 Task: Select Smart Home Devices from Echo & Alexa. Add to cart Amazon Echo Wall Clock (Smart Wall Clock with Alexa)-2-. Place order for _x000D_
5933 U S Hwy #322_x000D_
Hartstown, Pennsylvania(PA), 16131, Cell Number (724) 932-1018
Action: Mouse moved to (166, 99)
Screenshot: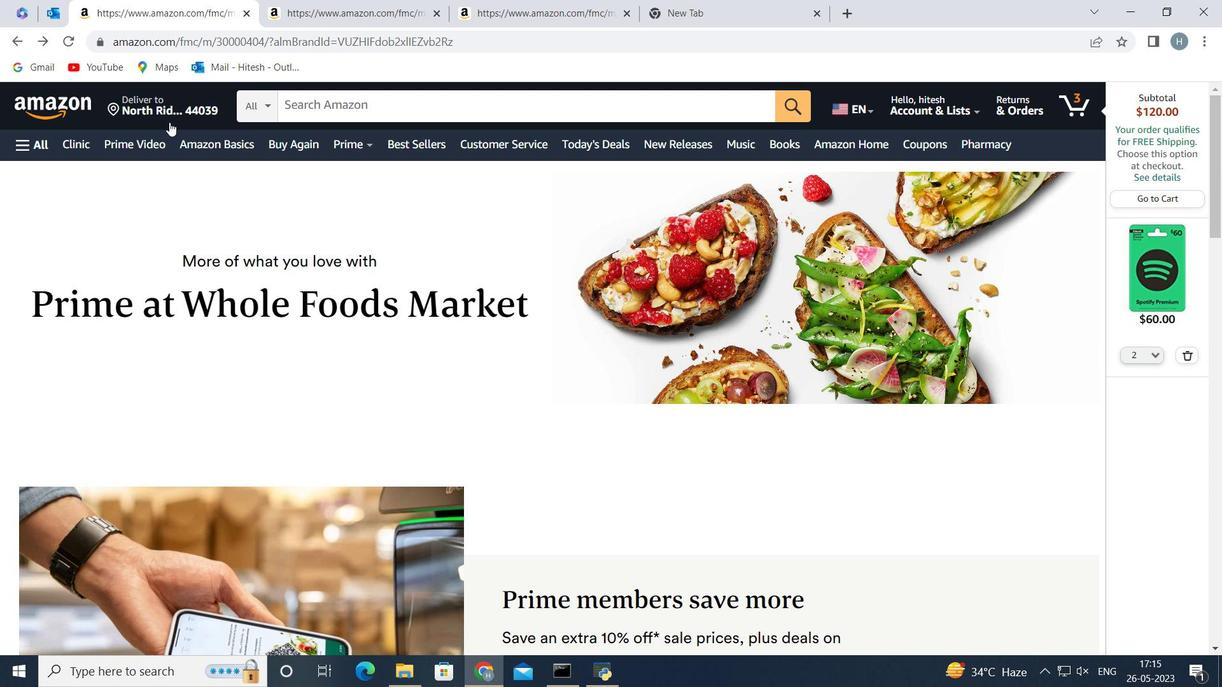 
Action: Mouse pressed left at (166, 99)
Screenshot: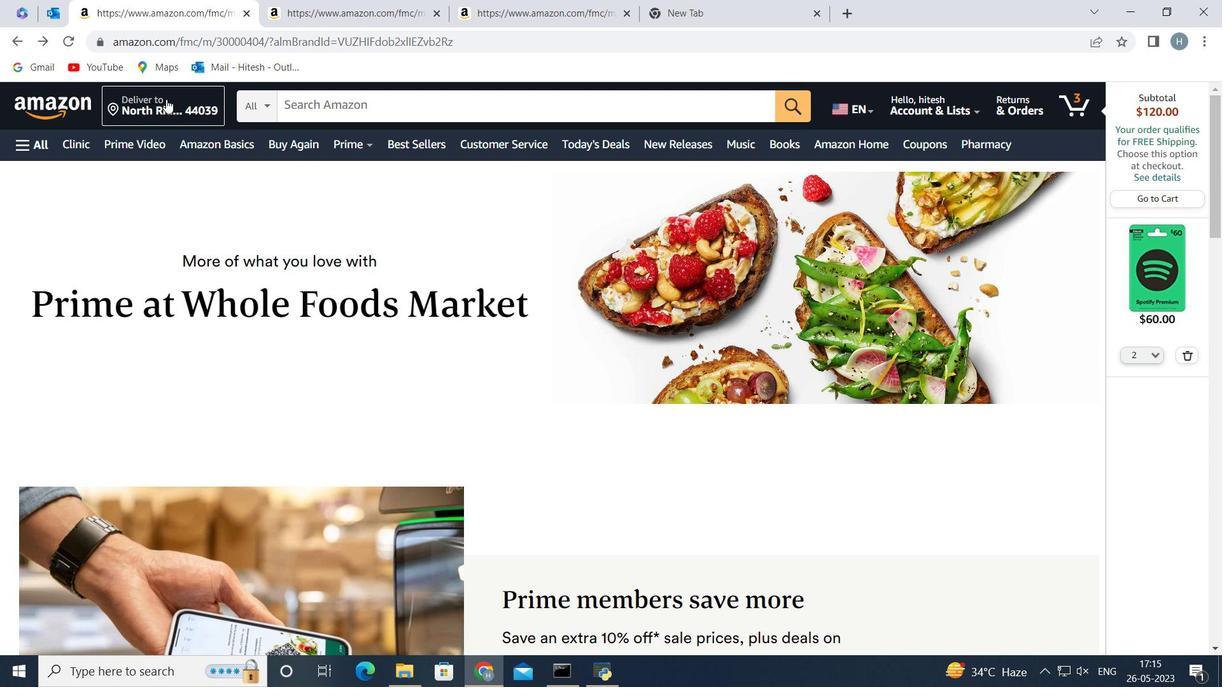 
Action: Mouse moved to (613, 441)
Screenshot: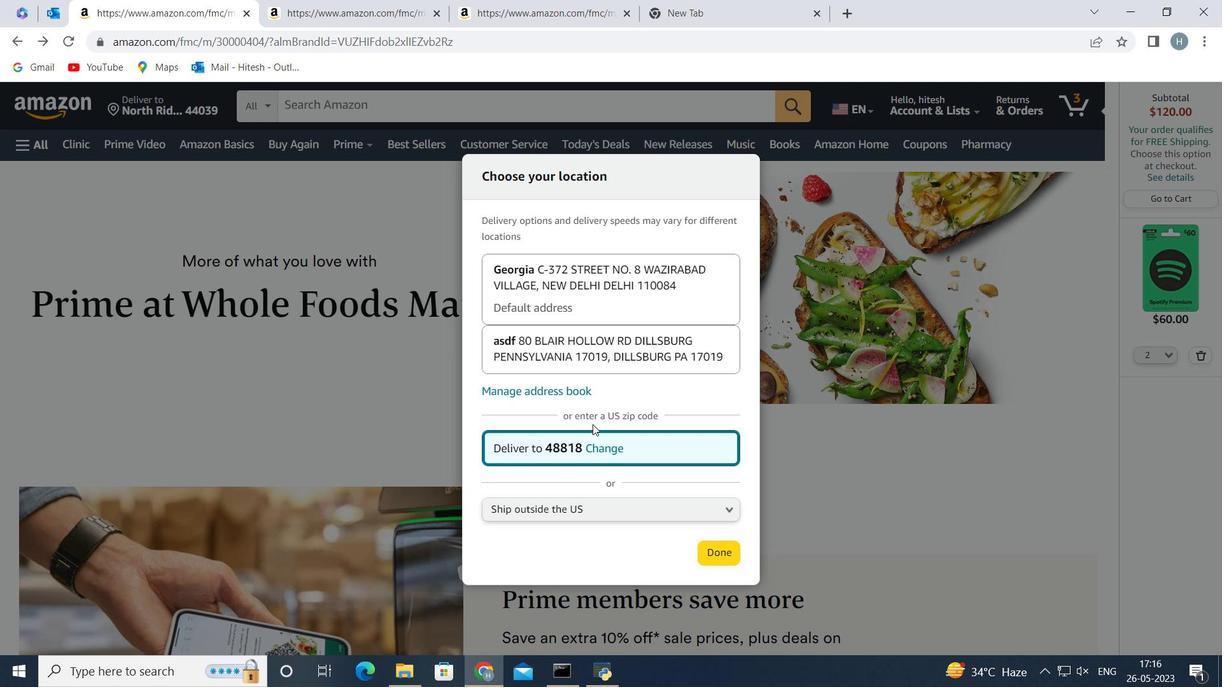 
Action: Mouse pressed left at (613, 441)
Screenshot: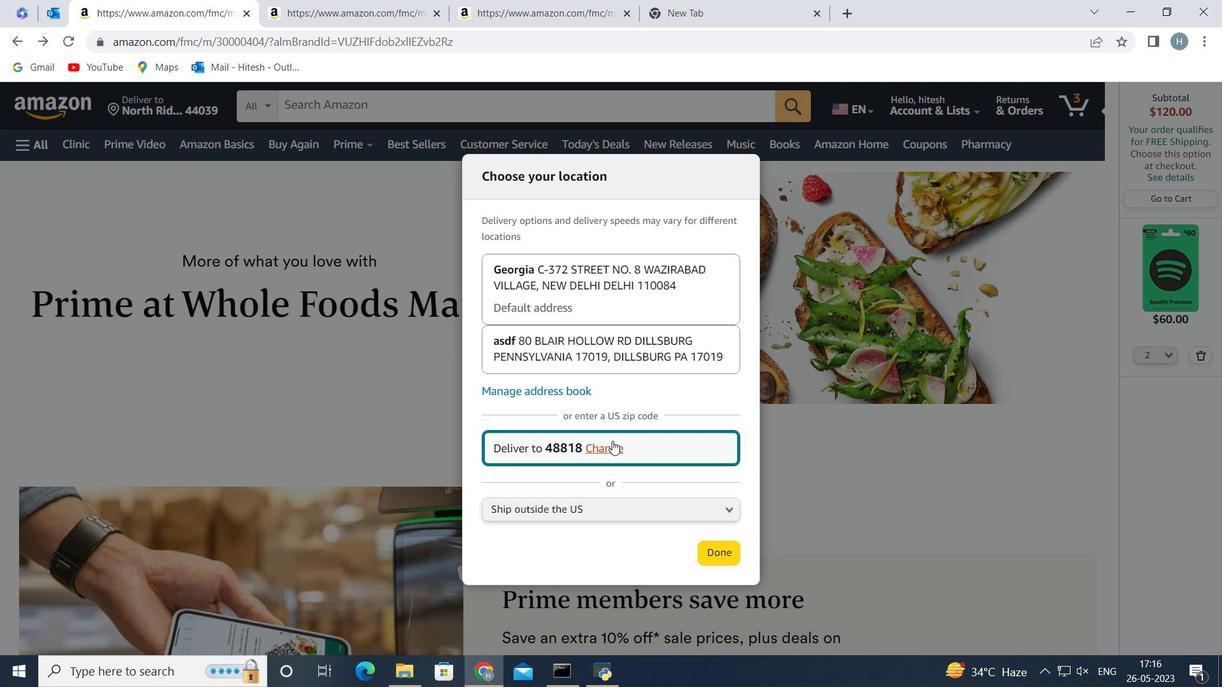 
Action: Mouse moved to (605, 447)
Screenshot: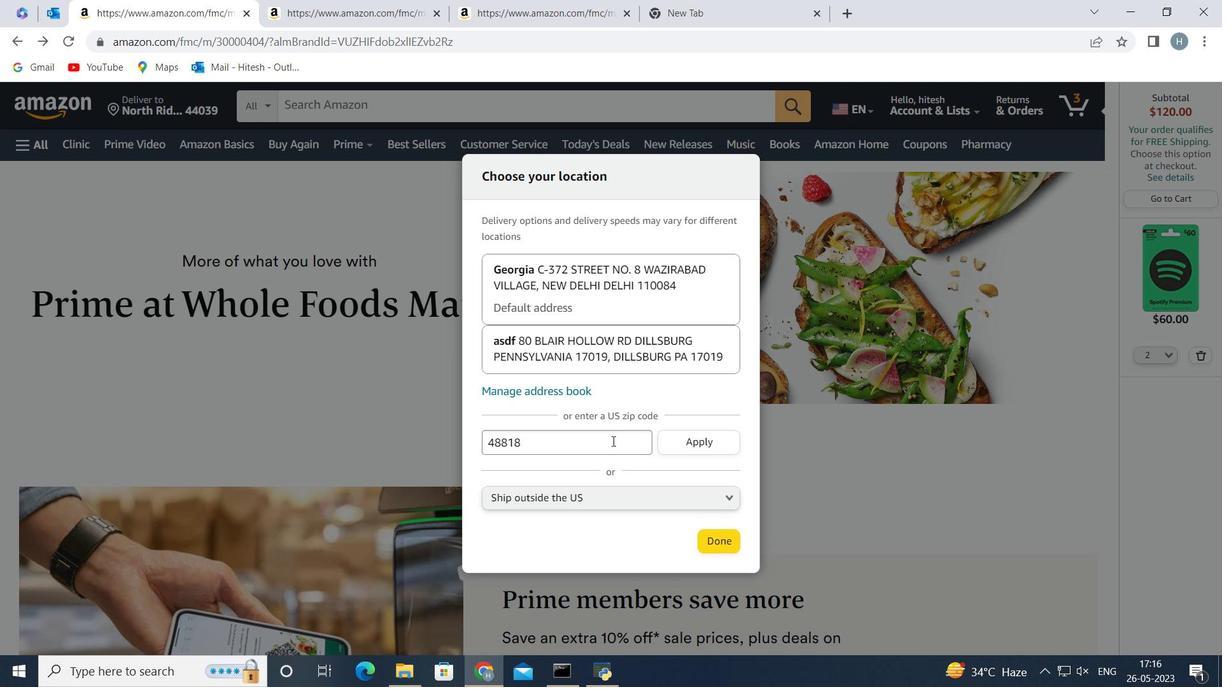 
Action: Mouse pressed left at (605, 447)
Screenshot: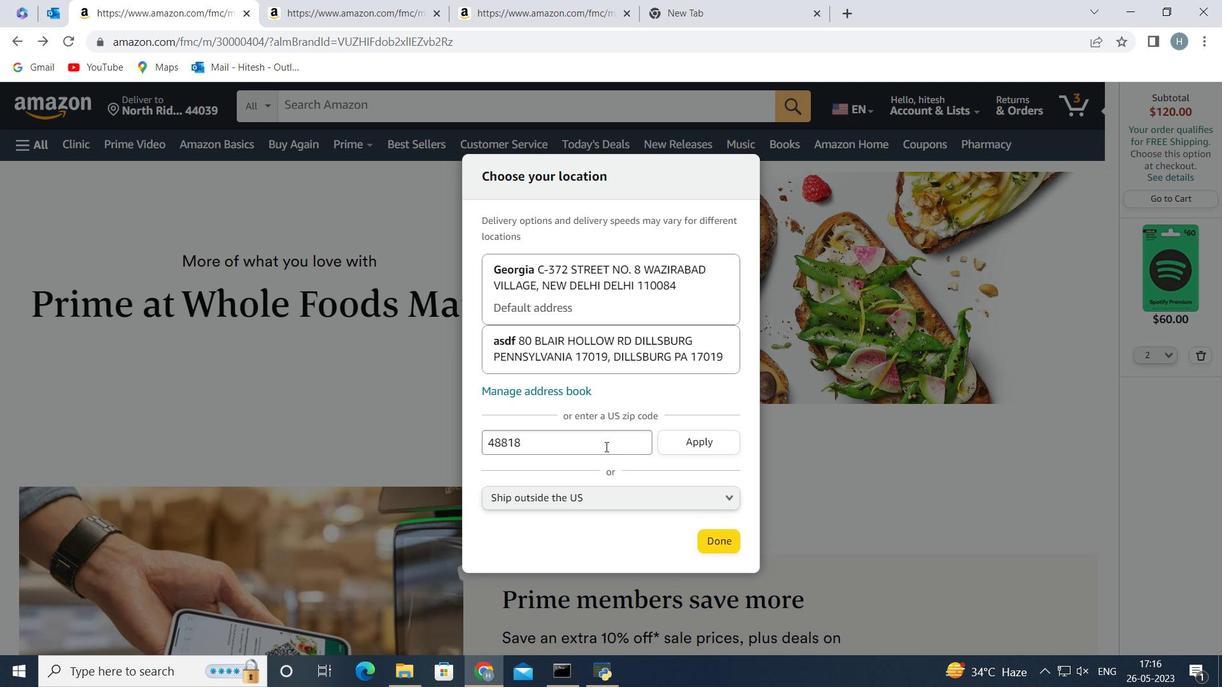 
Action: Key pressed <Key.backspace><Key.backspace><Key.backspace><Key.backspace><Key.backspace><Key.backspace><Key.backspace><Key.backspace><Key.backspace><Key.backspace><Key.backspace><Key.backspace><Key.backspace><Key.backspace><Key.backspace><Key.backspace><Key.backspace><Key.backspace><Key.backspace><Key.backspace><Key.backspace>16131
Screenshot: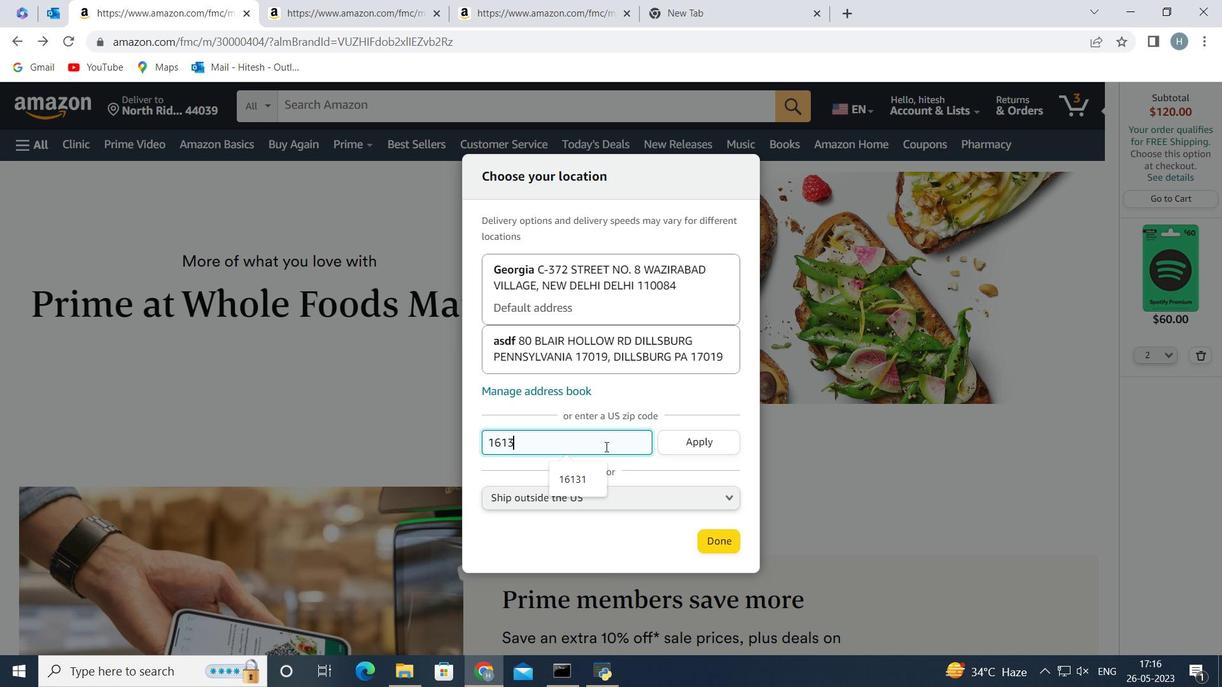 
Action: Mouse moved to (692, 441)
Screenshot: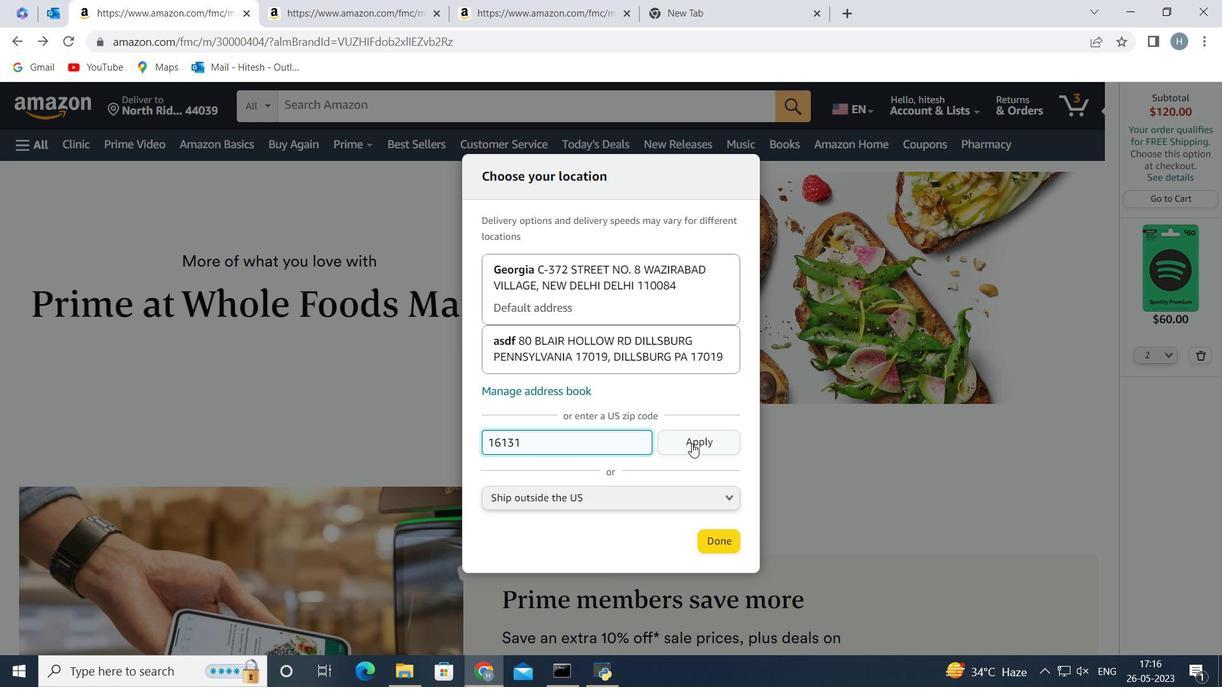 
Action: Mouse pressed left at (692, 441)
Screenshot: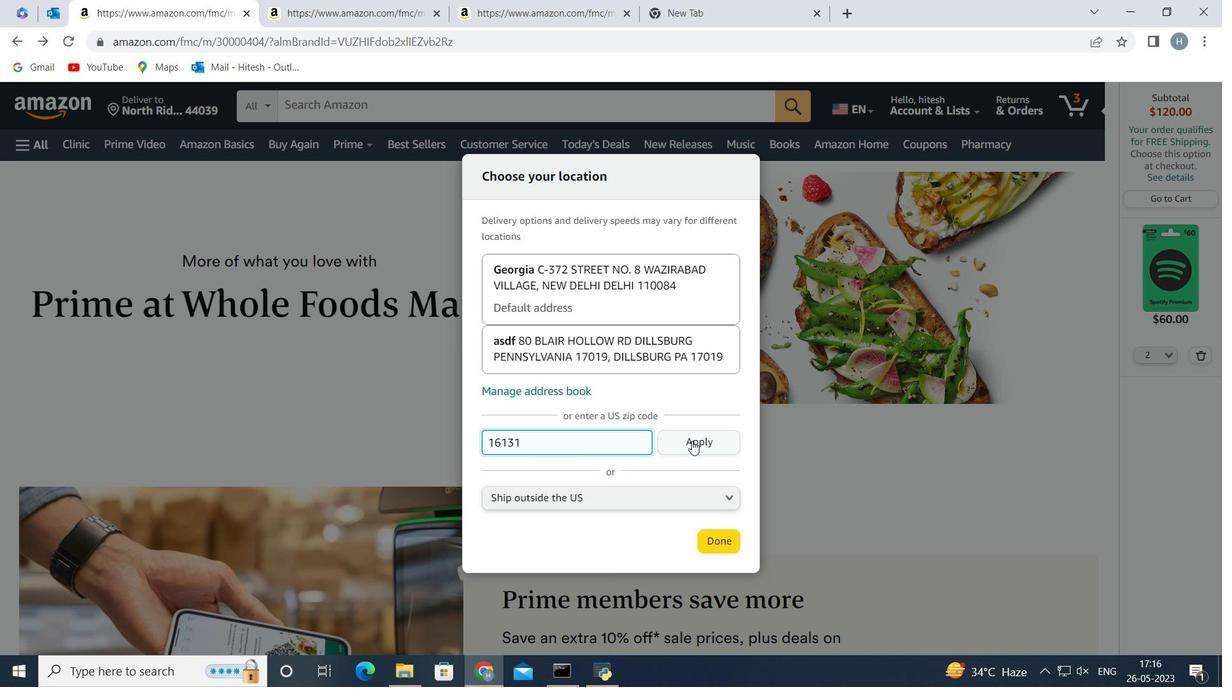 
Action: Mouse moved to (715, 555)
Screenshot: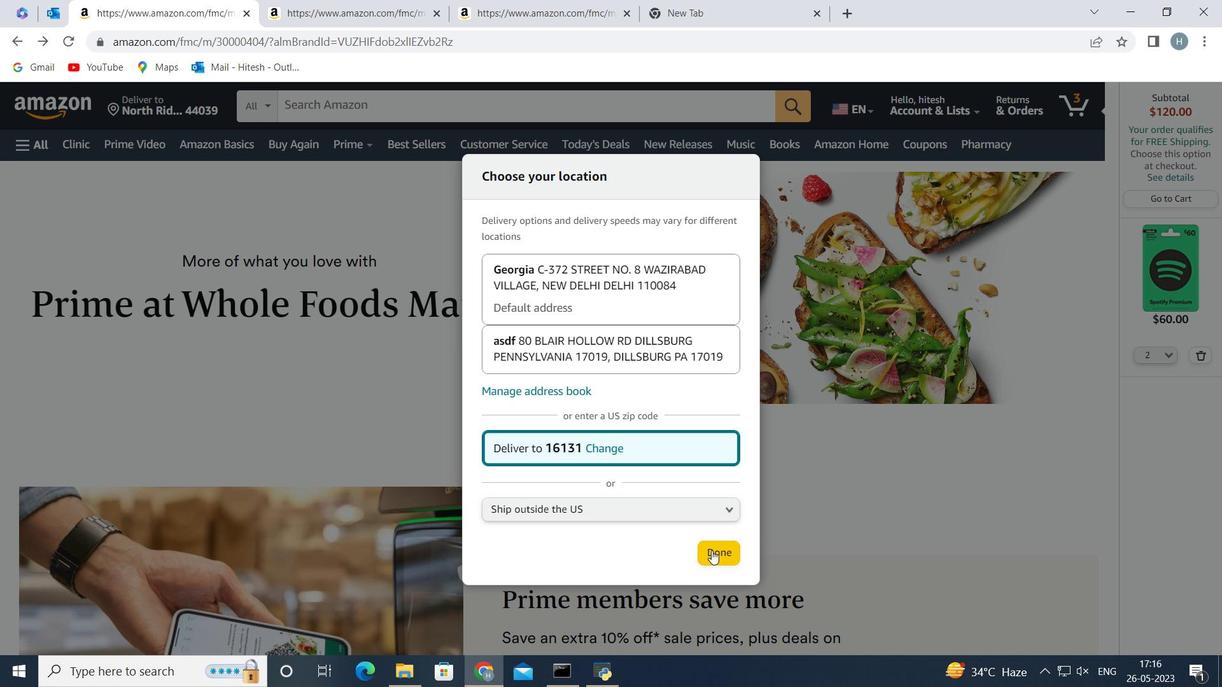 
Action: Mouse pressed left at (715, 555)
Screenshot: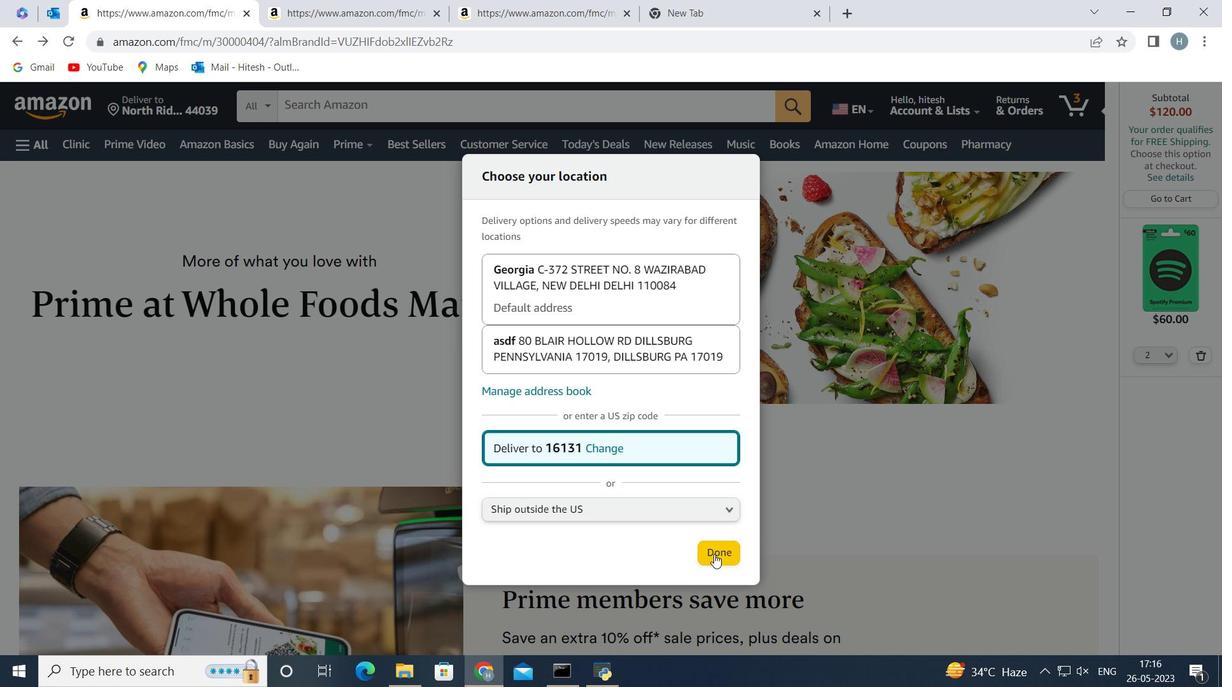 
Action: Mouse moved to (26, 142)
Screenshot: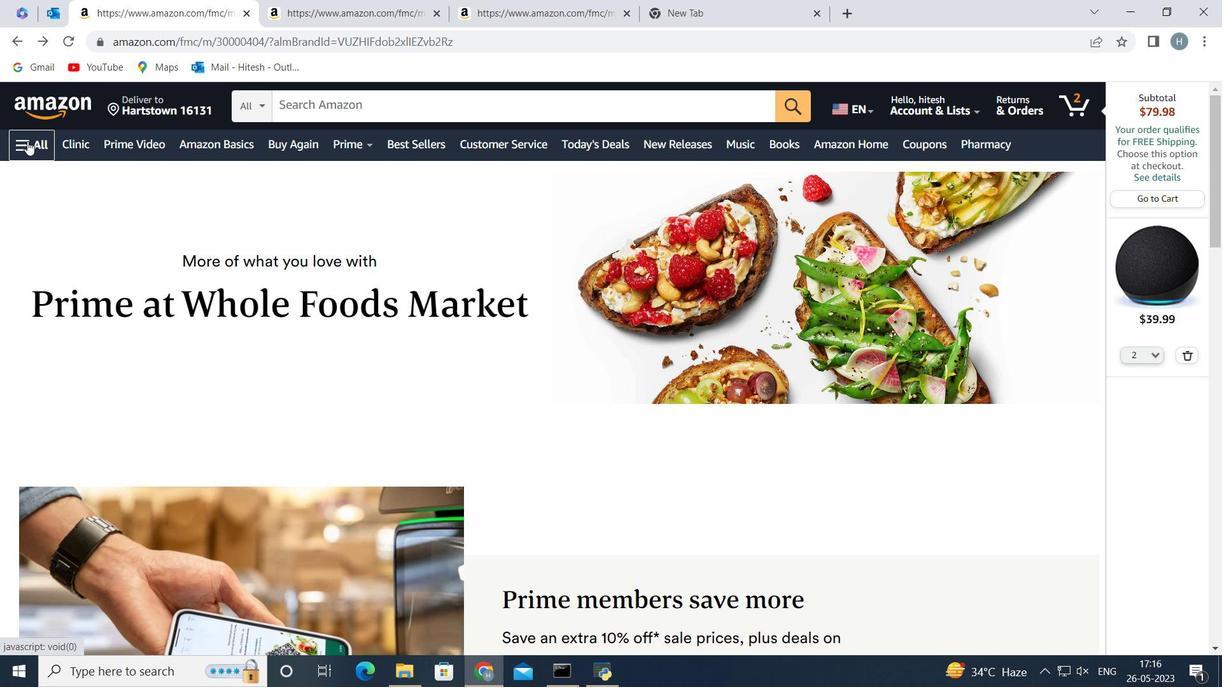 
Action: Mouse pressed left at (26, 142)
Screenshot: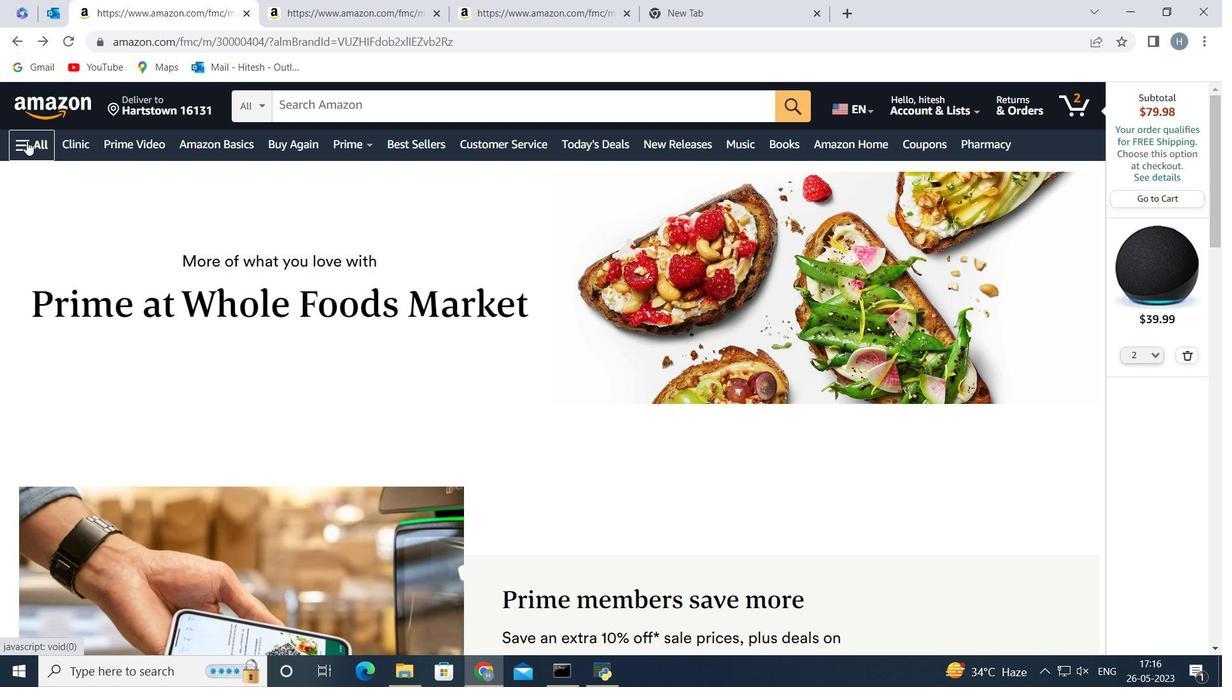 
Action: Mouse moved to (96, 267)
Screenshot: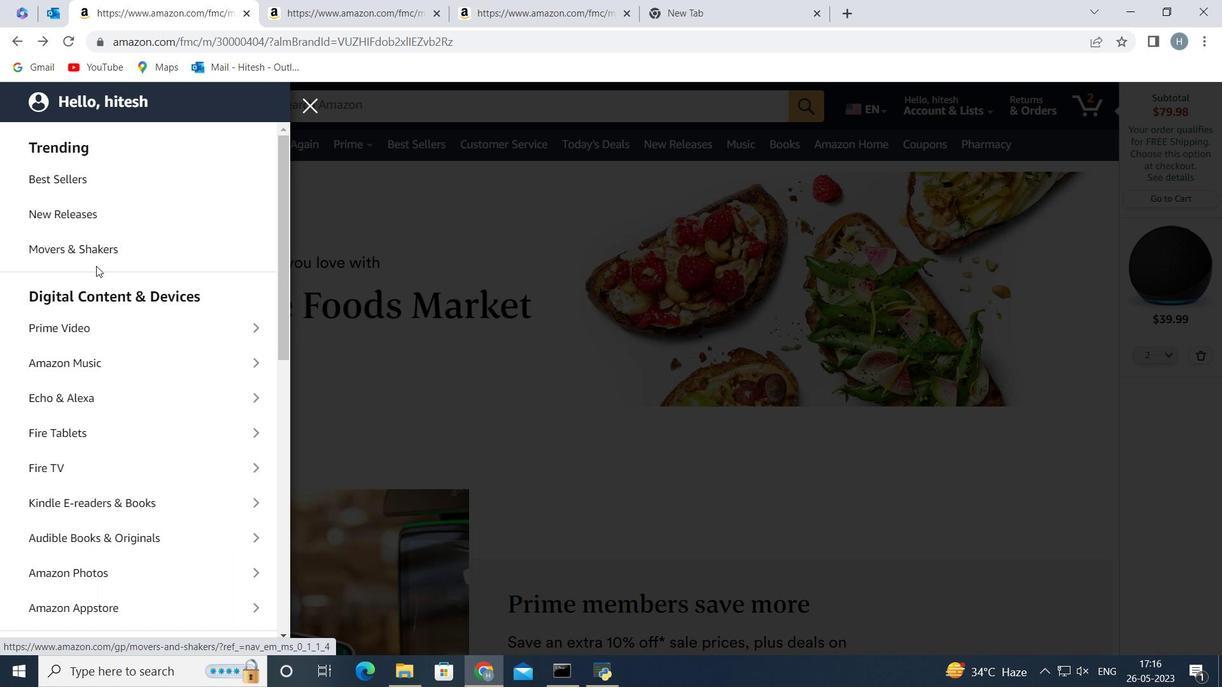 
Action: Mouse scrolled (96, 266) with delta (0, 0)
Screenshot: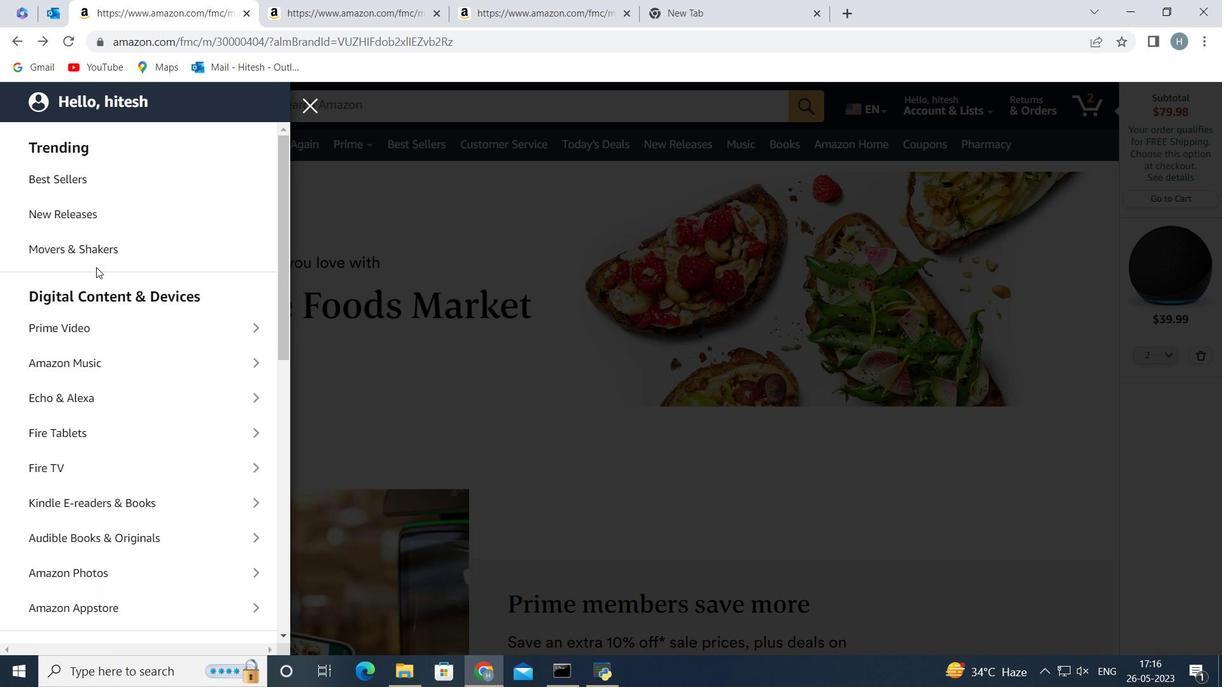 
Action: Mouse scrolled (96, 266) with delta (0, 0)
Screenshot: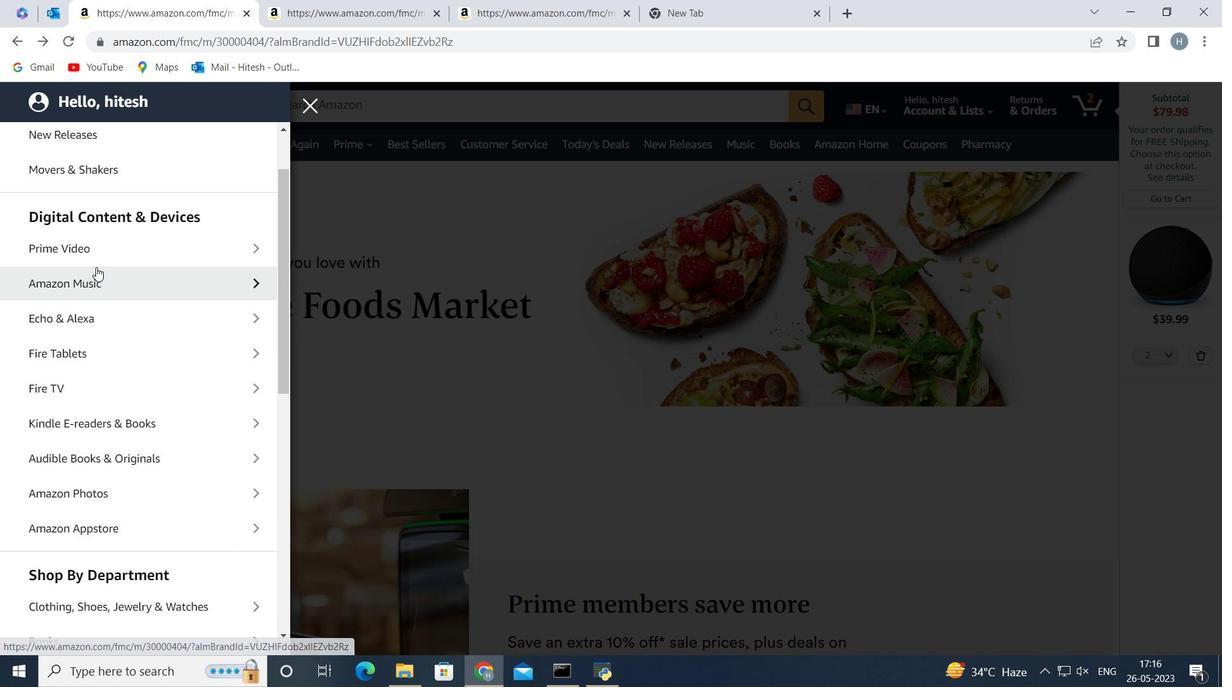 
Action: Mouse moved to (95, 268)
Screenshot: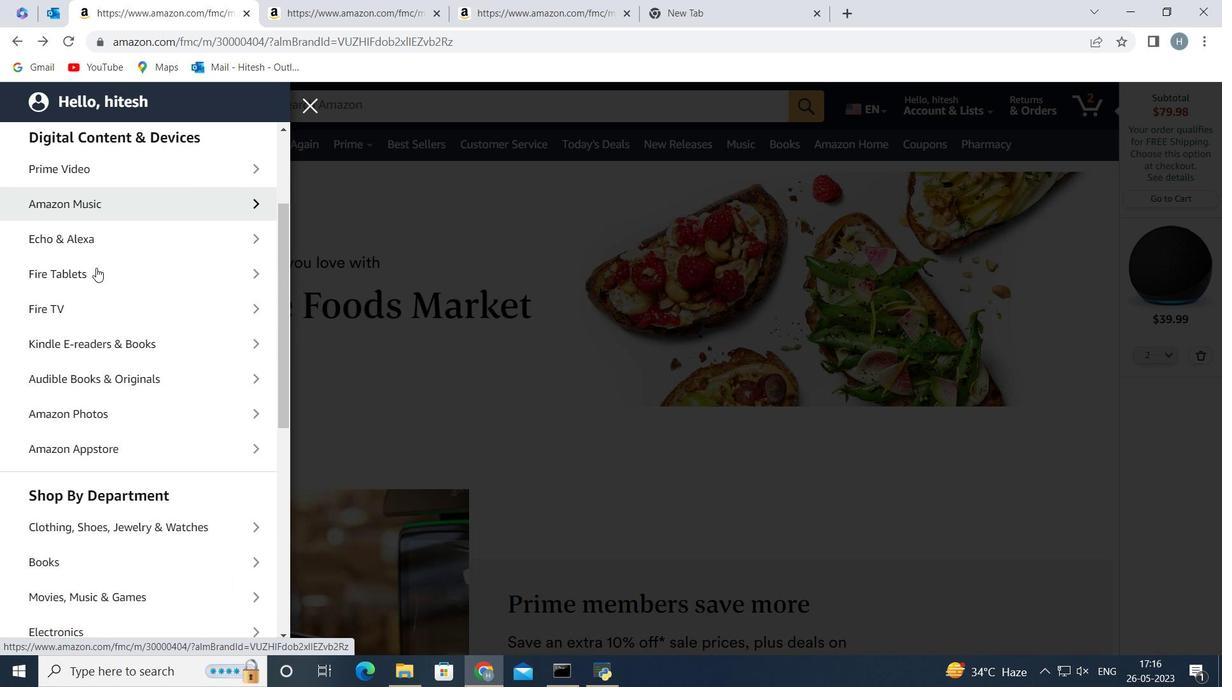 
Action: Mouse scrolled (95, 268) with delta (0, 0)
Screenshot: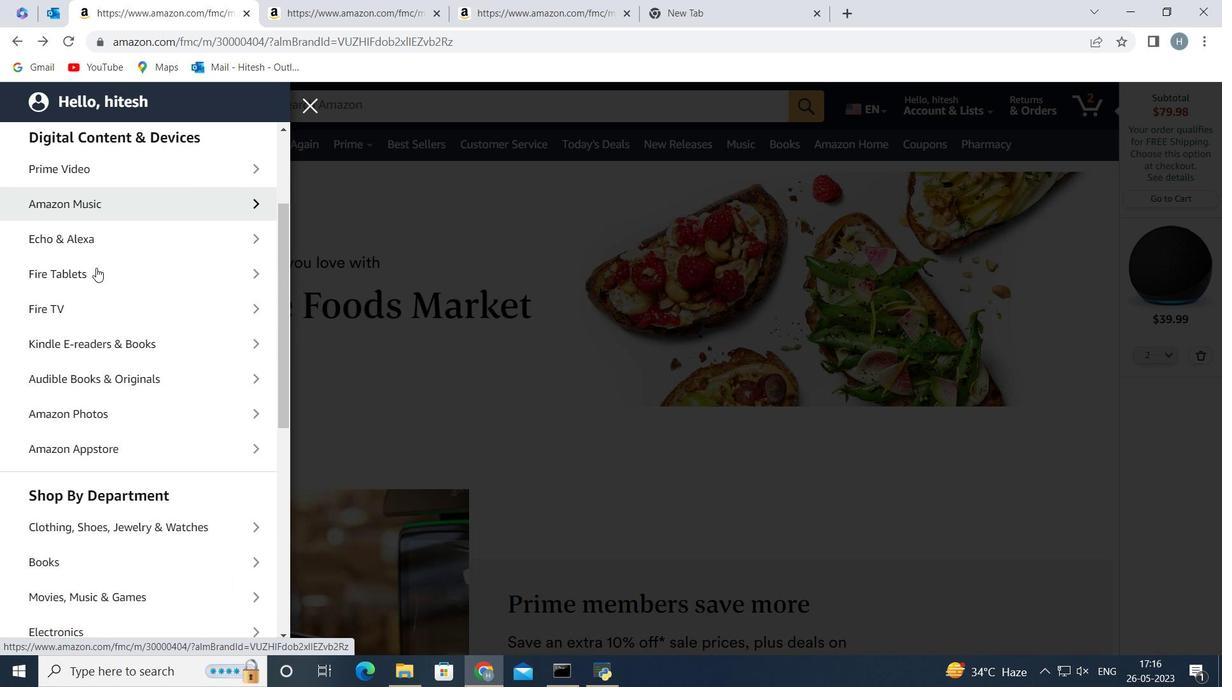 
Action: Mouse moved to (94, 270)
Screenshot: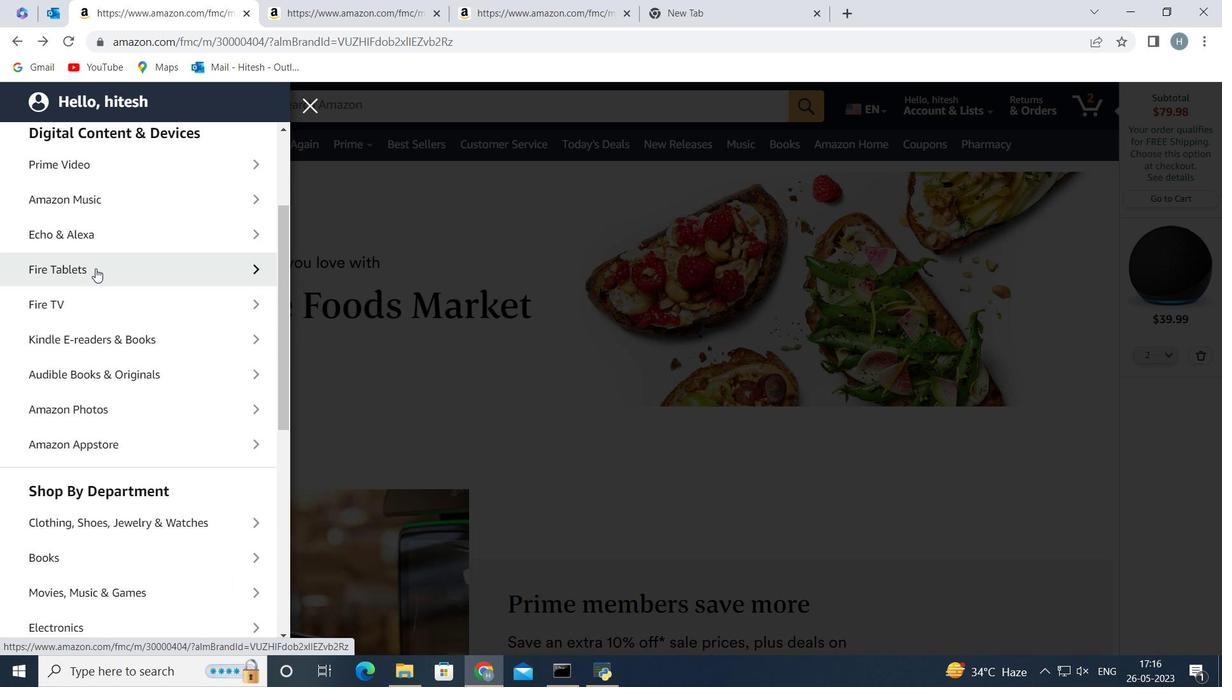 
Action: Mouse scrolled (94, 269) with delta (0, 0)
Screenshot: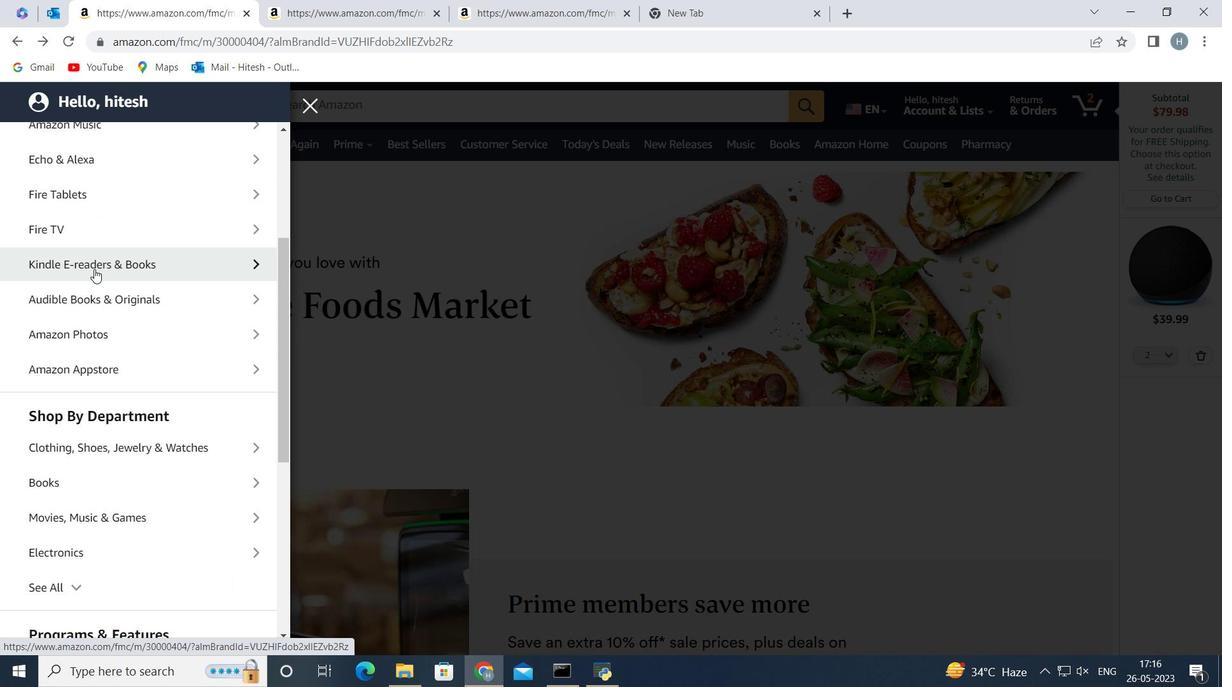 
Action: Mouse scrolled (94, 269) with delta (0, 0)
Screenshot: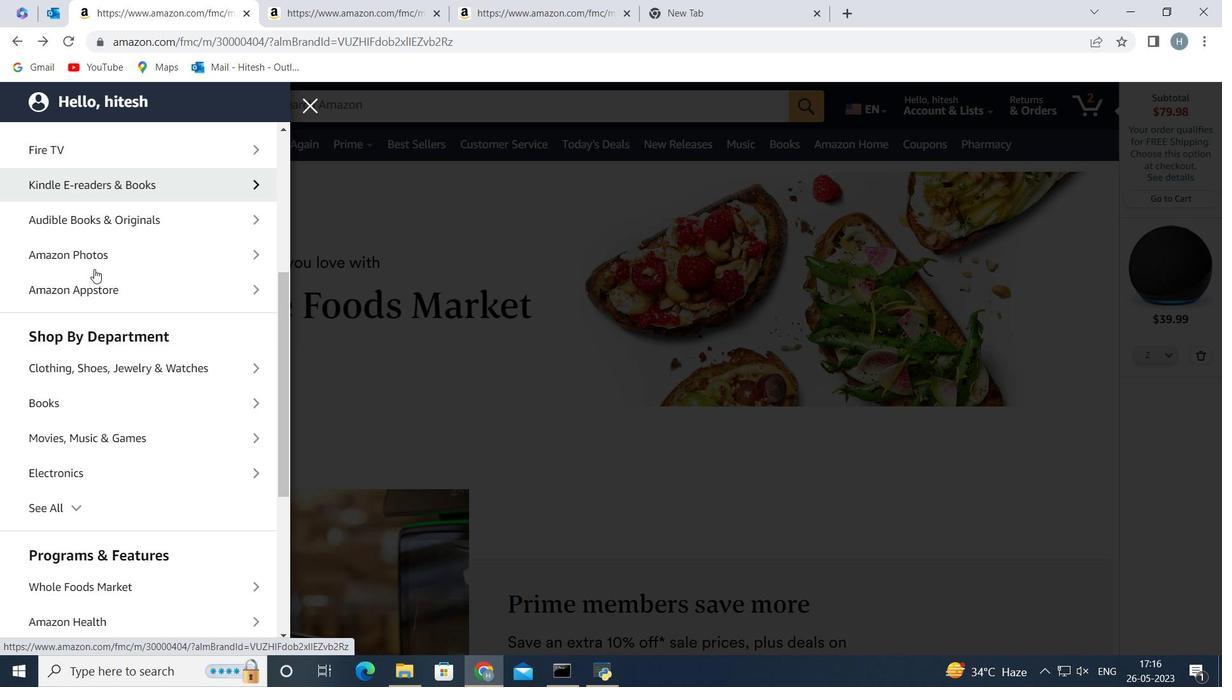 
Action: Mouse scrolled (94, 269) with delta (0, 0)
Screenshot: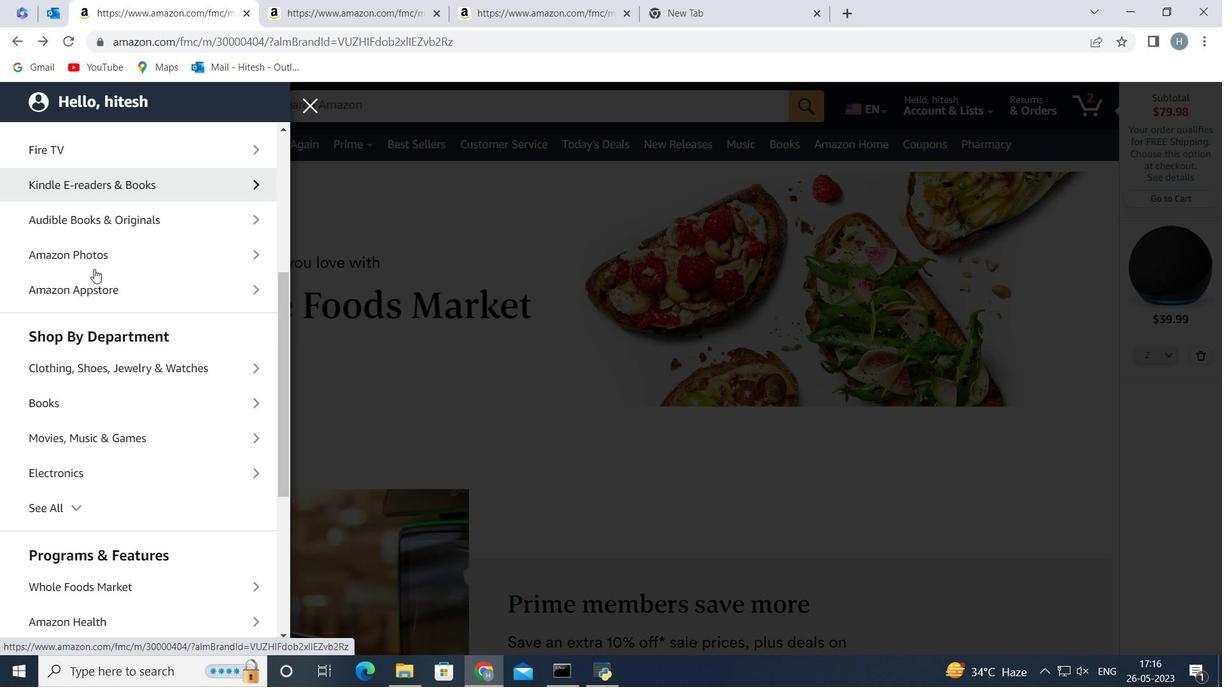 
Action: Mouse scrolled (94, 270) with delta (0, 0)
Screenshot: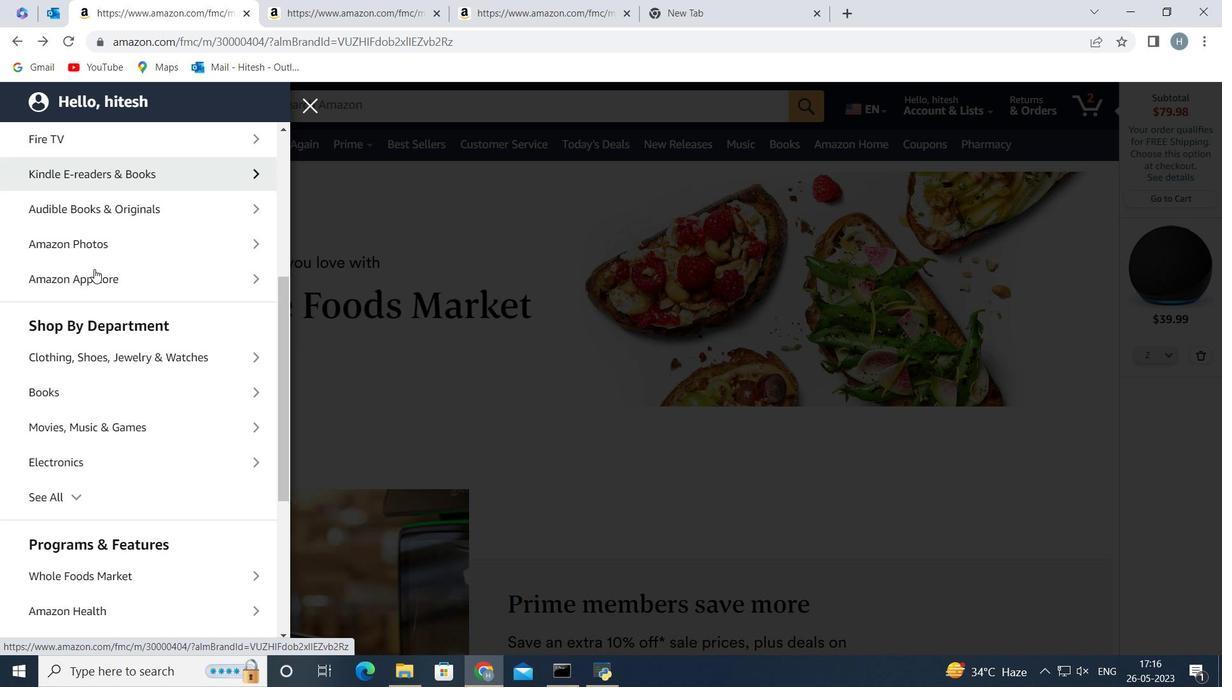 
Action: Mouse scrolled (94, 269) with delta (0, 0)
Screenshot: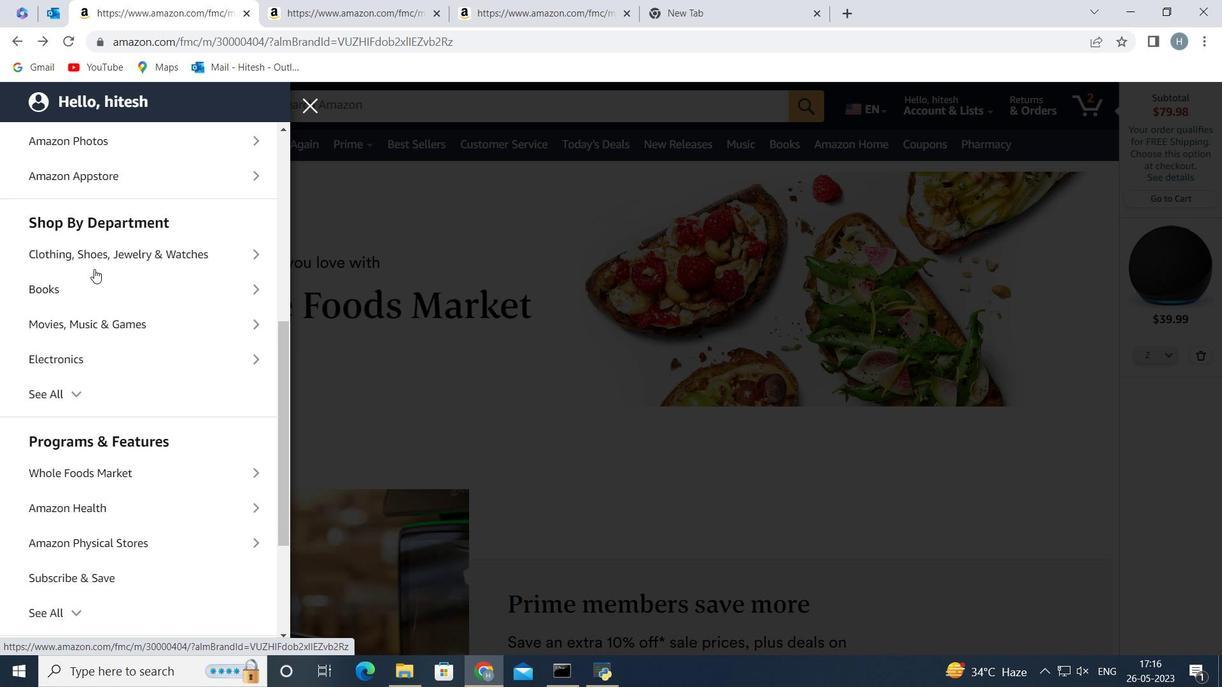 
Action: Mouse scrolled (94, 269) with delta (0, 0)
Screenshot: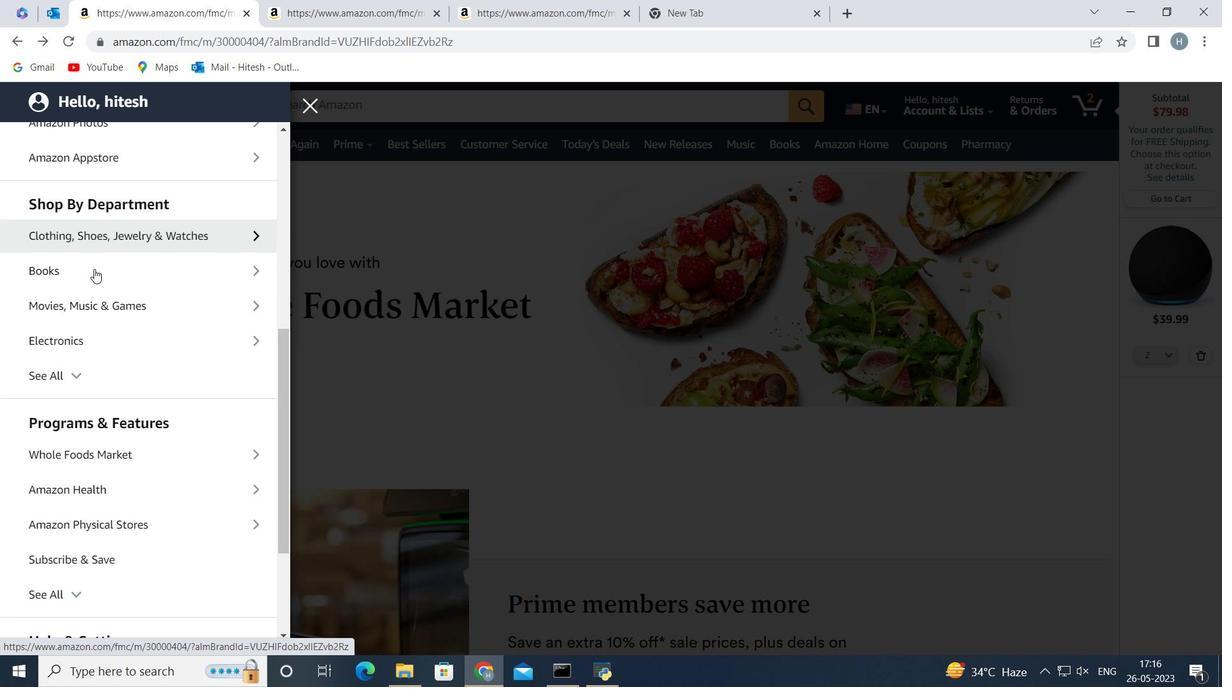 
Action: Mouse scrolled (94, 269) with delta (0, 0)
Screenshot: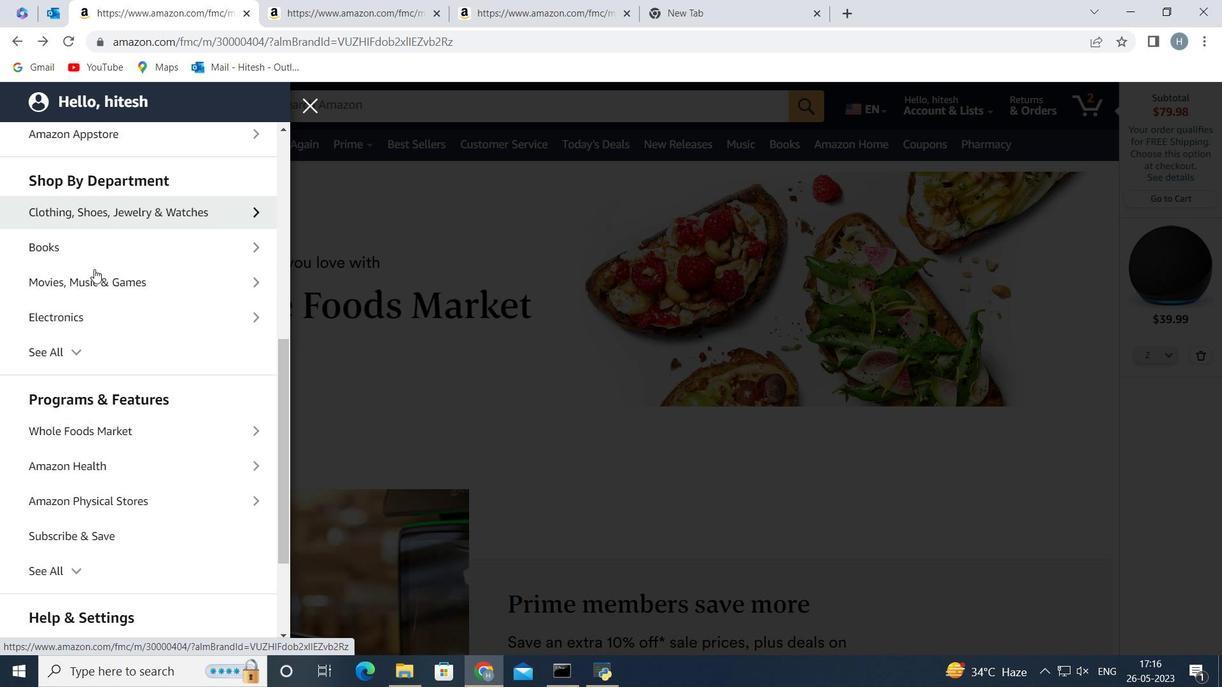 
Action: Mouse moved to (73, 424)
Screenshot: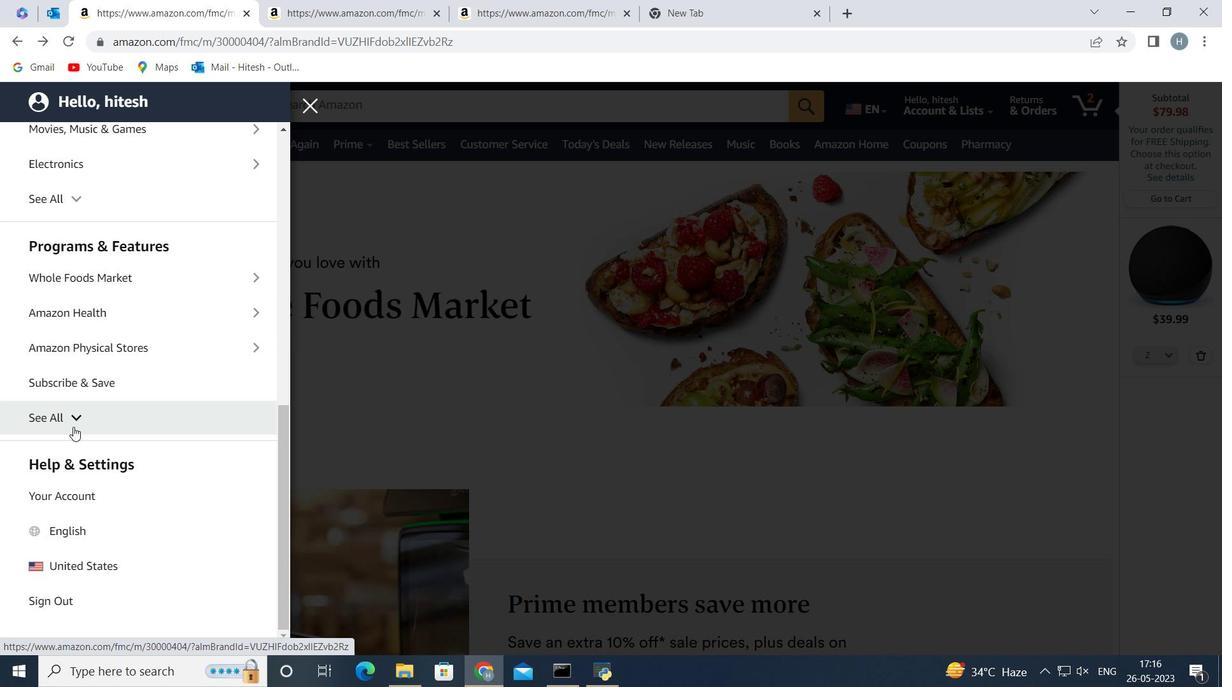 
Action: Mouse pressed left at (73, 424)
Screenshot: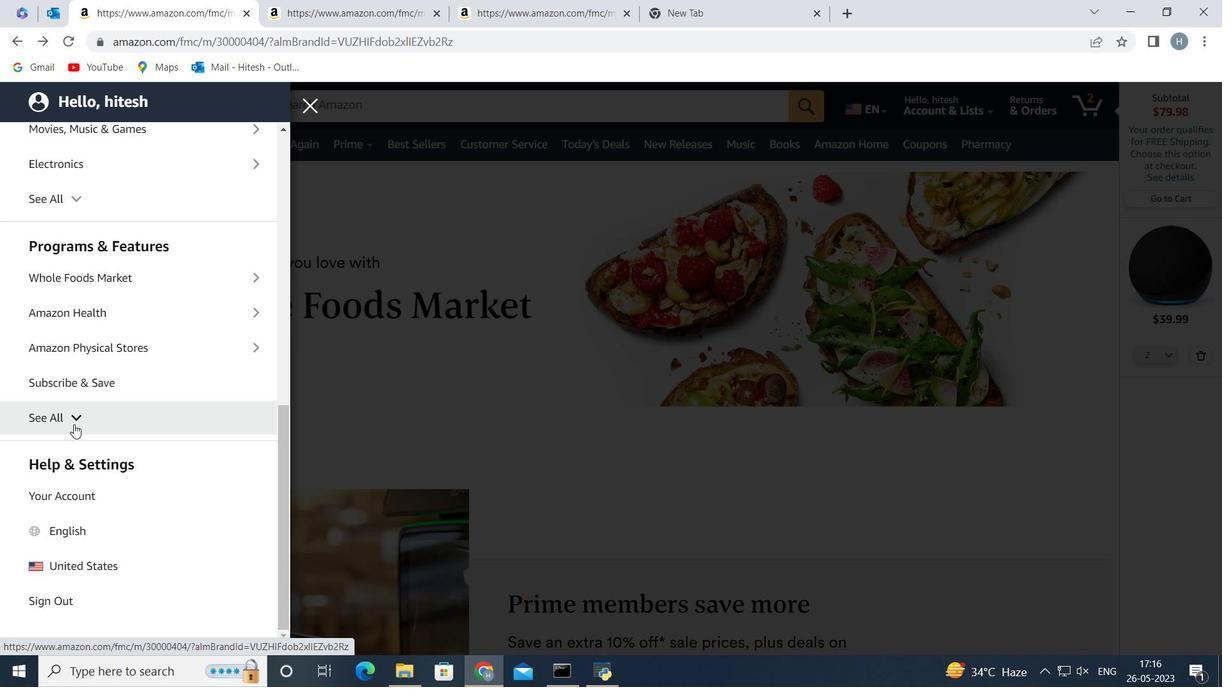 
Action: Mouse moved to (94, 383)
Screenshot: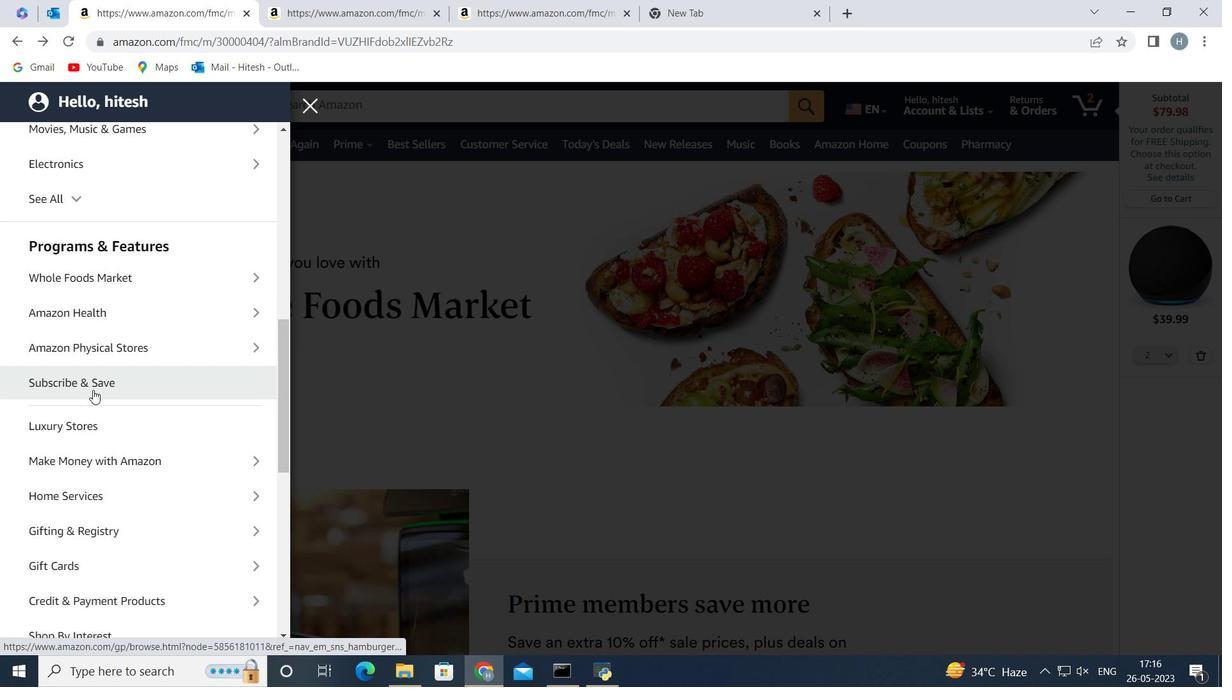 
Action: Mouse scrolled (94, 382) with delta (0, 0)
Screenshot: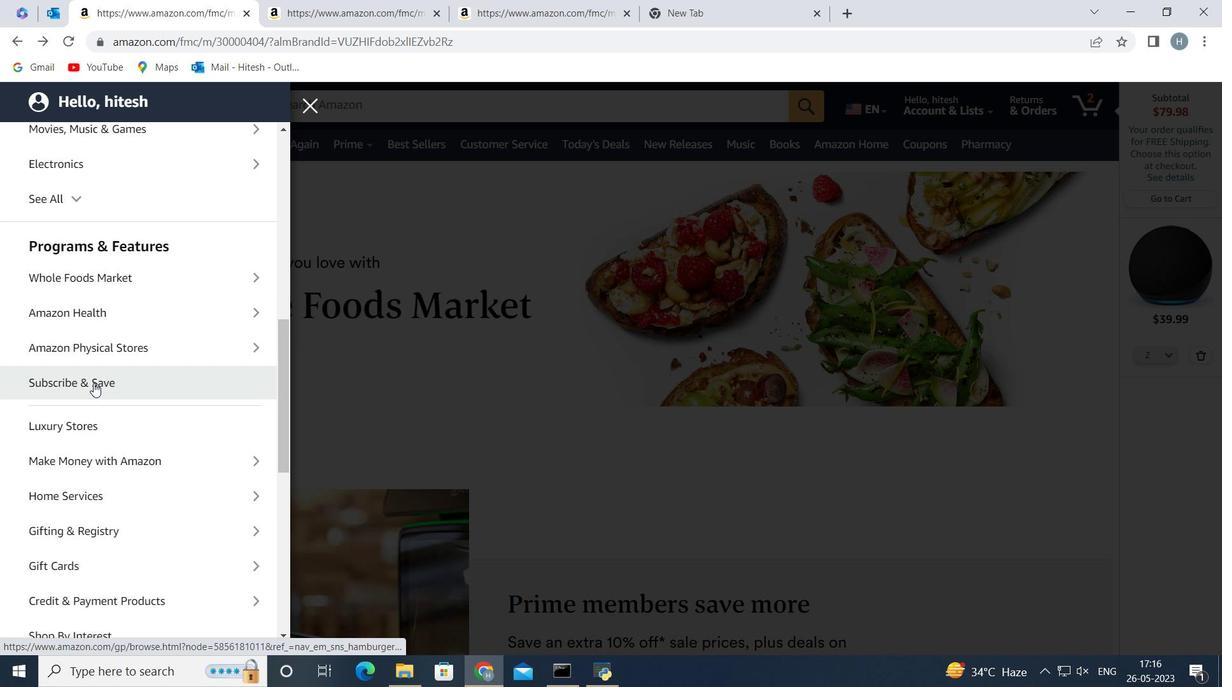 
Action: Mouse scrolled (94, 383) with delta (0, 0)
Screenshot: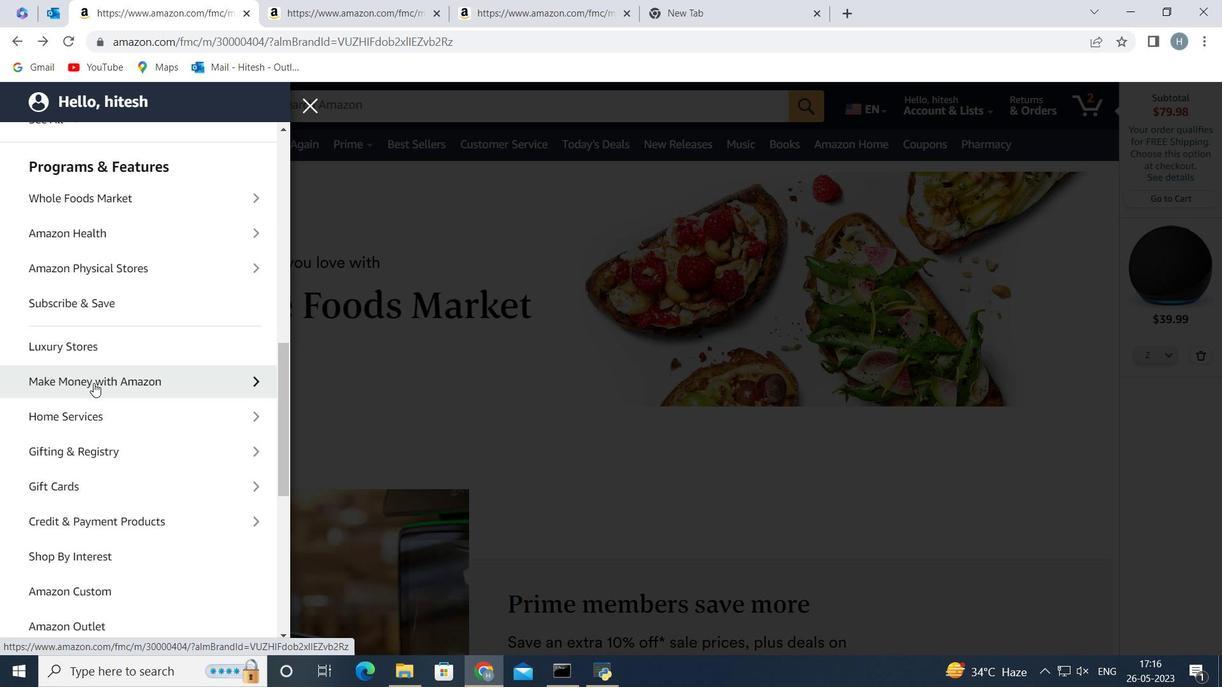 
Action: Mouse scrolled (94, 383) with delta (0, 0)
Screenshot: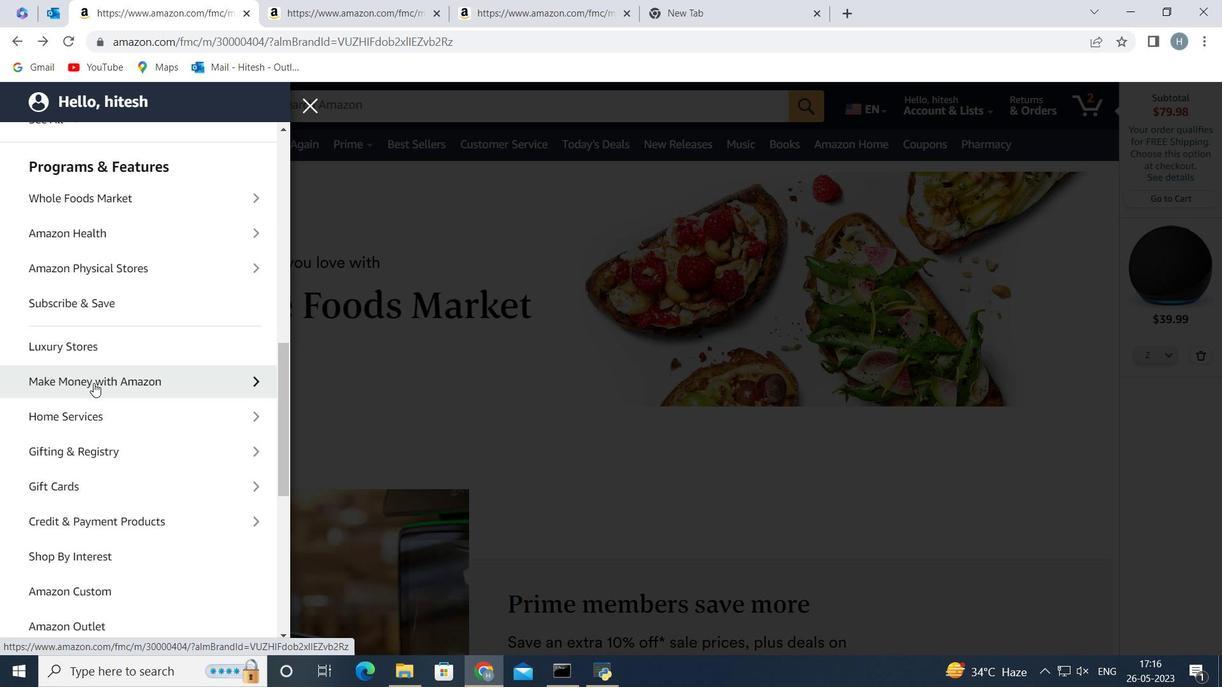 
Action: Mouse scrolled (94, 383) with delta (0, 0)
Screenshot: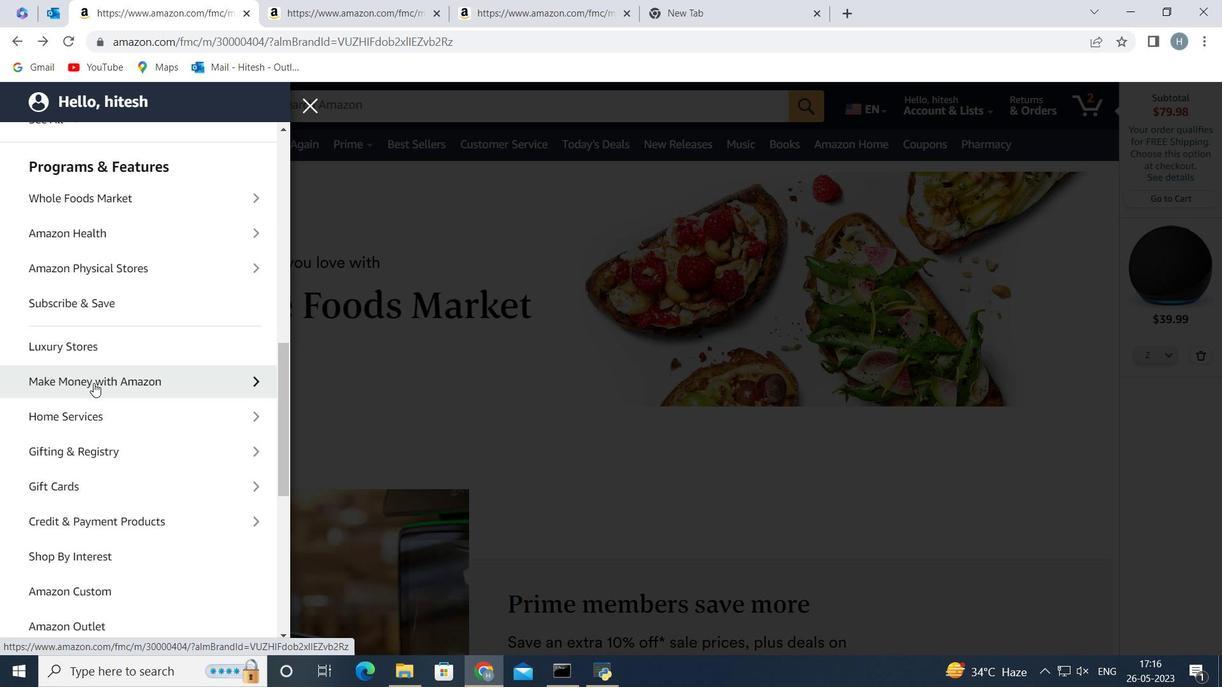 
Action: Mouse scrolled (94, 383) with delta (0, 0)
Screenshot: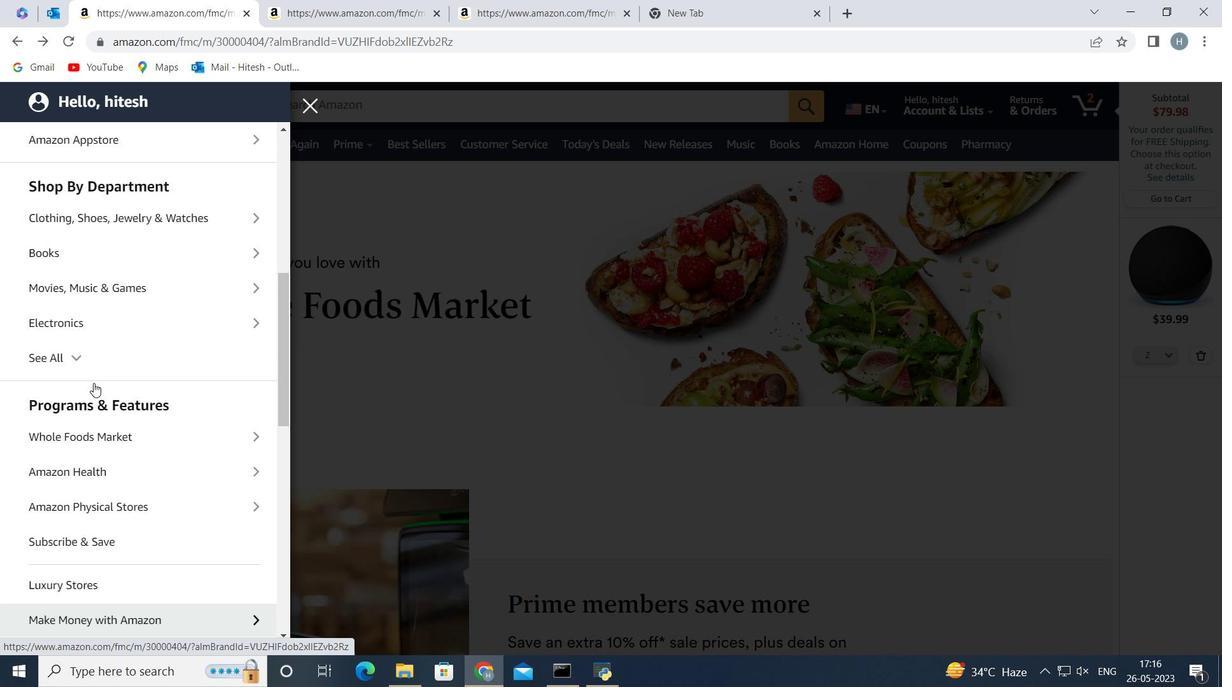 
Action: Mouse scrolled (94, 383) with delta (0, 0)
Screenshot: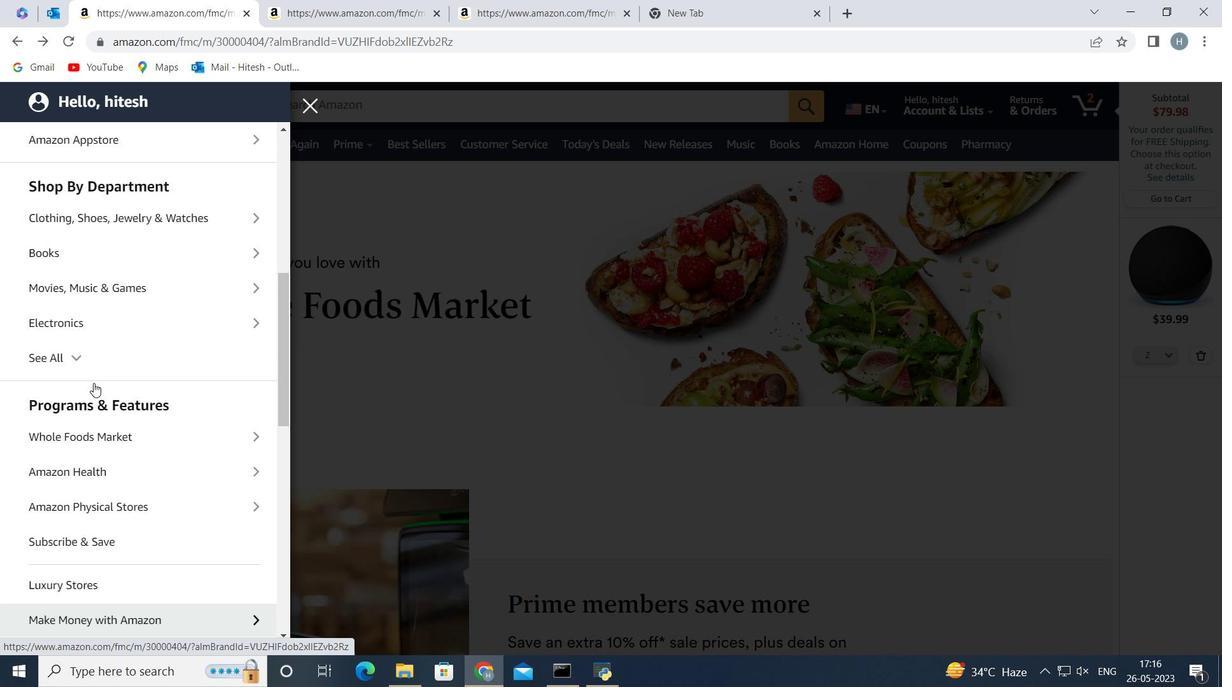
Action: Mouse scrolled (94, 383) with delta (0, 0)
Screenshot: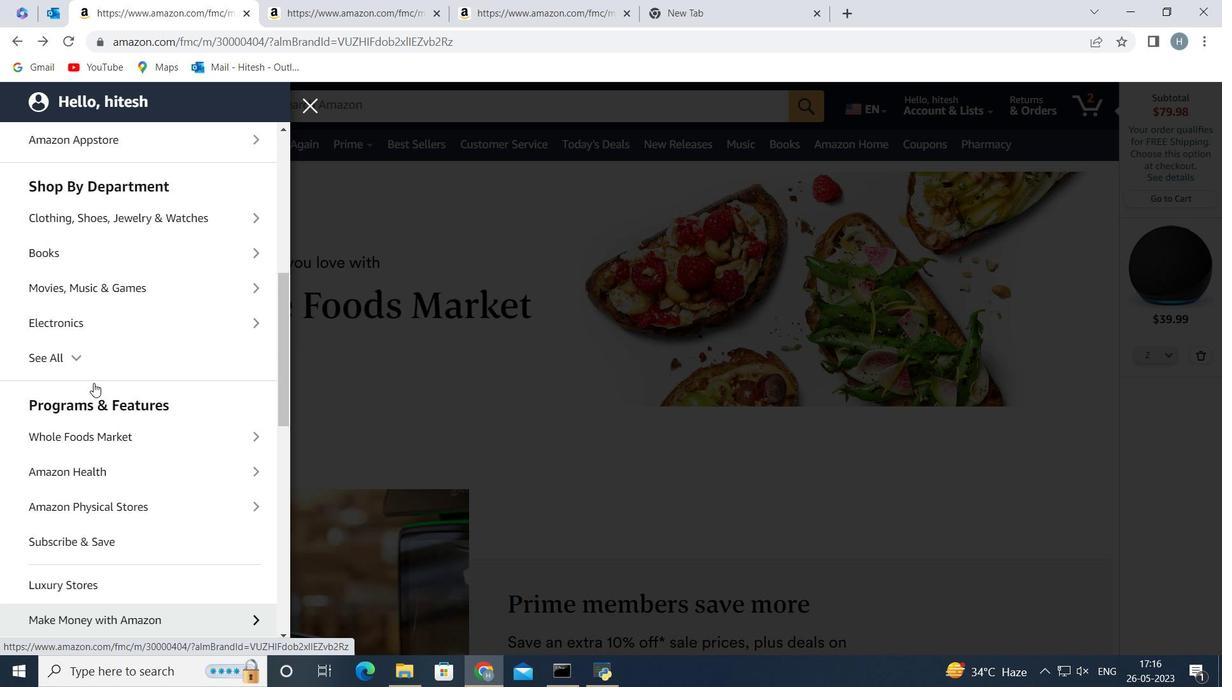 
Action: Mouse moved to (371, 235)
Screenshot: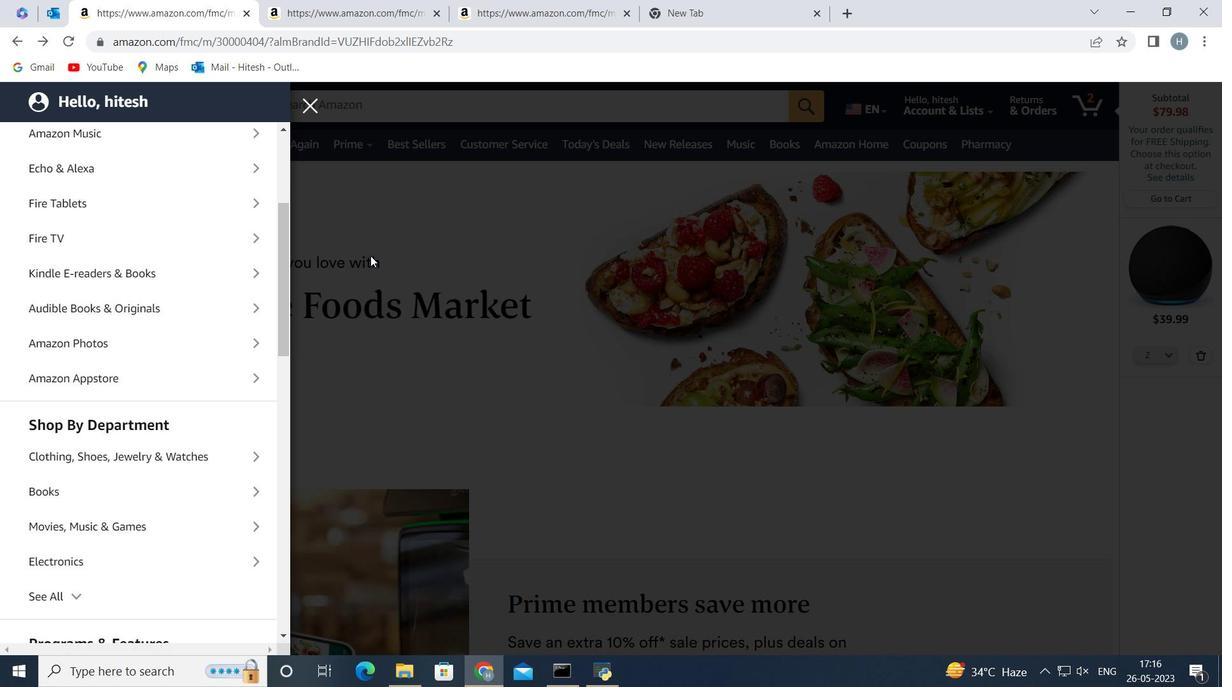 
Action: Mouse pressed left at (371, 235)
Screenshot: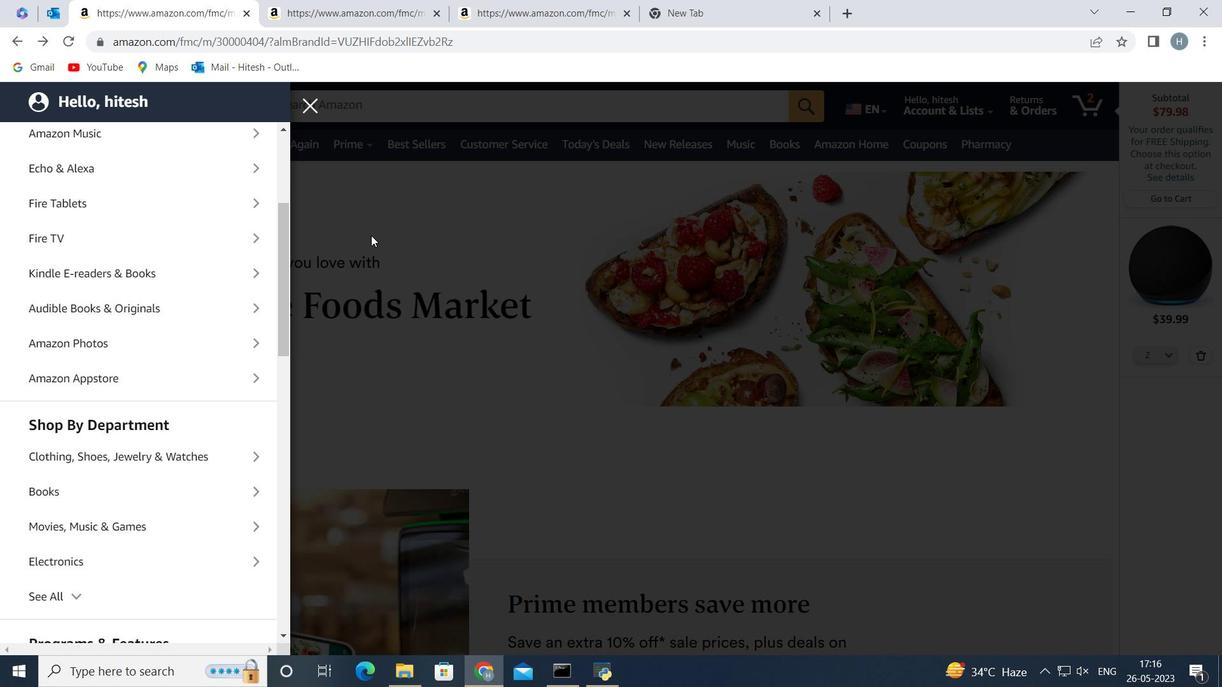 
Action: Mouse moved to (13, 145)
Screenshot: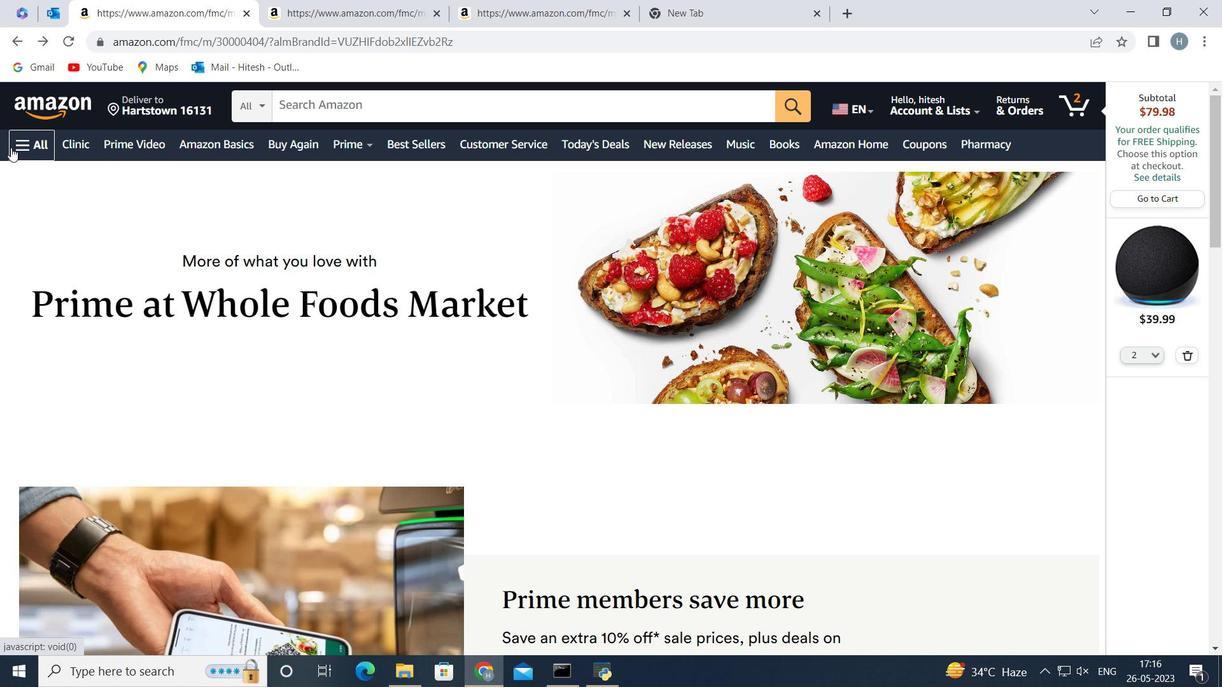 
Action: Mouse pressed left at (13, 145)
Screenshot: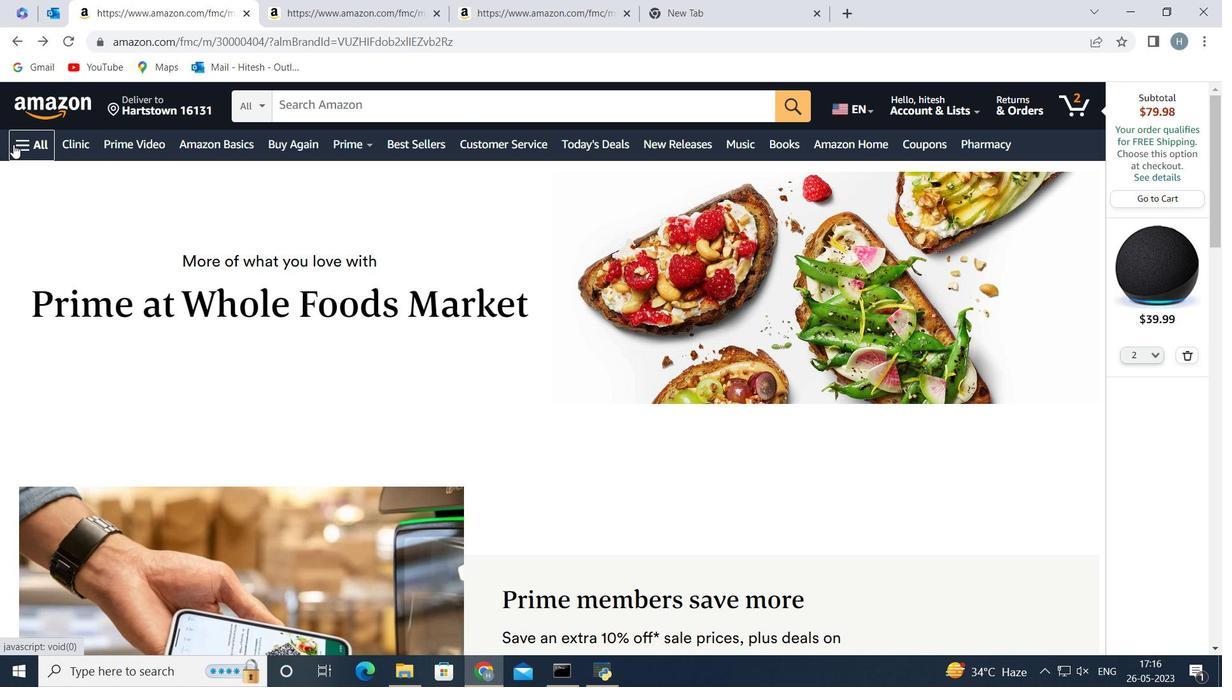 
Action: Mouse moved to (151, 255)
Screenshot: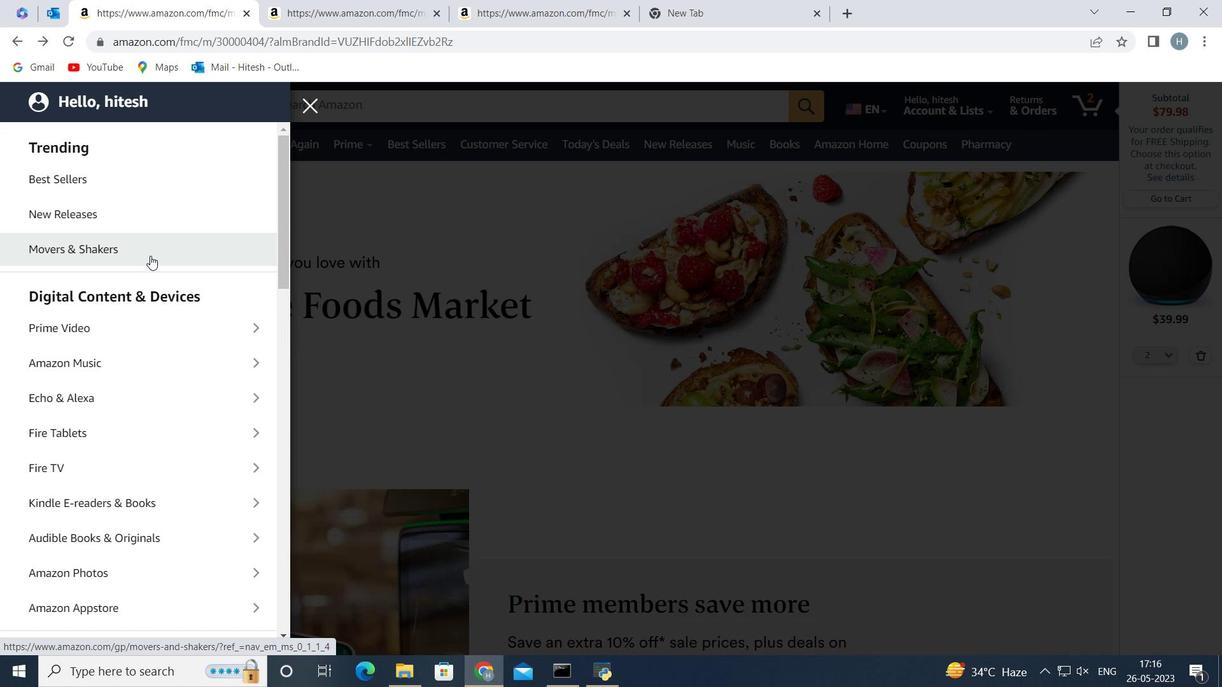 
Action: Mouse scrolled (151, 255) with delta (0, 0)
Screenshot: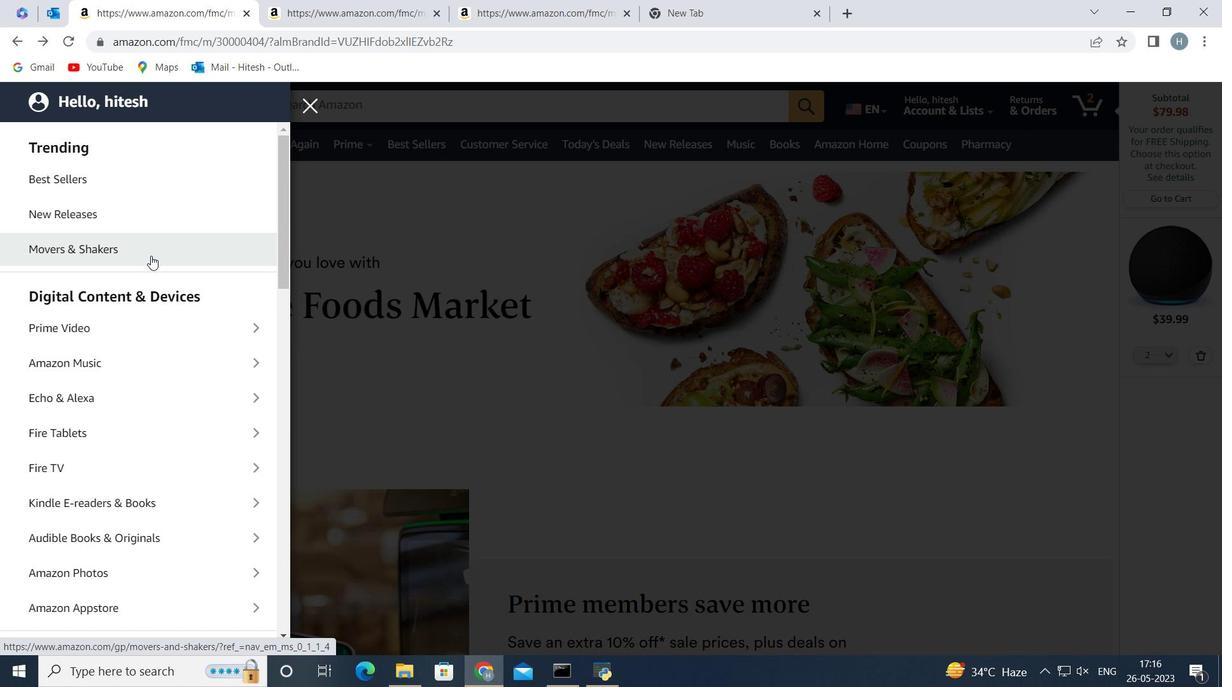 
Action: Mouse scrolled (151, 255) with delta (0, 0)
Screenshot: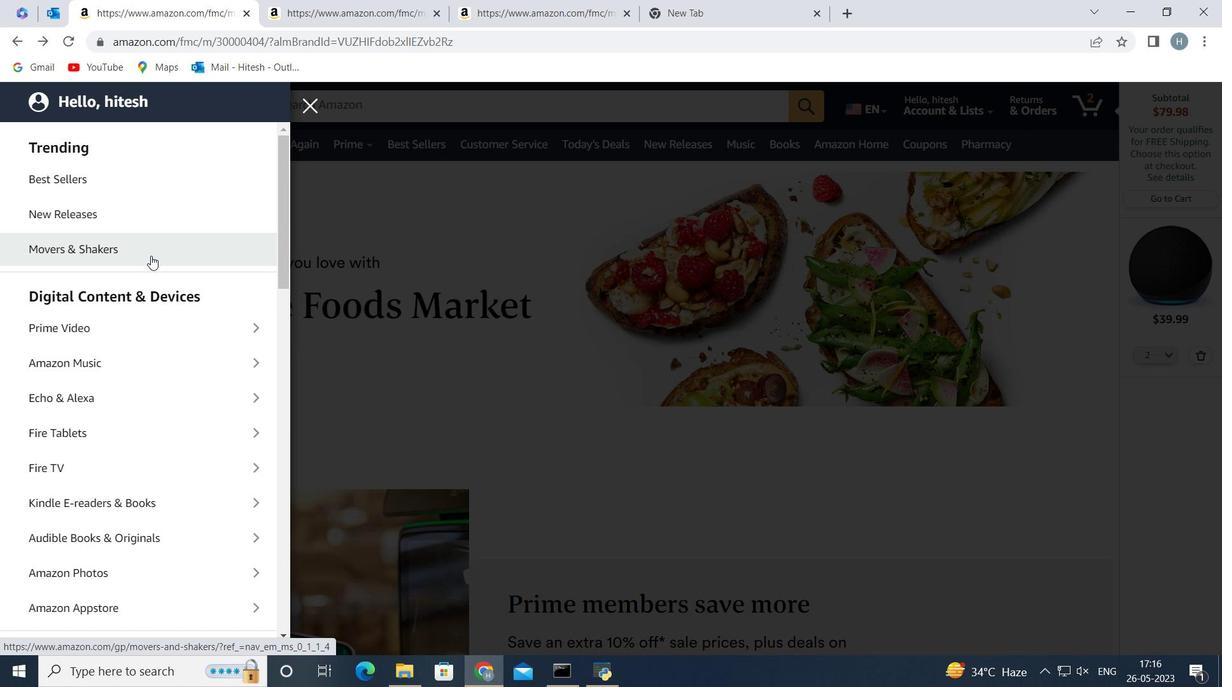 
Action: Mouse moved to (133, 232)
Screenshot: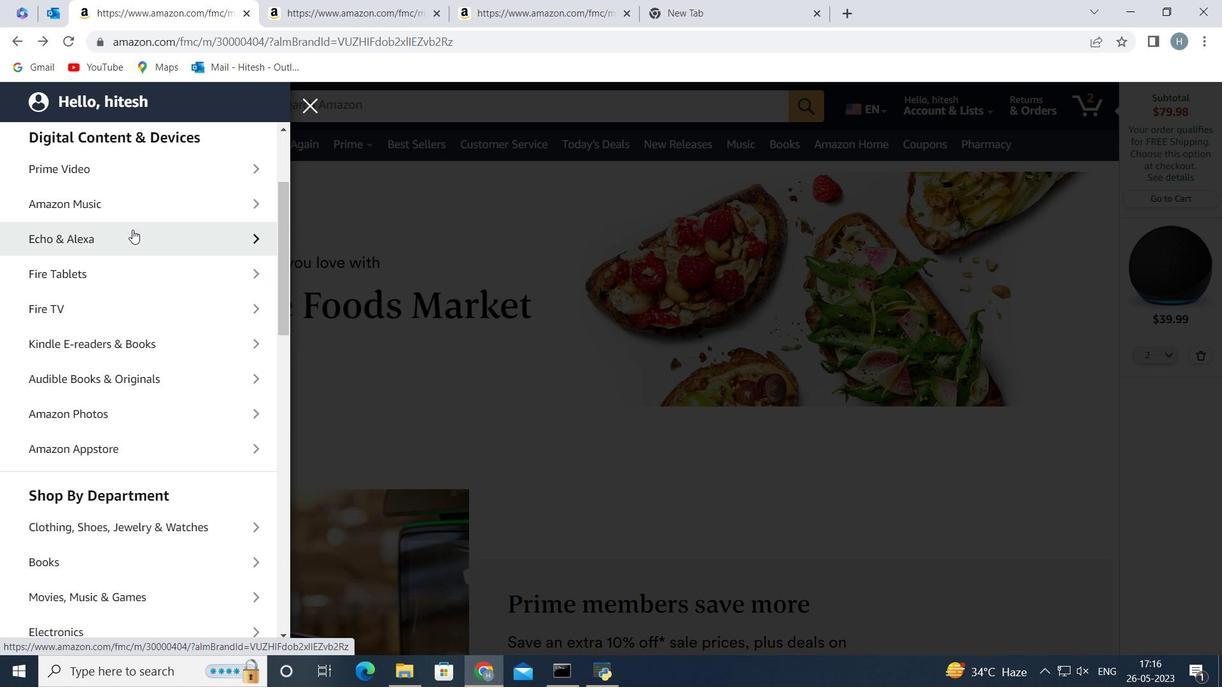 
Action: Mouse pressed left at (133, 232)
Screenshot: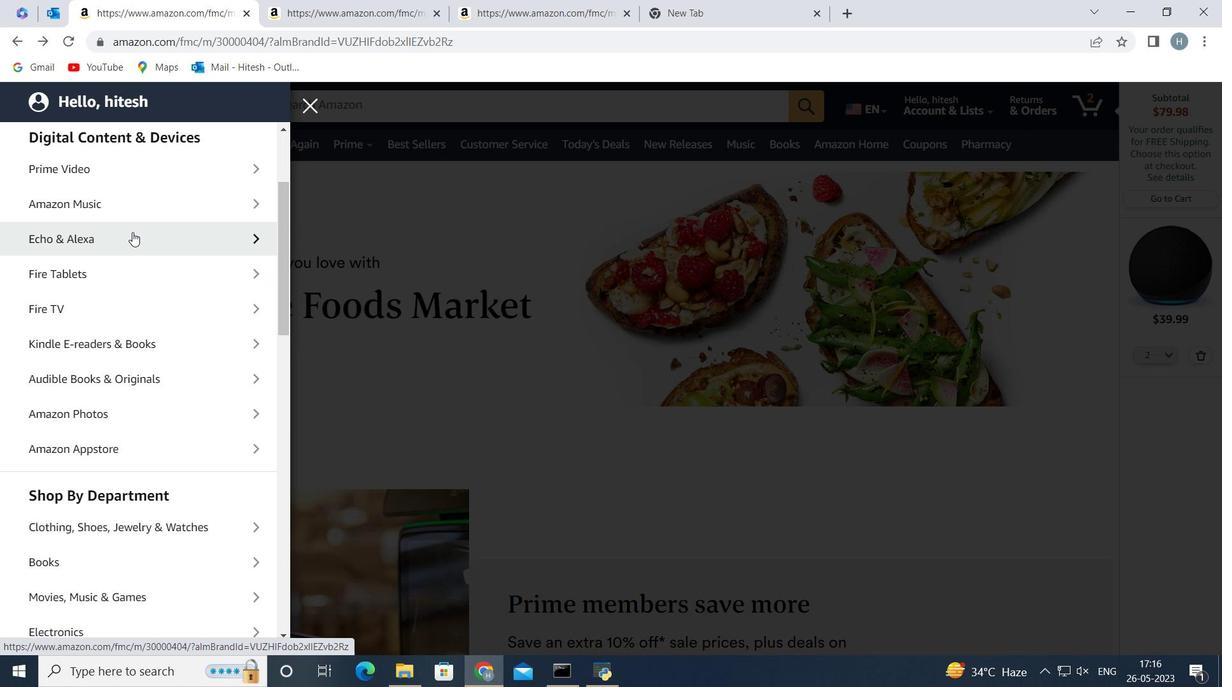 
Action: Mouse moved to (136, 227)
Screenshot: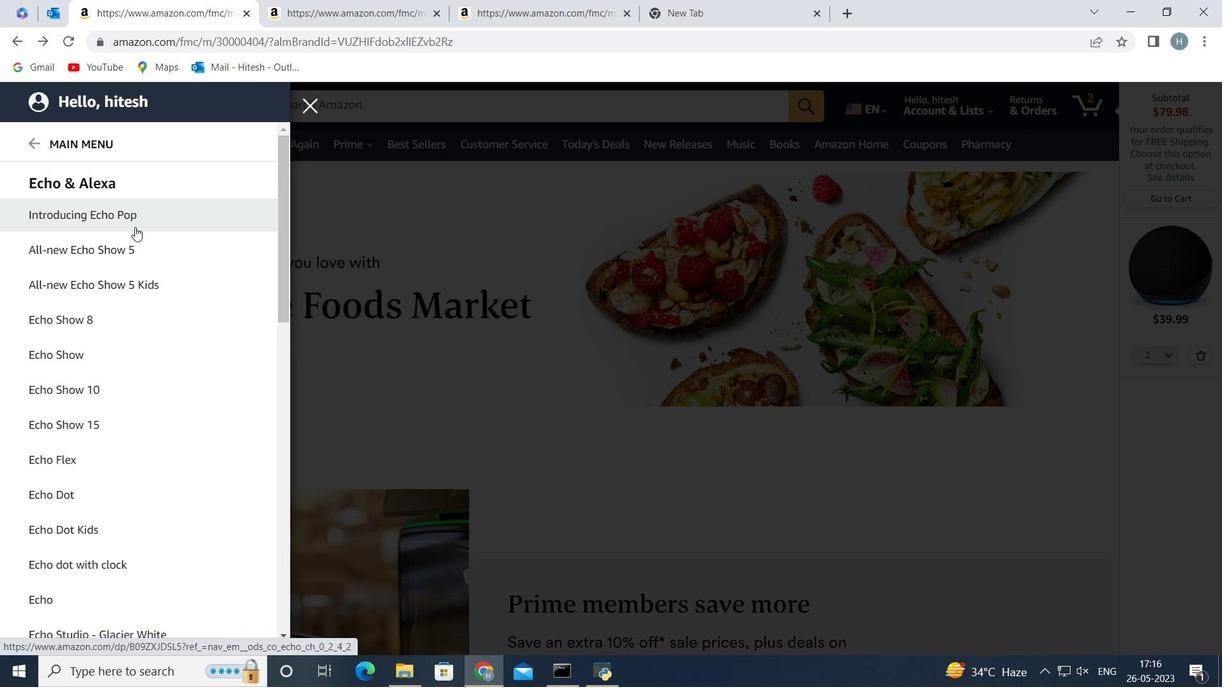 
Action: Mouse scrolled (136, 226) with delta (0, 0)
Screenshot: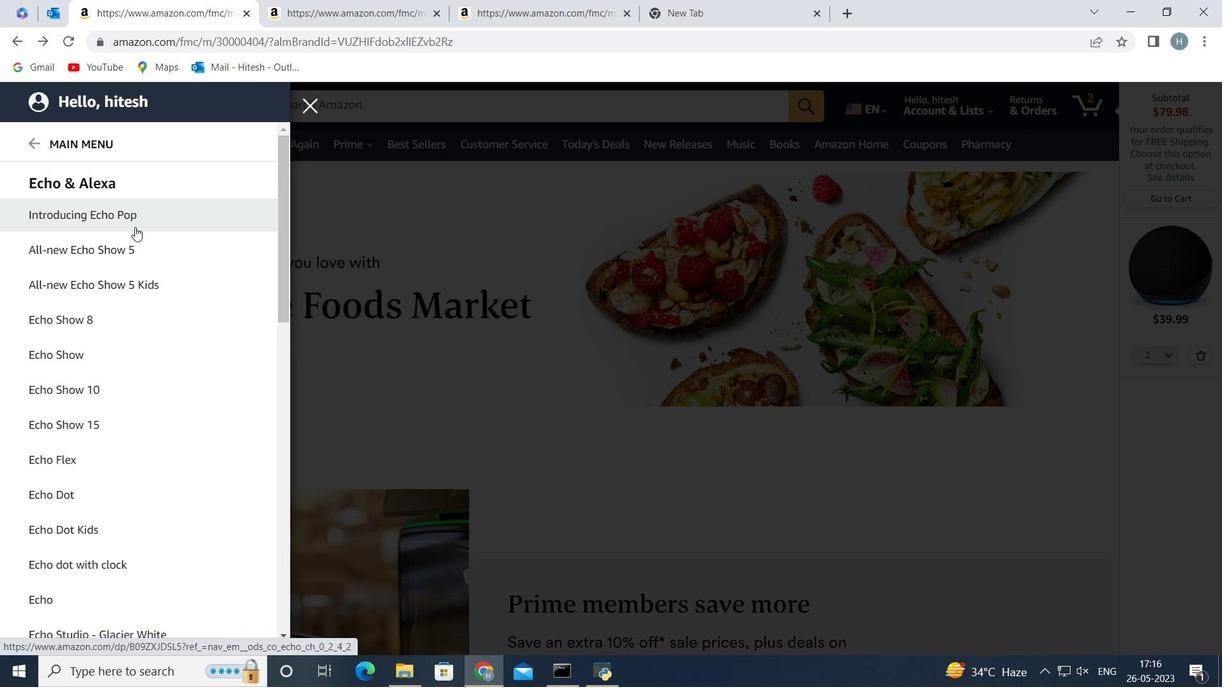 
Action: Mouse scrolled (136, 226) with delta (0, 0)
Screenshot: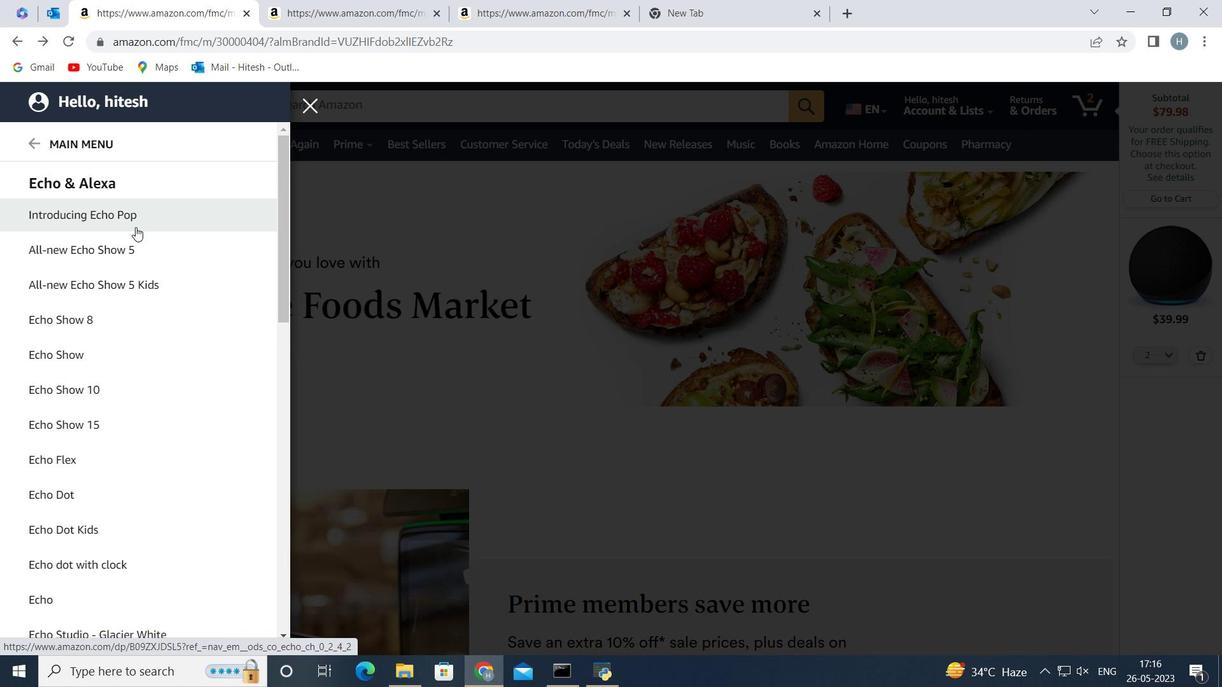 
Action: Mouse scrolled (136, 226) with delta (0, 0)
Screenshot: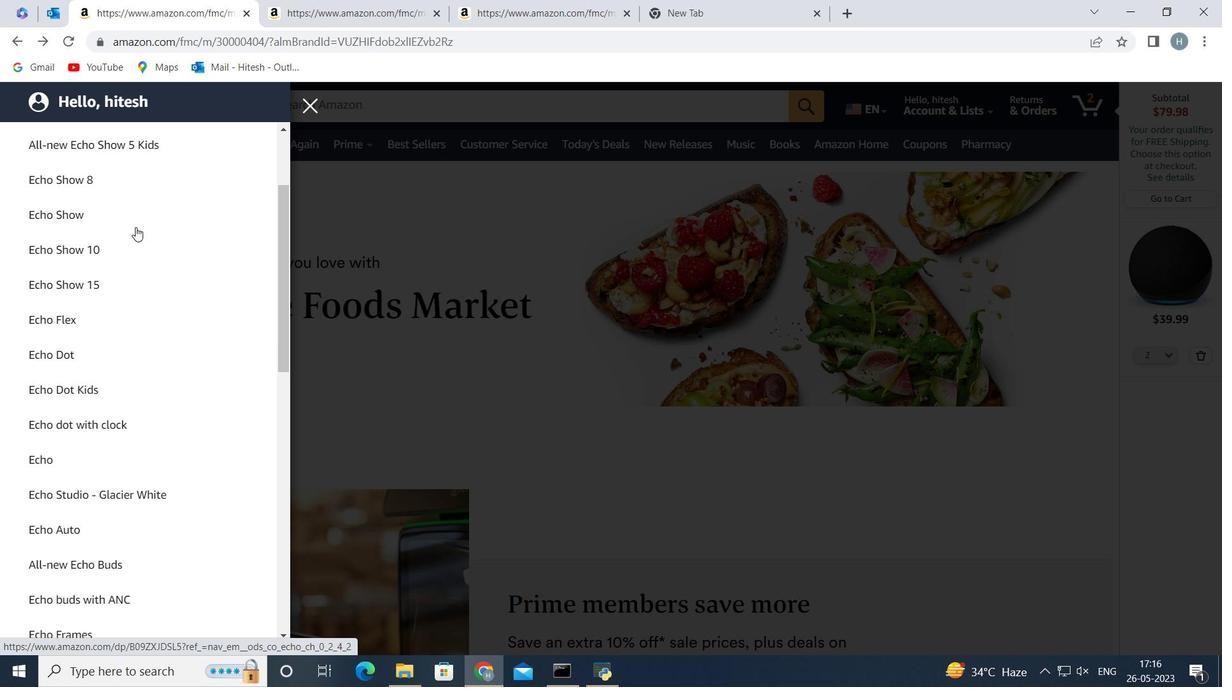 
Action: Mouse scrolled (136, 226) with delta (0, 0)
Screenshot: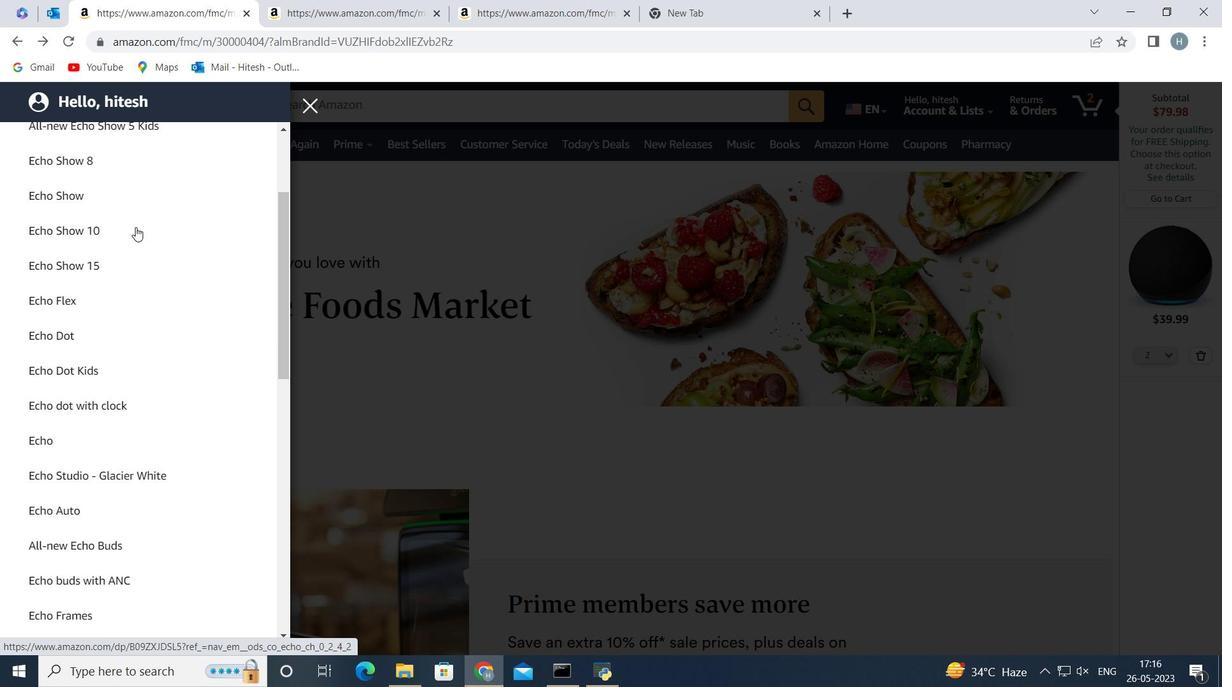 
Action: Mouse scrolled (136, 227) with delta (0, 0)
Screenshot: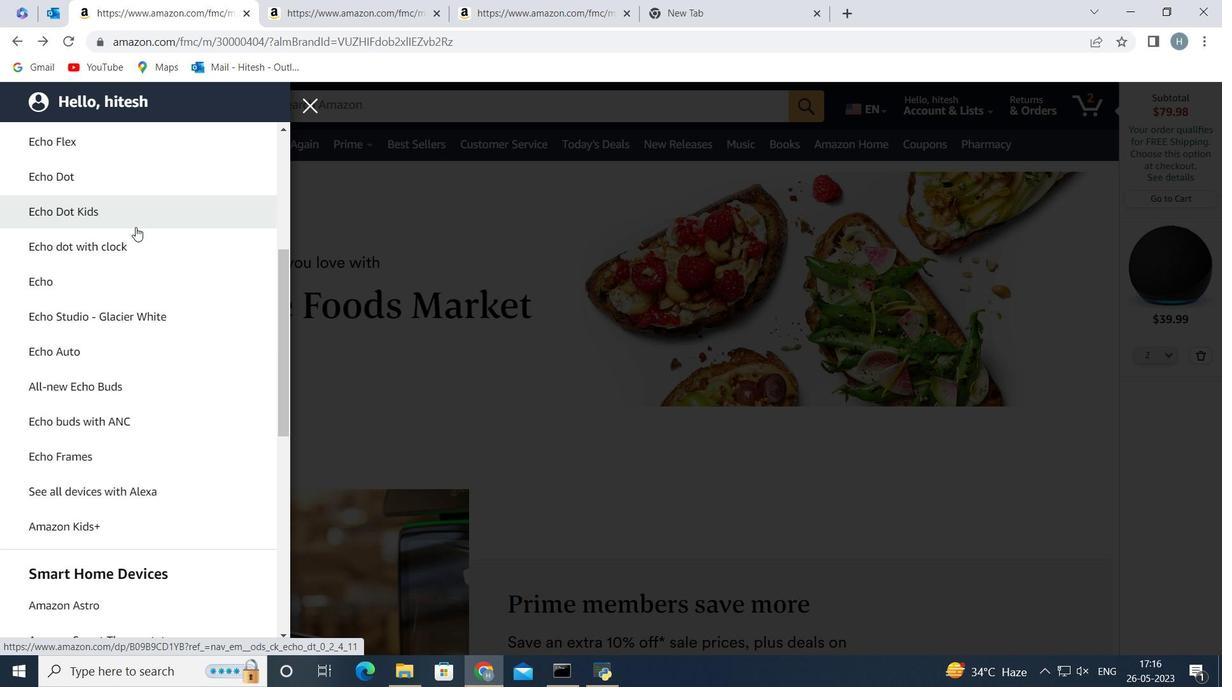 
Action: Mouse scrolled (136, 227) with delta (0, 0)
Screenshot: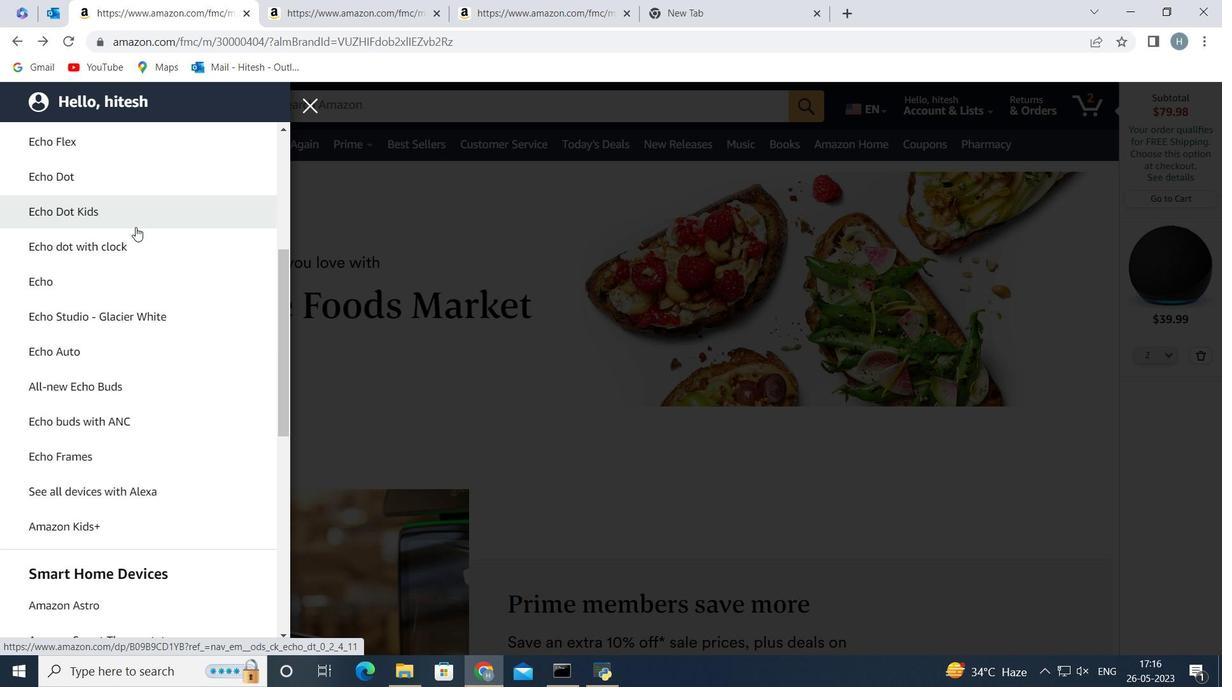 
Action: Mouse scrolled (136, 227) with delta (0, 0)
Screenshot: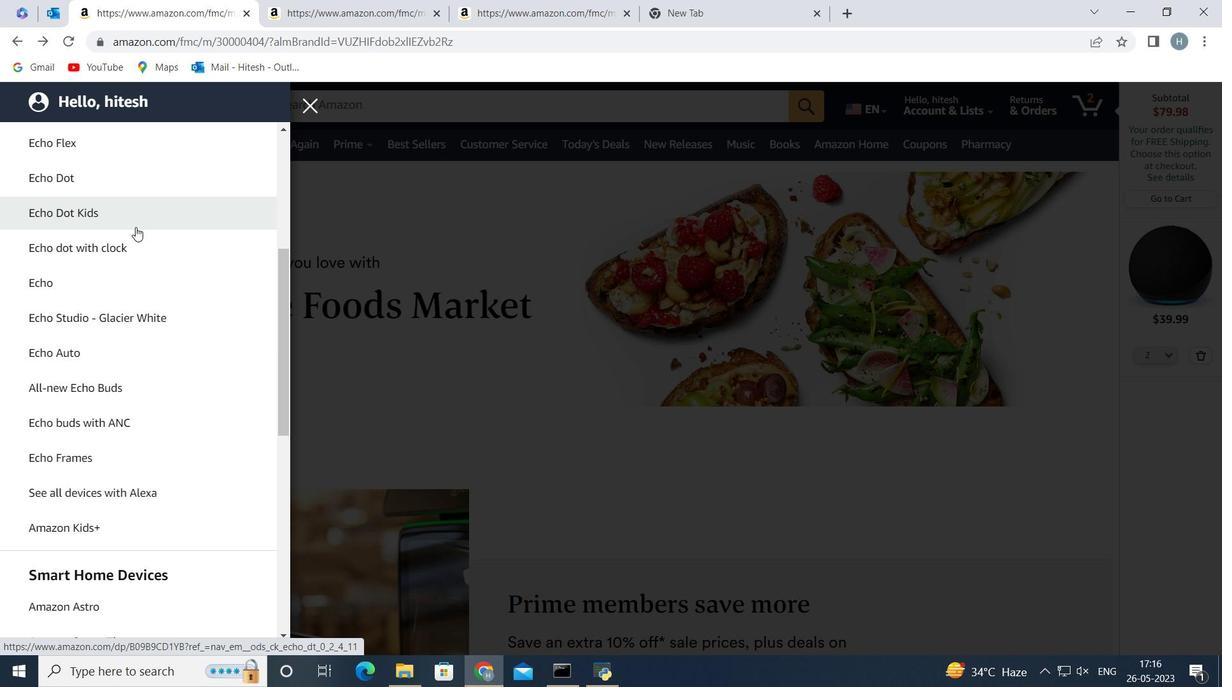 
Action: Mouse scrolled (136, 227) with delta (0, 0)
Screenshot: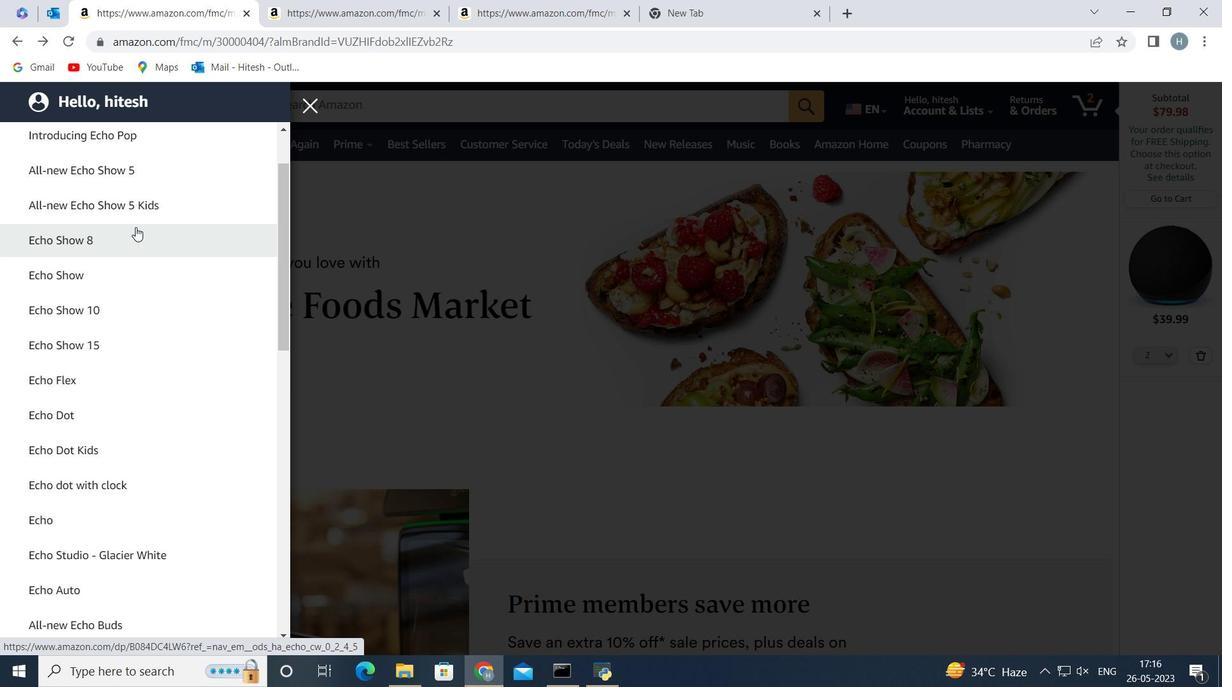 
Action: Mouse scrolled (136, 226) with delta (0, 0)
Screenshot: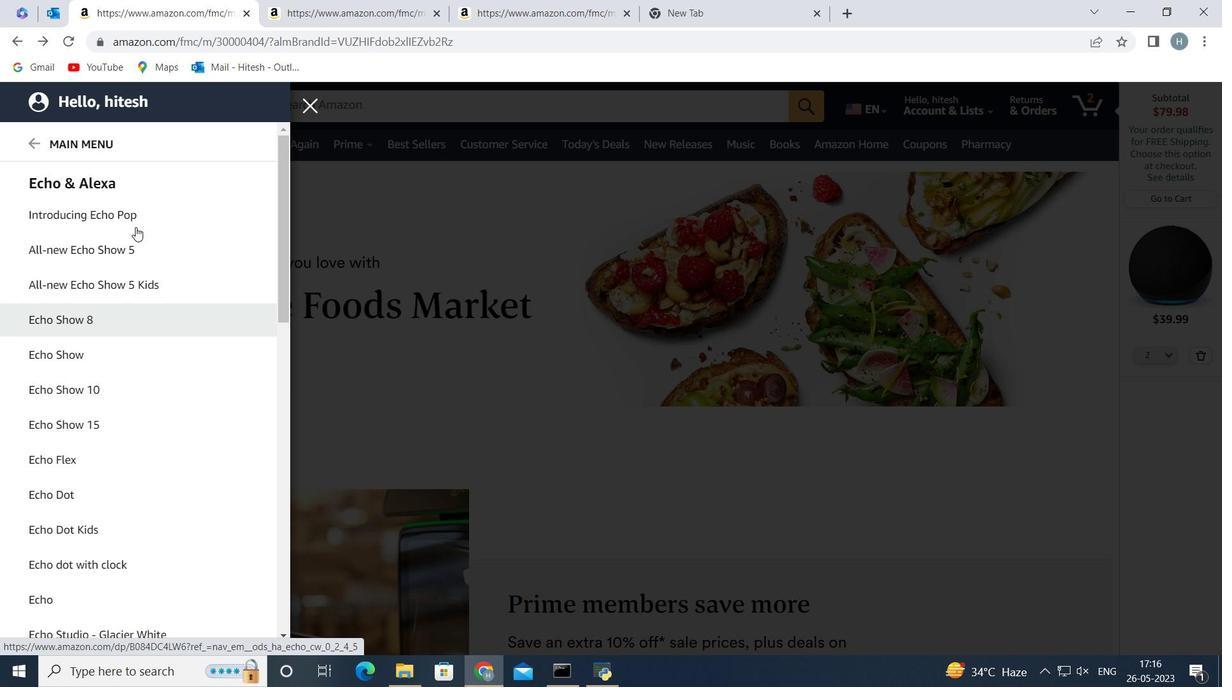 
Action: Mouse scrolled (136, 226) with delta (0, 0)
Screenshot: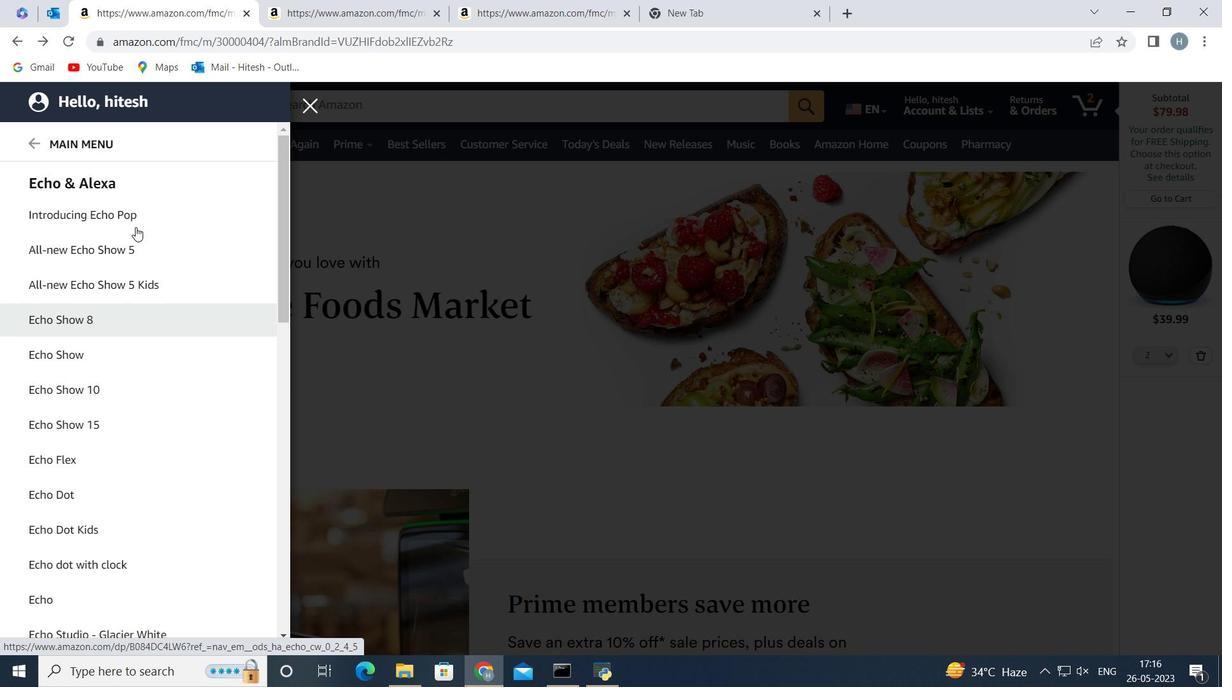 
Action: Mouse scrolled (136, 226) with delta (0, 0)
Screenshot: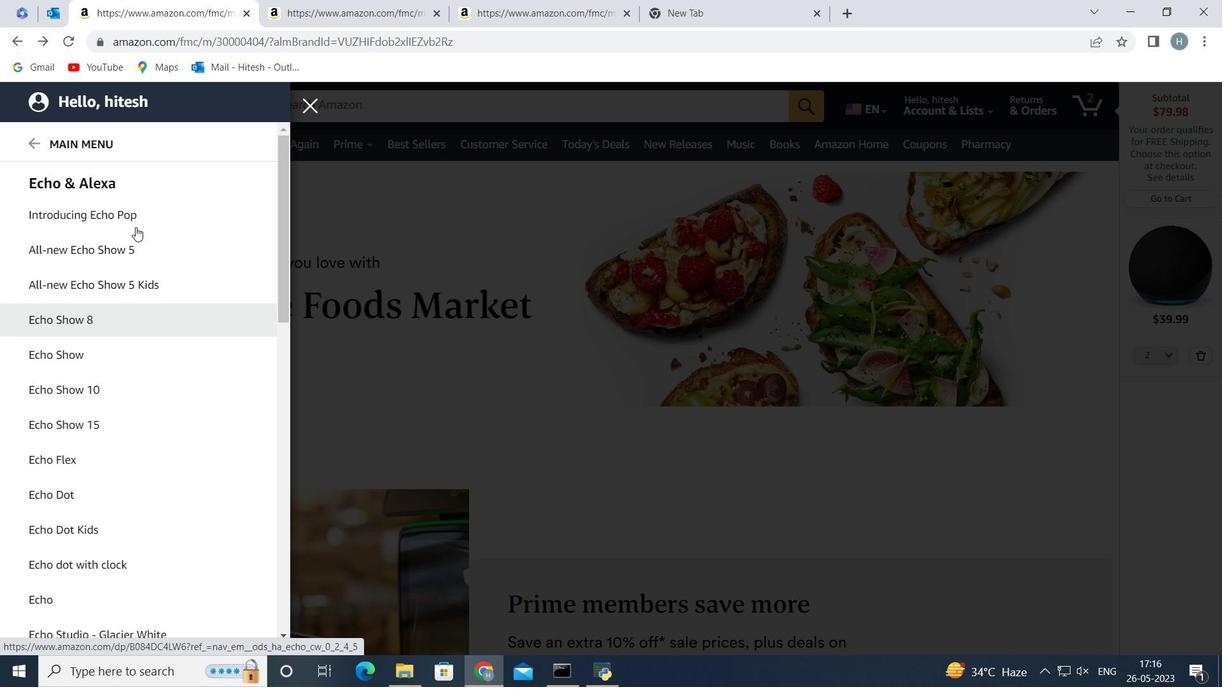 
Action: Mouse scrolled (136, 226) with delta (0, 0)
Screenshot: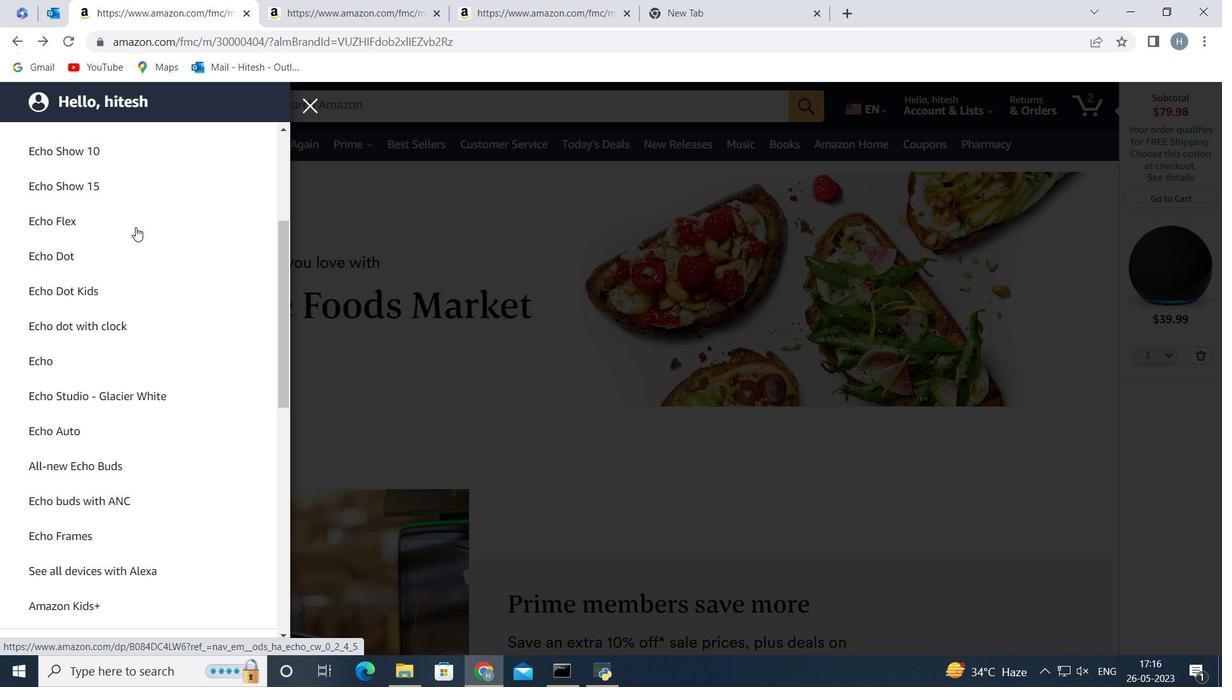 
Action: Mouse scrolled (136, 226) with delta (0, 0)
Screenshot: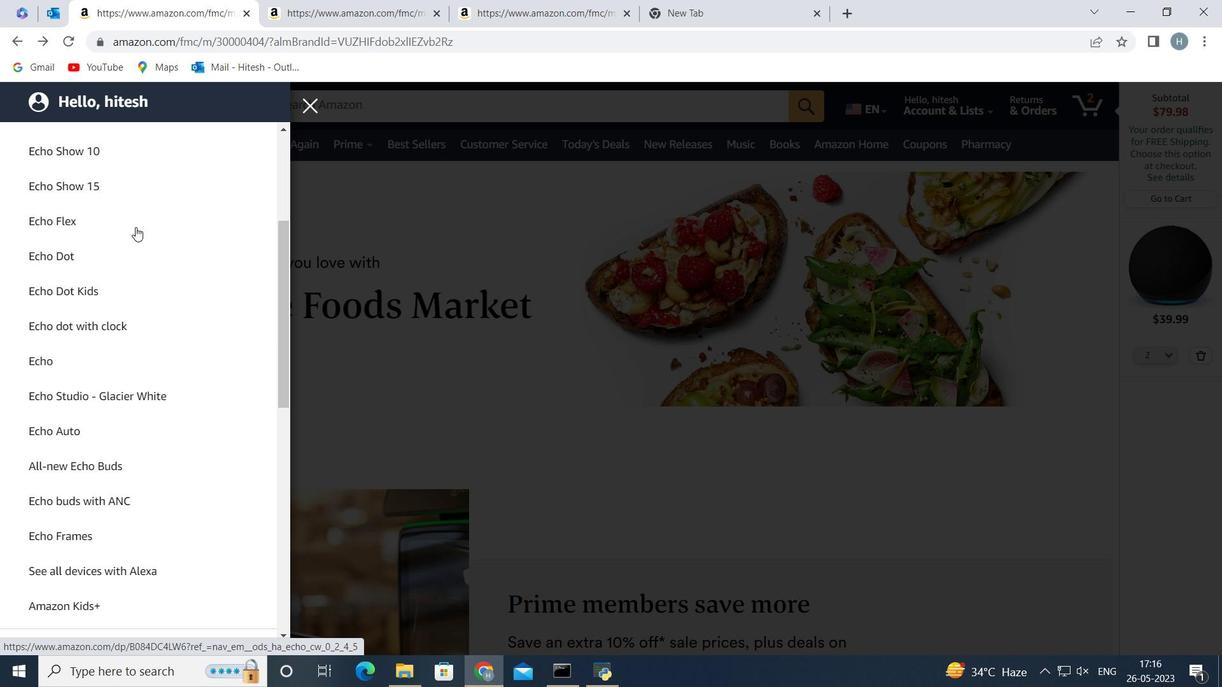 
Action: Mouse scrolled (136, 226) with delta (0, 0)
Screenshot: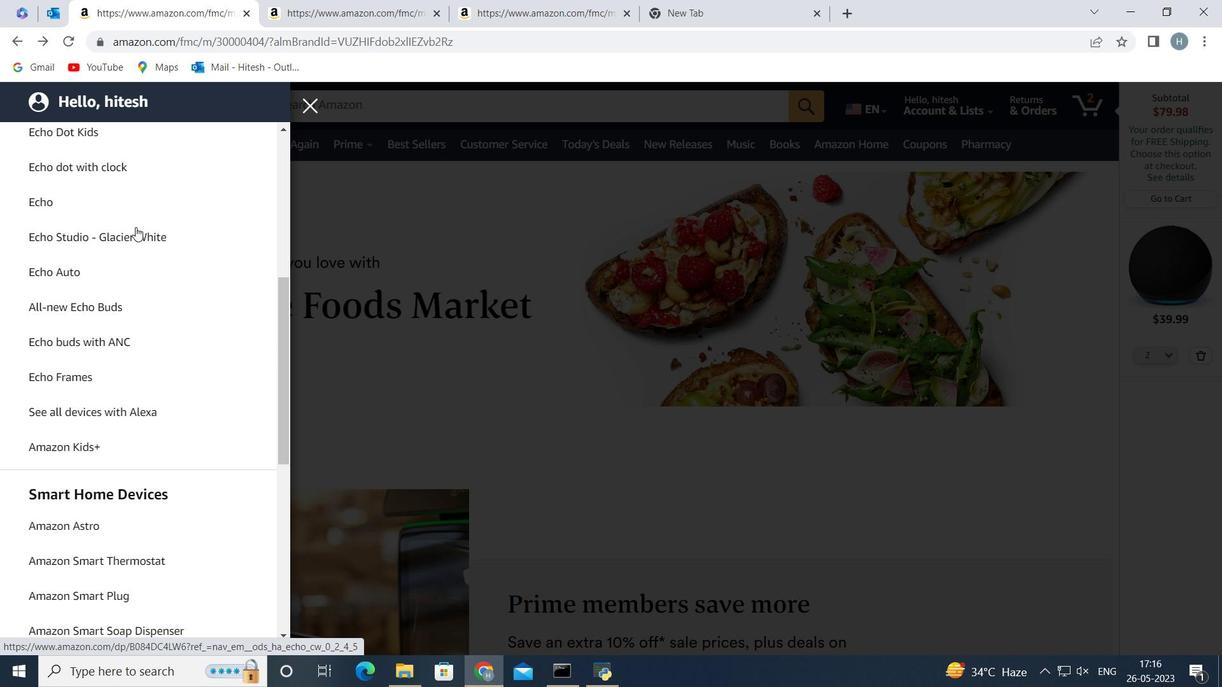 
Action: Mouse scrolled (136, 226) with delta (0, 0)
Screenshot: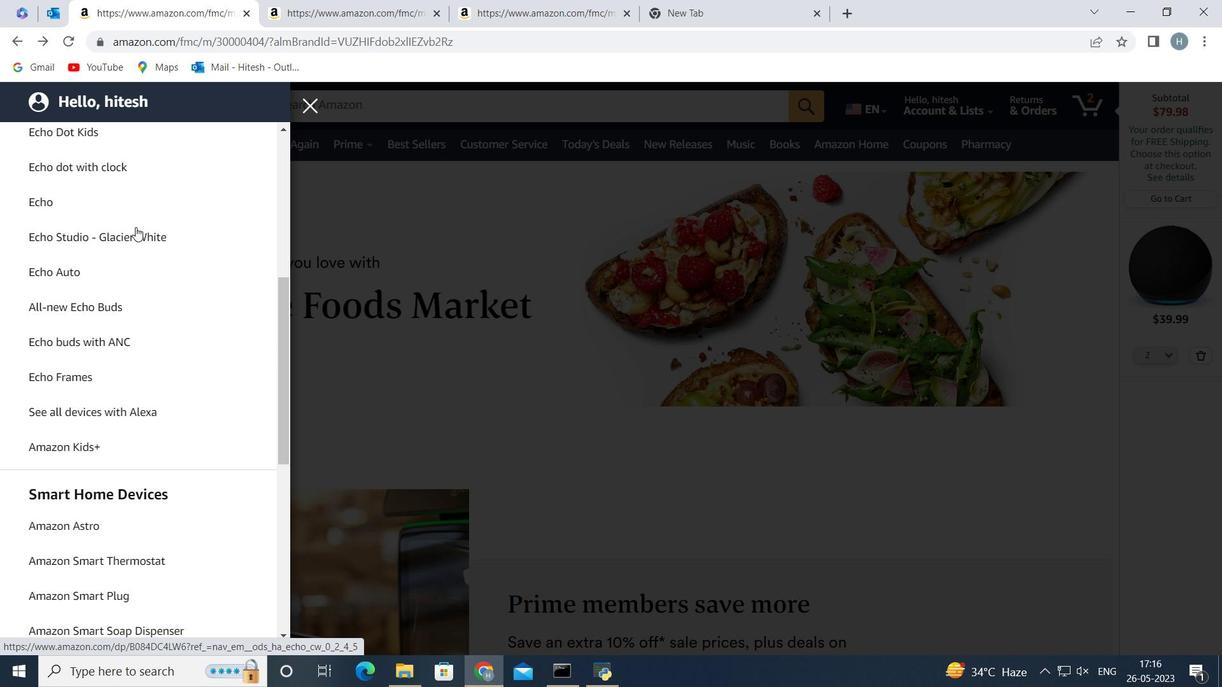 
Action: Mouse moved to (157, 289)
Screenshot: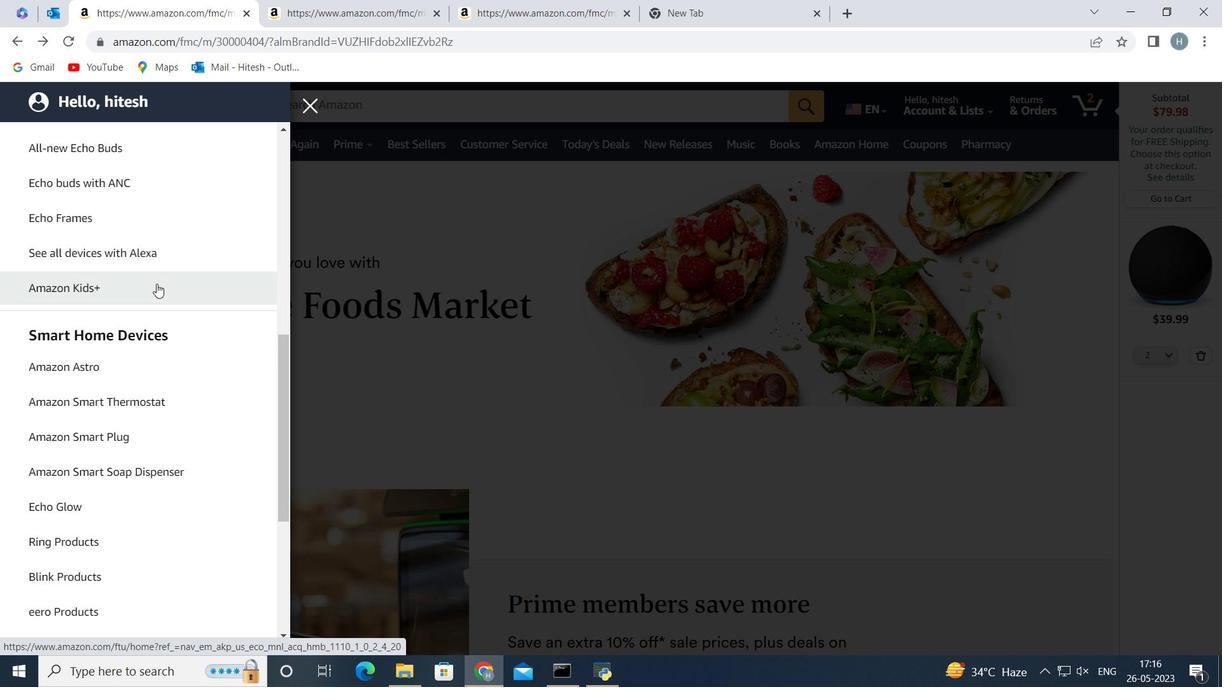 
Action: Mouse scrolled (157, 288) with delta (0, 0)
Screenshot: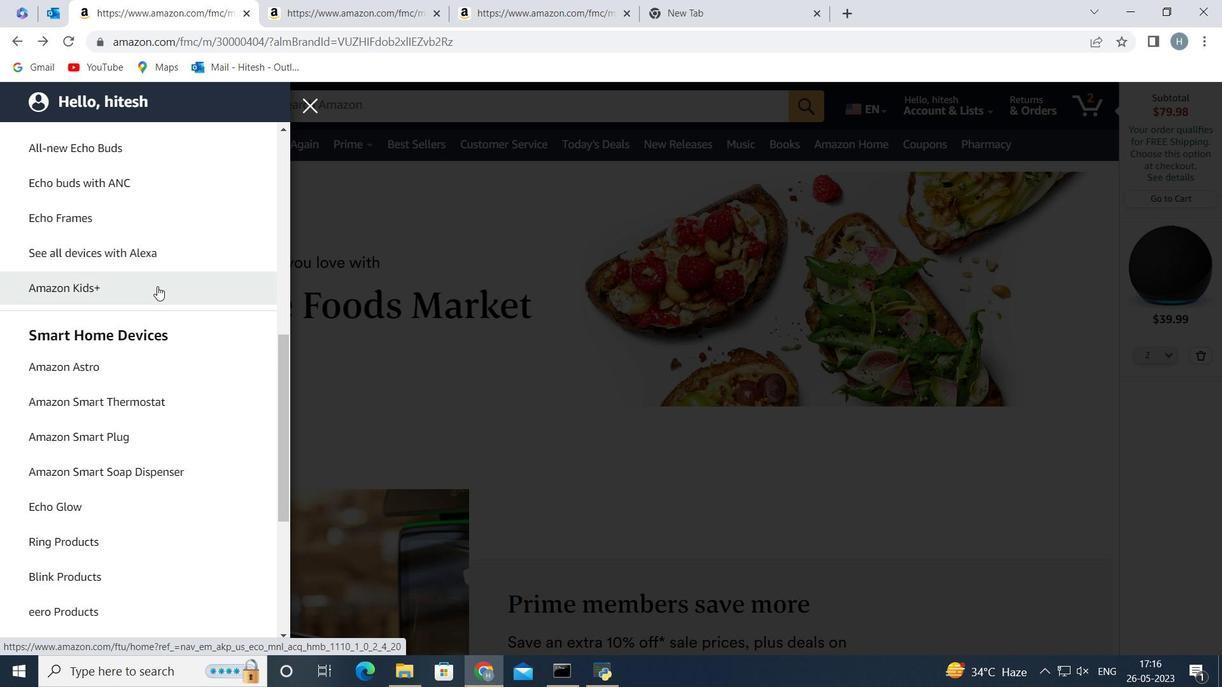 
Action: Mouse moved to (164, 334)
Screenshot: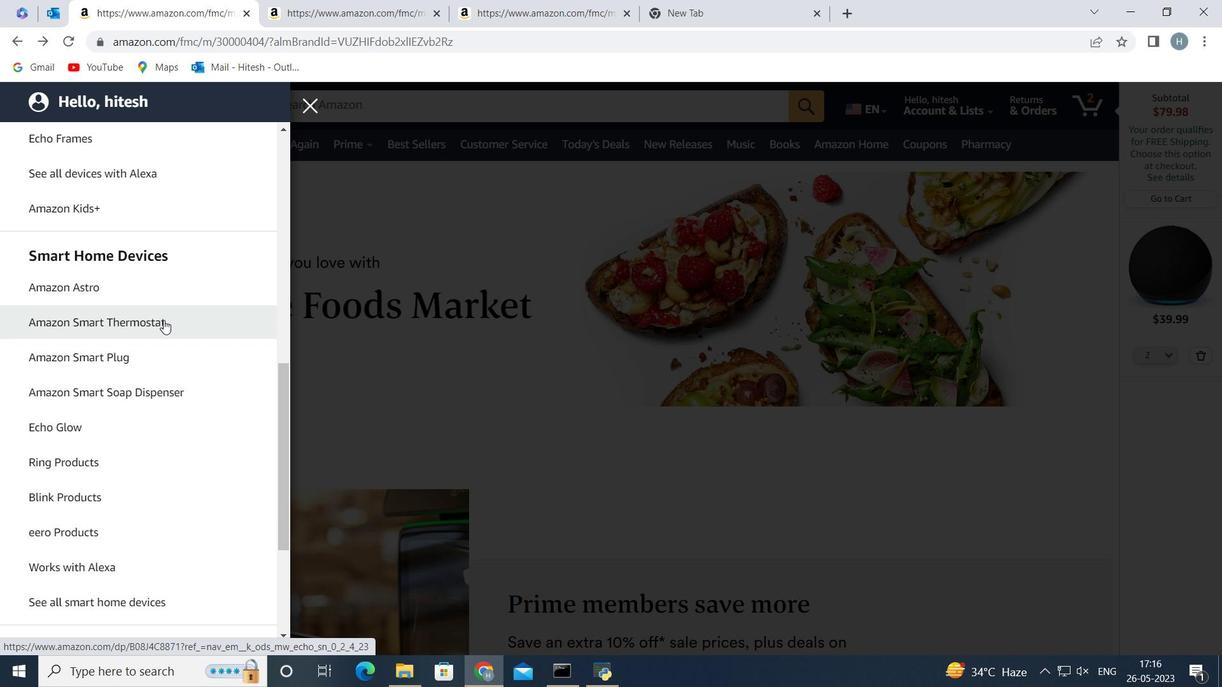 
Action: Mouse scrolled (164, 334) with delta (0, 0)
Screenshot: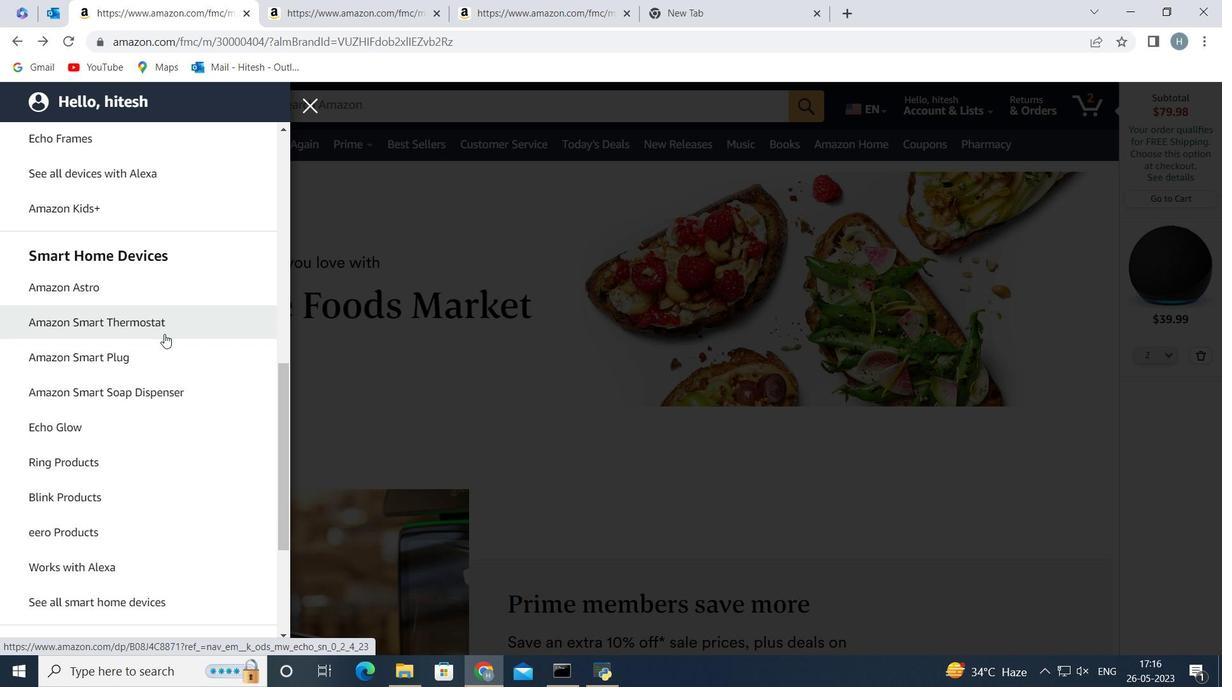 
Action: Mouse scrolled (164, 334) with delta (0, 0)
Screenshot: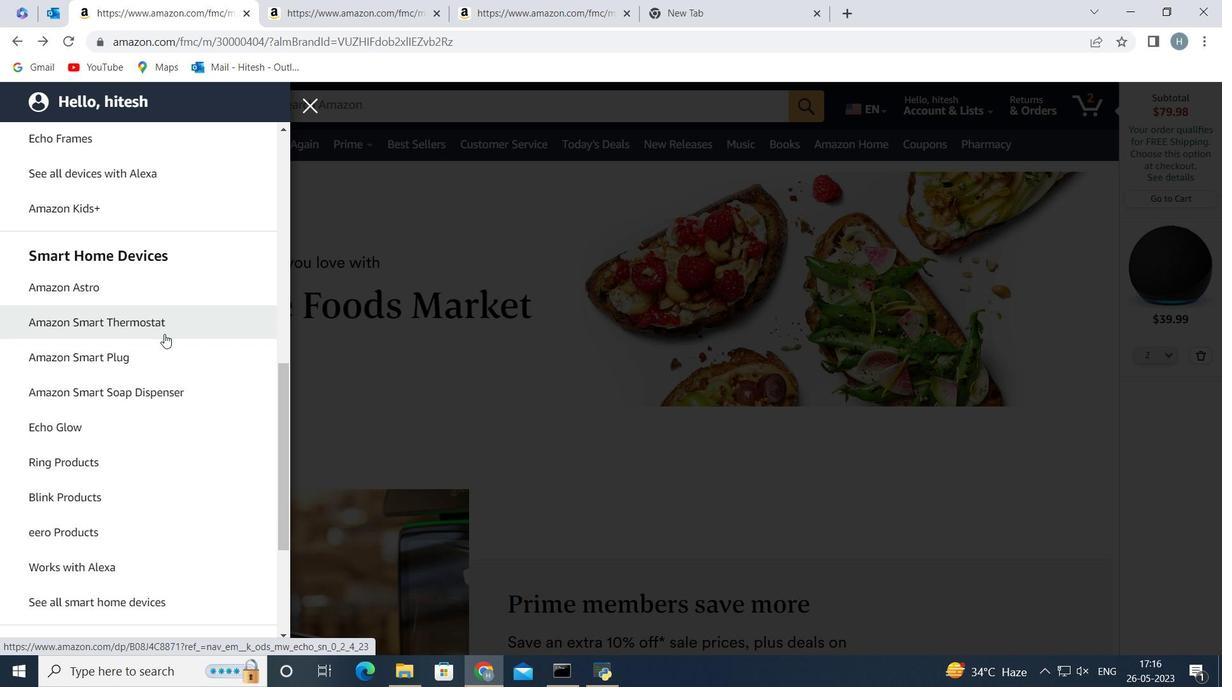 
Action: Mouse scrolled (164, 334) with delta (0, 0)
Screenshot: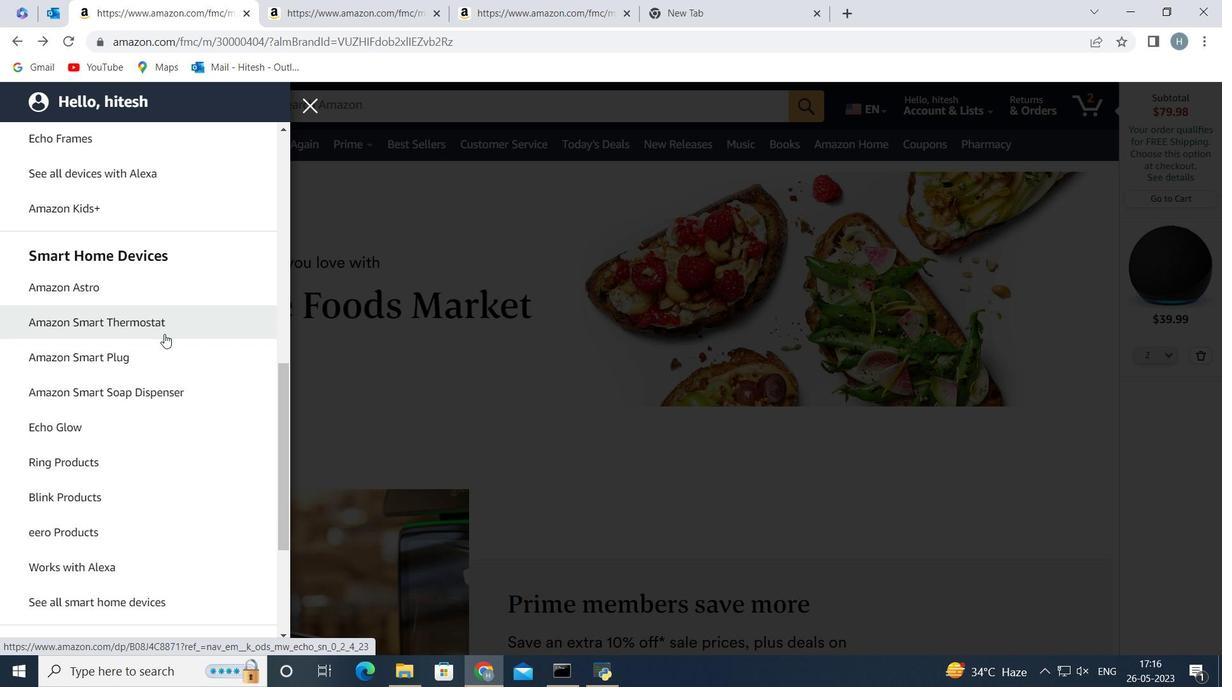 
Action: Mouse scrolled (164, 334) with delta (0, 0)
Screenshot: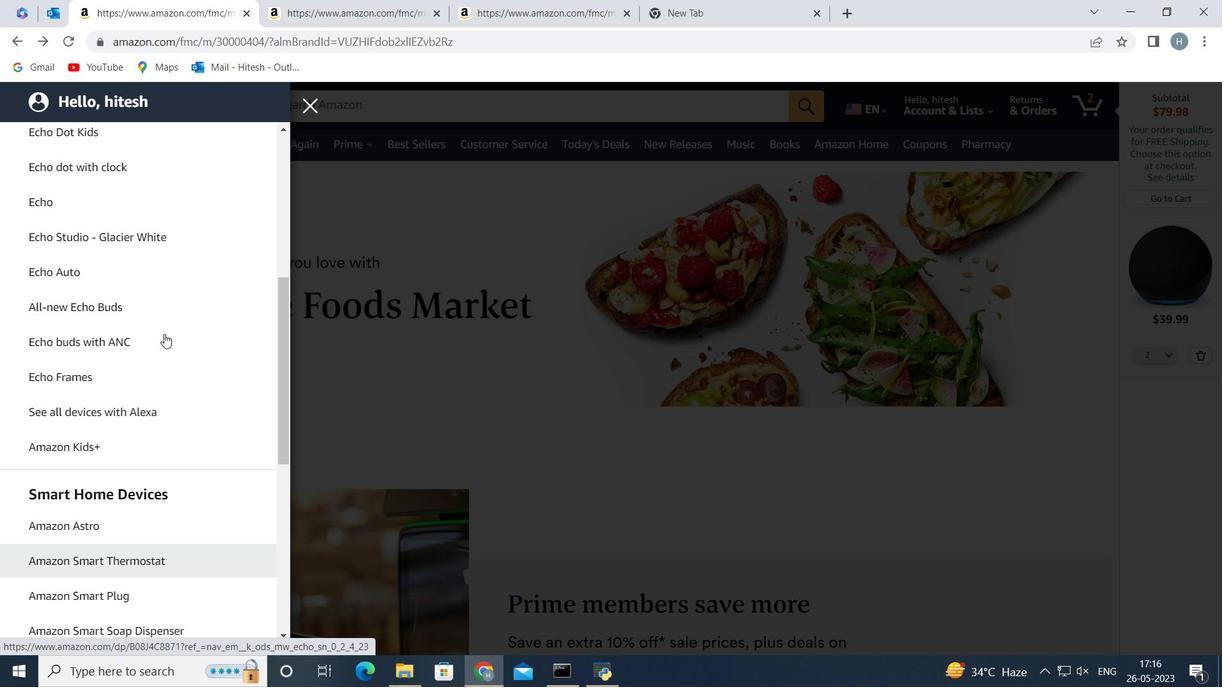 
Action: Mouse scrolled (164, 334) with delta (0, 0)
Screenshot: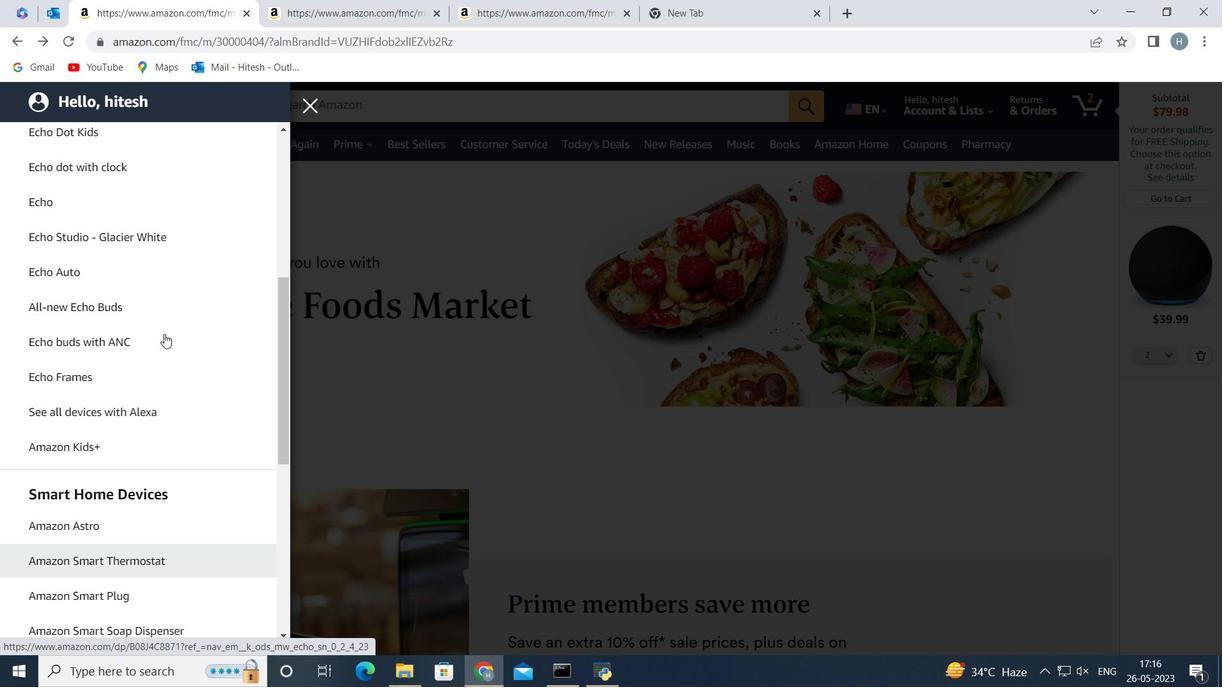 
Action: Mouse scrolled (164, 334) with delta (0, 0)
Screenshot: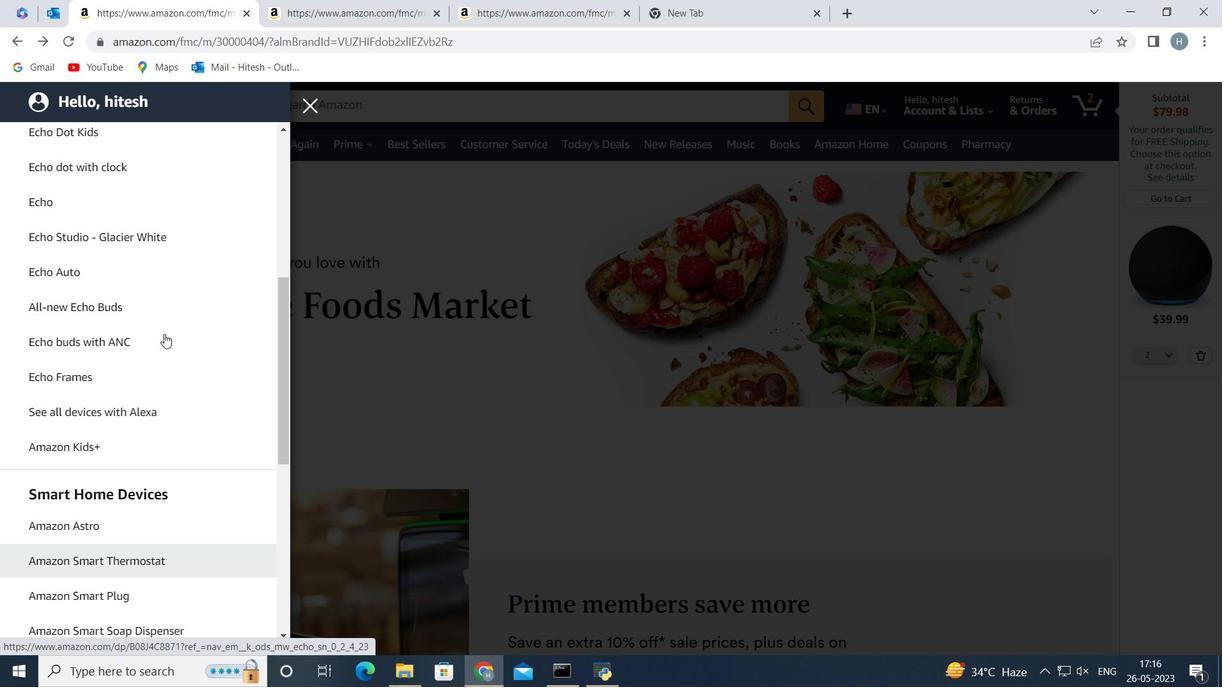 
Action: Mouse moved to (164, 334)
Screenshot: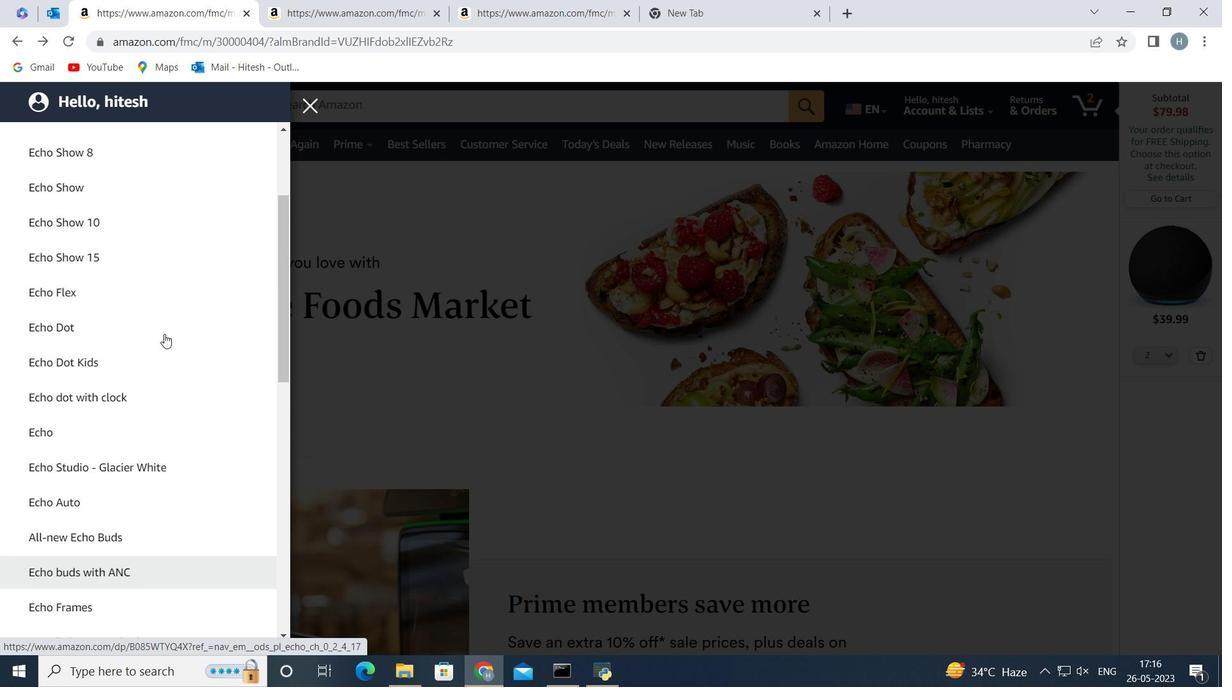 
Action: Mouse scrolled (164, 334) with delta (0, 0)
Screenshot: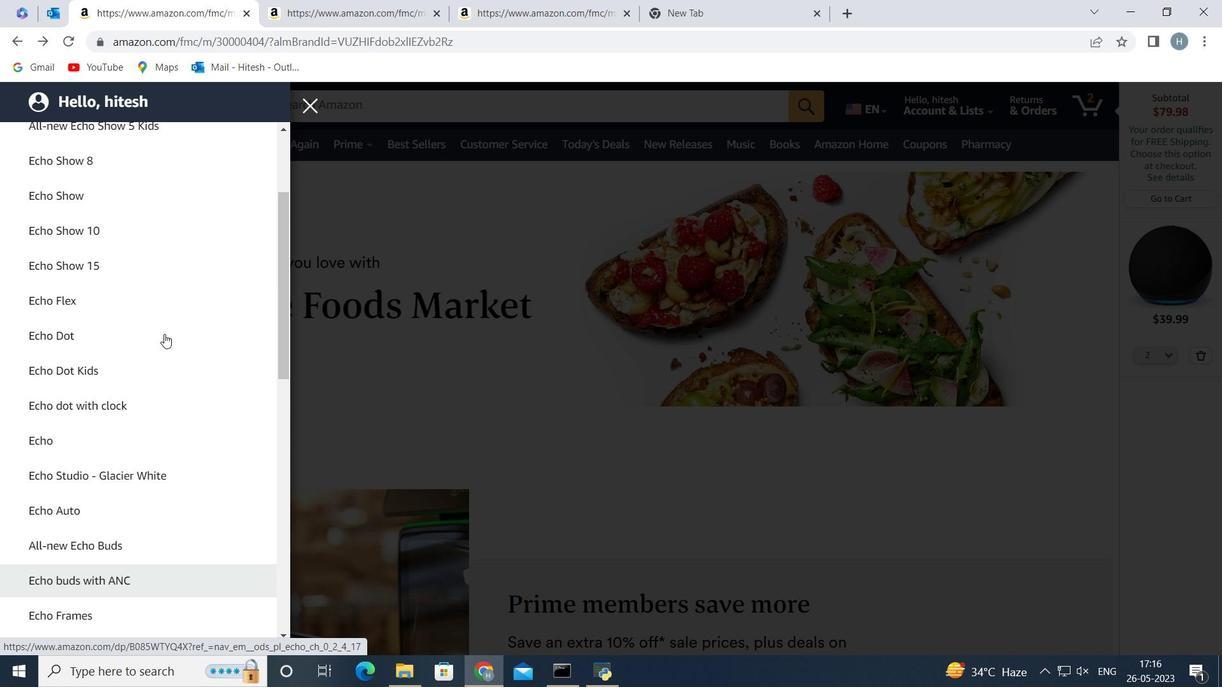 
Action: Mouse scrolled (164, 334) with delta (0, 0)
Screenshot: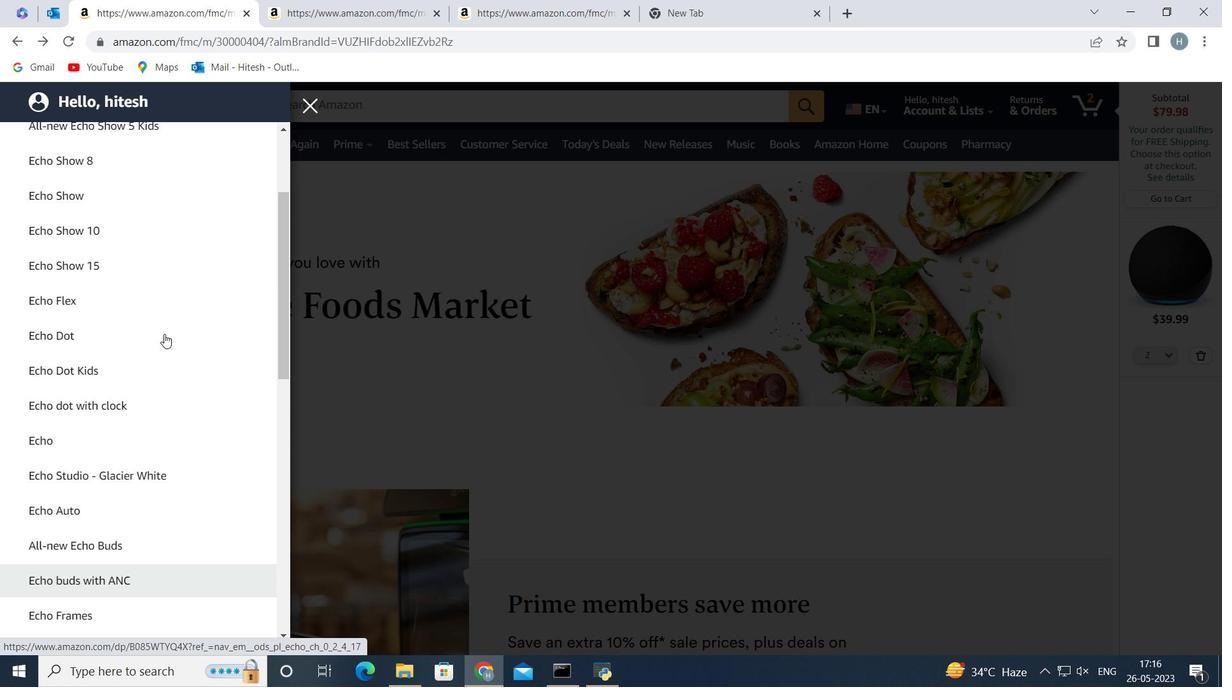 
Action: Mouse scrolled (164, 334) with delta (0, 0)
Screenshot: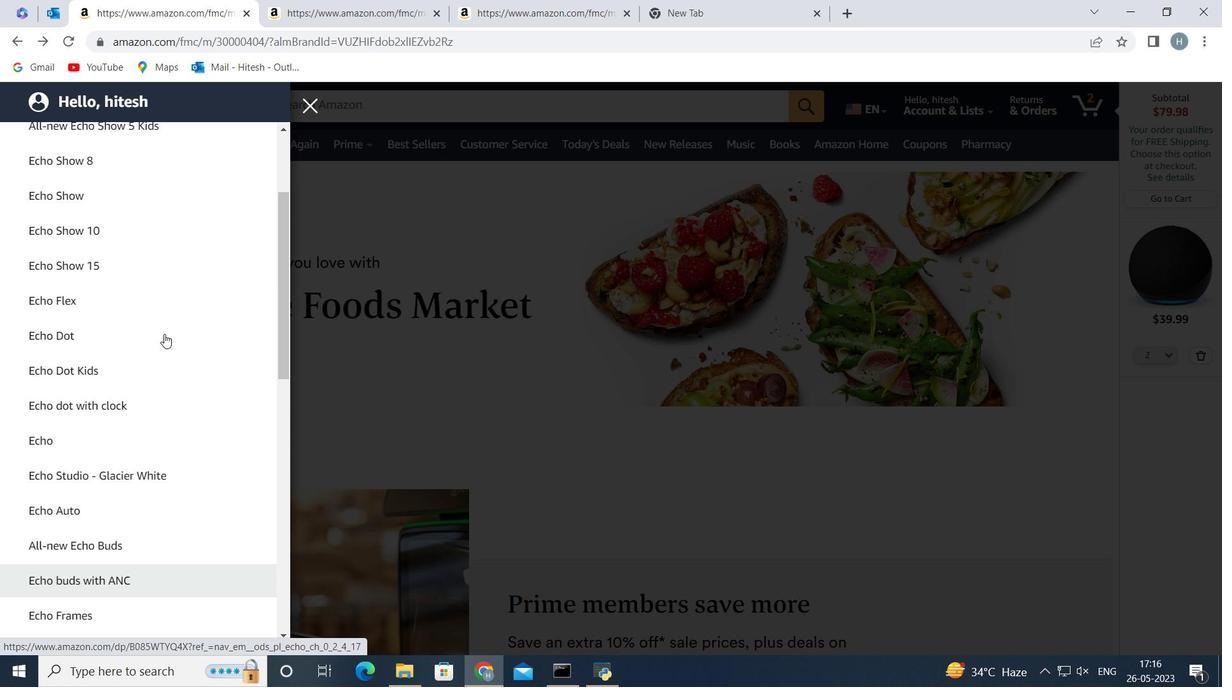 
Action: Mouse moved to (157, 247)
Screenshot: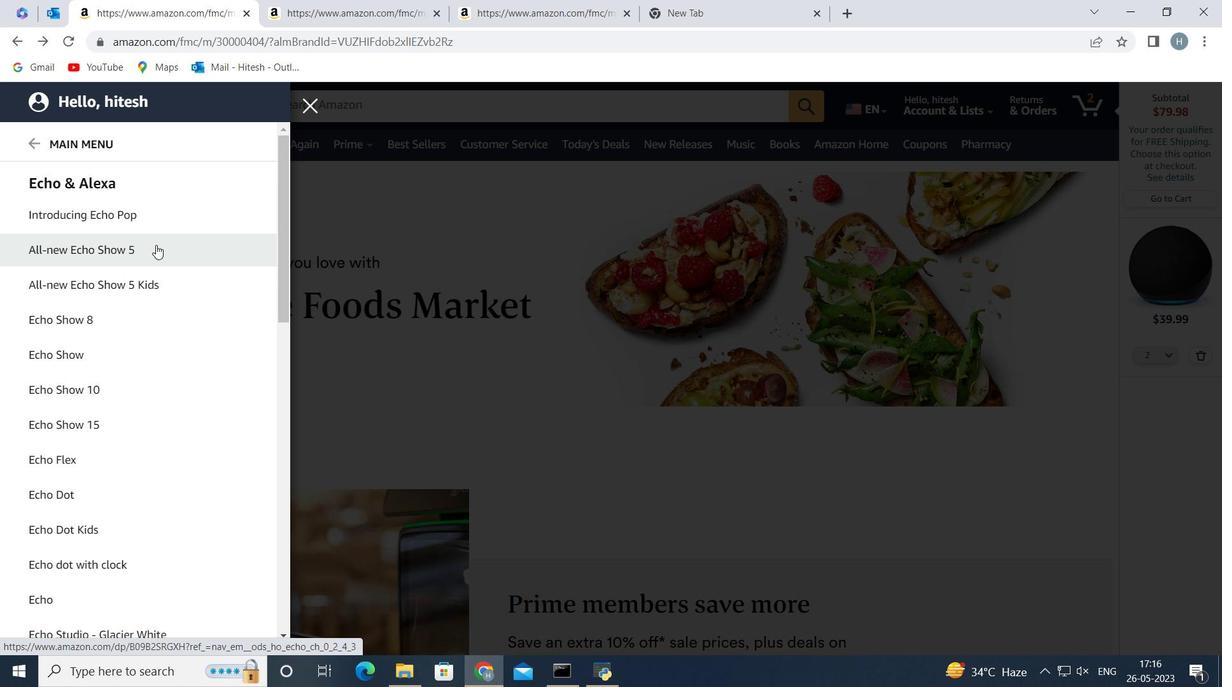 
Action: Mouse scrolled (157, 247) with delta (0, 0)
Screenshot: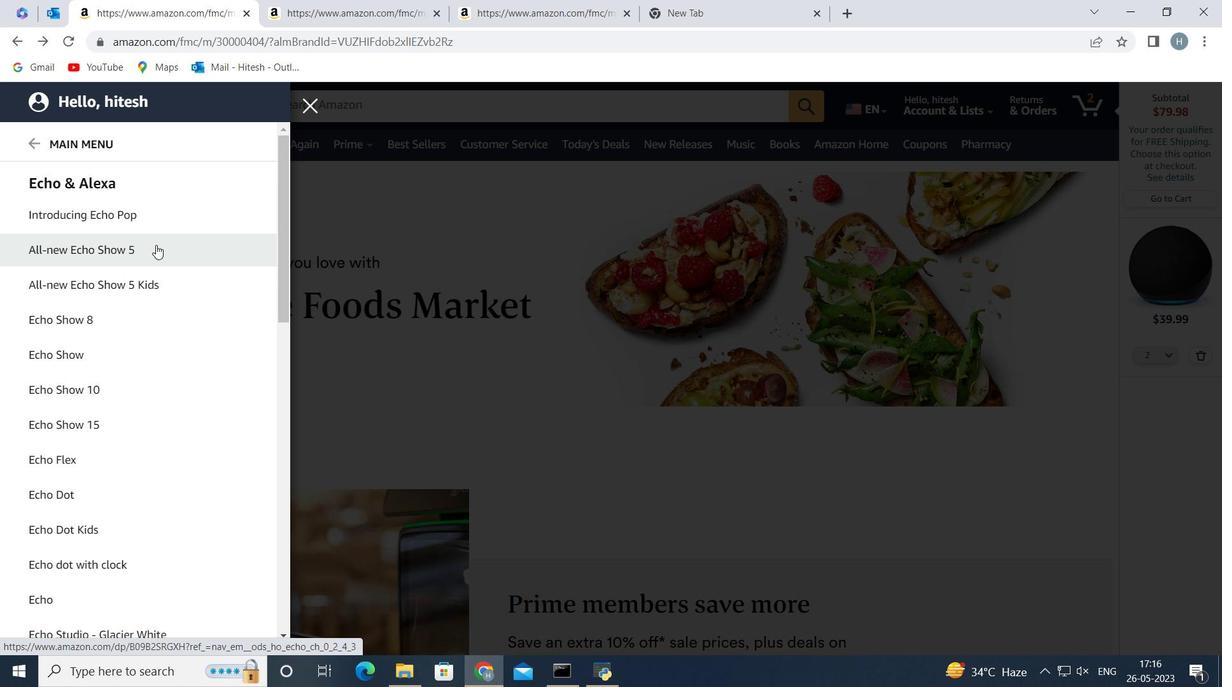 
Action: Mouse moved to (161, 277)
Screenshot: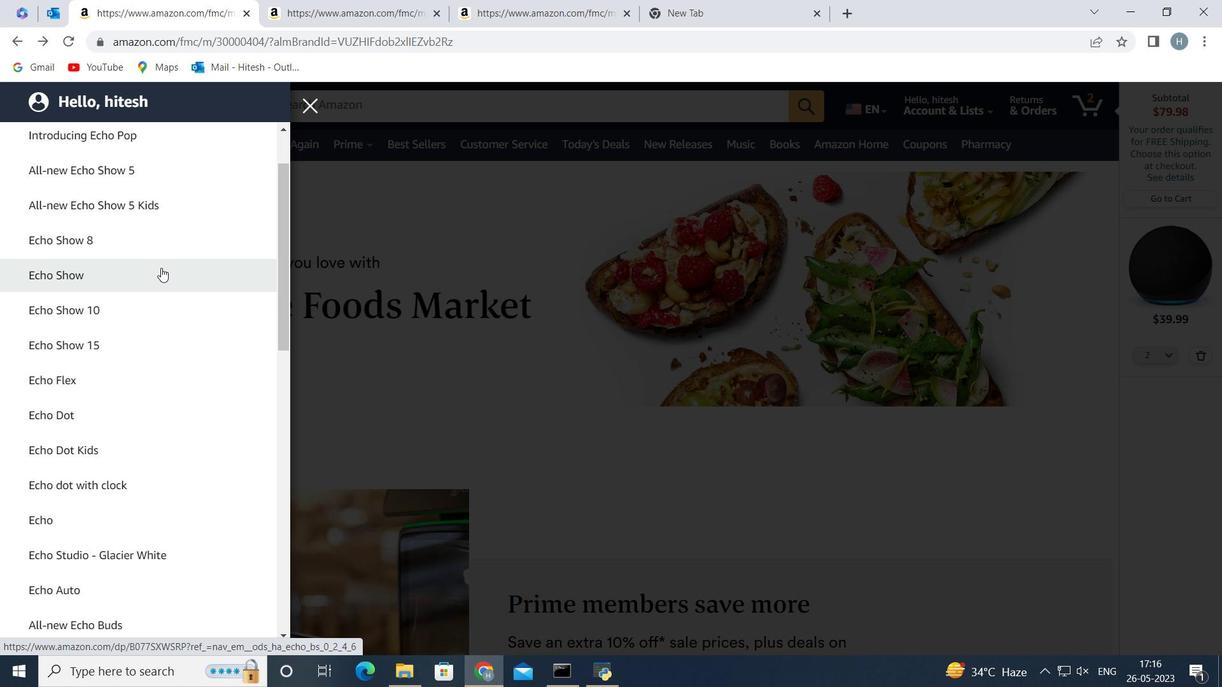 
Action: Mouse scrolled (161, 276) with delta (0, 0)
Screenshot: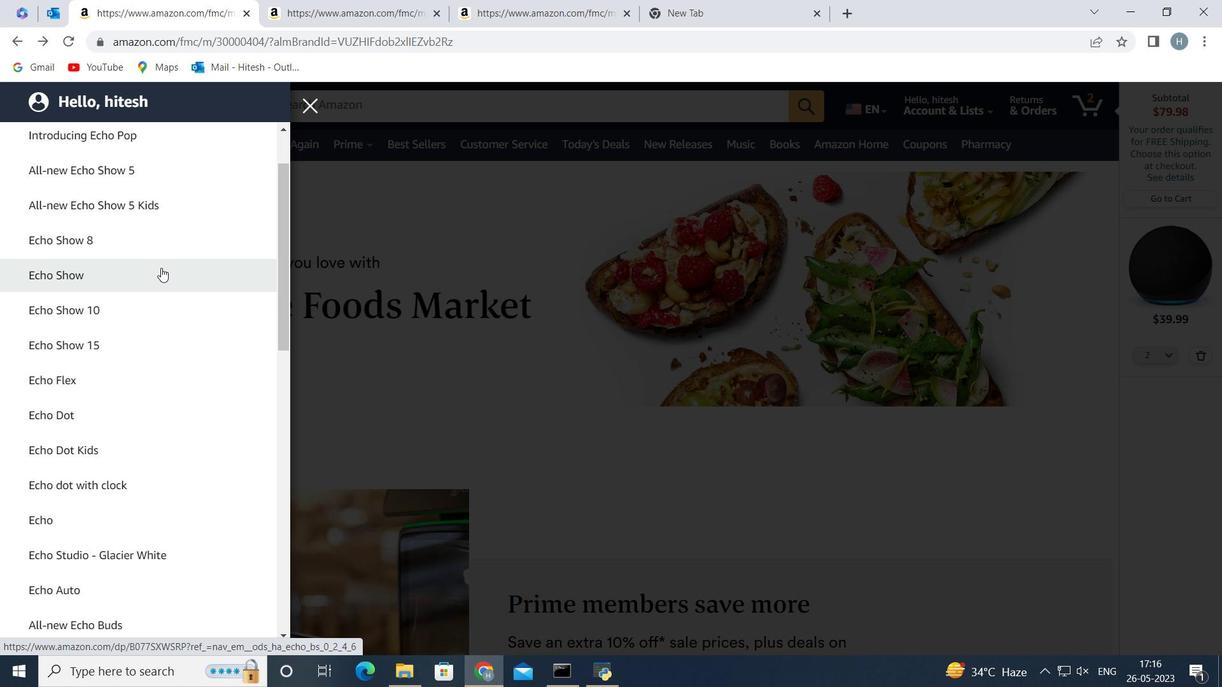 
Action: Mouse moved to (148, 341)
Screenshot: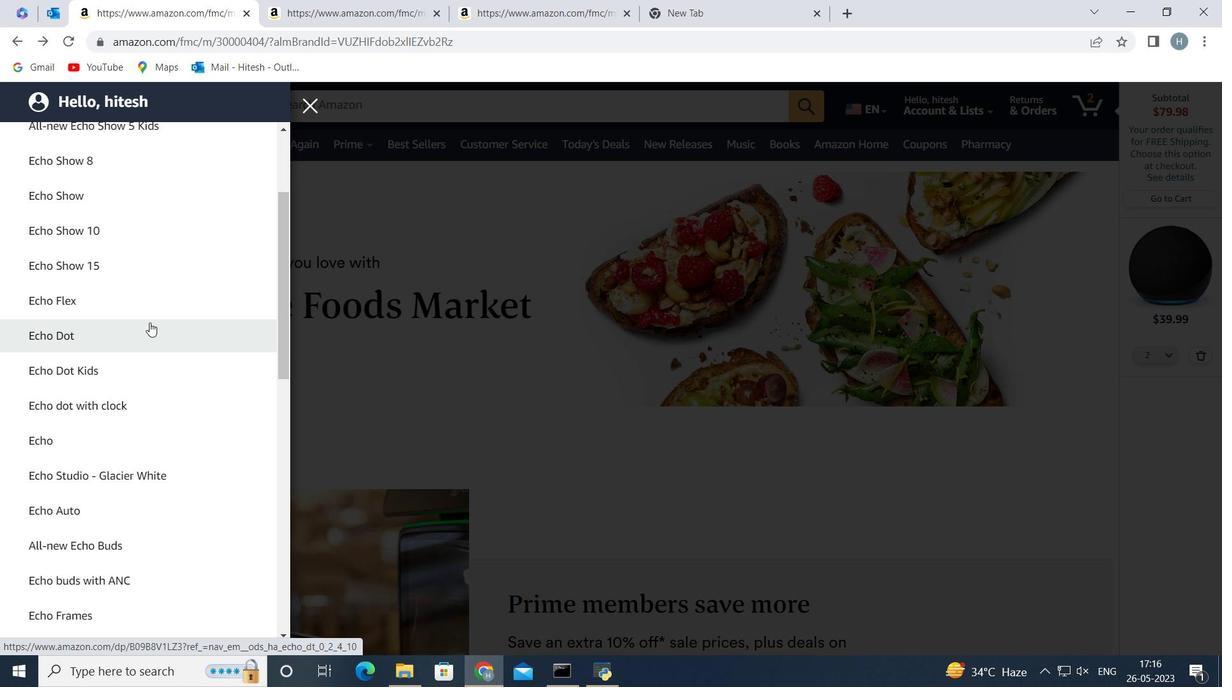 
Action: Mouse scrolled (148, 341) with delta (0, 0)
Screenshot: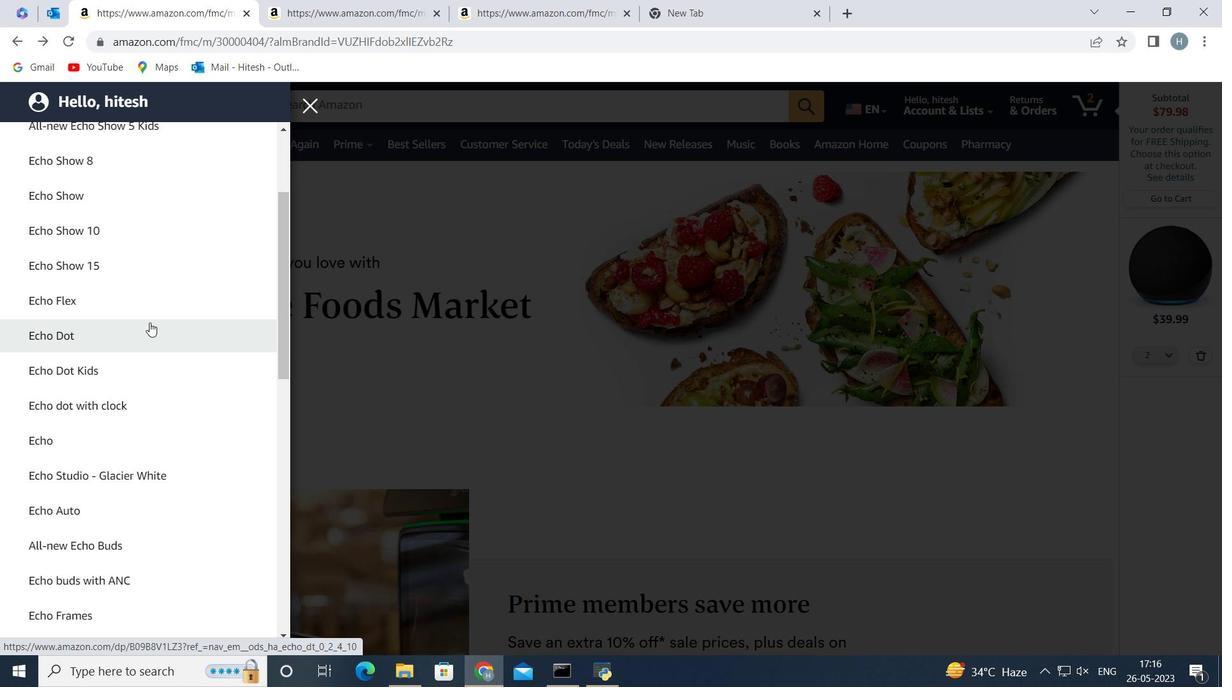 
Action: Mouse moved to (144, 356)
Screenshot: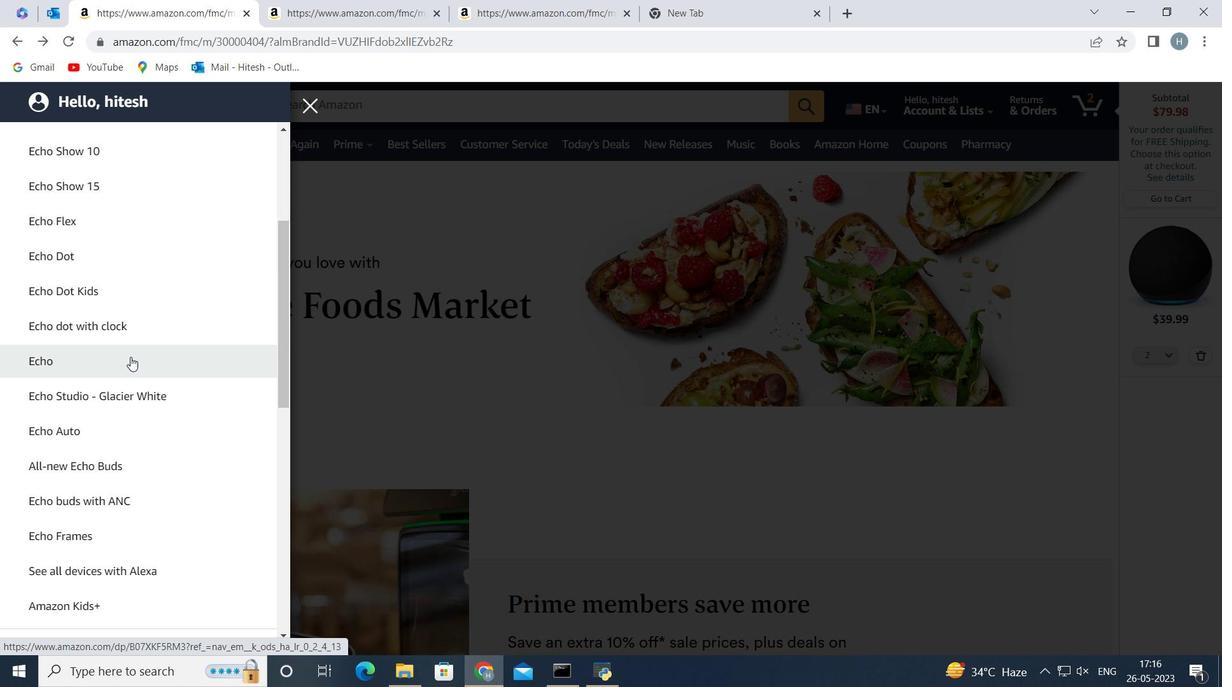 
Action: Mouse scrolled (144, 355) with delta (0, 0)
Screenshot: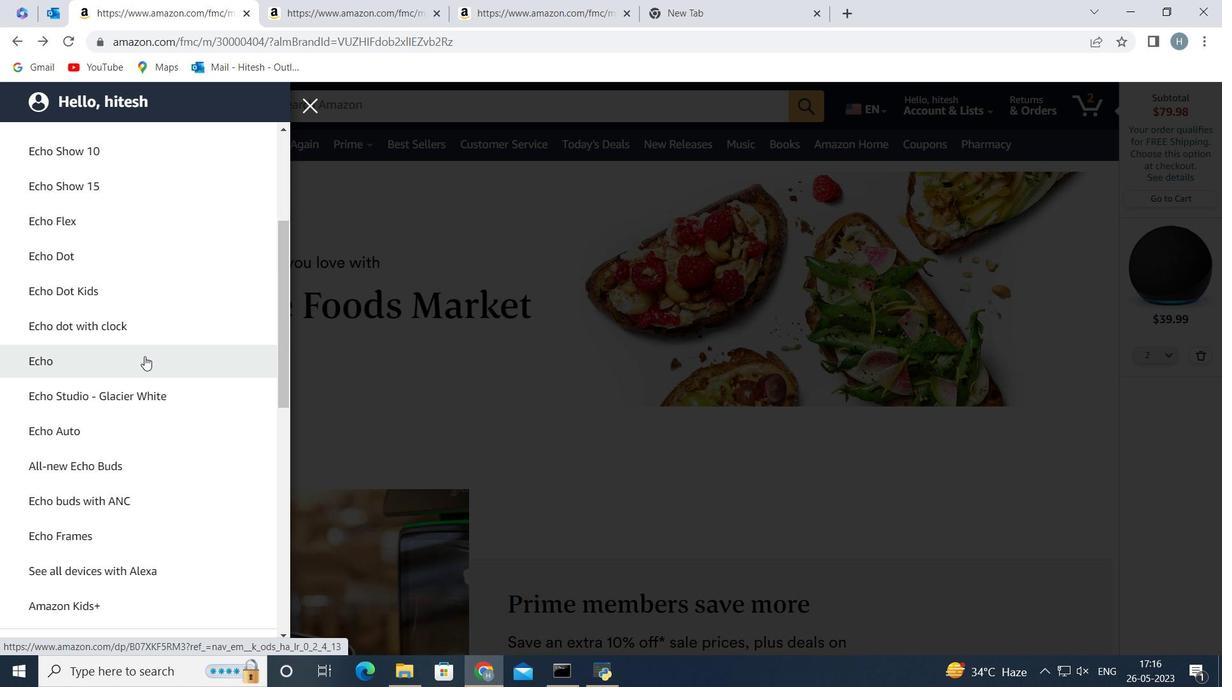 
Action: Mouse moved to (147, 381)
Screenshot: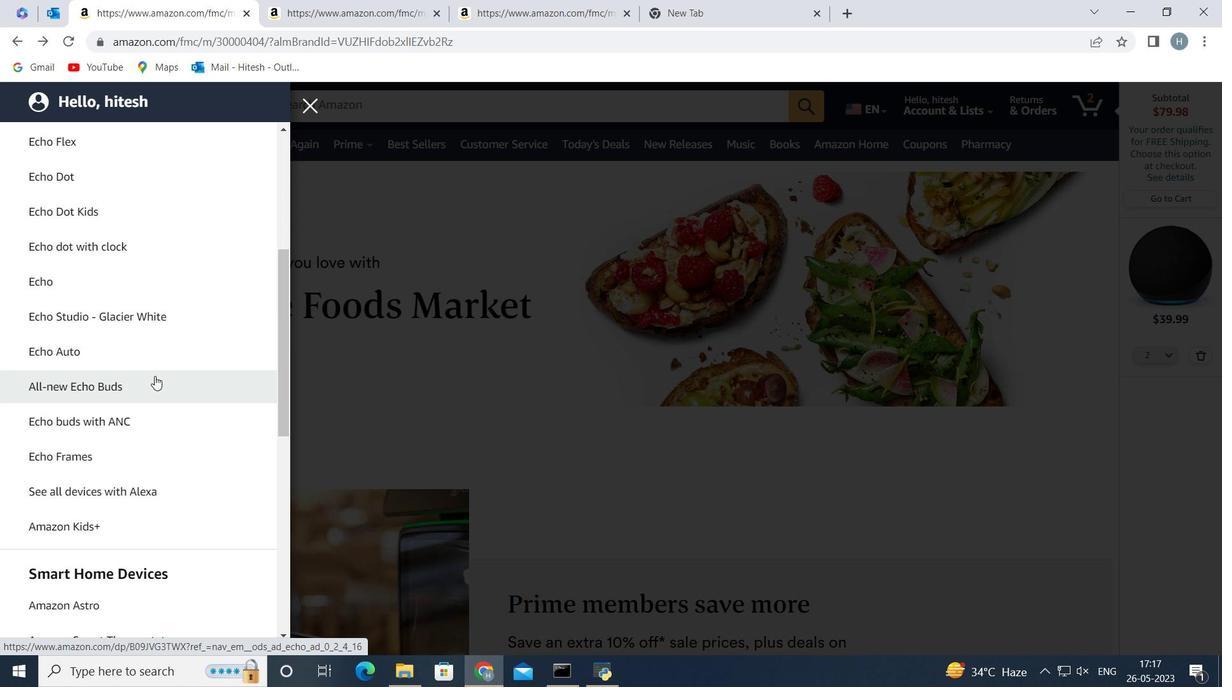 
Action: Mouse scrolled (147, 380) with delta (0, 0)
Screenshot: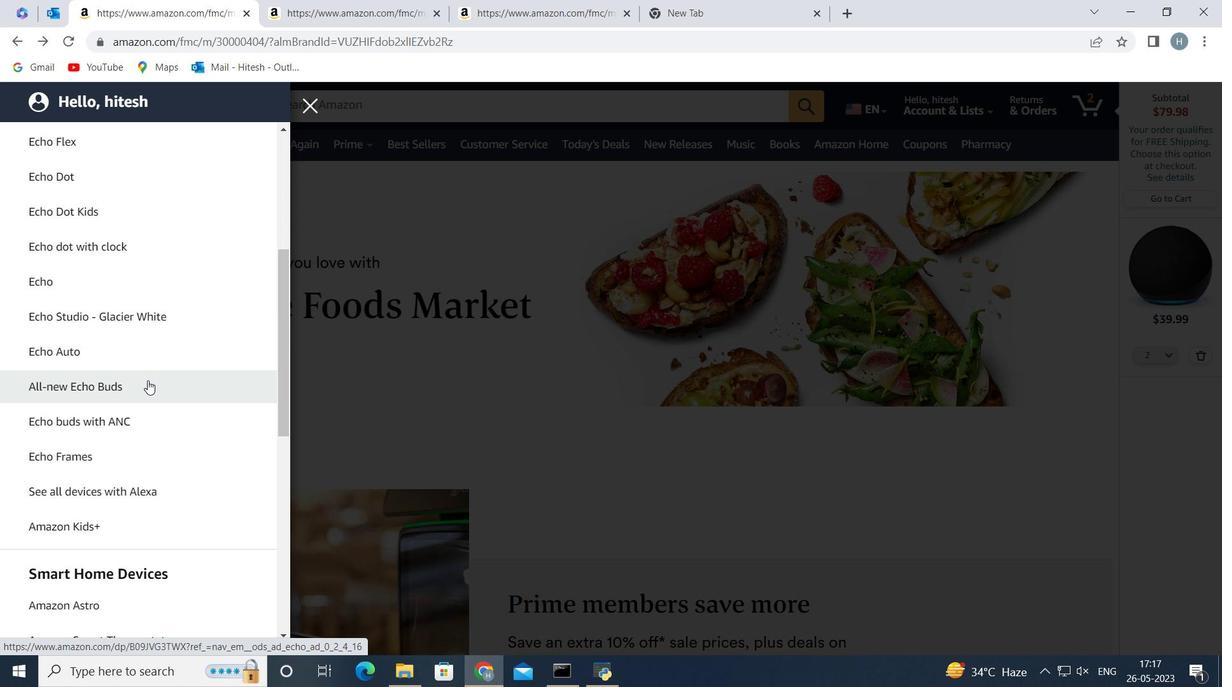 
Action: Mouse moved to (150, 433)
Screenshot: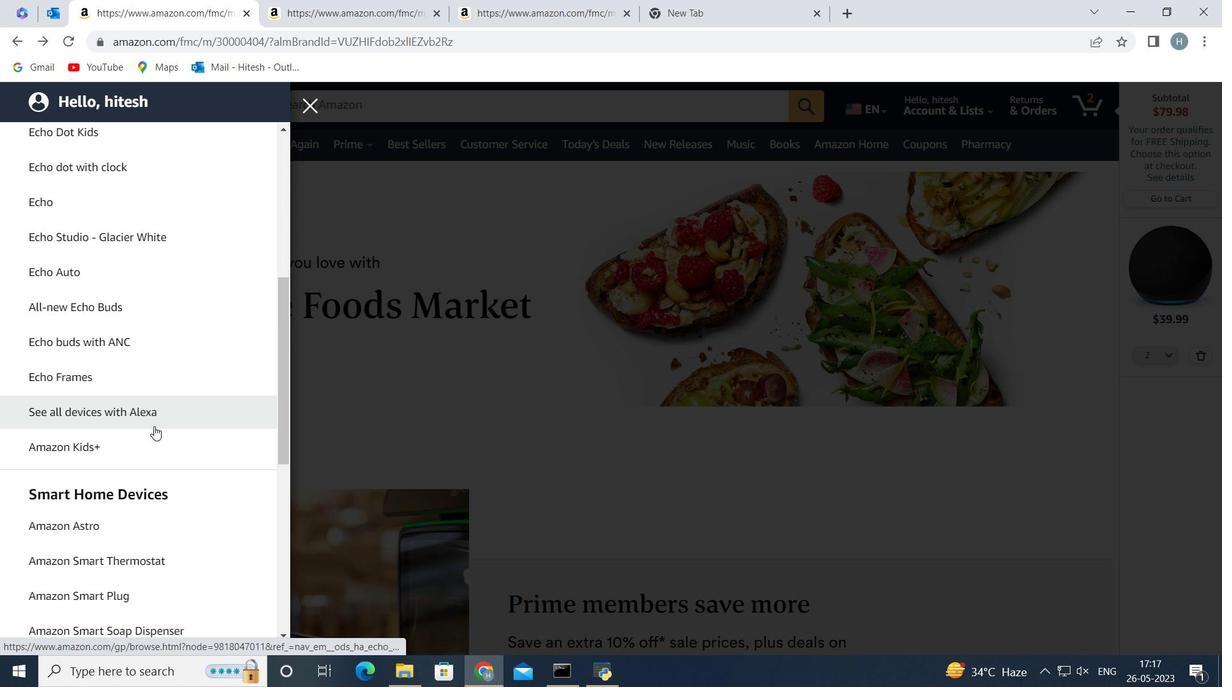 
Action: Mouse scrolled (150, 432) with delta (0, 0)
Screenshot: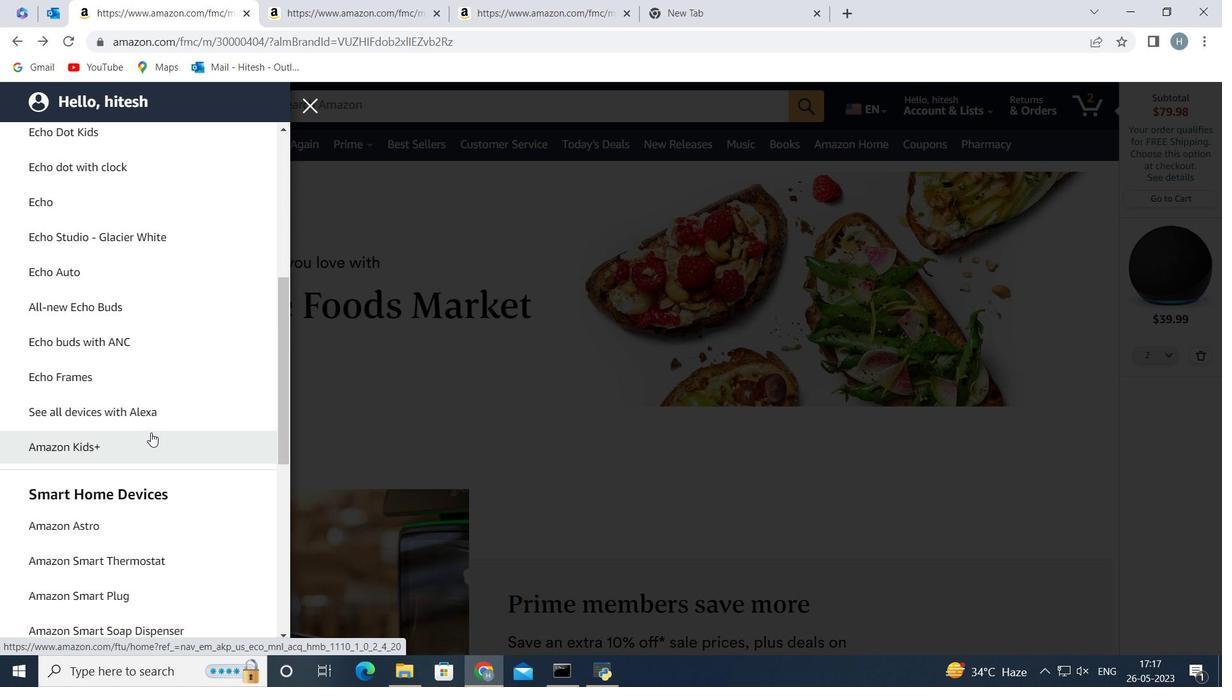 
Action: Mouse moved to (161, 403)
Screenshot: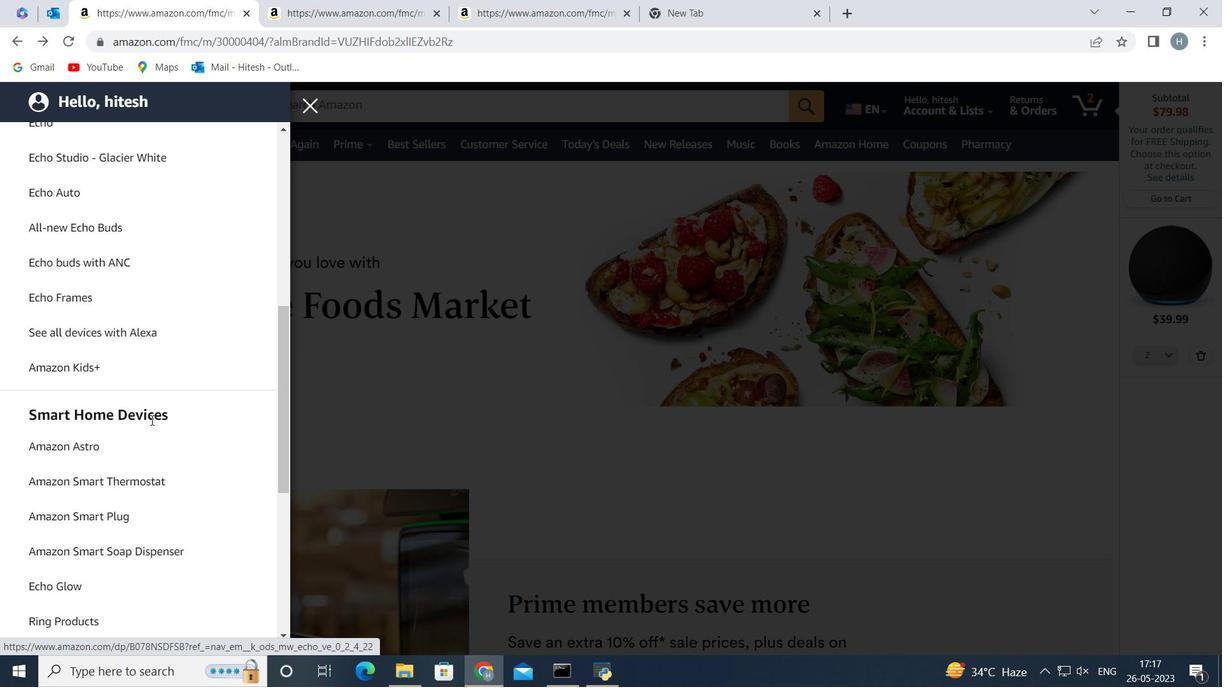 
Action: Mouse scrolled (161, 402) with delta (0, 0)
Screenshot: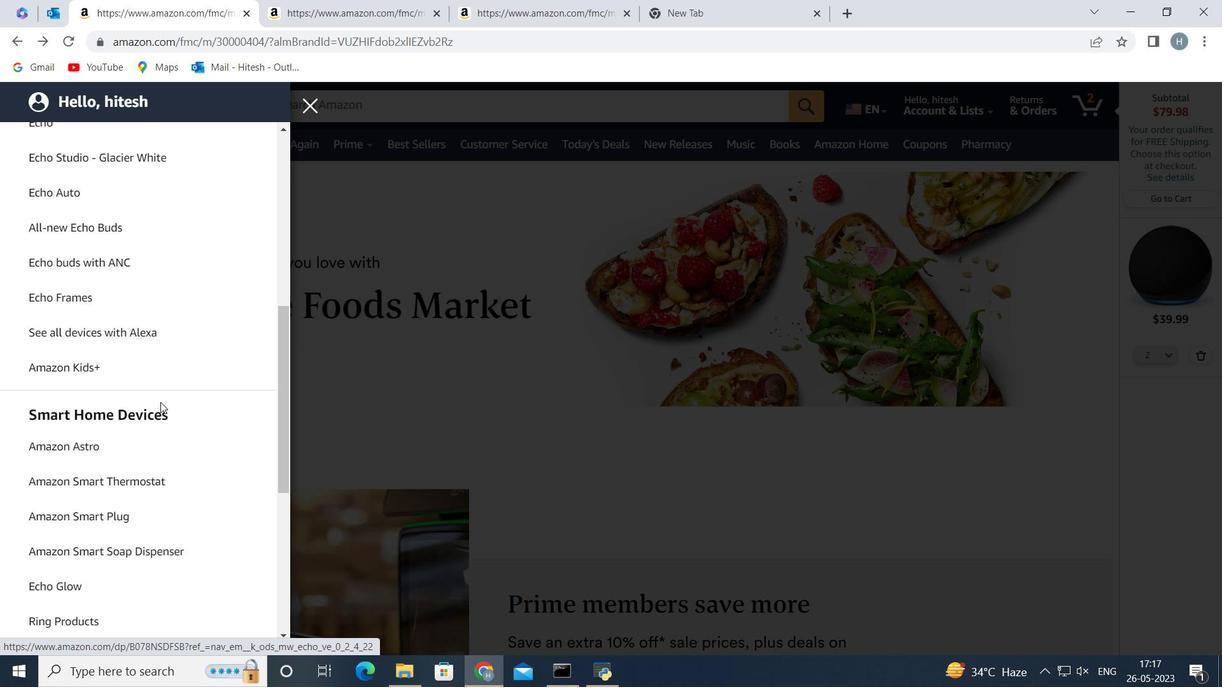 
Action: Mouse moved to (175, 399)
Screenshot: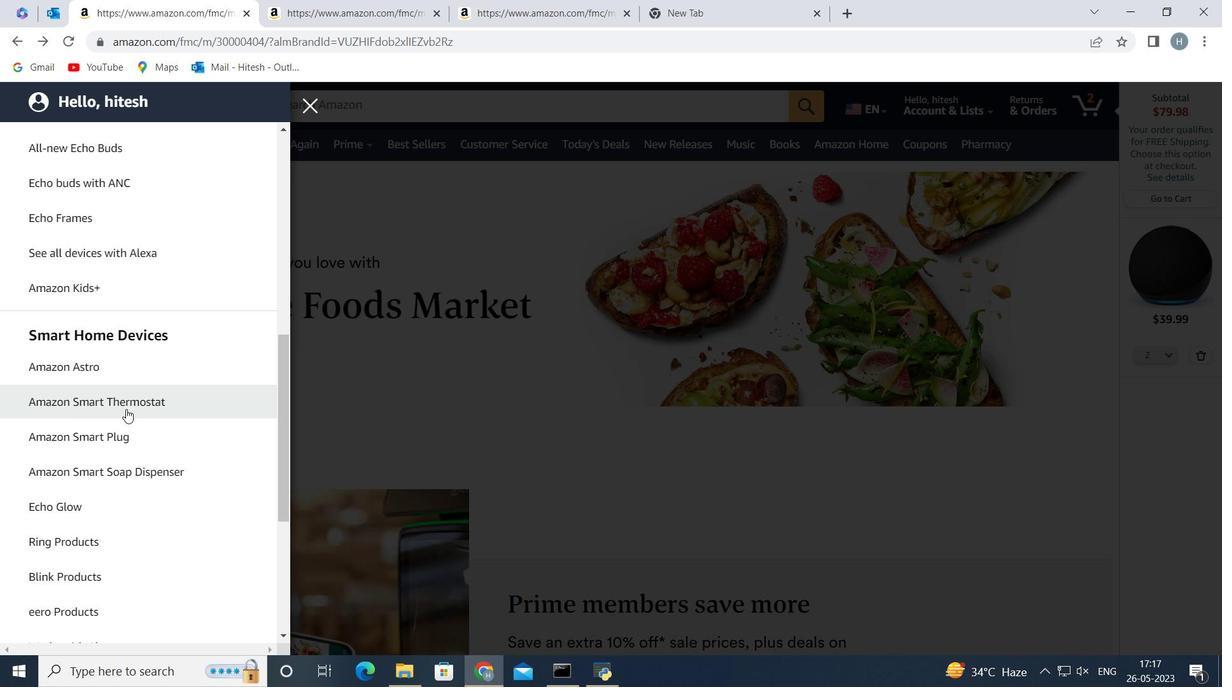 
Action: Mouse scrolled (175, 399) with delta (0, 0)
Screenshot: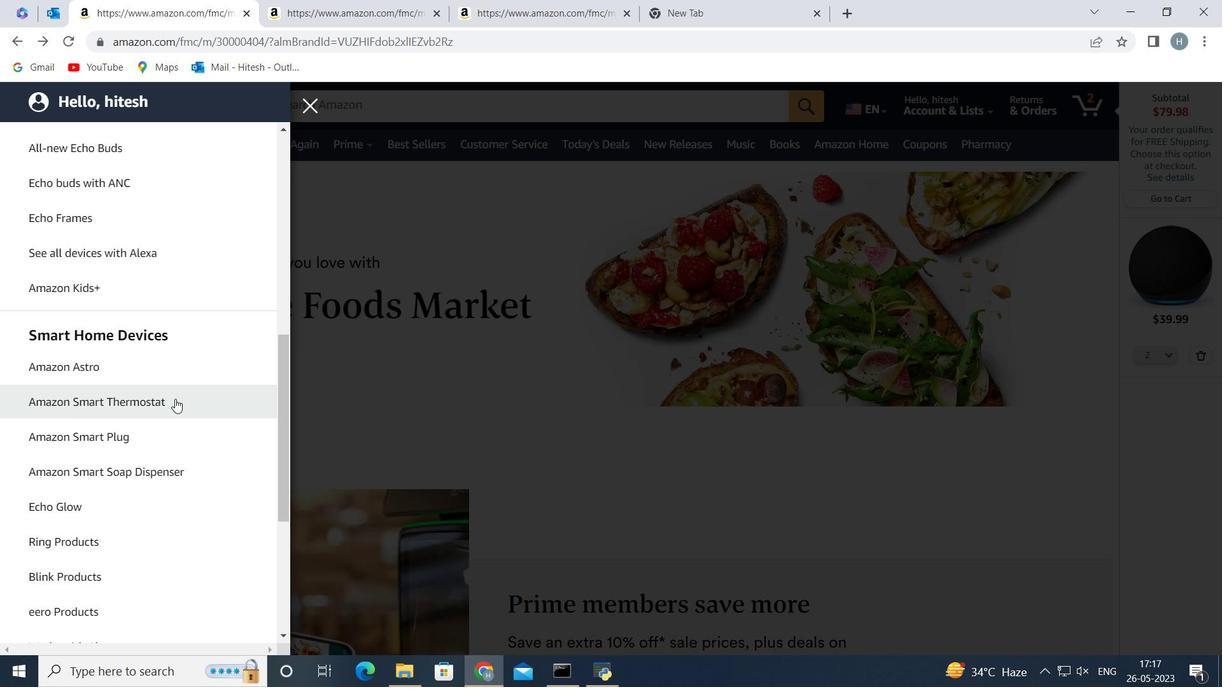 
Action: Mouse moved to (172, 387)
Screenshot: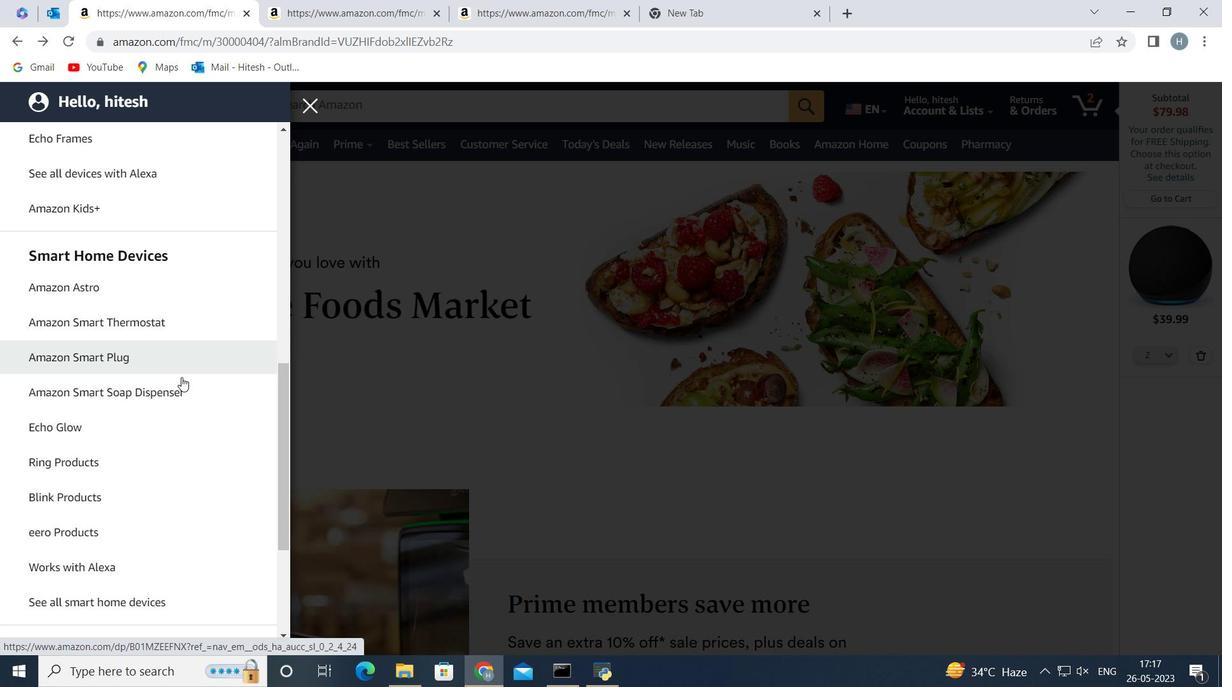 
Action: Mouse scrolled (172, 387) with delta (0, 0)
Screenshot: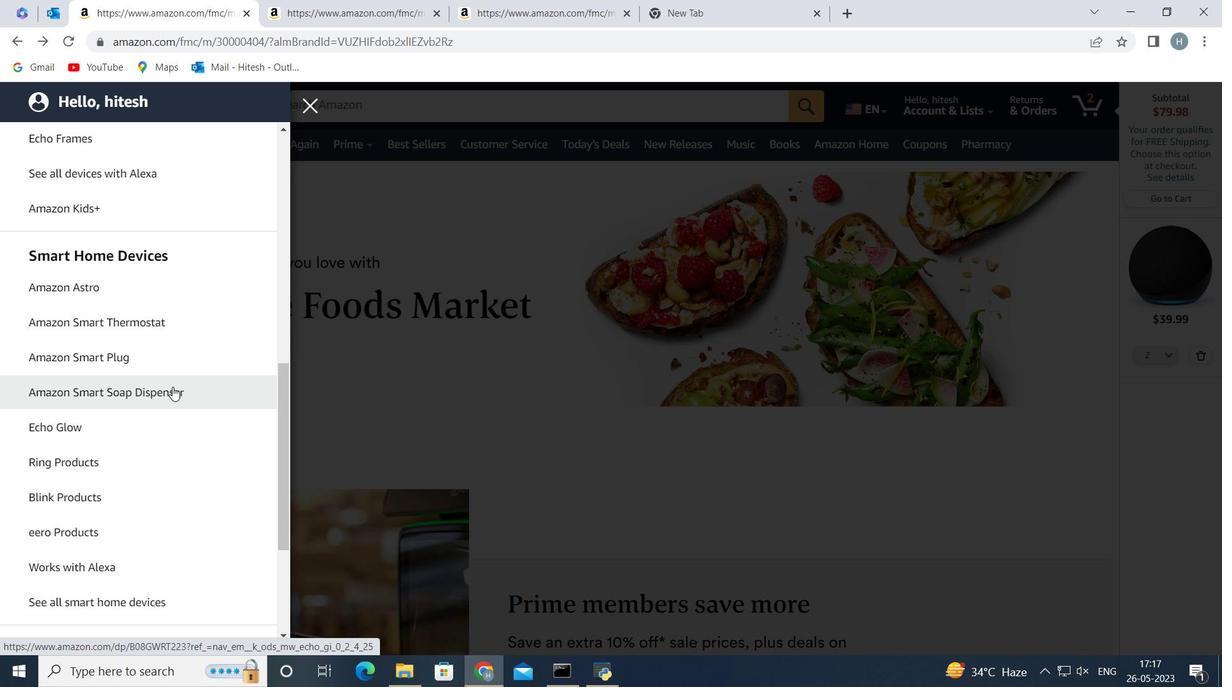 
Action: Mouse moved to (125, 433)
Screenshot: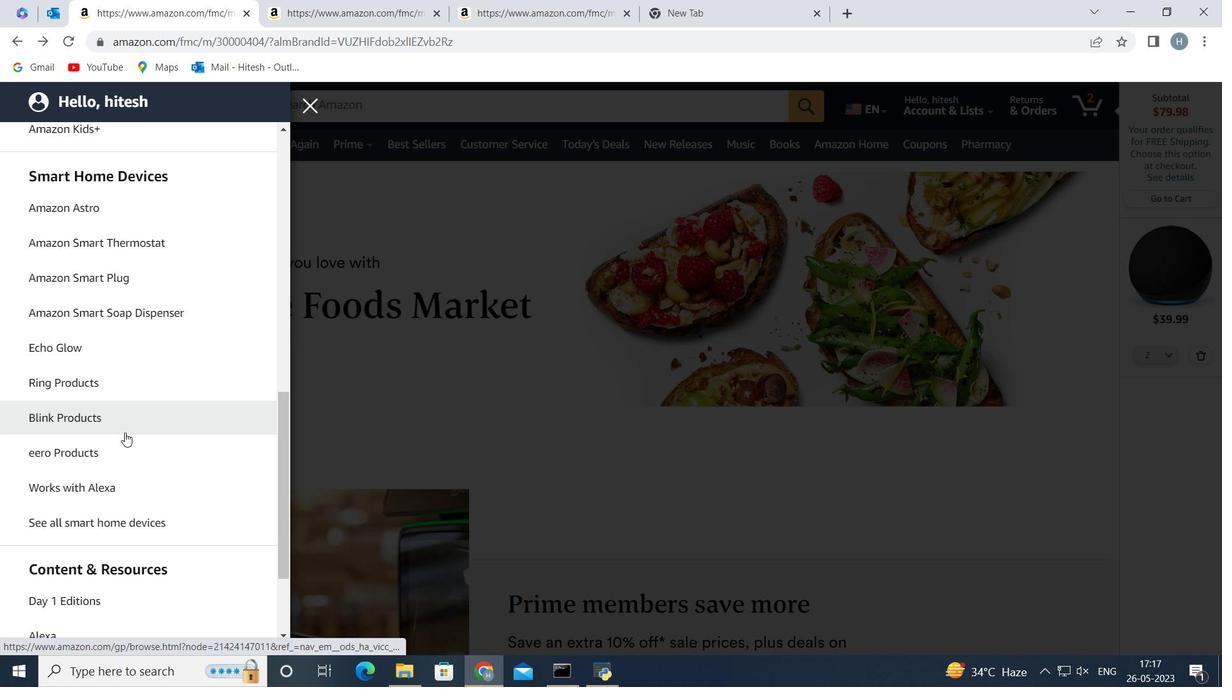 
Action: Mouse scrolled (125, 433) with delta (0, 0)
Screenshot: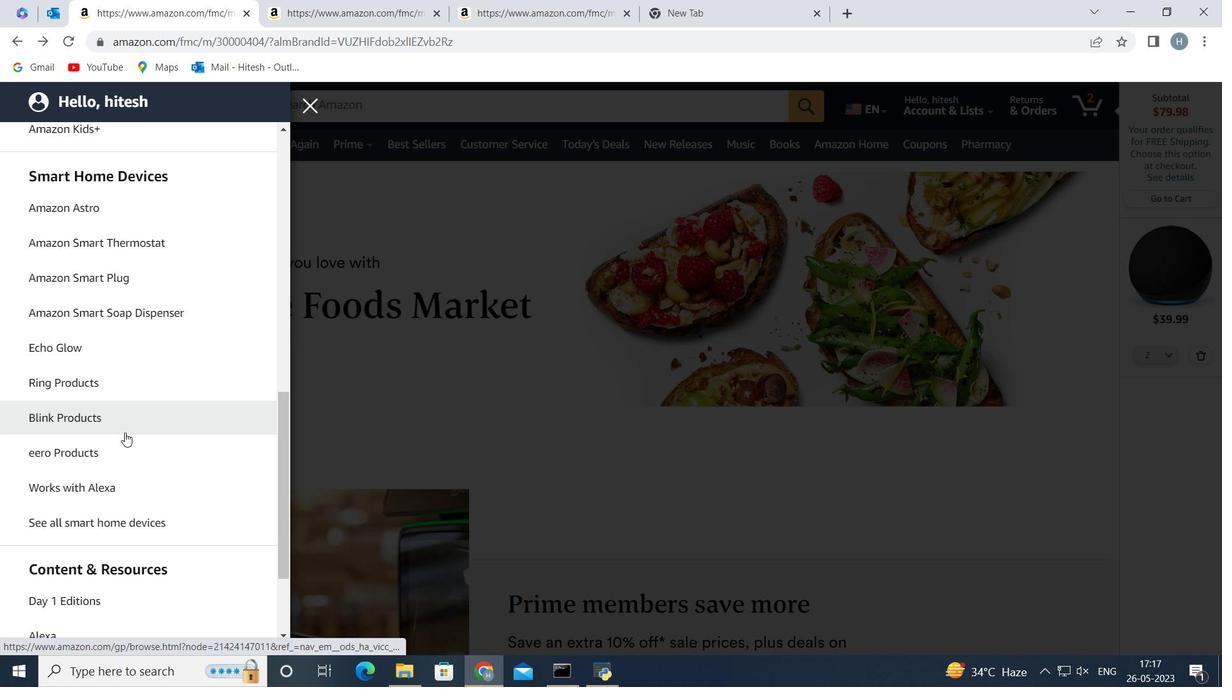 
Action: Mouse moved to (131, 431)
Screenshot: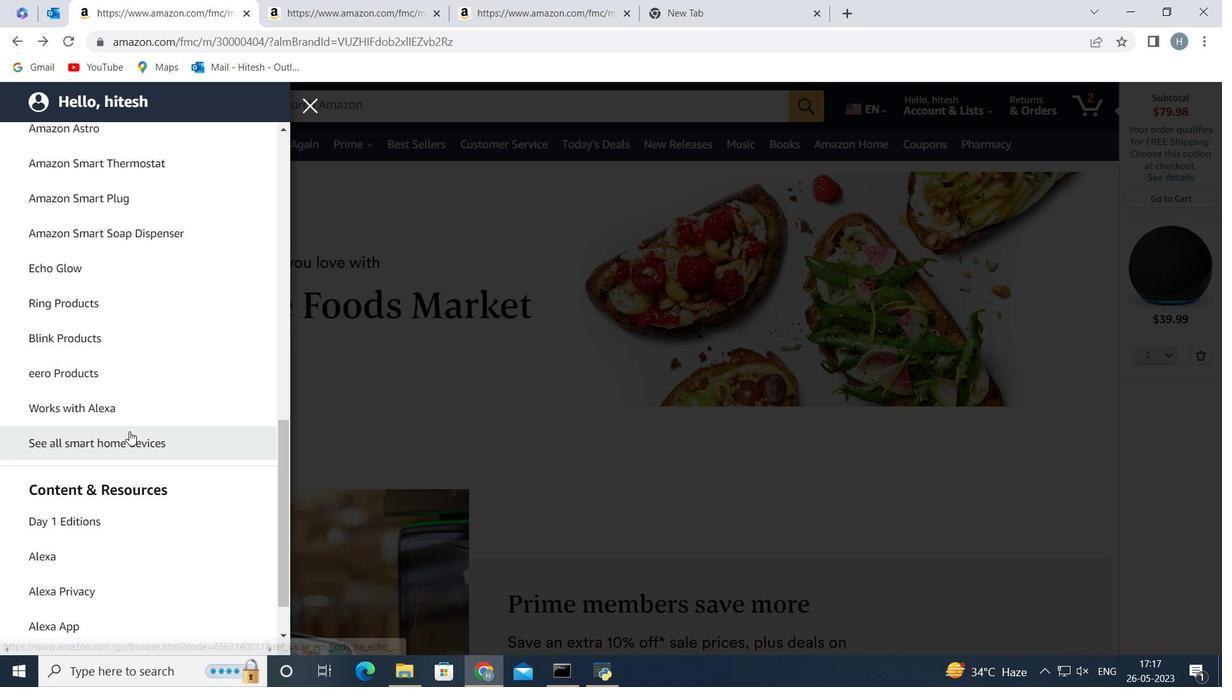 
Action: Mouse scrolled (131, 430) with delta (0, 0)
Screenshot: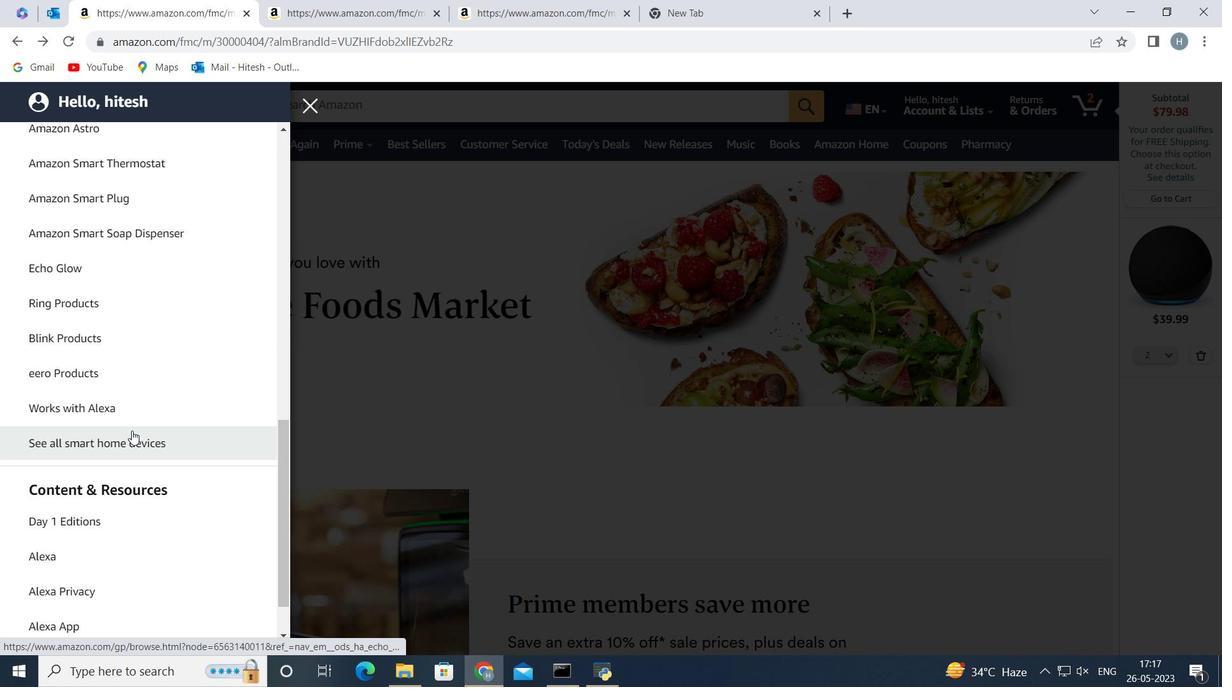
Action: Mouse moved to (130, 420)
Screenshot: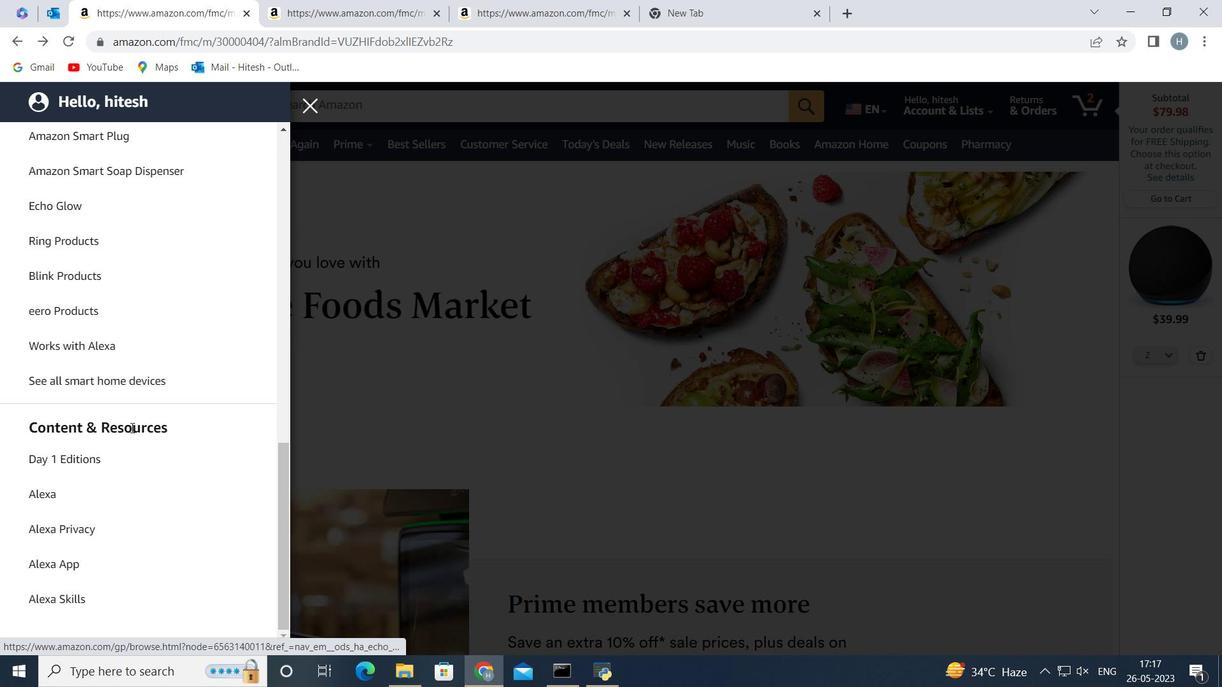 
Action: Mouse scrolled (130, 419) with delta (0, 0)
Screenshot: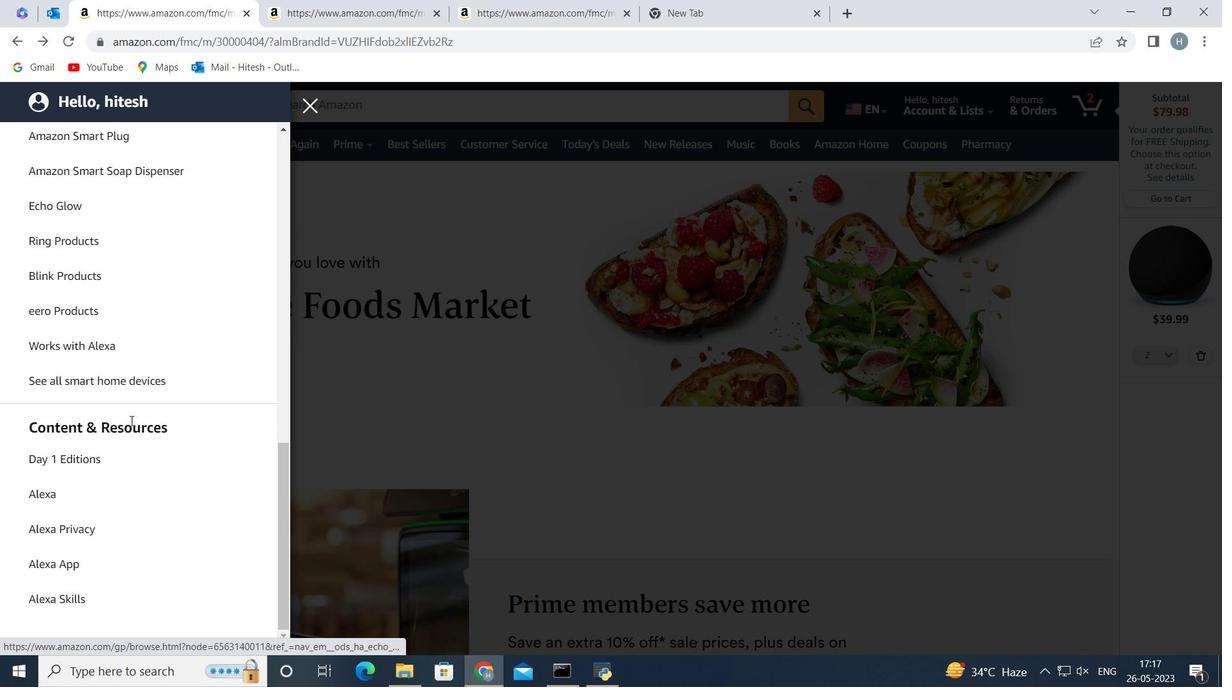 
Action: Mouse moved to (122, 444)
Screenshot: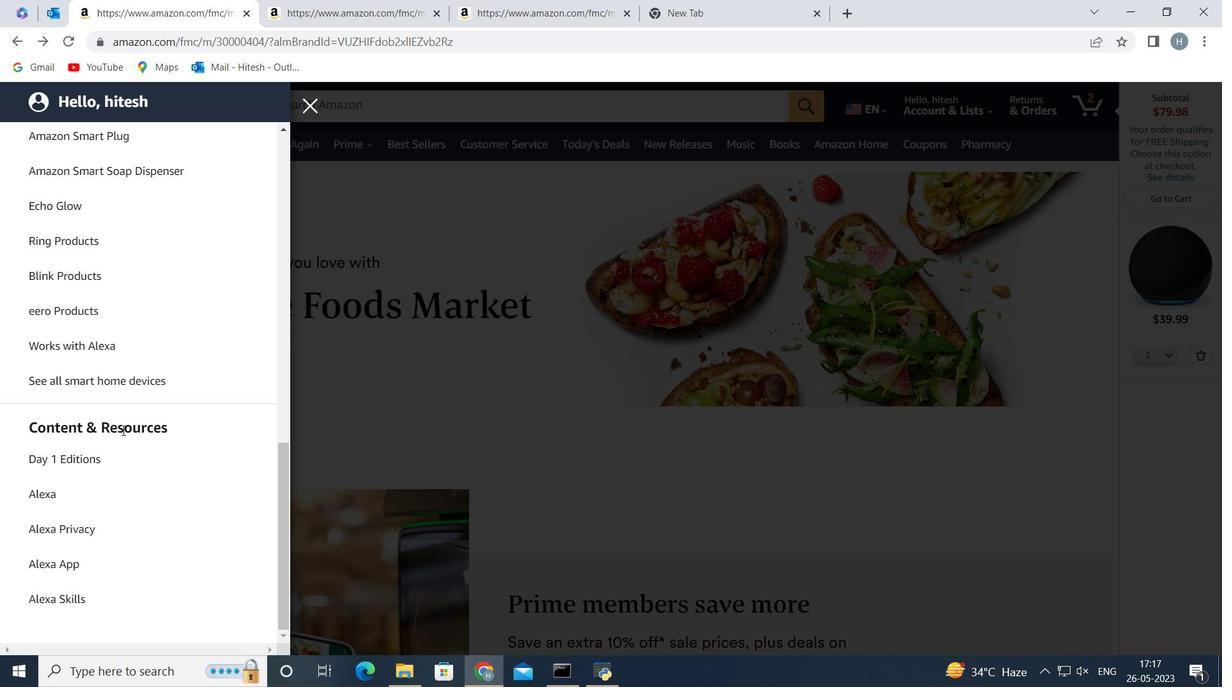 
Action: Mouse scrolled (122, 440) with delta (0, 0)
Screenshot: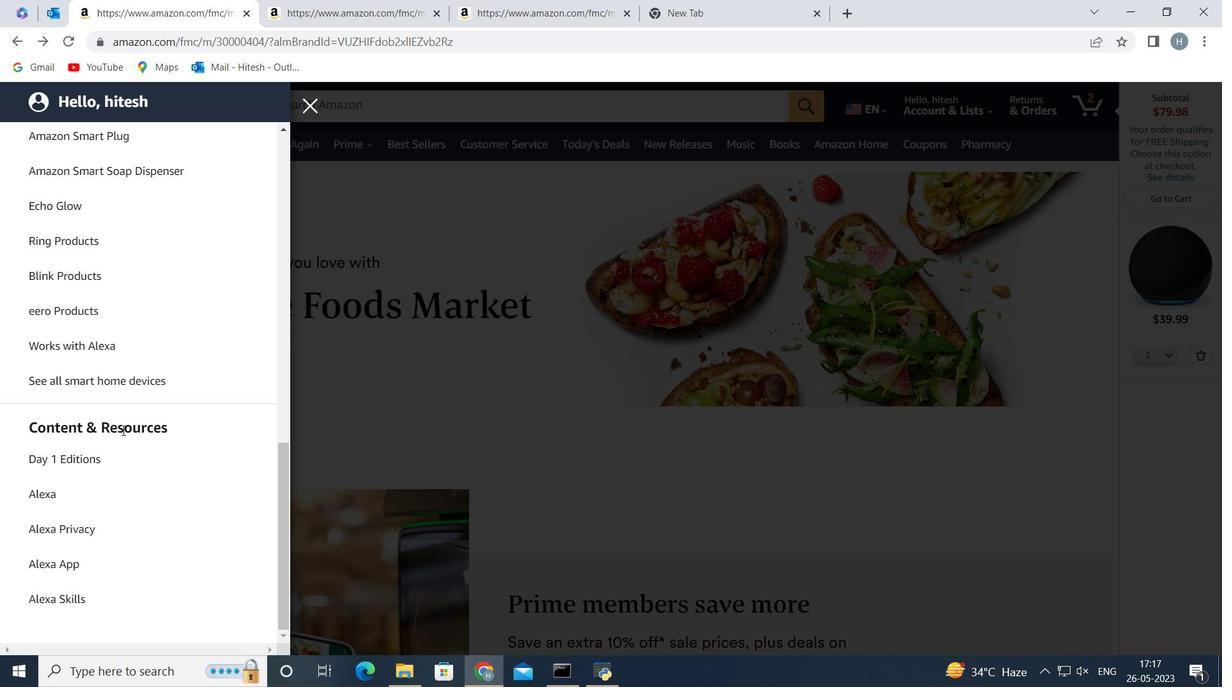 
Action: Mouse moved to (164, 377)
Screenshot: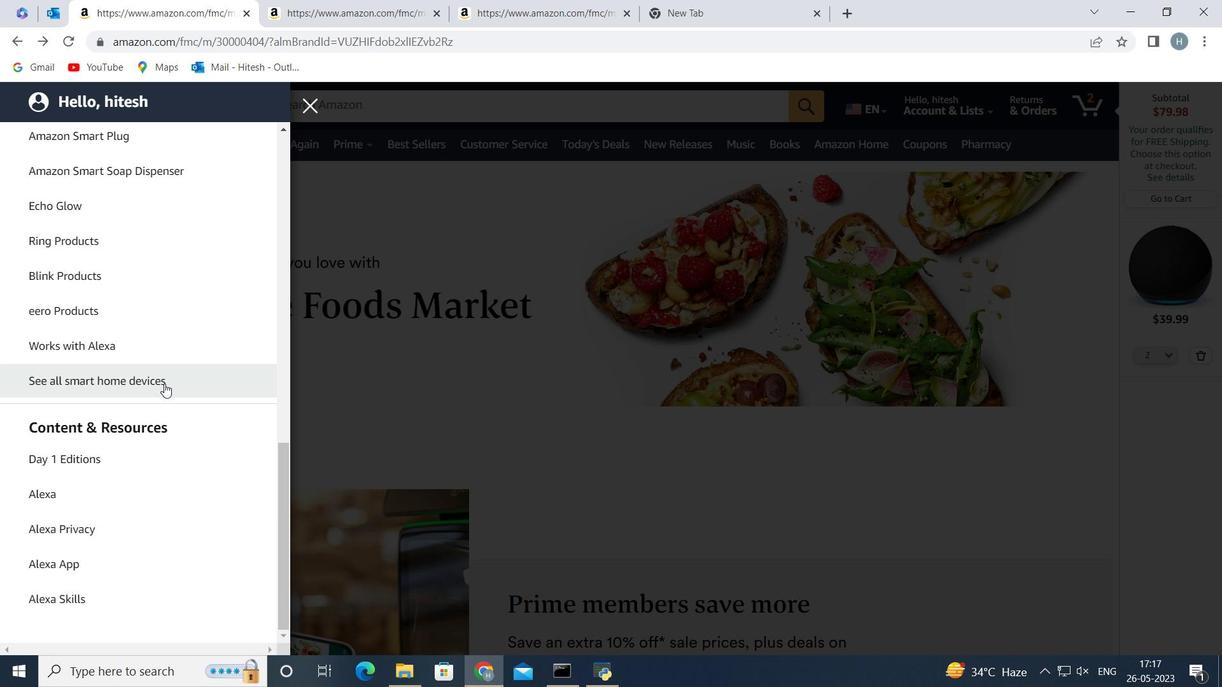 
Action: Mouse pressed left at (164, 377)
Screenshot: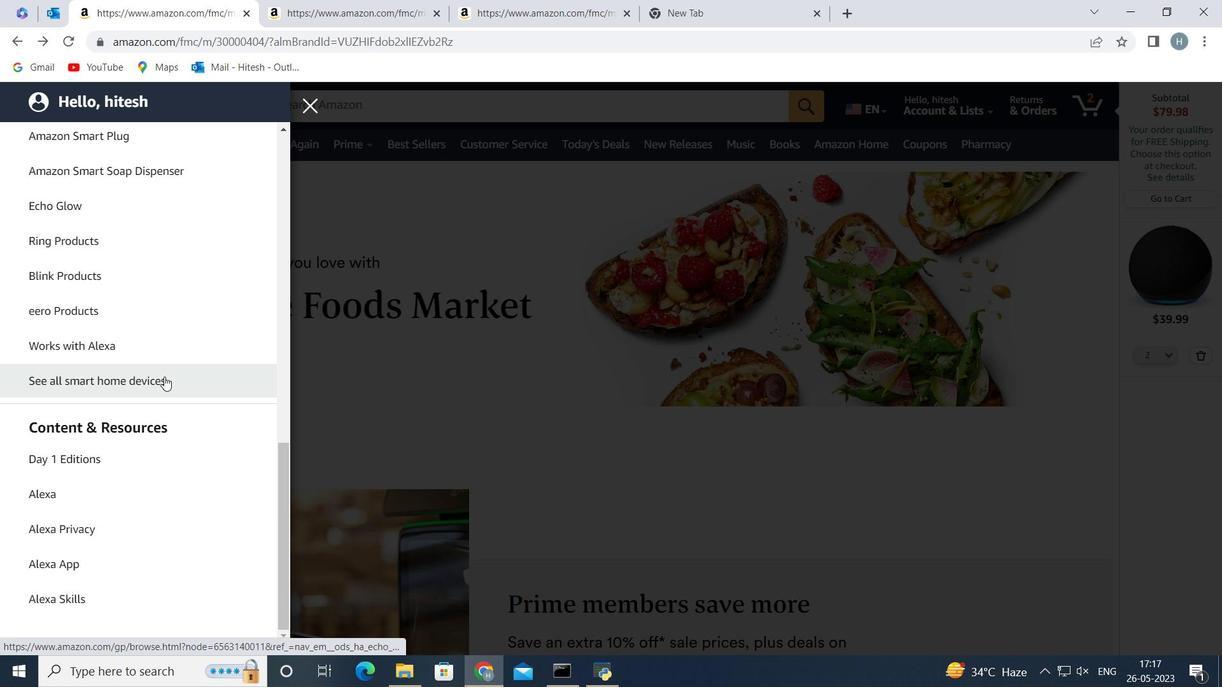 
Action: Mouse moved to (425, 99)
Screenshot: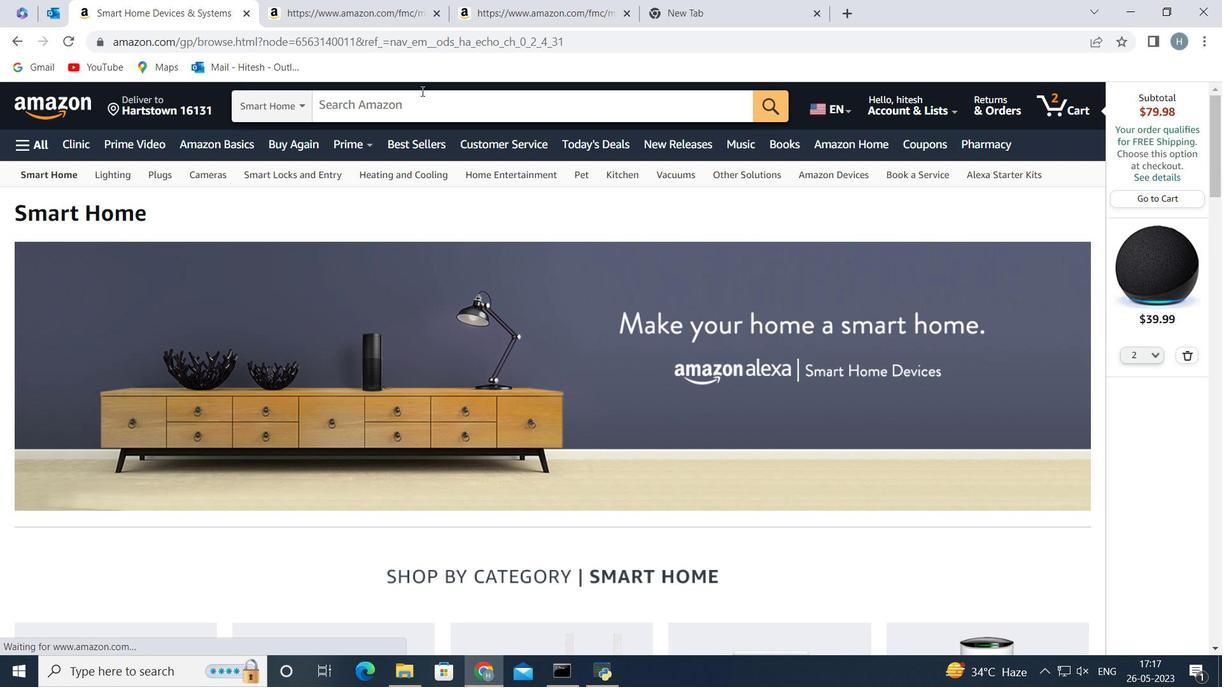 
Action: Mouse pressed left at (425, 99)
Screenshot: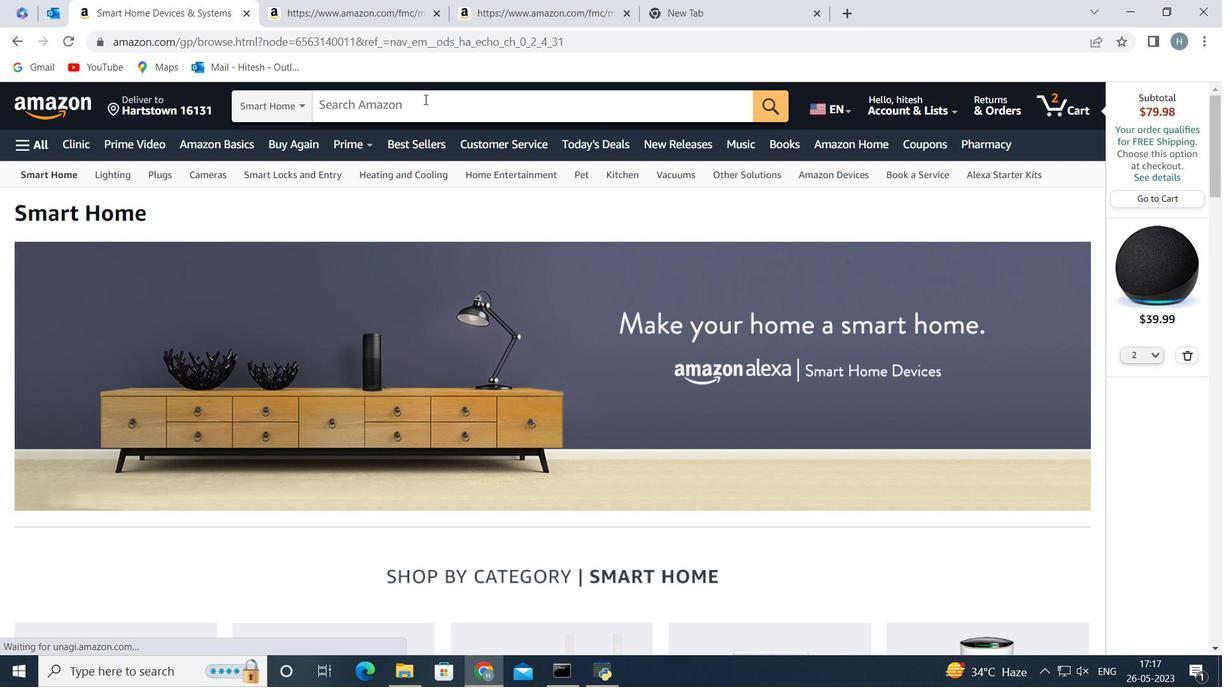 
Action: Key pressed <Key.shift>Amzon<Key.backspace><Key.backspace><Key.backspace>azon<Key.space><Key.shift><Key.shift><Key.shift><Key.shift><Key.shift><Key.shift><Key.shift><Key.shift>Wcho<Key.space><Key.shift>Wall<Key.space><Key.shift>Clock<Key.enter>
Screenshot: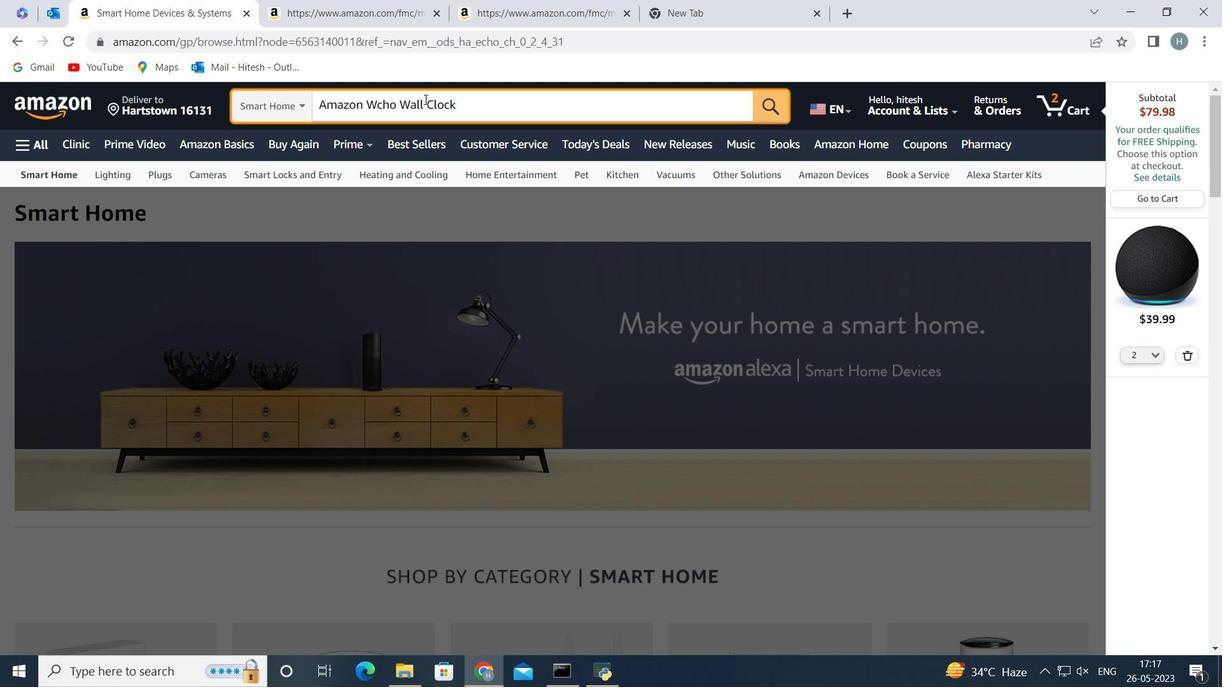 
Action: Mouse moved to (561, 271)
Screenshot: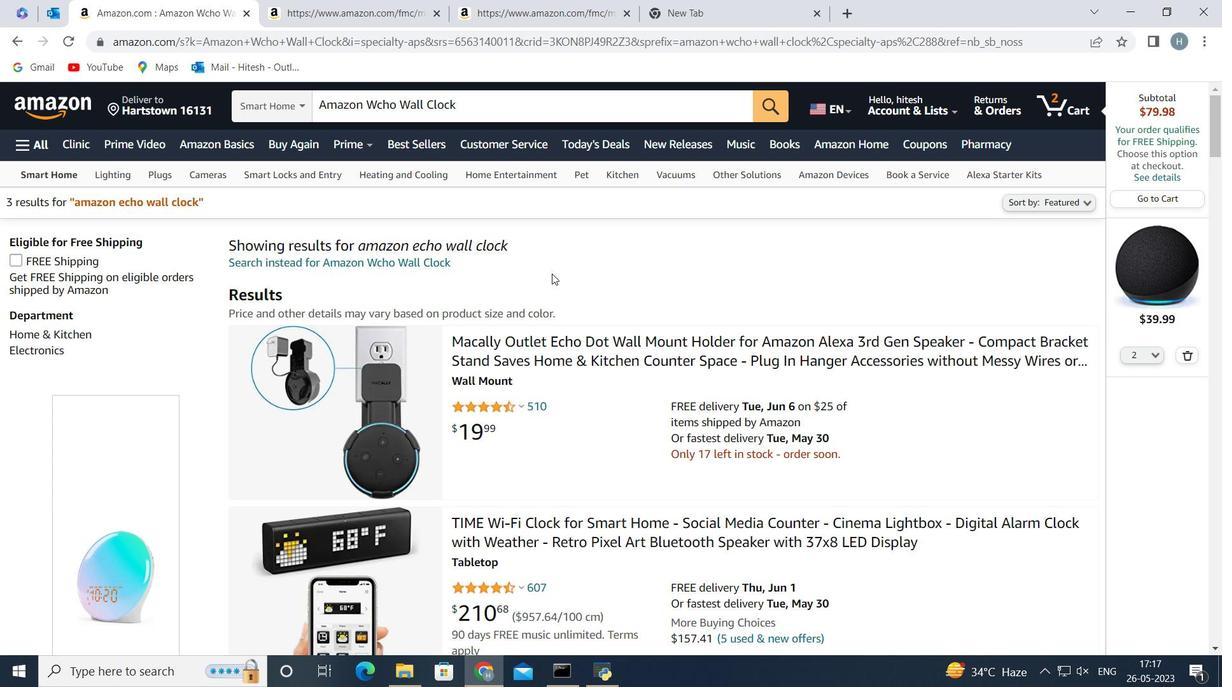 
Action: Mouse scrolled (561, 270) with delta (0, 0)
Screenshot: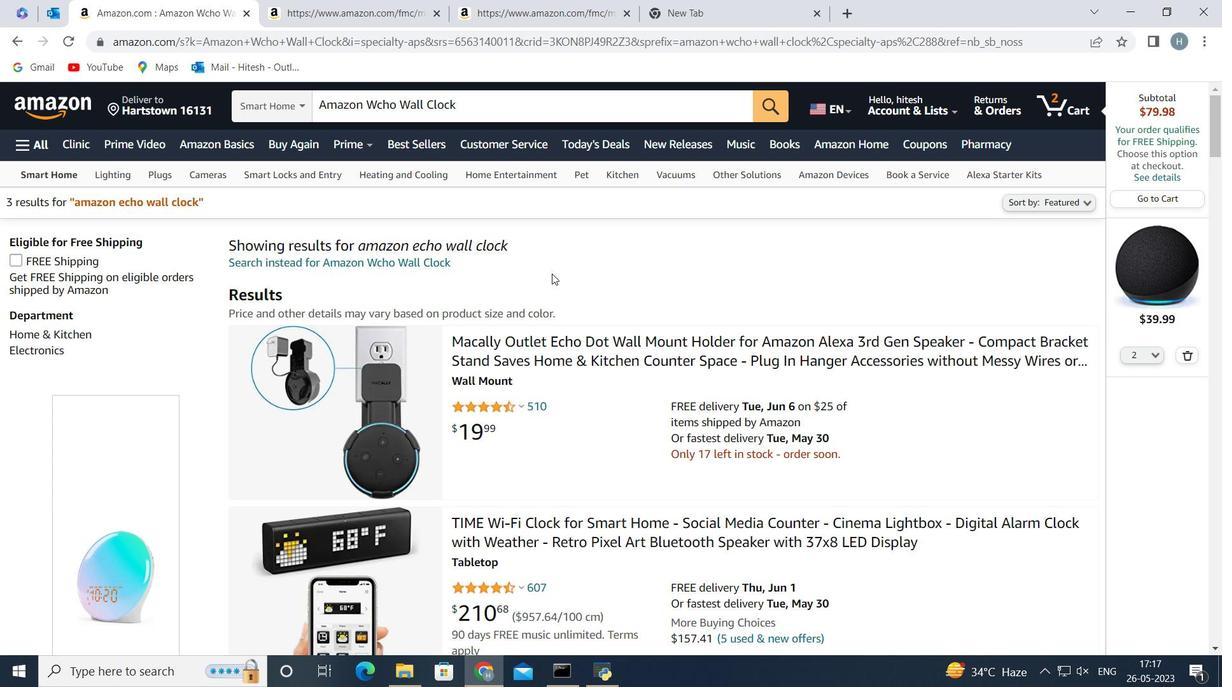 
Action: Mouse scrolled (561, 270) with delta (0, 0)
Screenshot: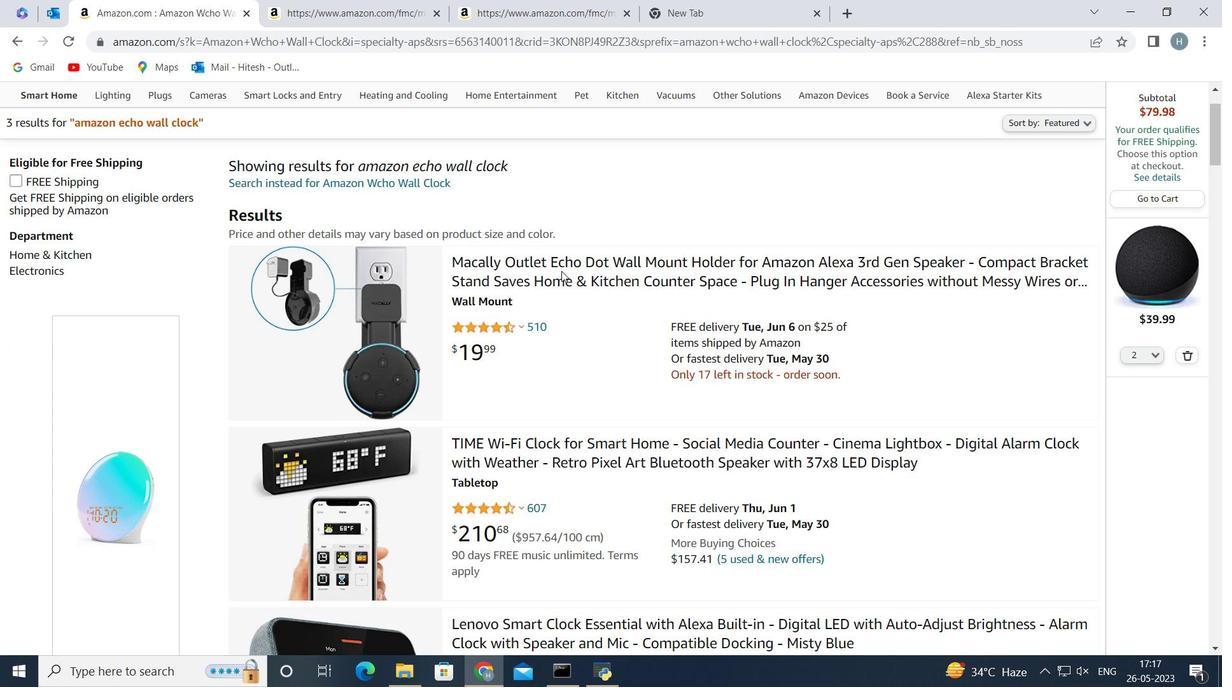 
Action: Mouse moved to (554, 229)
Screenshot: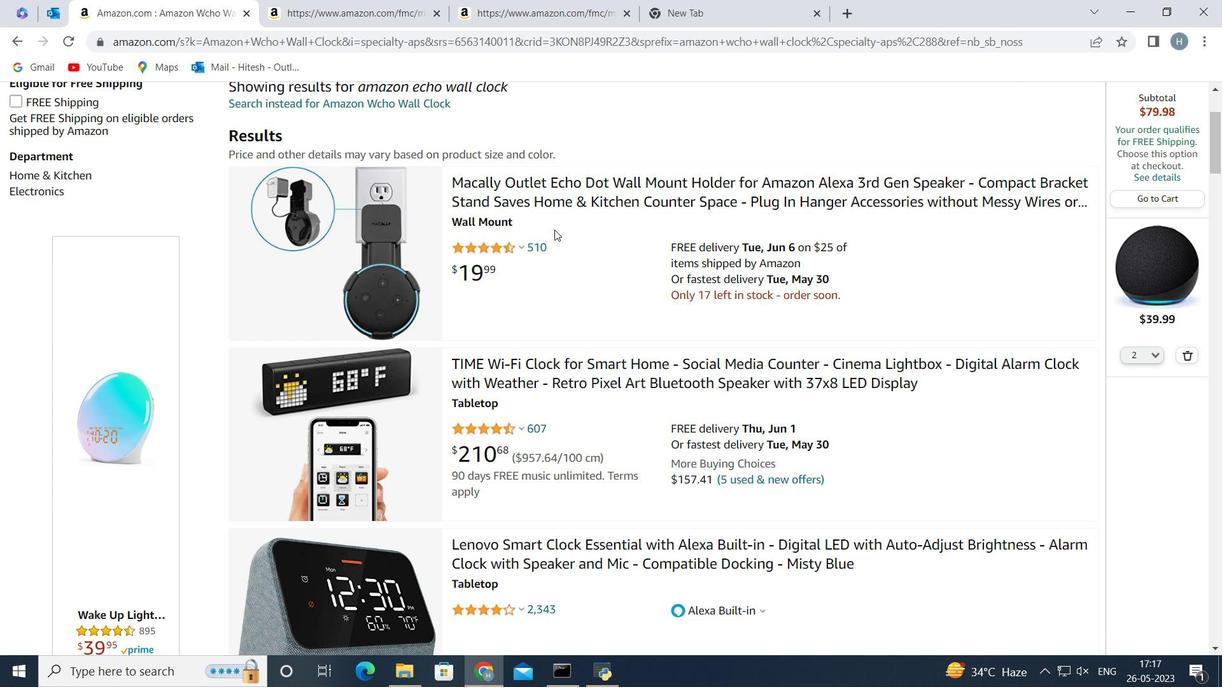 
Action: Mouse scrolled (554, 228) with delta (0, 0)
Screenshot: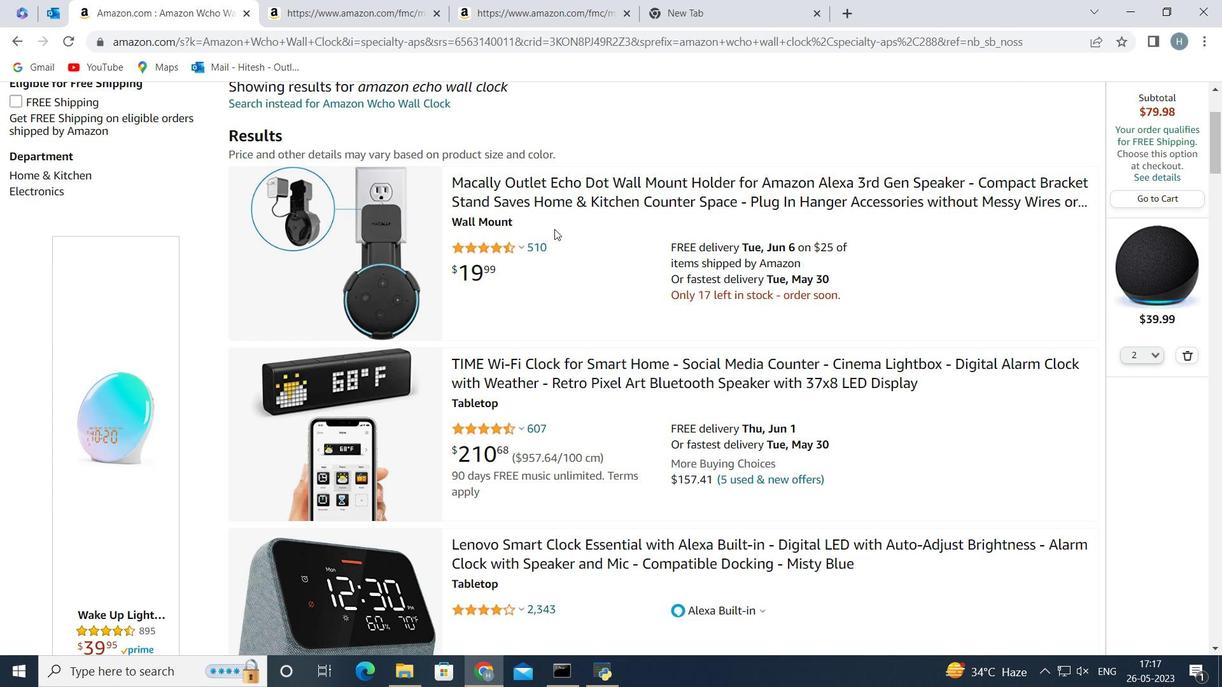 
Action: Mouse scrolled (554, 228) with delta (0, 0)
Screenshot: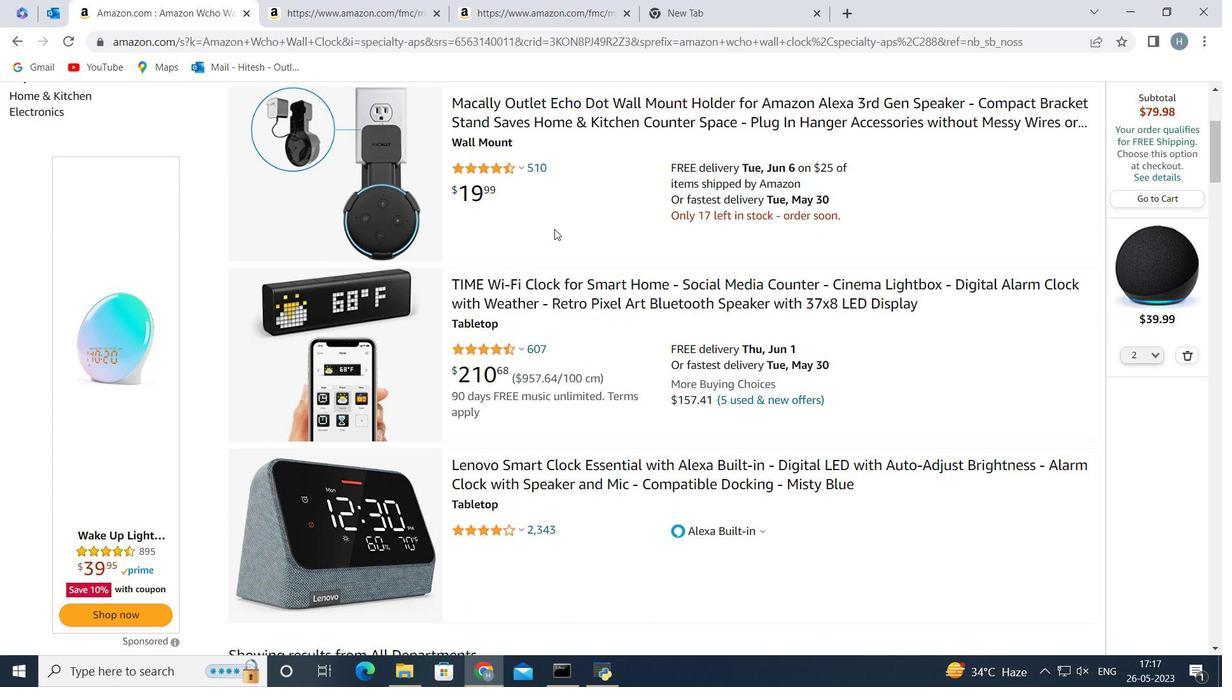 
Action: Mouse scrolled (554, 228) with delta (0, 0)
Screenshot: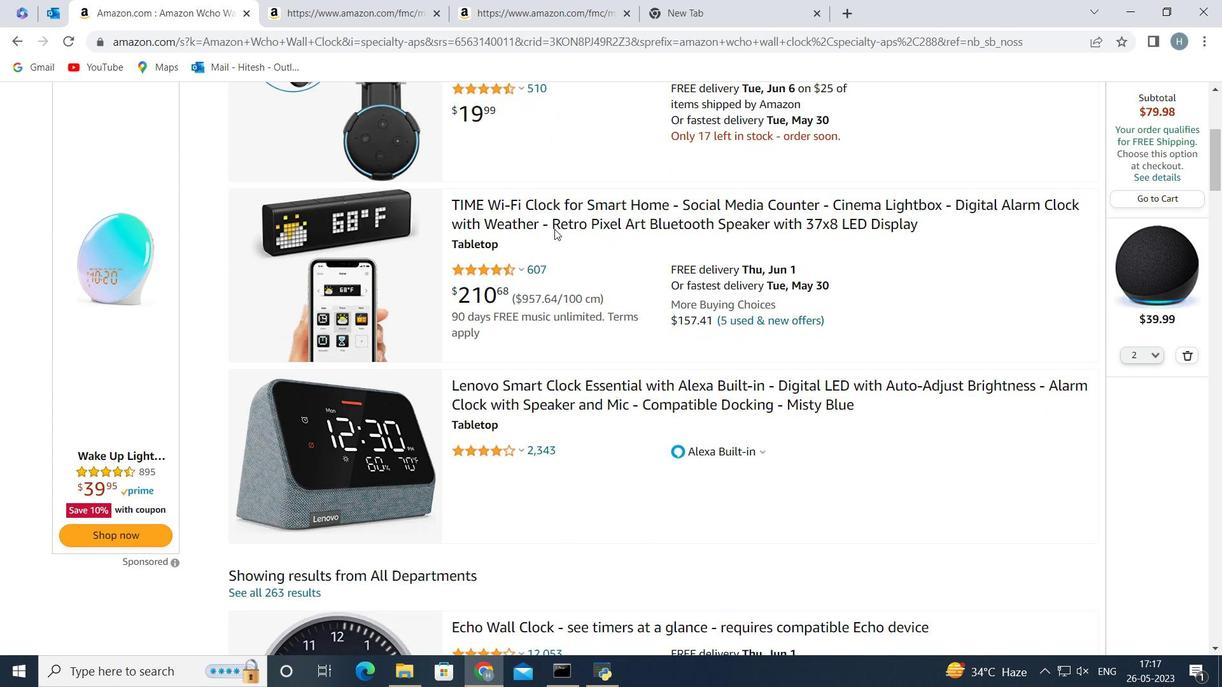 
Action: Mouse scrolled (554, 228) with delta (0, 0)
Screenshot: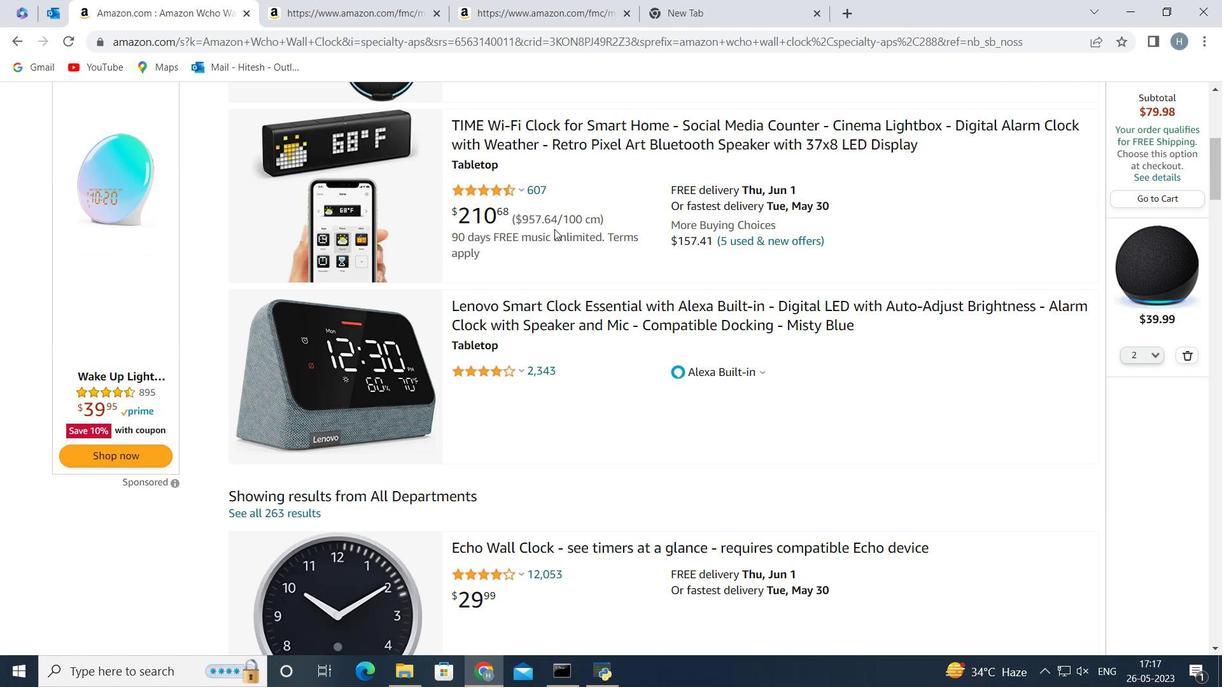 
Action: Mouse moved to (628, 291)
Screenshot: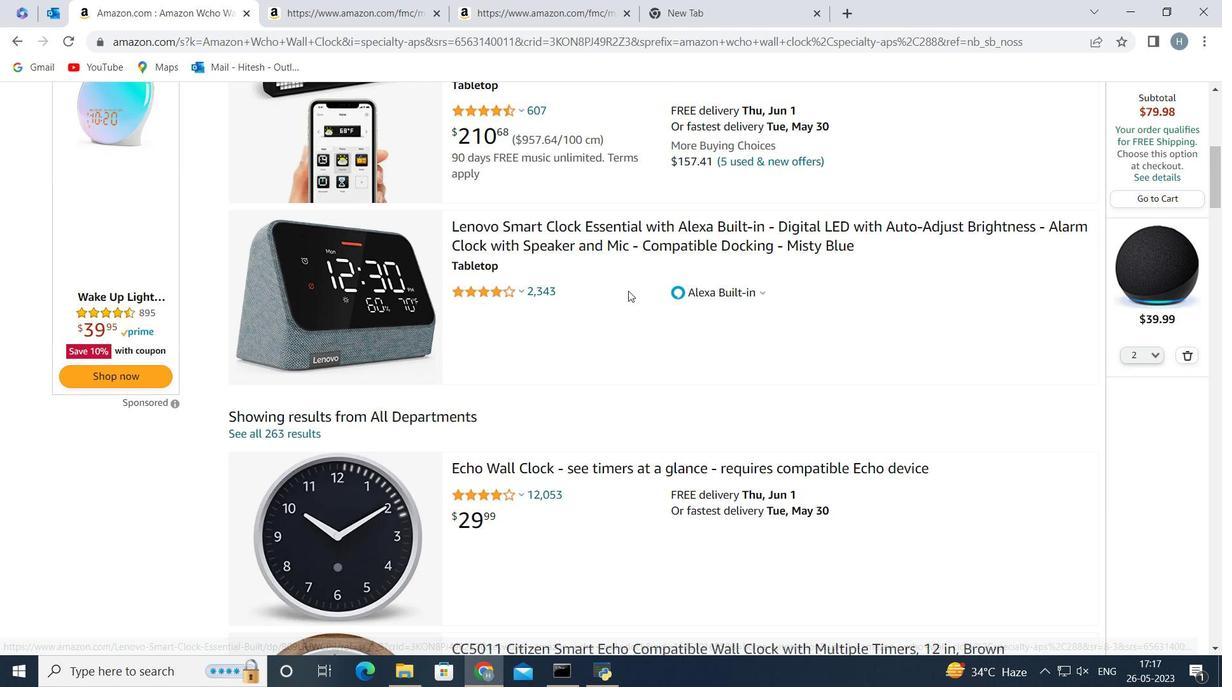 
Action: Mouse scrolled (628, 291) with delta (0, 0)
Screenshot: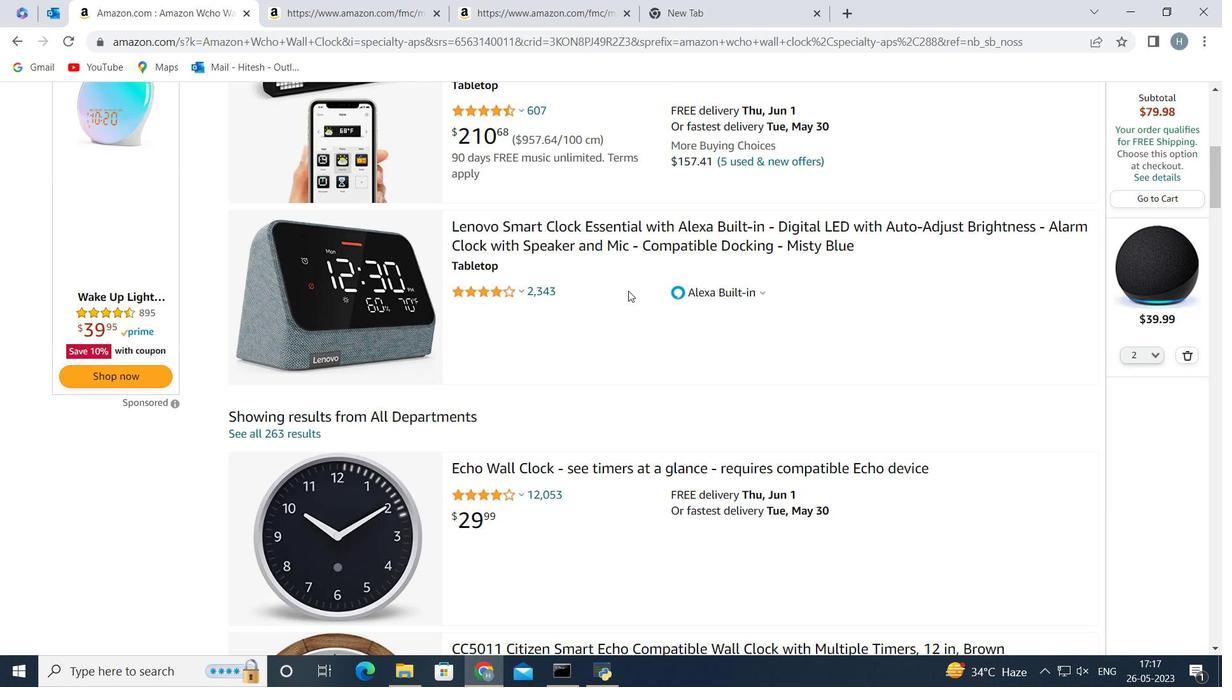 
Action: Mouse scrolled (628, 291) with delta (0, 0)
Screenshot: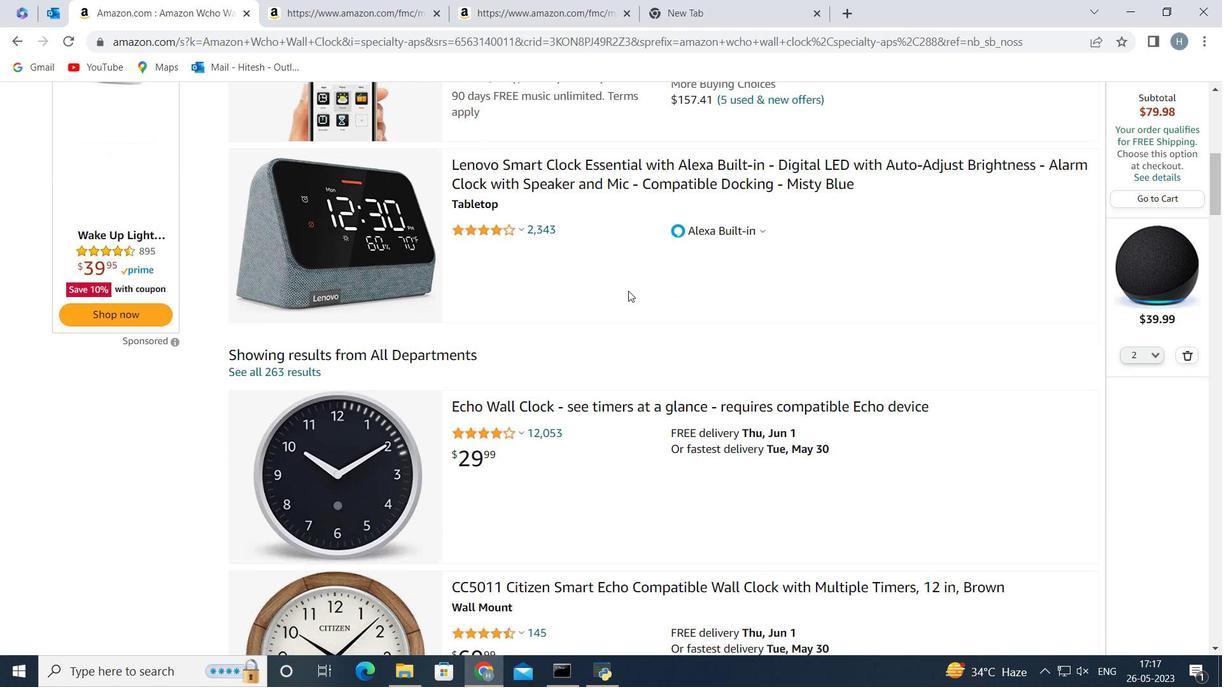 
Action: Mouse scrolled (628, 291) with delta (0, 0)
Screenshot: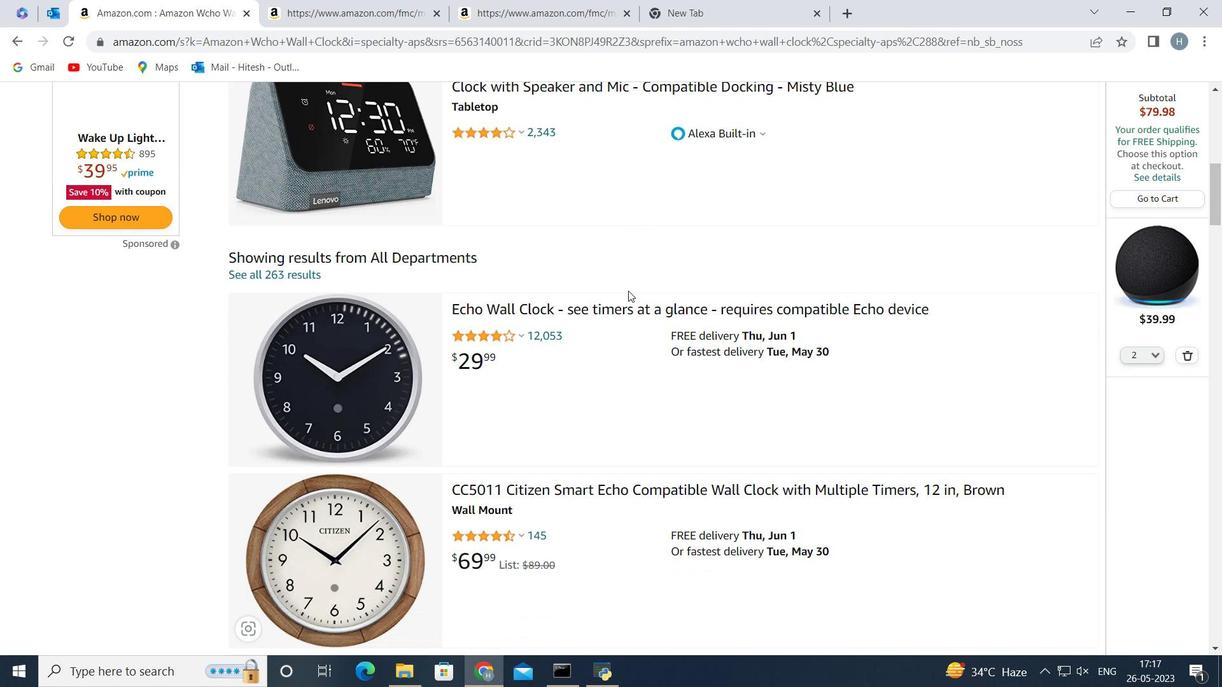 
Action: Mouse scrolled (628, 291) with delta (0, 0)
Screenshot: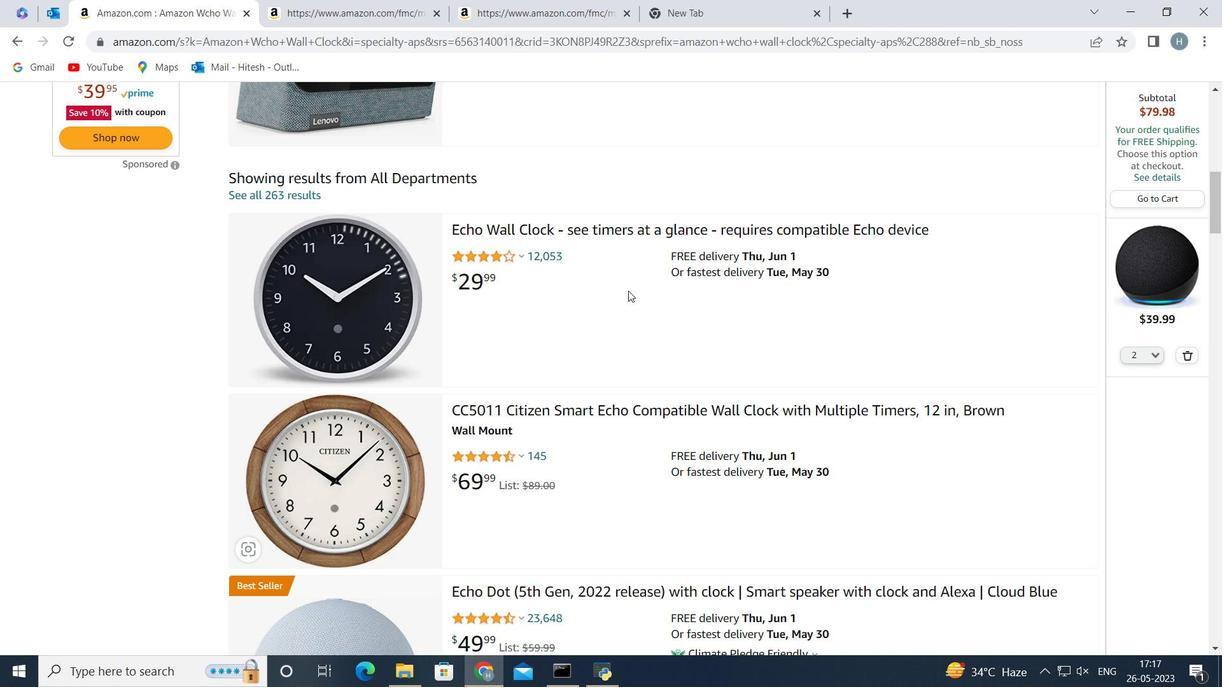 
Action: Mouse scrolled (628, 291) with delta (0, 0)
Screenshot: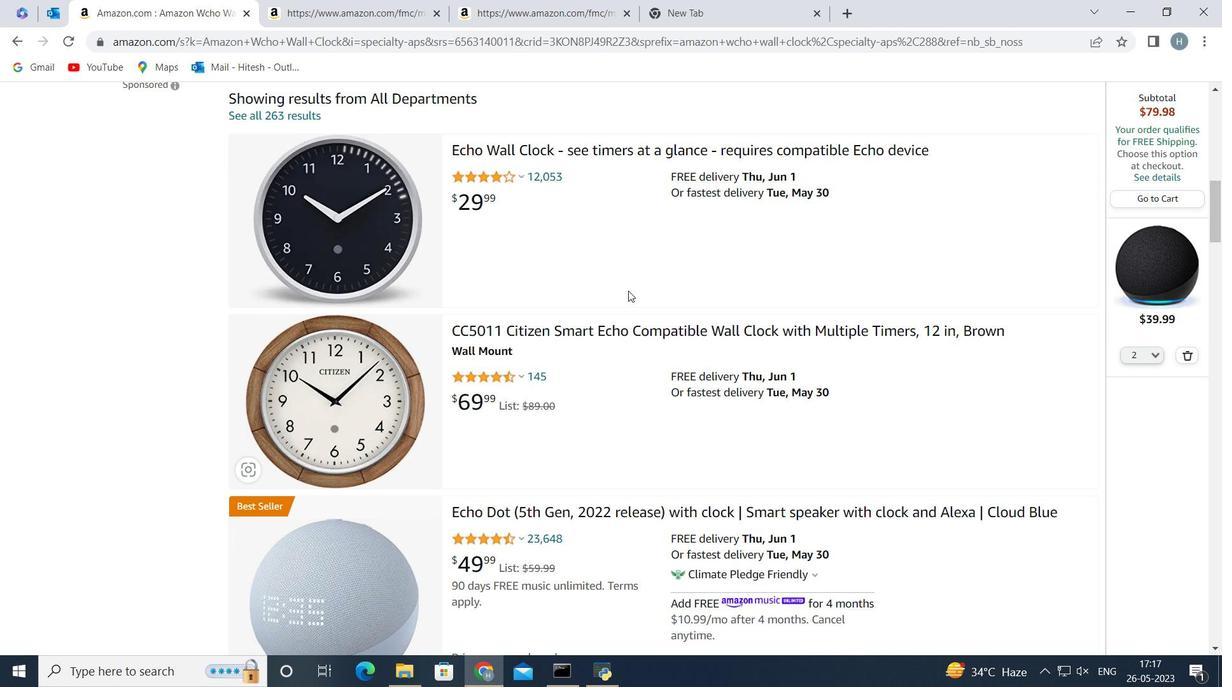 
Action: Mouse scrolled (628, 291) with delta (0, 0)
Screenshot: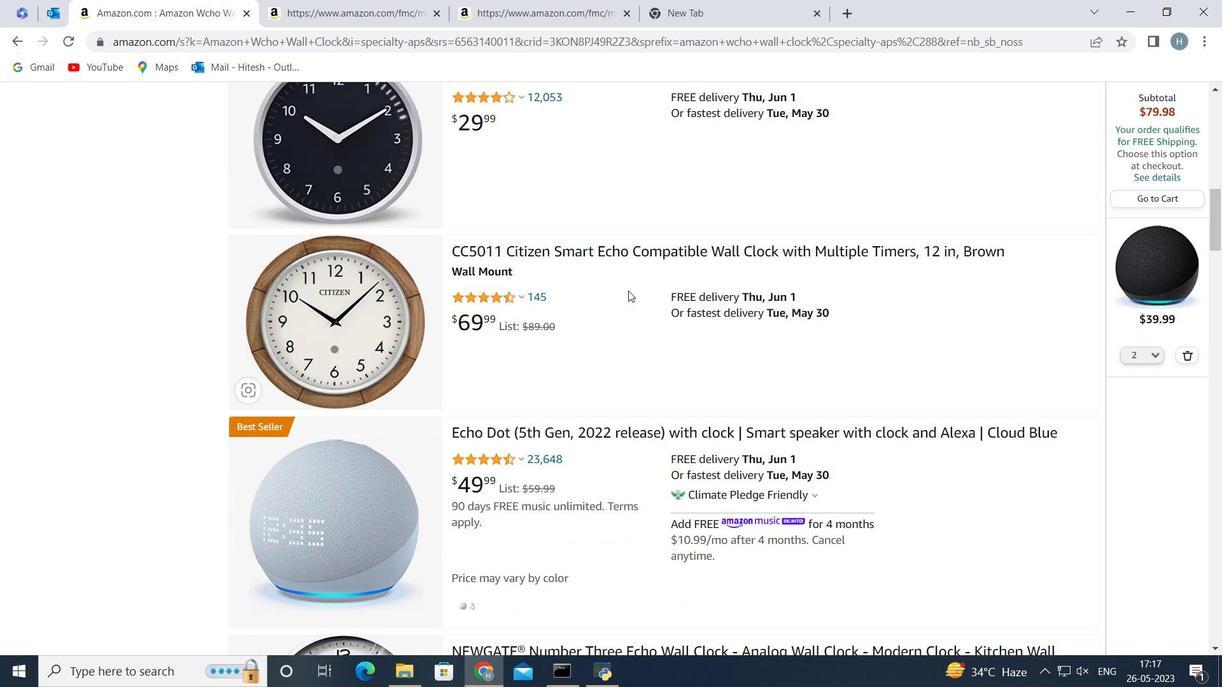 
Action: Mouse scrolled (628, 291) with delta (0, 0)
Screenshot: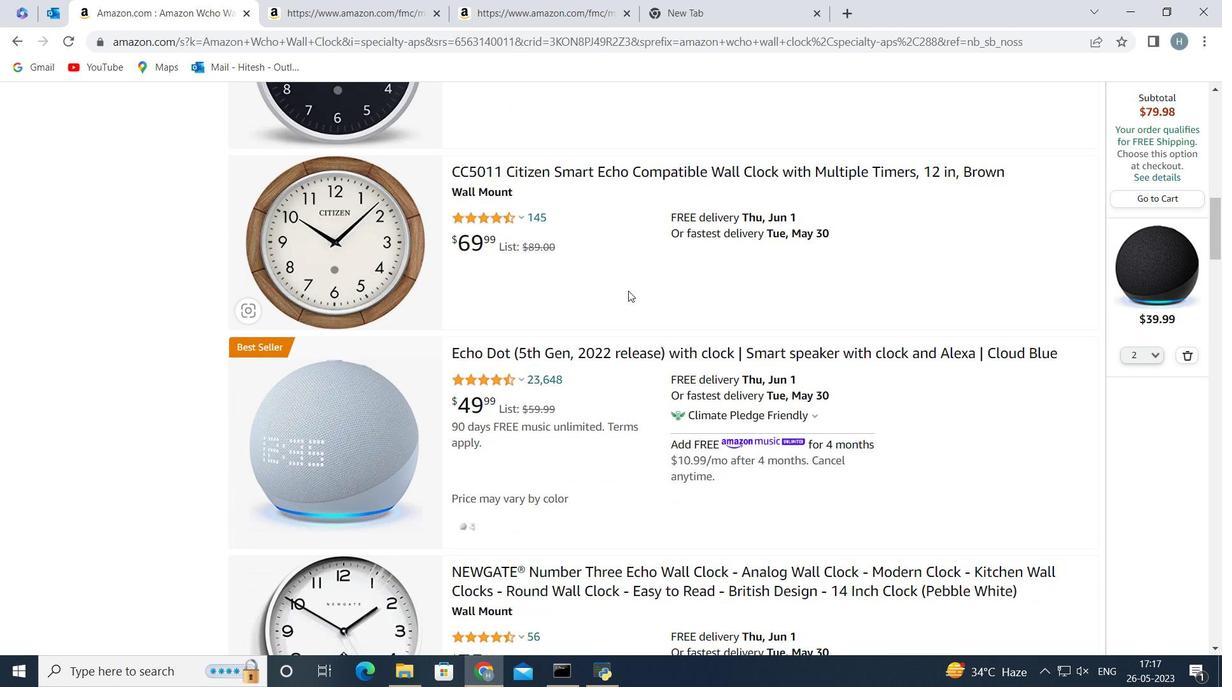 
Action: Mouse scrolled (628, 291) with delta (0, 0)
Screenshot: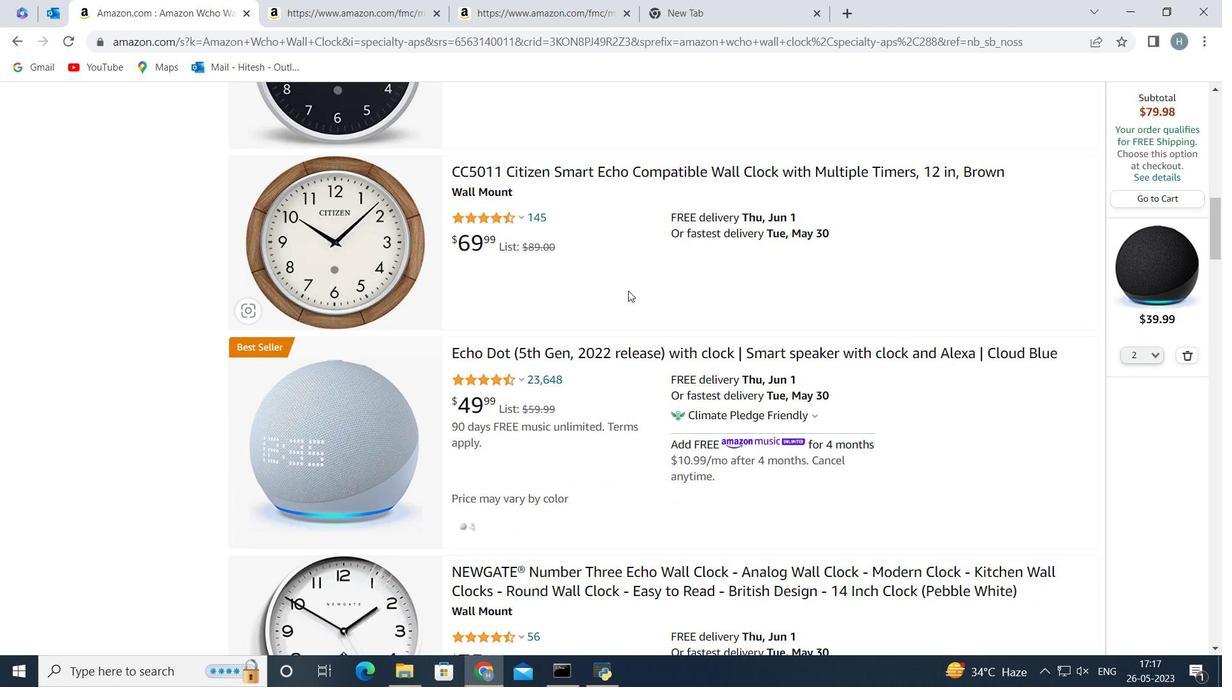 
Action: Mouse scrolled (628, 291) with delta (0, 0)
Screenshot: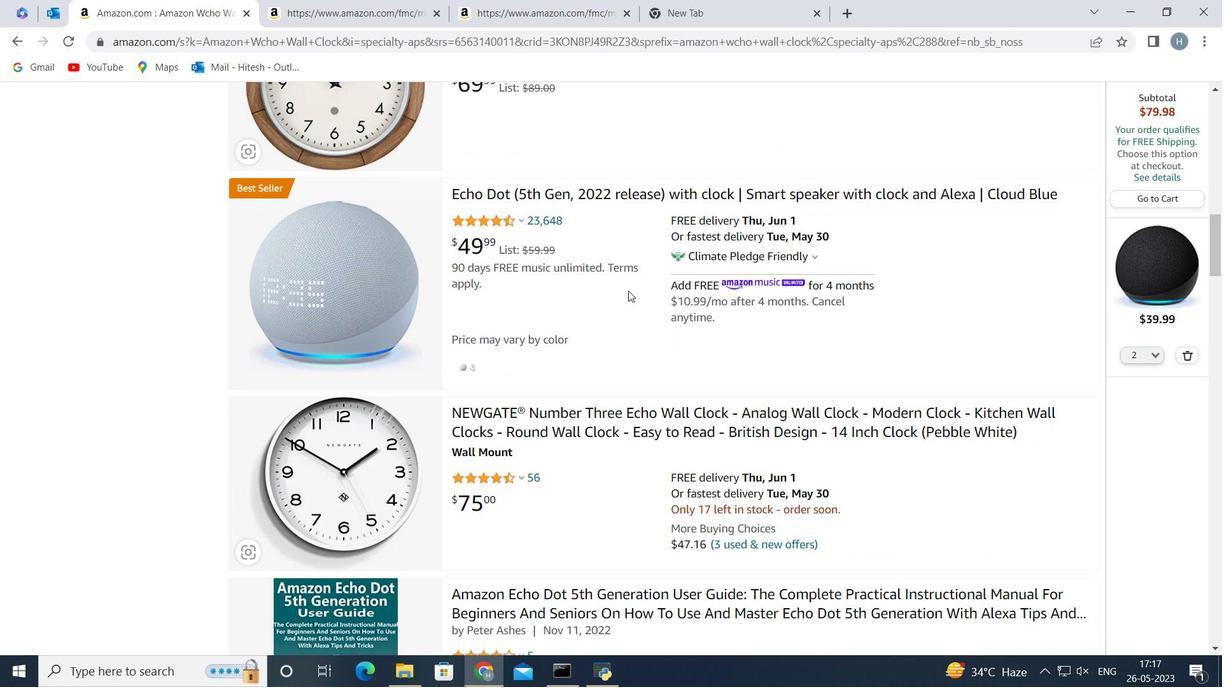 
Action: Mouse scrolled (628, 291) with delta (0, 0)
Screenshot: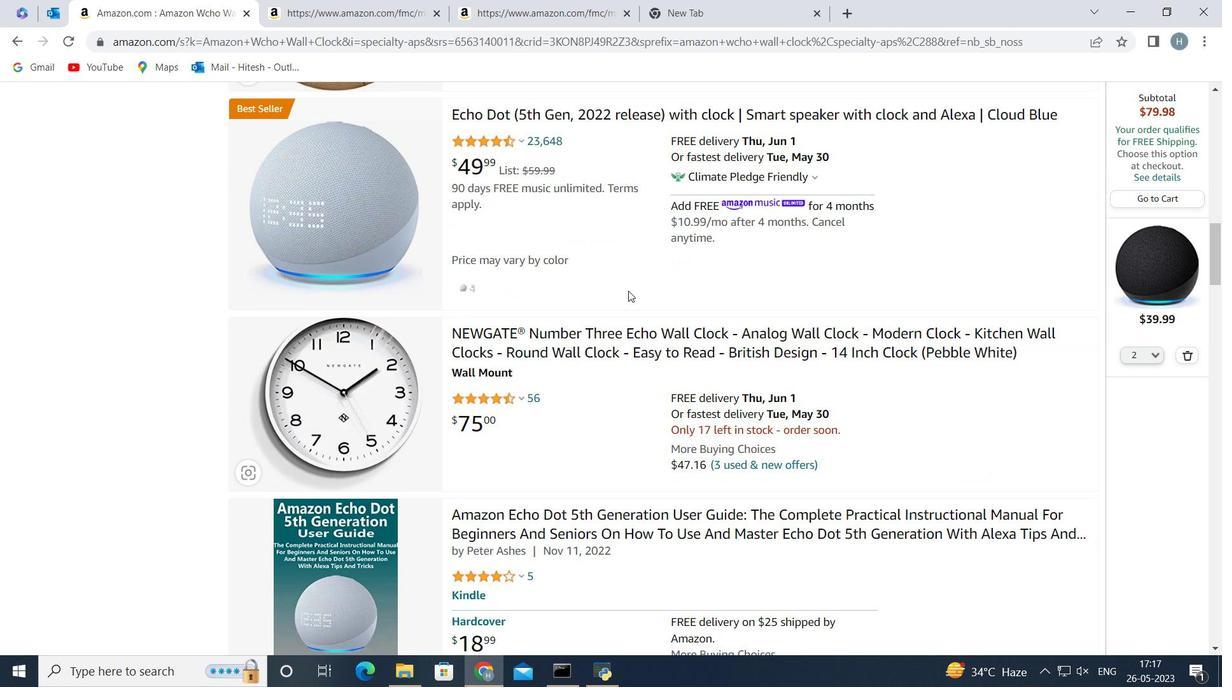 
Action: Mouse scrolled (628, 291) with delta (0, 0)
Screenshot: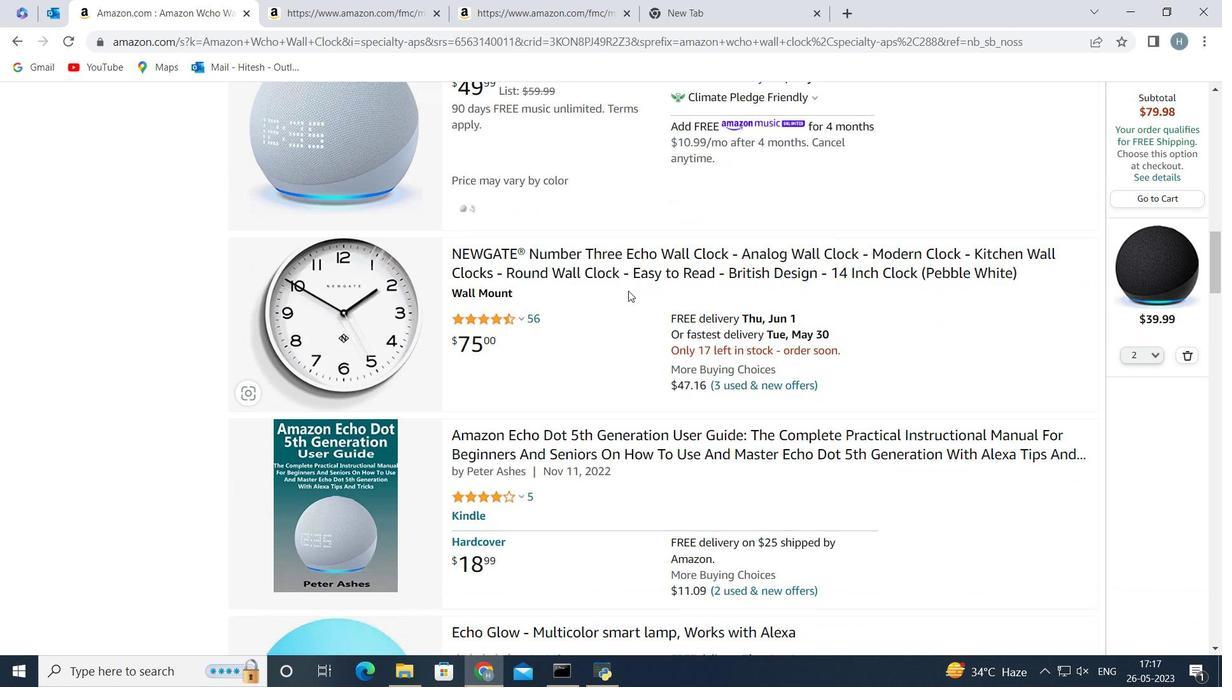
Action: Mouse scrolled (628, 291) with delta (0, 0)
Screenshot: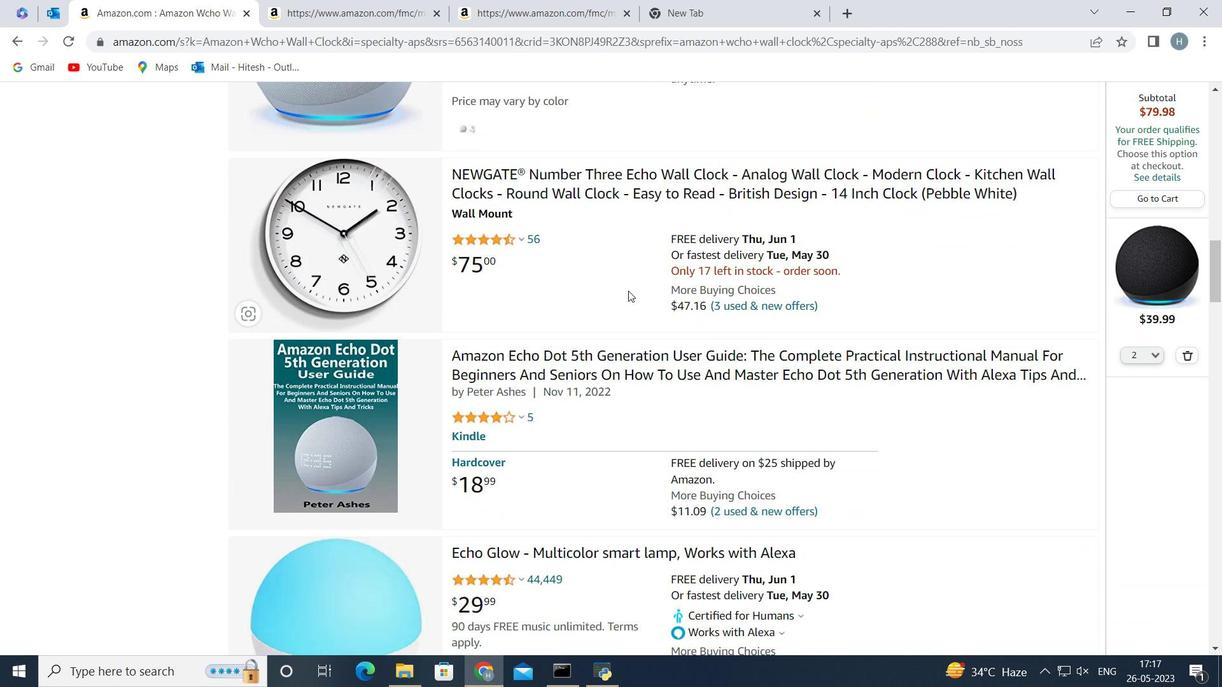 
Action: Mouse scrolled (628, 291) with delta (0, 0)
Screenshot: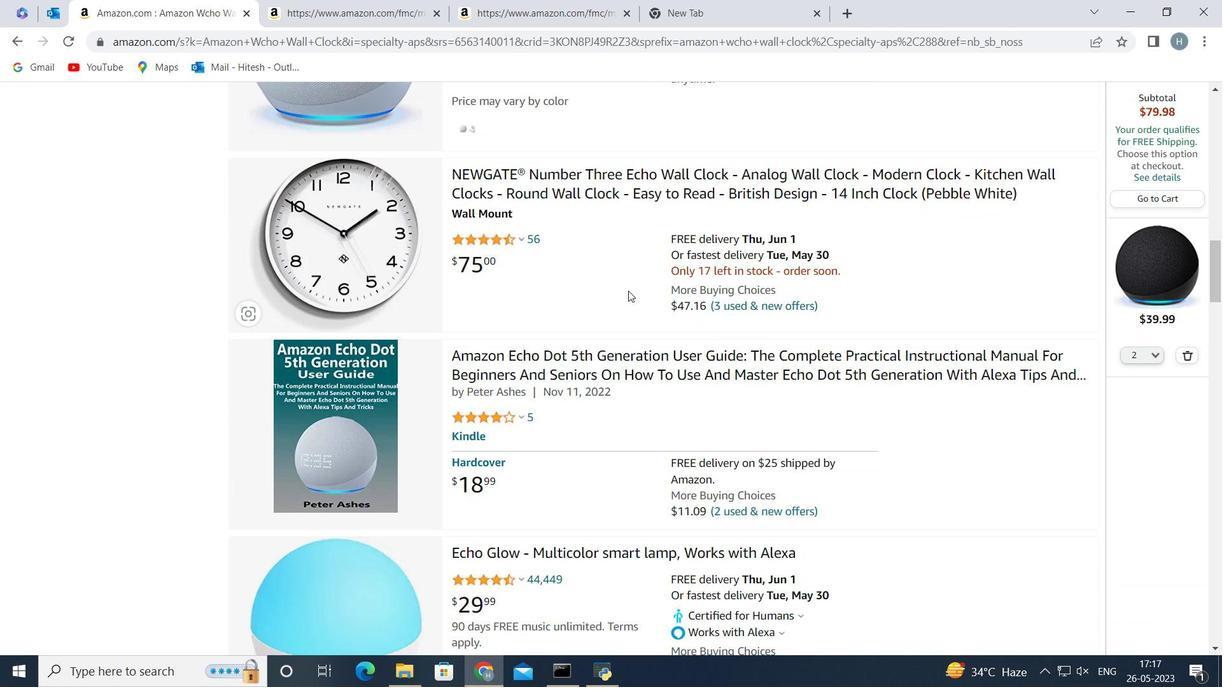 
Action: Mouse scrolled (628, 291) with delta (0, 0)
Screenshot: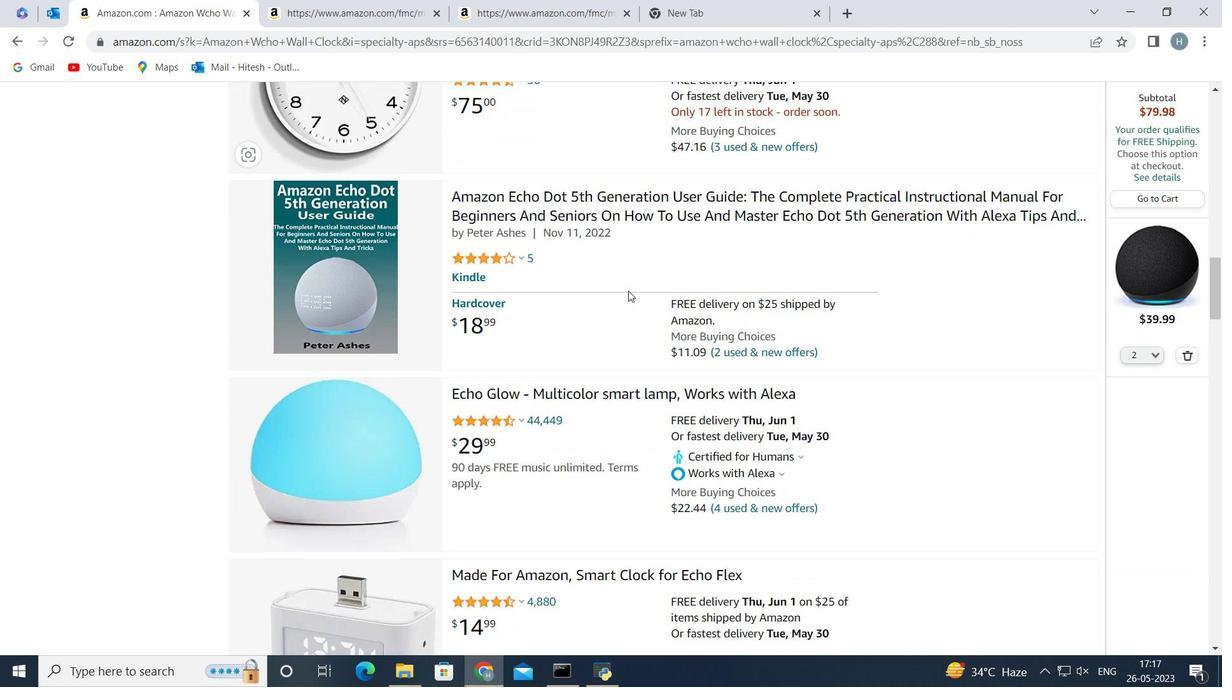 
Action: Mouse scrolled (628, 291) with delta (0, 0)
Screenshot: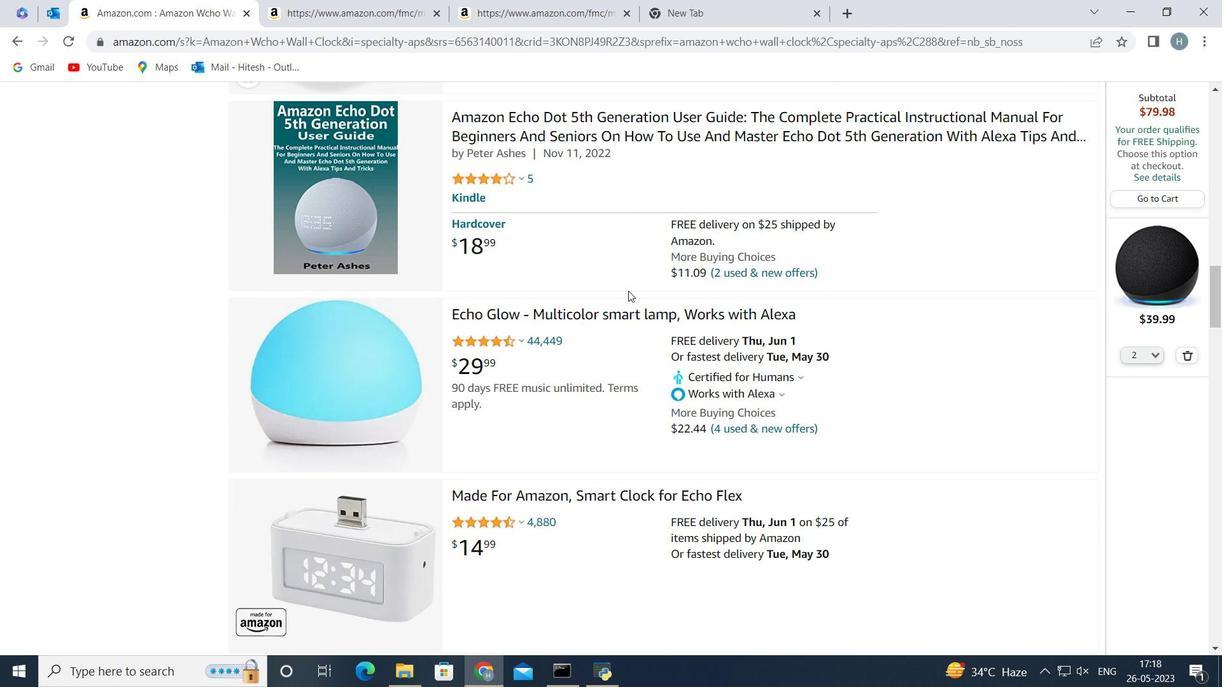 
Action: Mouse scrolled (628, 291) with delta (0, 0)
Screenshot: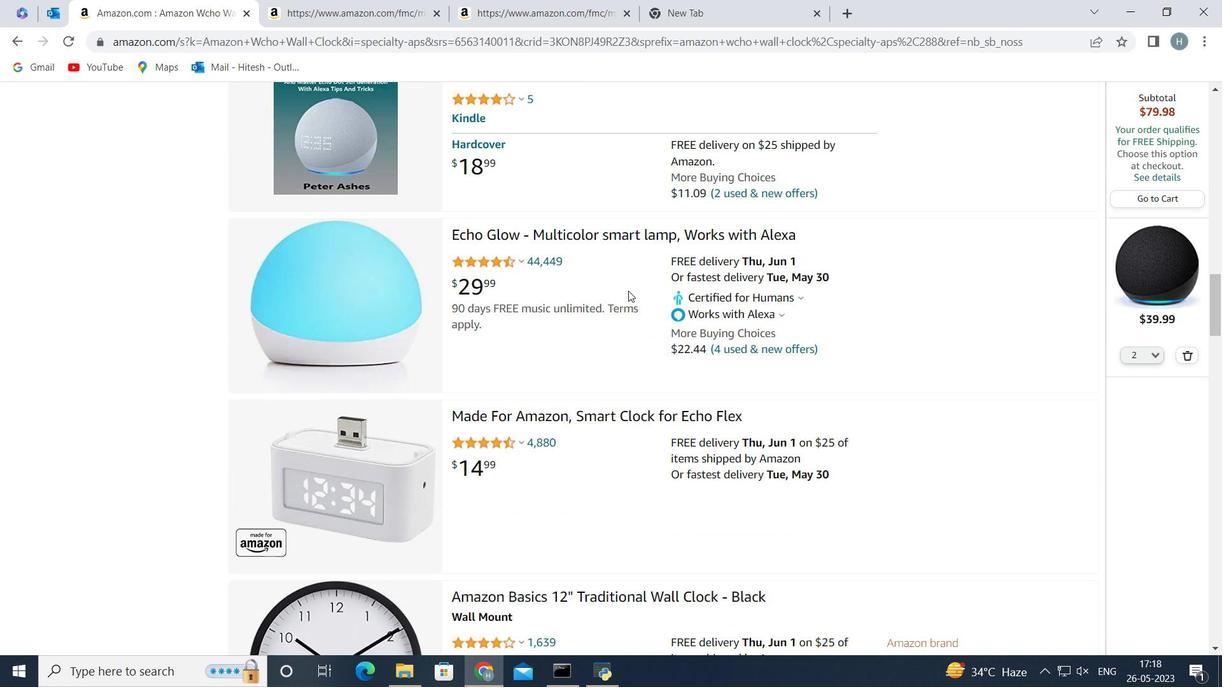 
Action: Mouse scrolled (628, 291) with delta (0, 0)
Screenshot: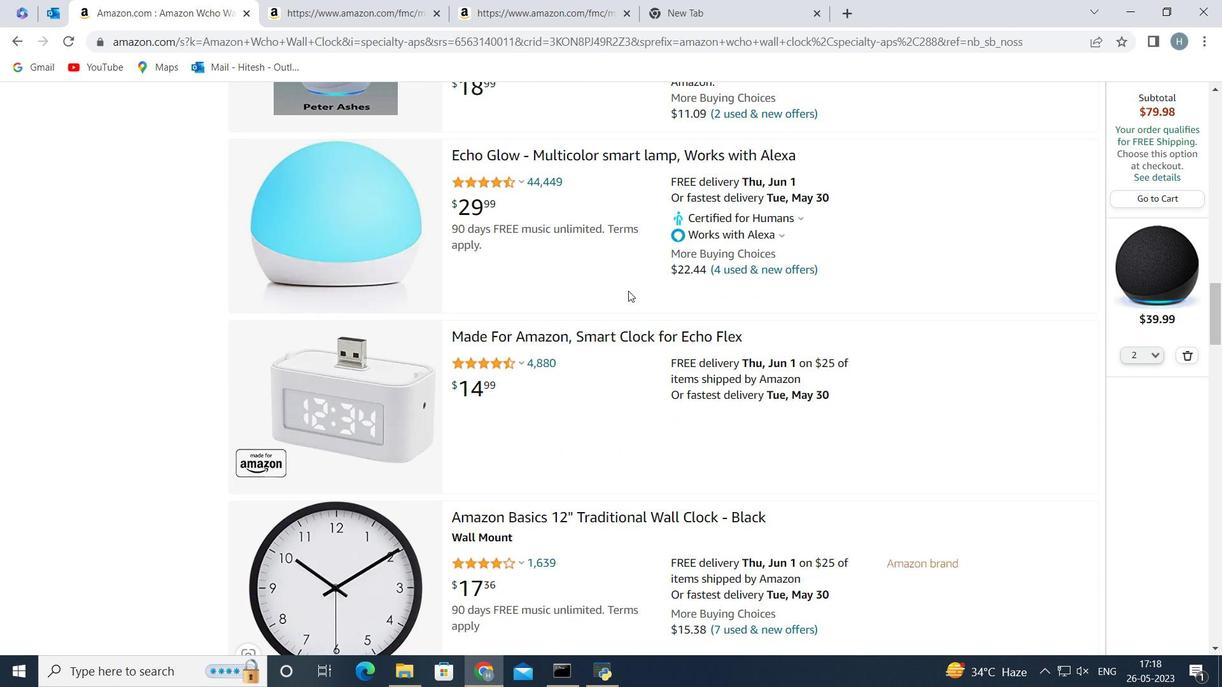 
Action: Mouse scrolled (628, 291) with delta (0, 0)
Screenshot: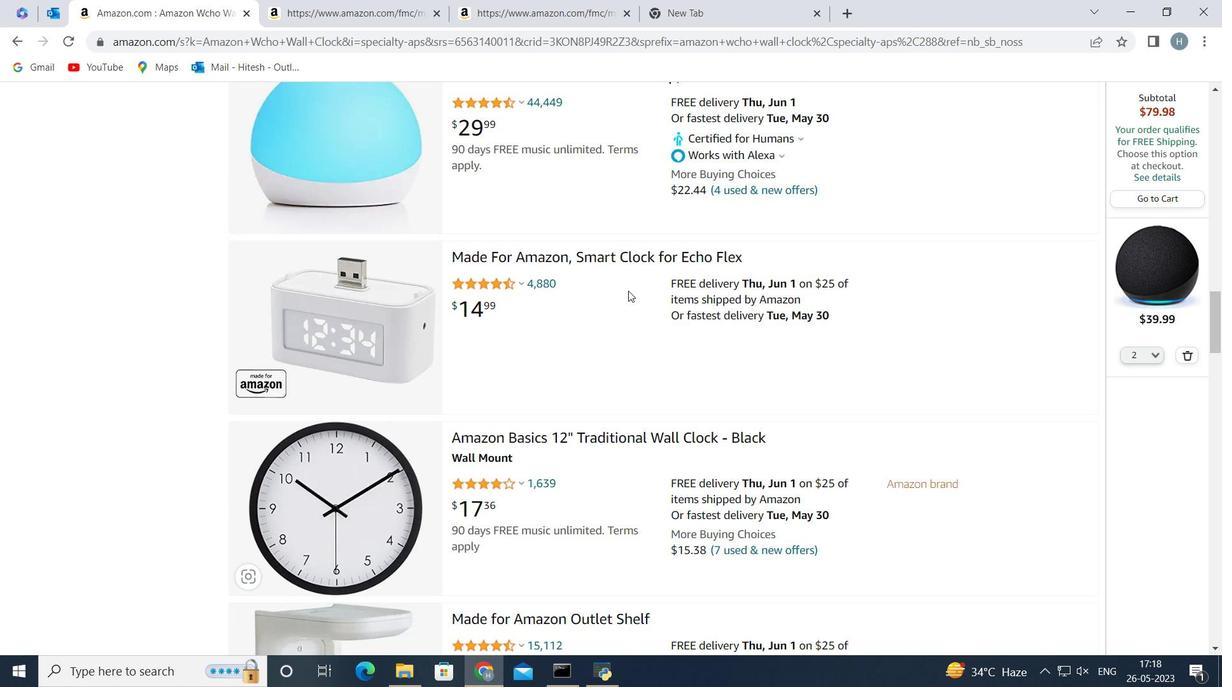 
Action: Mouse scrolled (628, 291) with delta (0, 0)
Screenshot: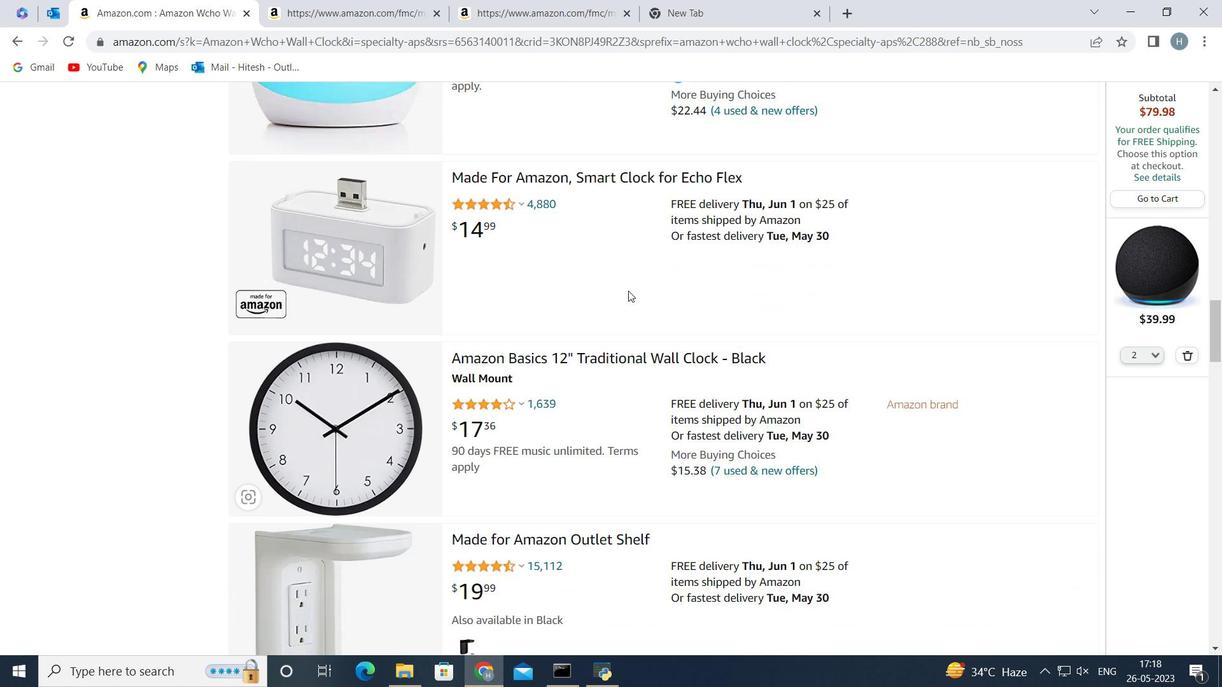 
Action: Mouse scrolled (628, 291) with delta (0, 0)
Screenshot: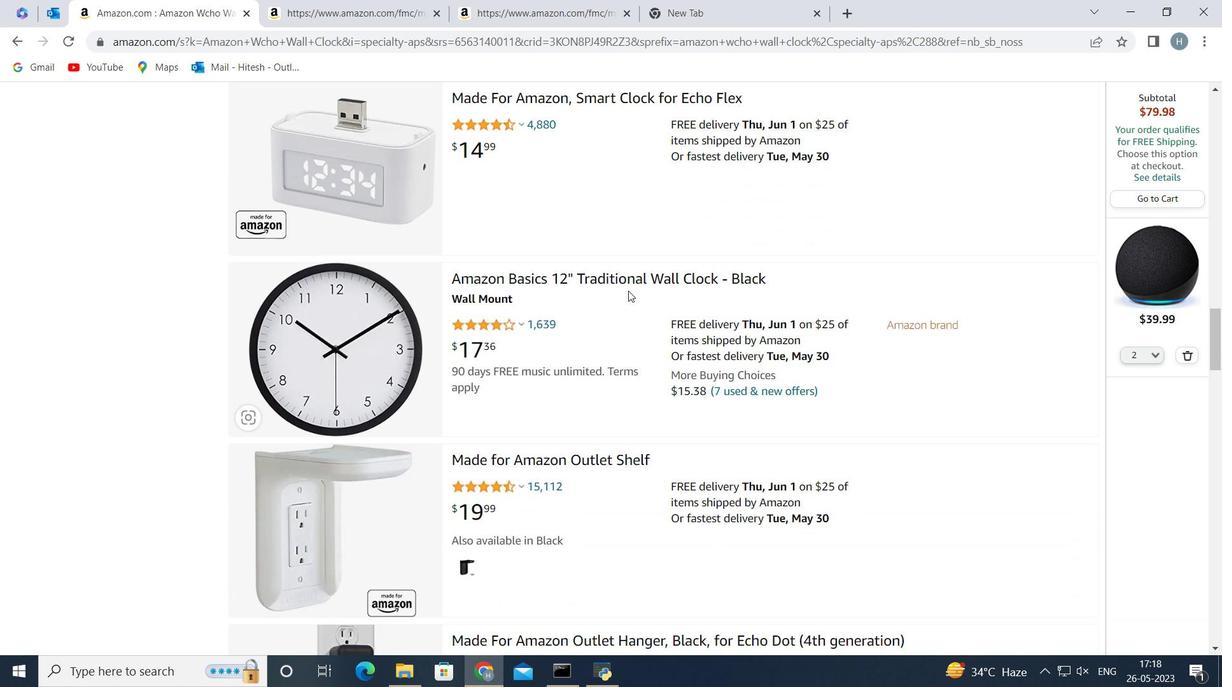 
Action: Mouse scrolled (628, 291) with delta (0, 0)
Screenshot: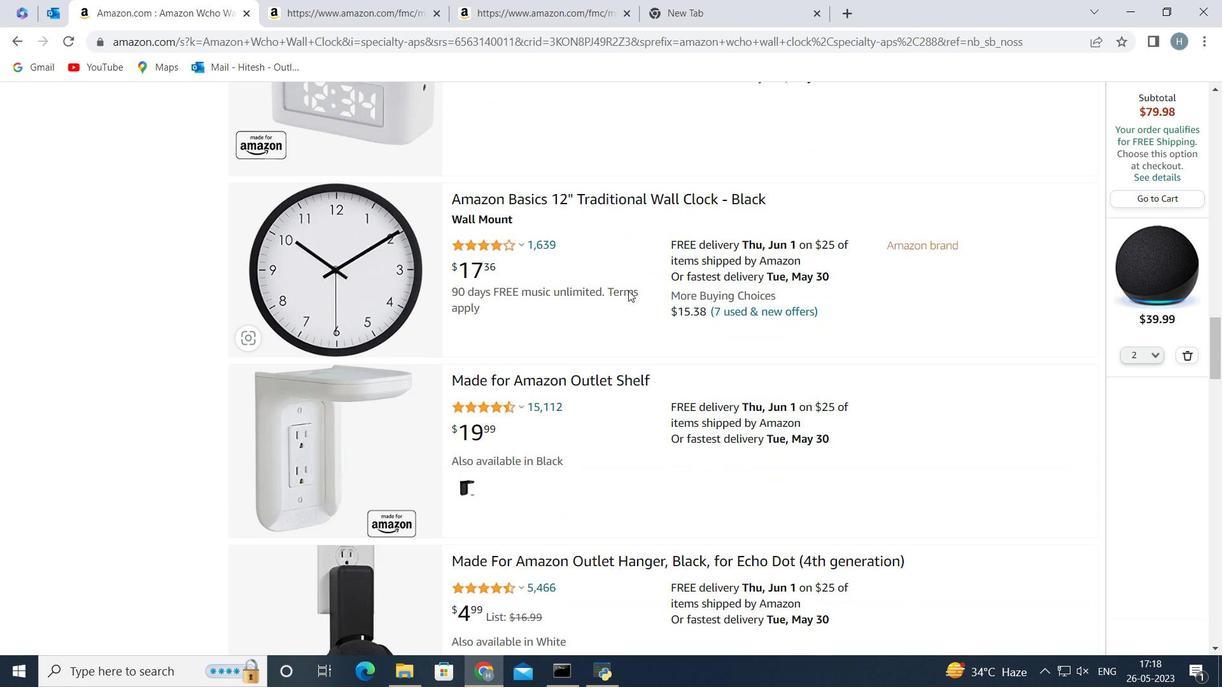 
Action: Mouse scrolled (628, 291) with delta (0, 0)
Screenshot: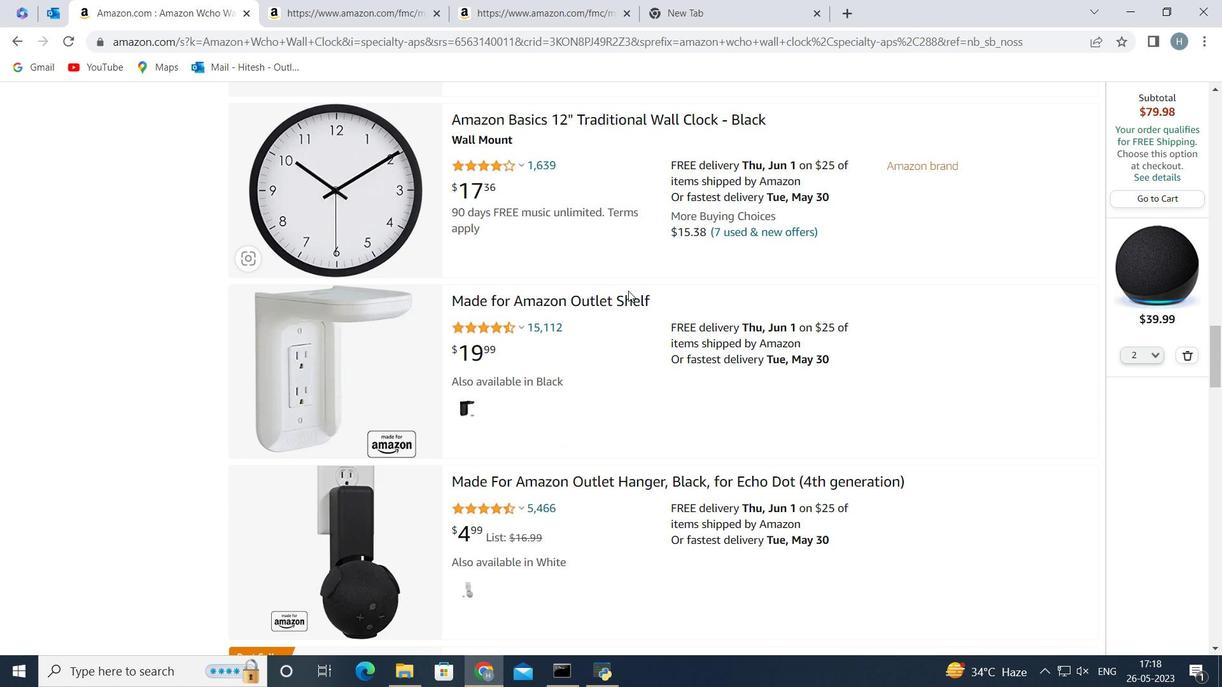 
Action: Mouse scrolled (628, 291) with delta (0, 0)
Screenshot: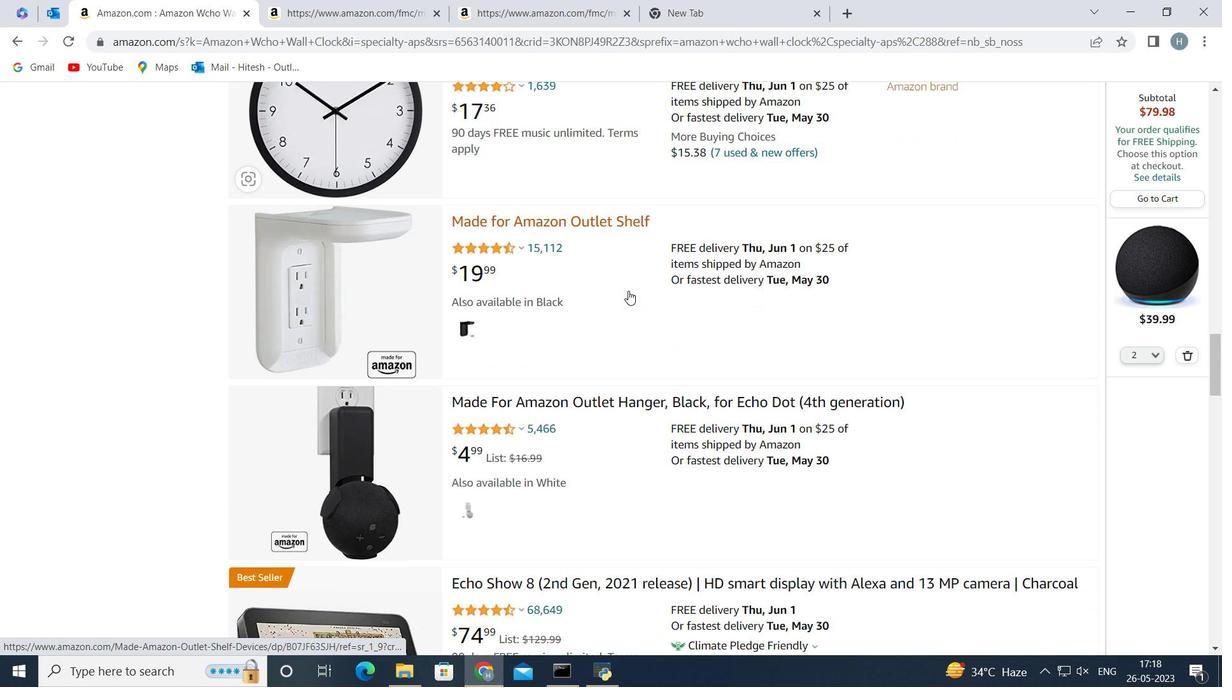 
Action: Mouse scrolled (628, 291) with delta (0, 0)
Screenshot: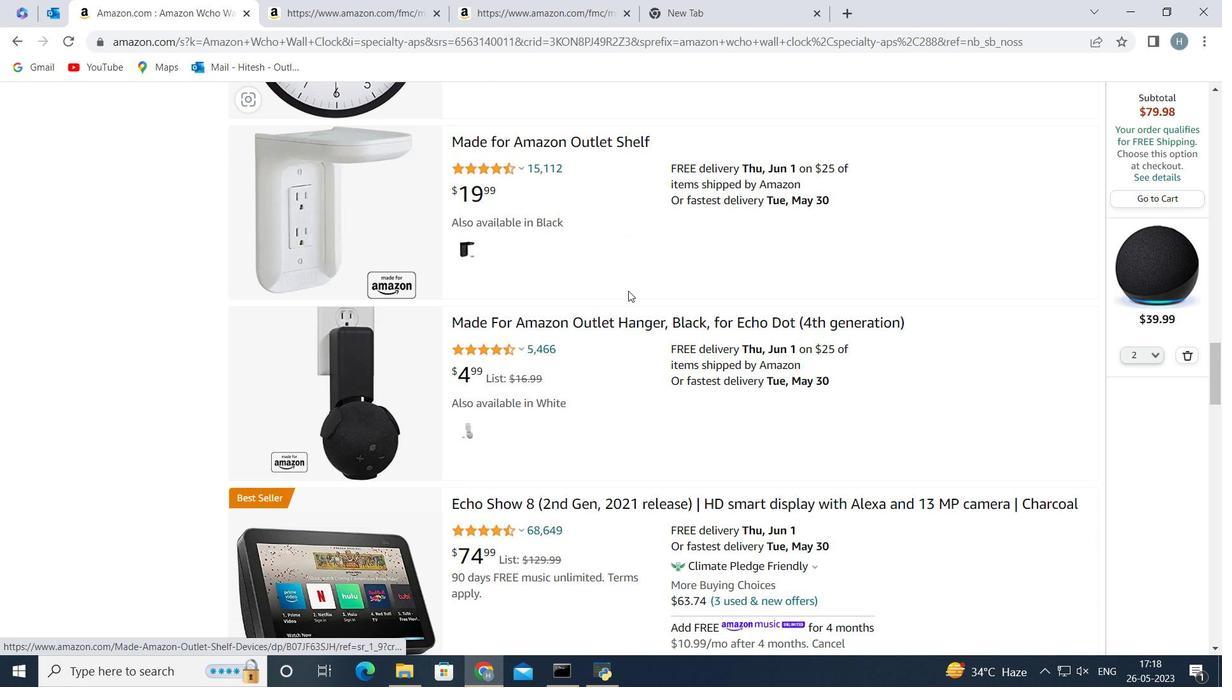
Action: Mouse scrolled (628, 291) with delta (0, 0)
Screenshot: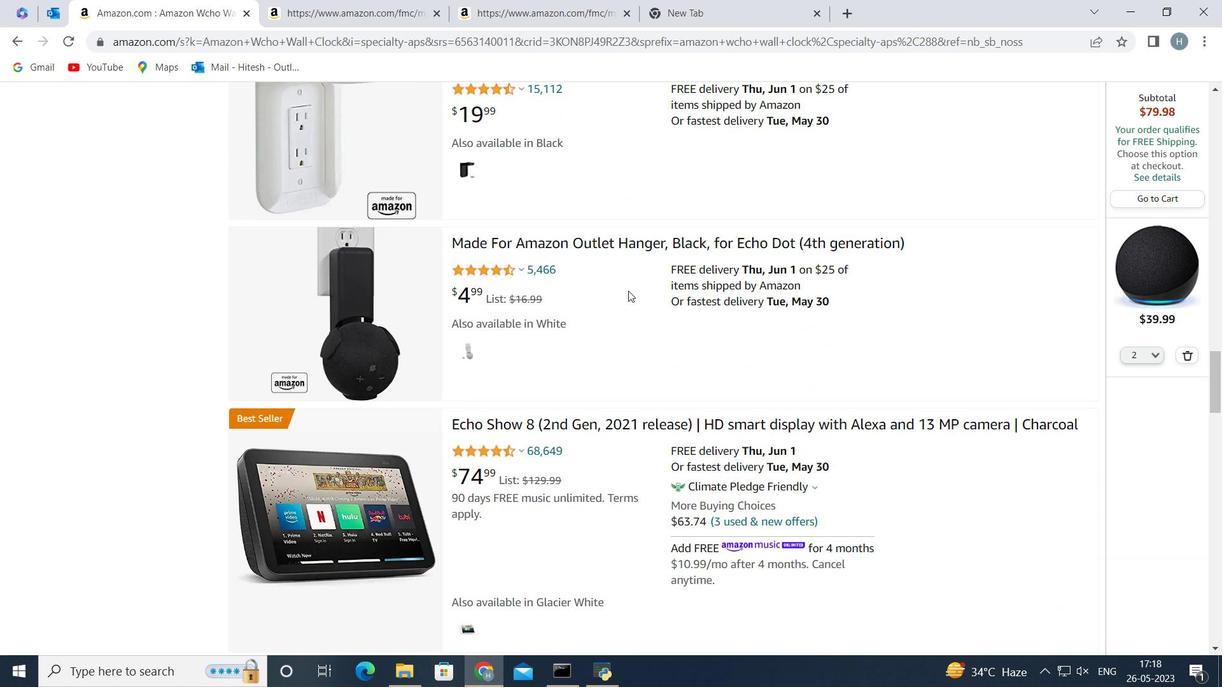 
Action: Mouse scrolled (628, 291) with delta (0, 0)
Screenshot: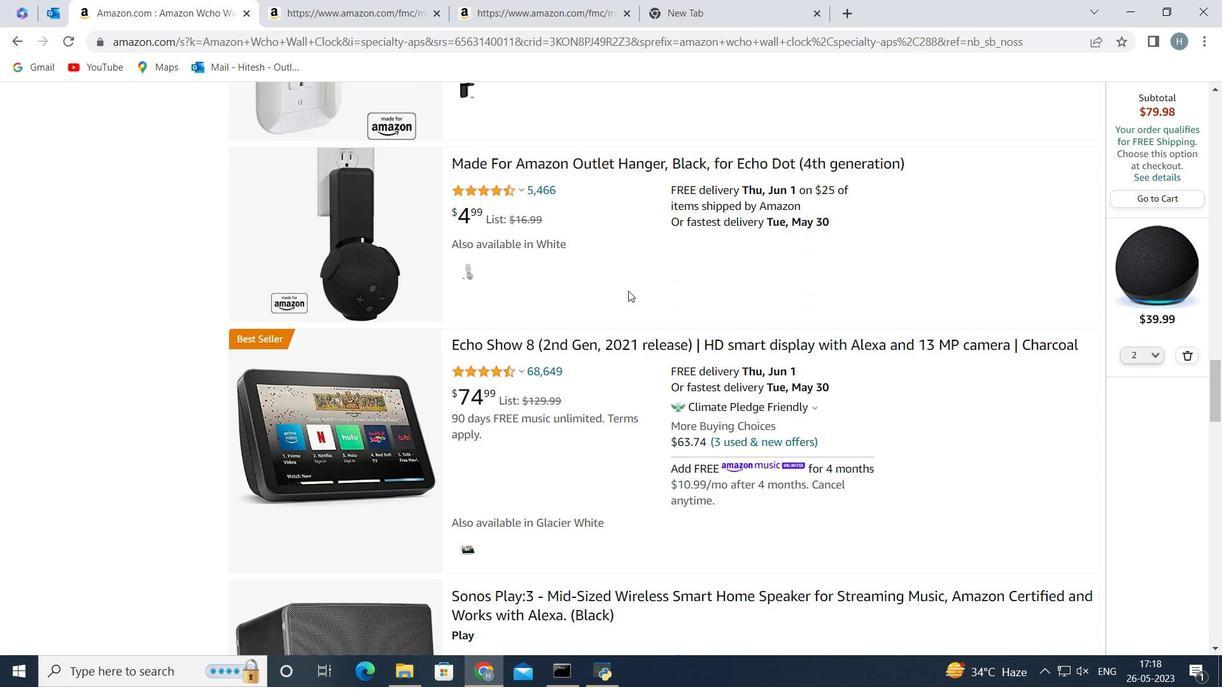 
Action: Mouse scrolled (628, 291) with delta (0, 0)
Screenshot: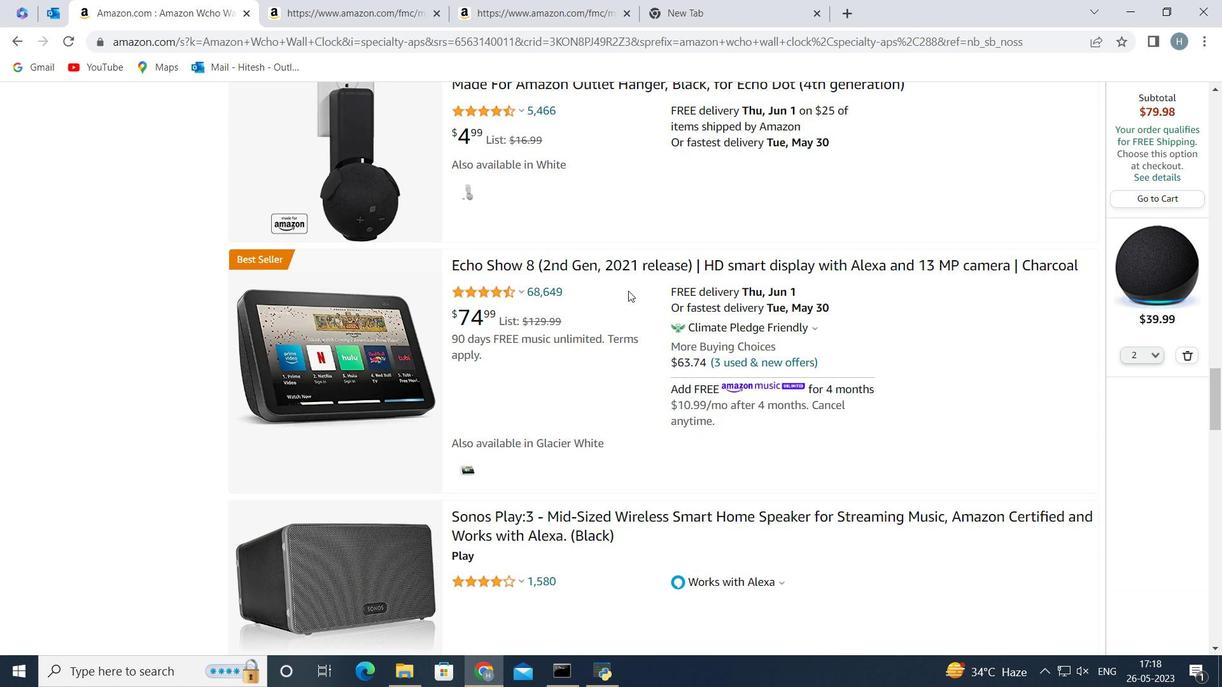 
Action: Mouse scrolled (628, 291) with delta (0, 0)
Screenshot: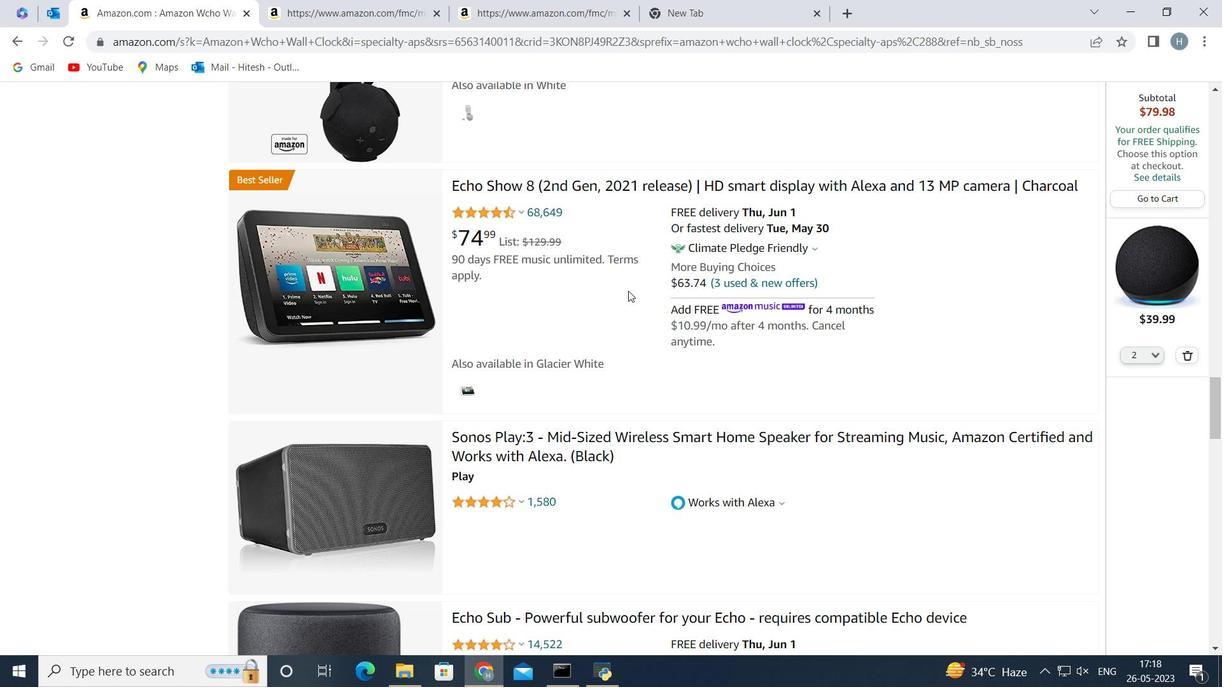 
Action: Mouse scrolled (628, 291) with delta (0, 0)
Screenshot: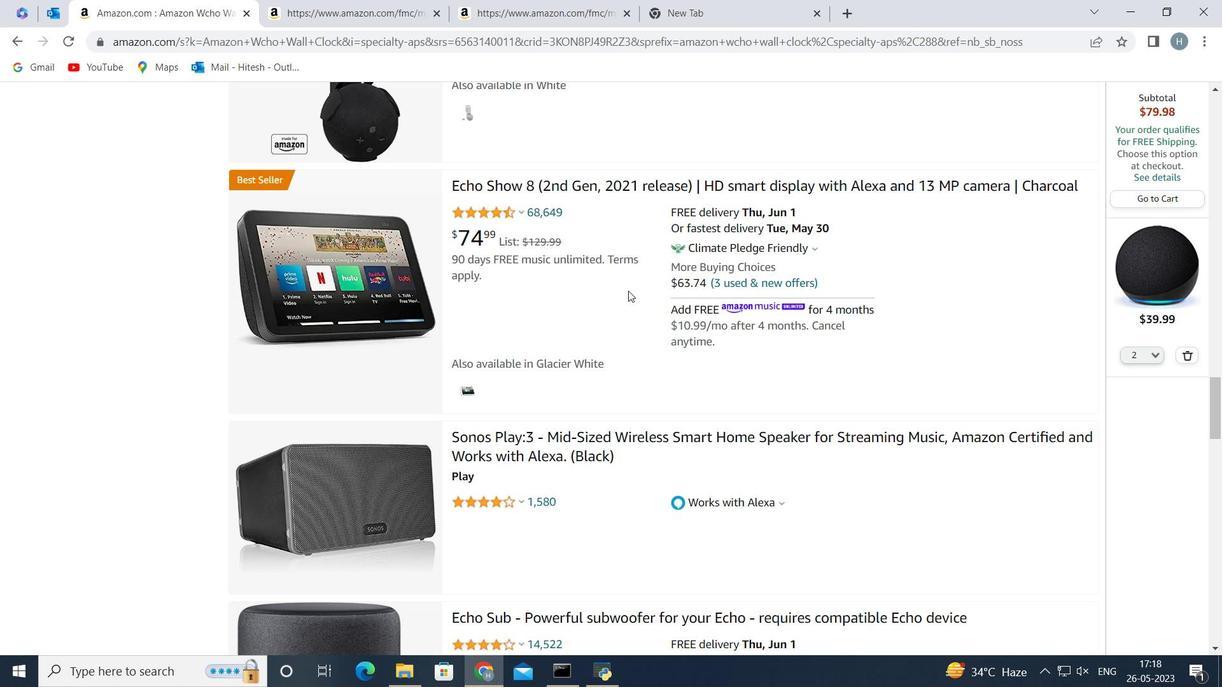 
Action: Mouse scrolled (628, 291) with delta (0, 0)
Screenshot: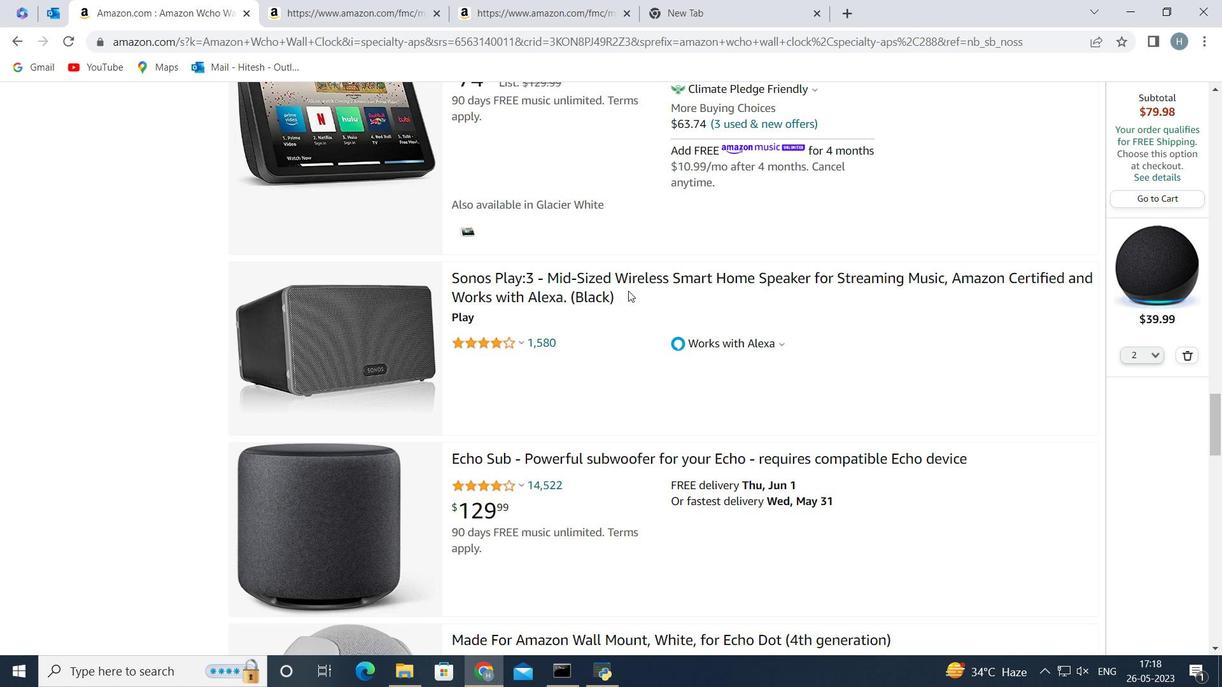 
Action: Mouse scrolled (628, 291) with delta (0, 0)
Screenshot: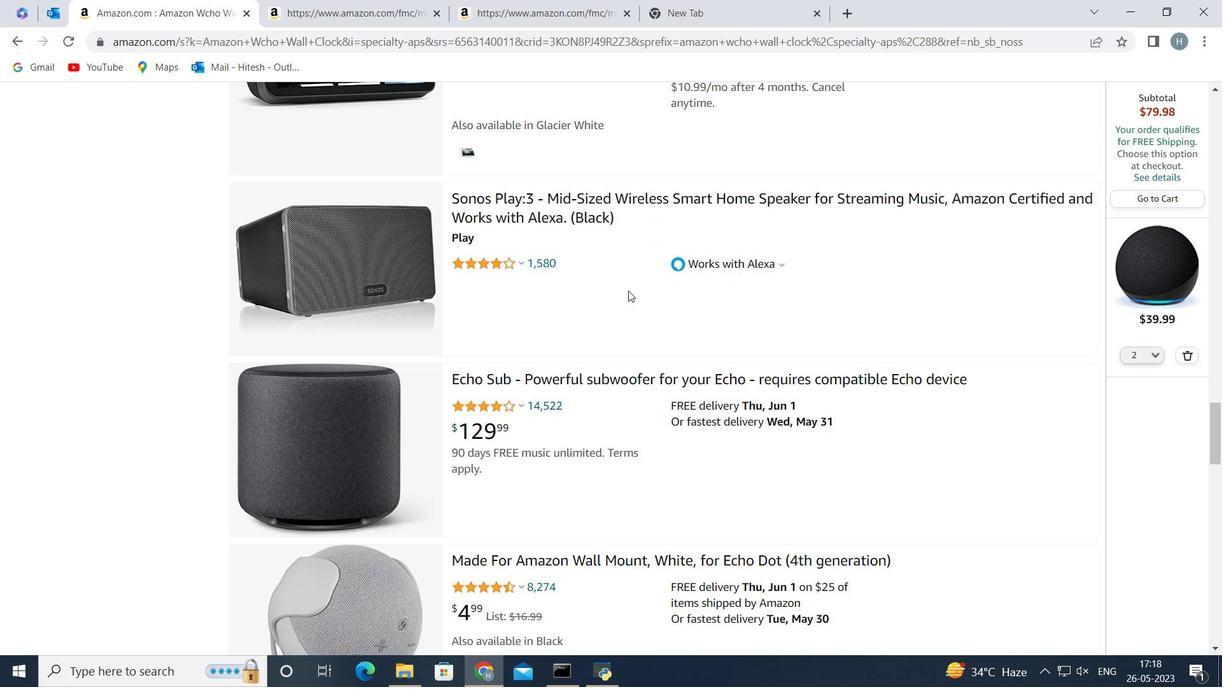 
Action: Mouse scrolled (628, 291) with delta (0, 0)
Screenshot: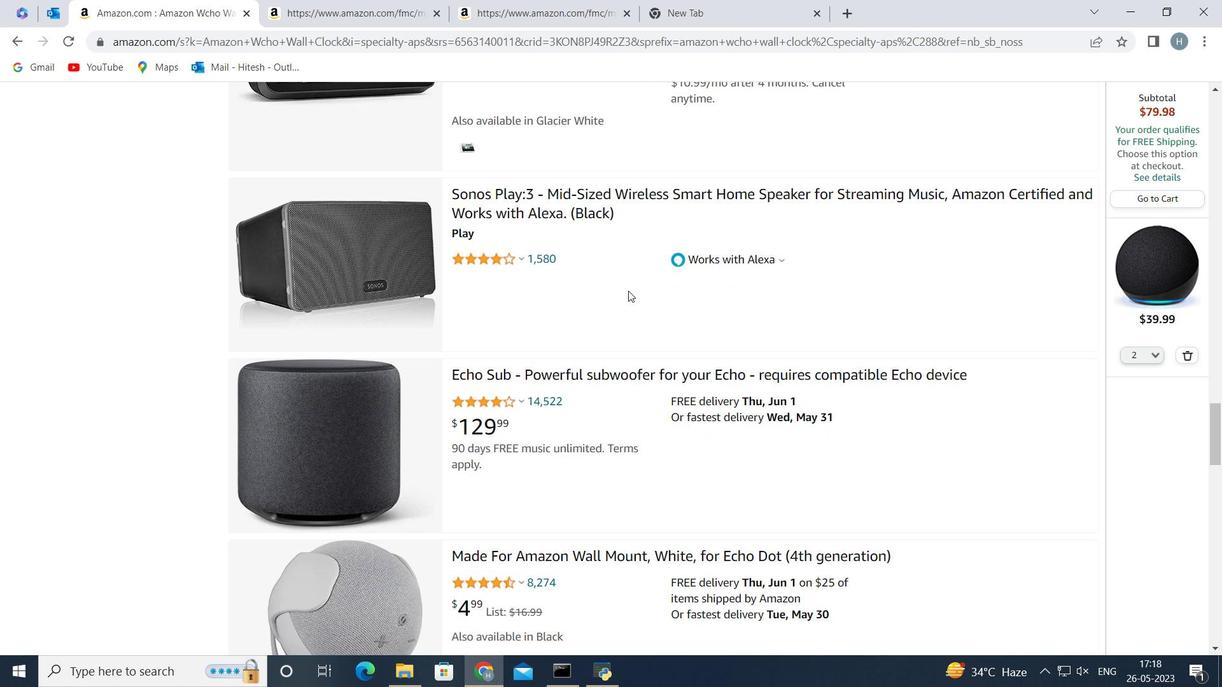 
Action: Mouse scrolled (628, 291) with delta (0, 0)
Screenshot: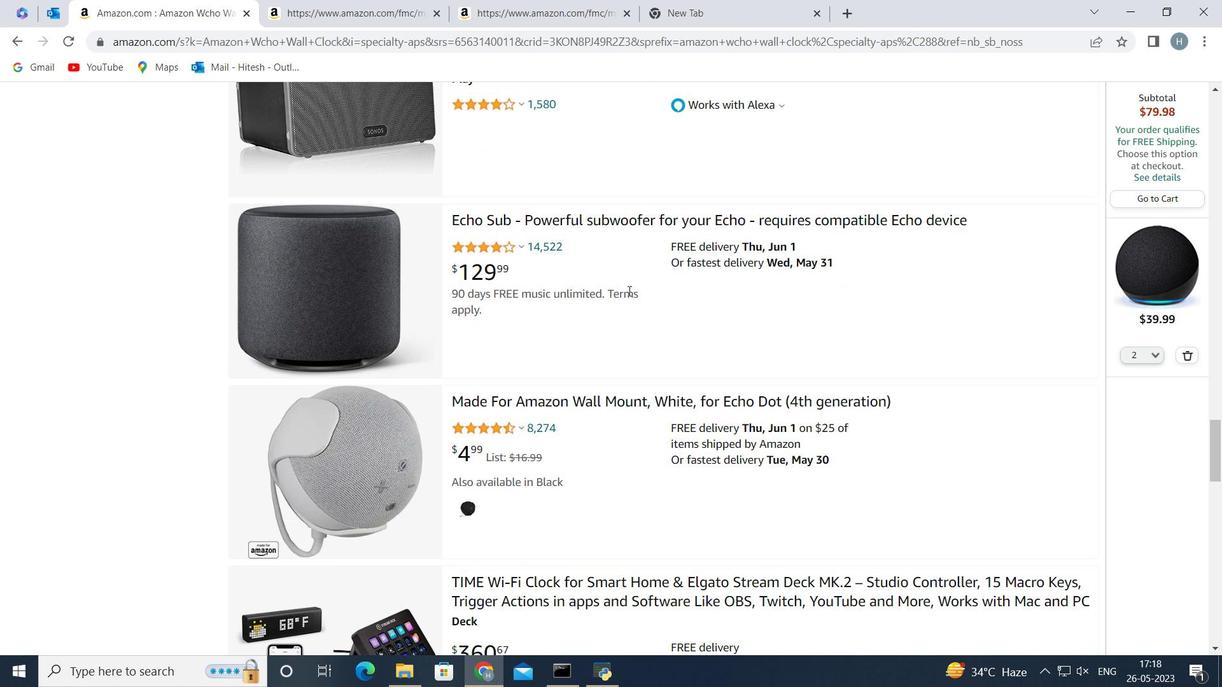 
Action: Mouse scrolled (628, 291) with delta (0, 0)
Screenshot: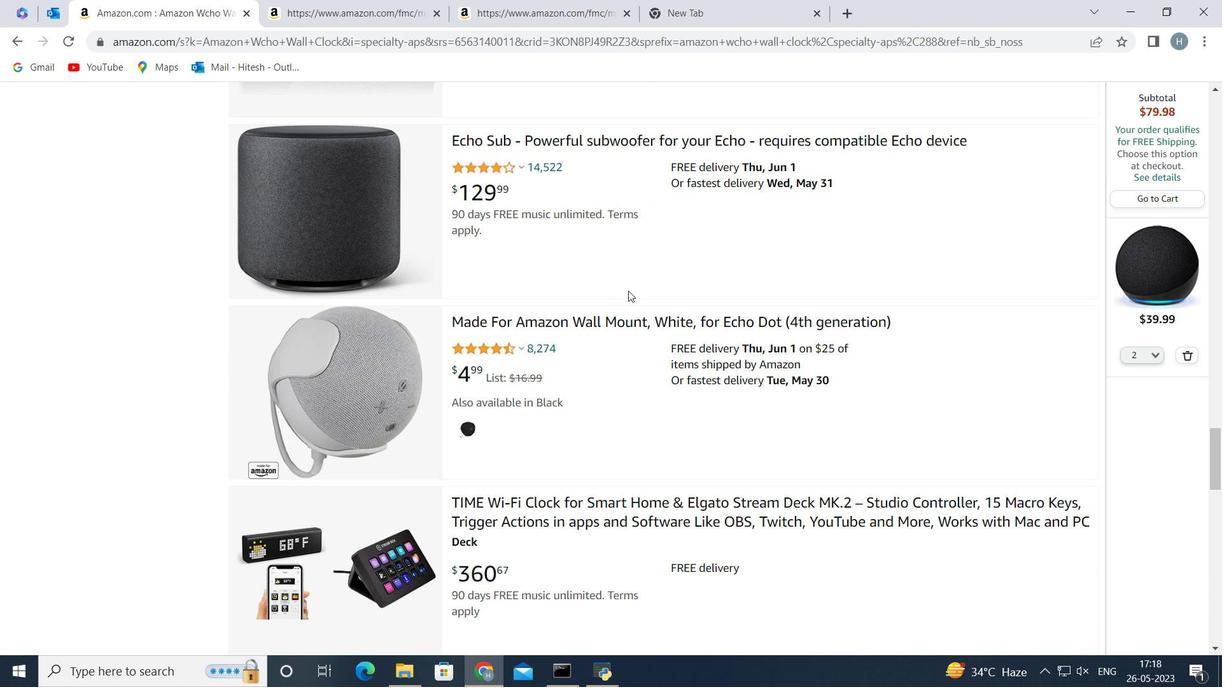 
Action: Mouse scrolled (628, 291) with delta (0, 0)
Screenshot: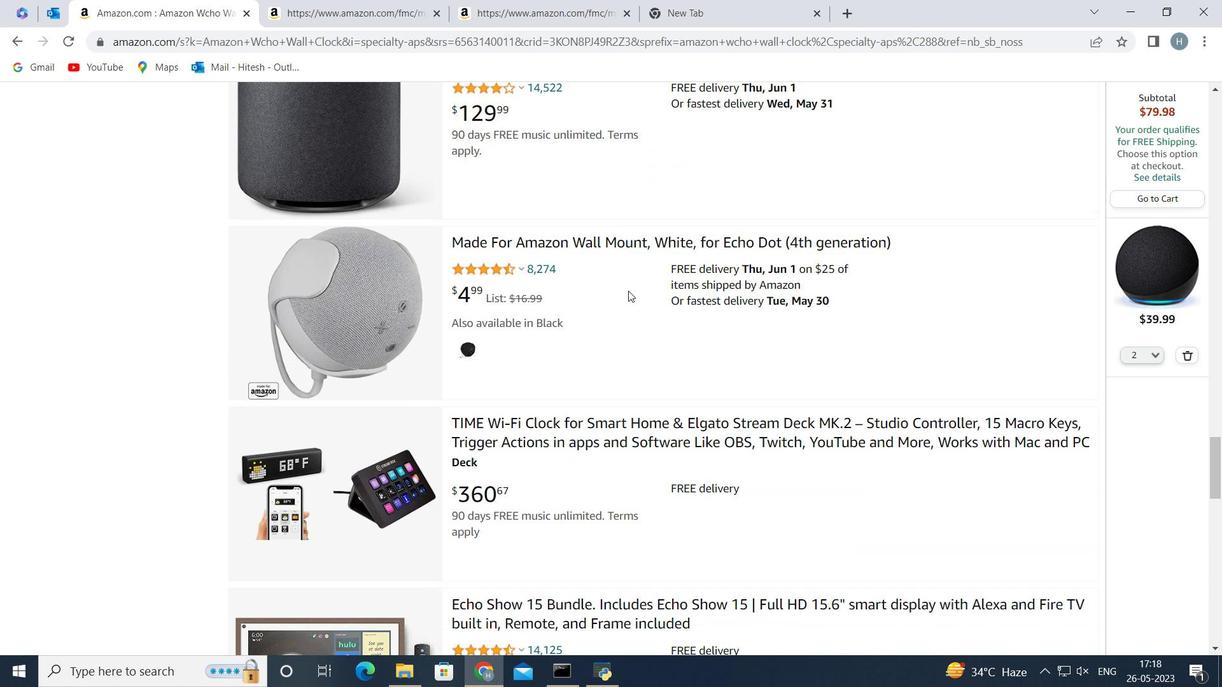 
Action: Mouse scrolled (628, 291) with delta (0, 0)
Screenshot: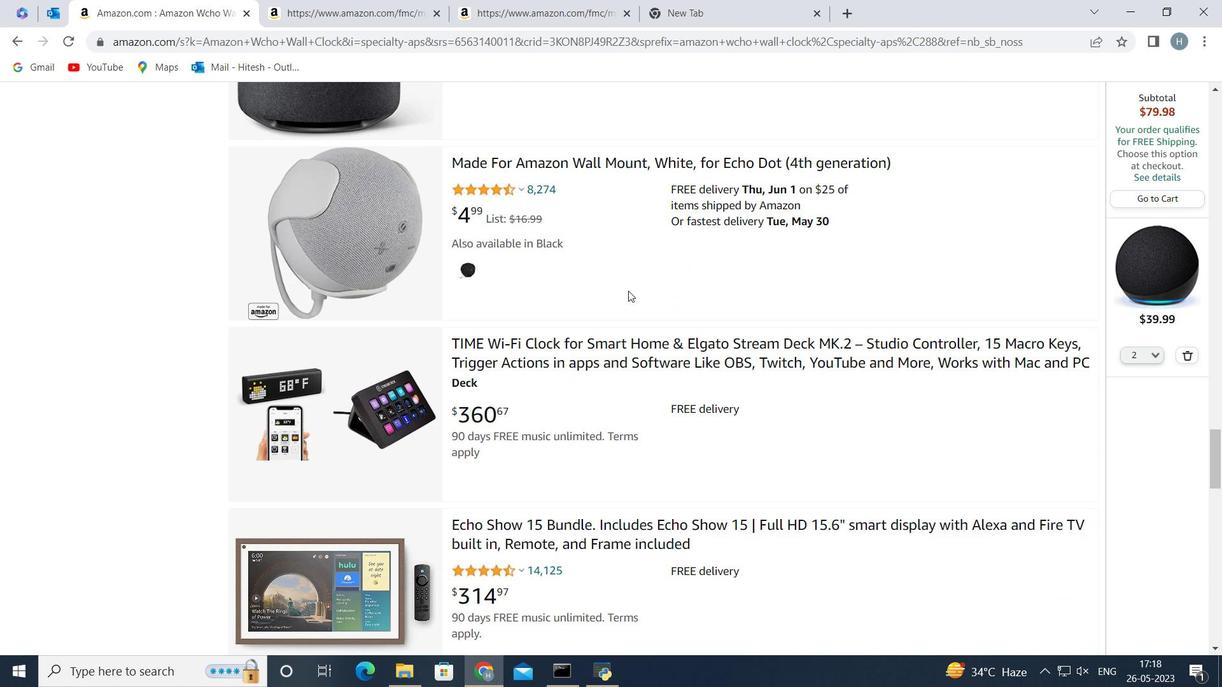 
Action: Mouse scrolled (628, 291) with delta (0, 0)
Screenshot: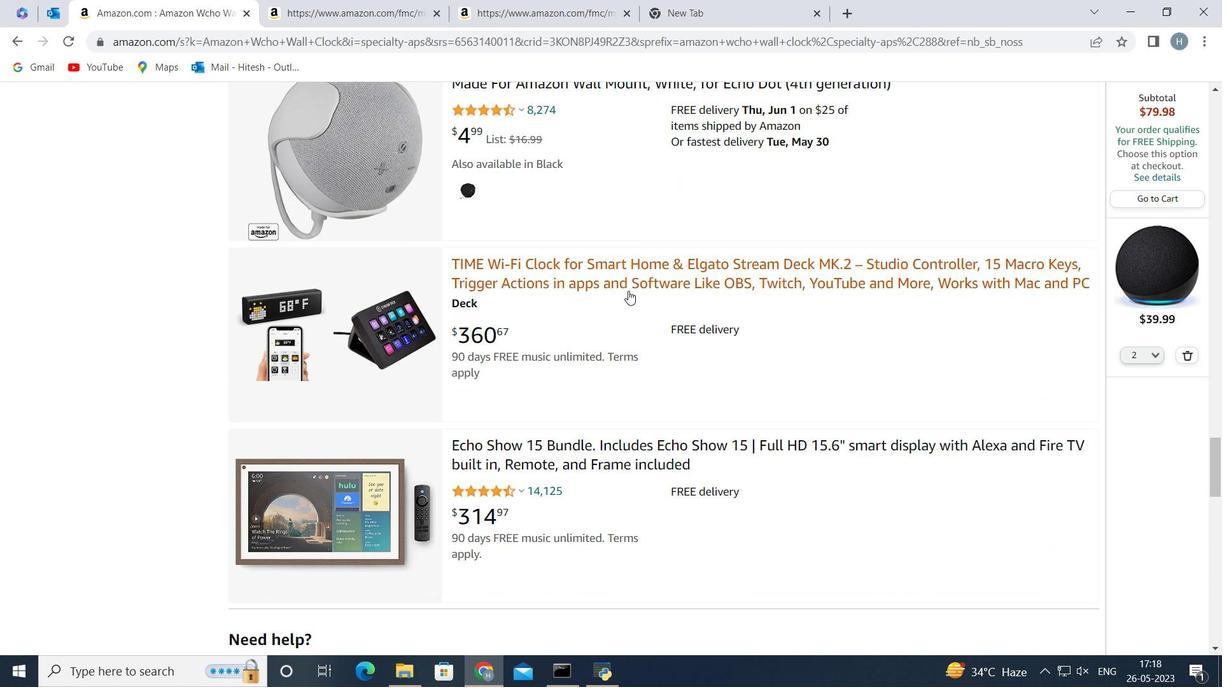 
Action: Mouse scrolled (628, 291) with delta (0, 0)
Screenshot: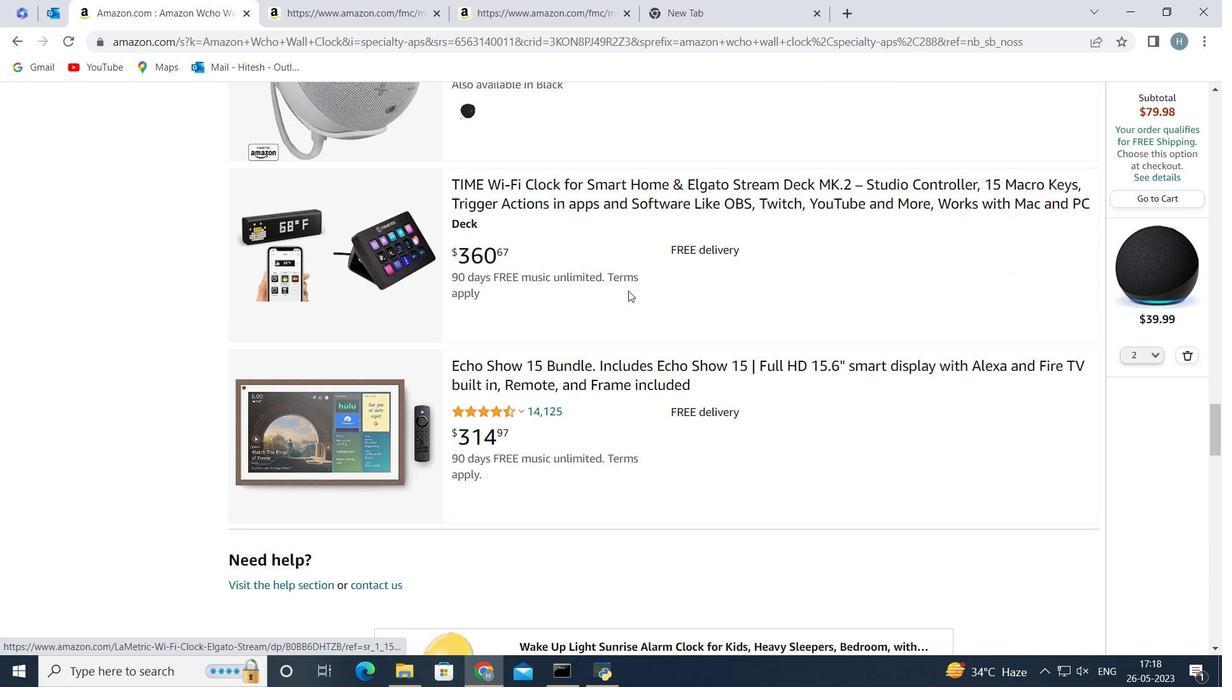 
Action: Mouse scrolled (628, 291) with delta (0, 0)
Screenshot: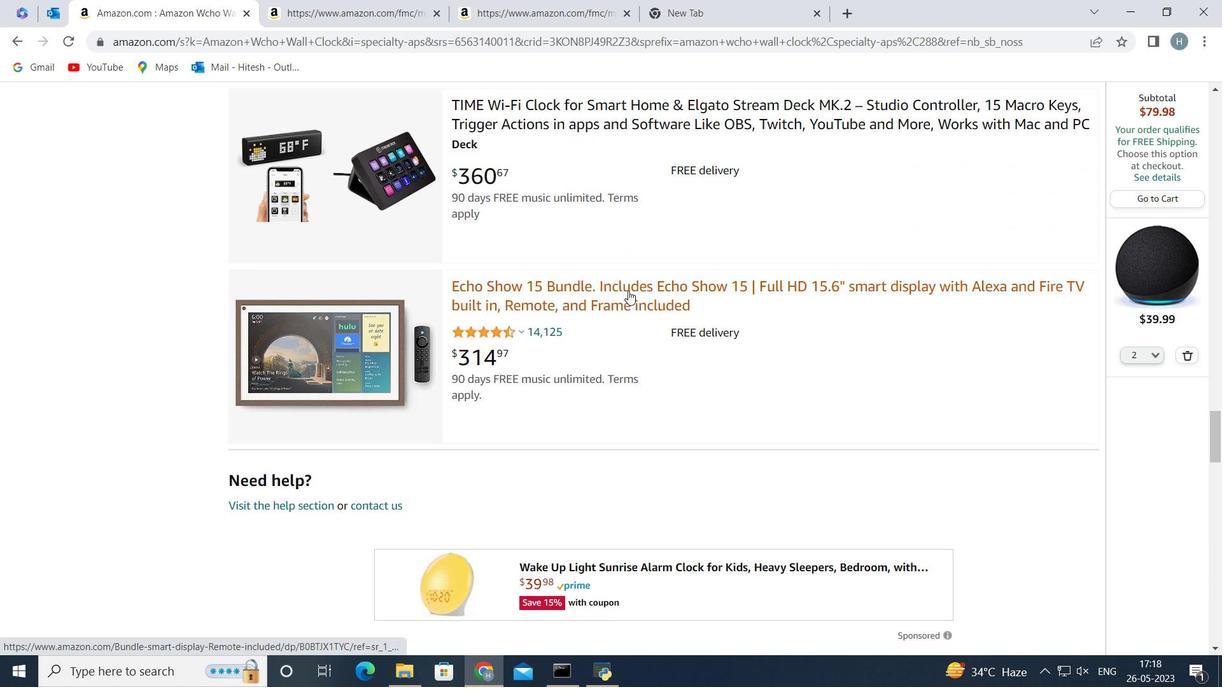 
Action: Mouse scrolled (628, 291) with delta (0, 0)
Screenshot: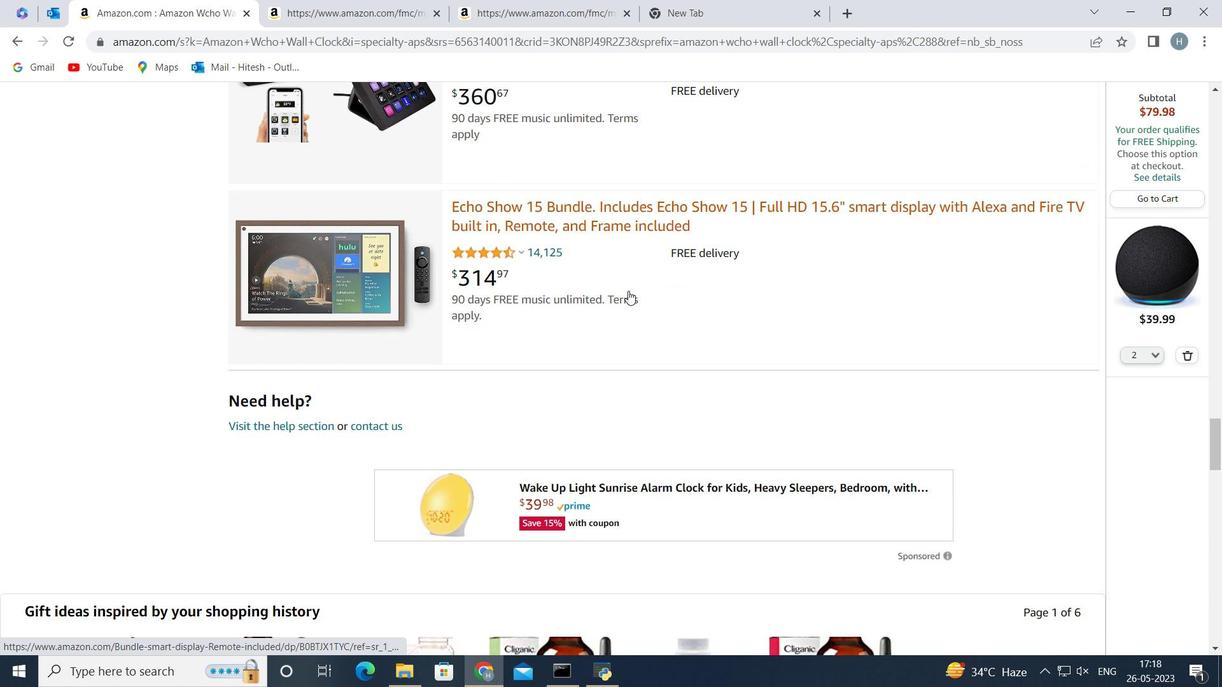 
Action: Mouse scrolled (628, 291) with delta (0, 0)
Screenshot: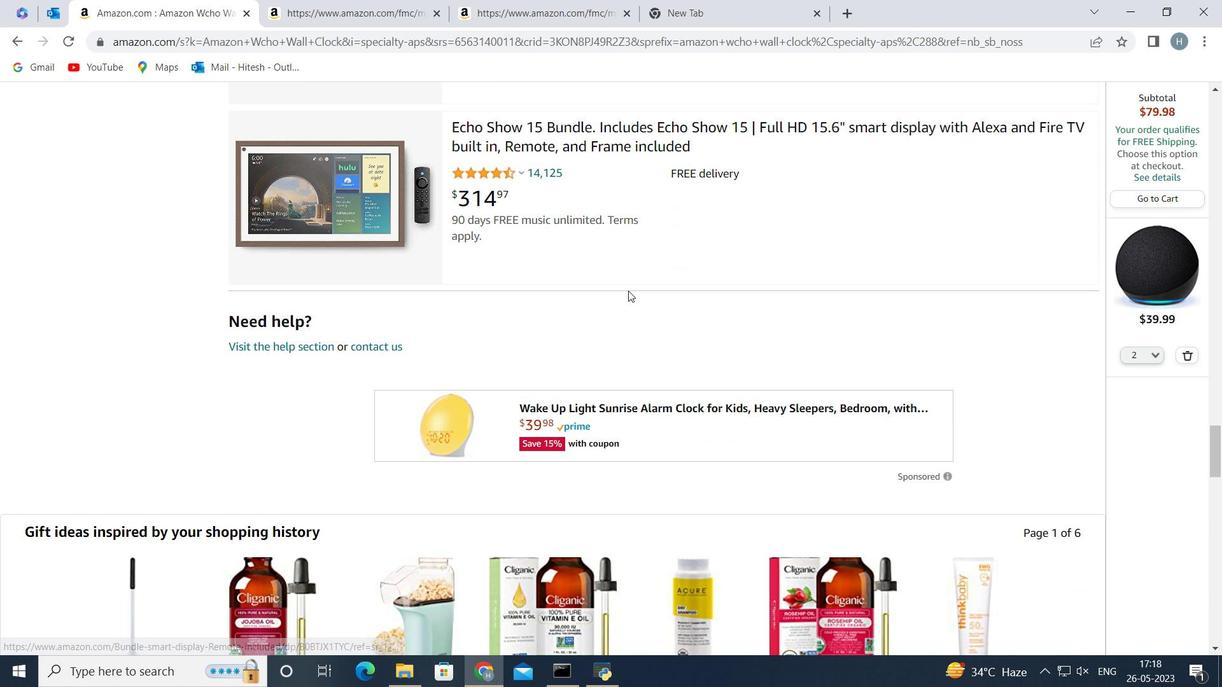 
Action: Mouse scrolled (628, 291) with delta (0, 0)
Screenshot: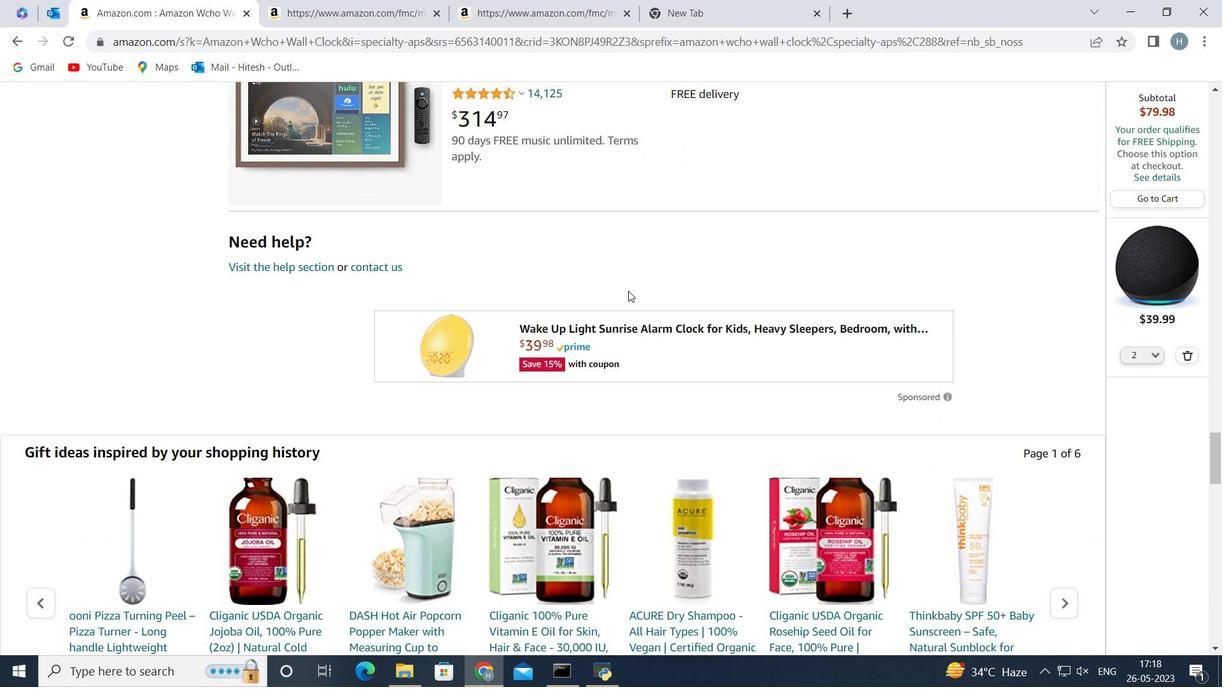
Action: Mouse scrolled (628, 291) with delta (0, 0)
Screenshot: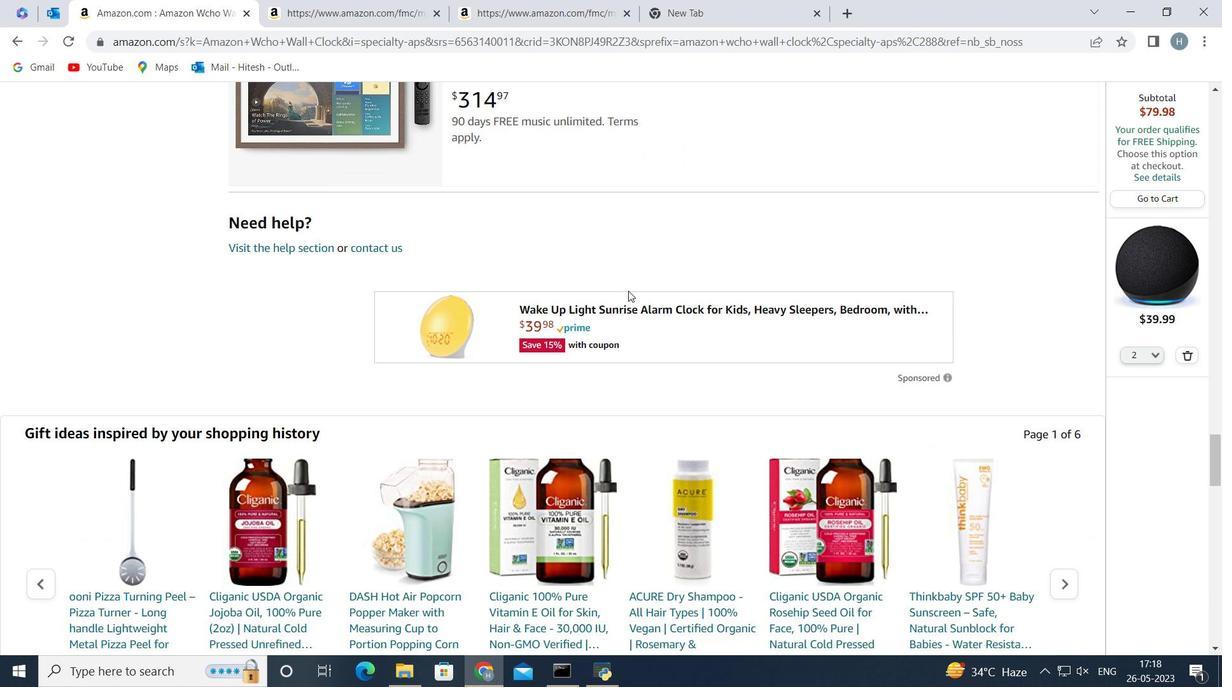 
Action: Mouse scrolled (628, 291) with delta (0, 0)
Screenshot: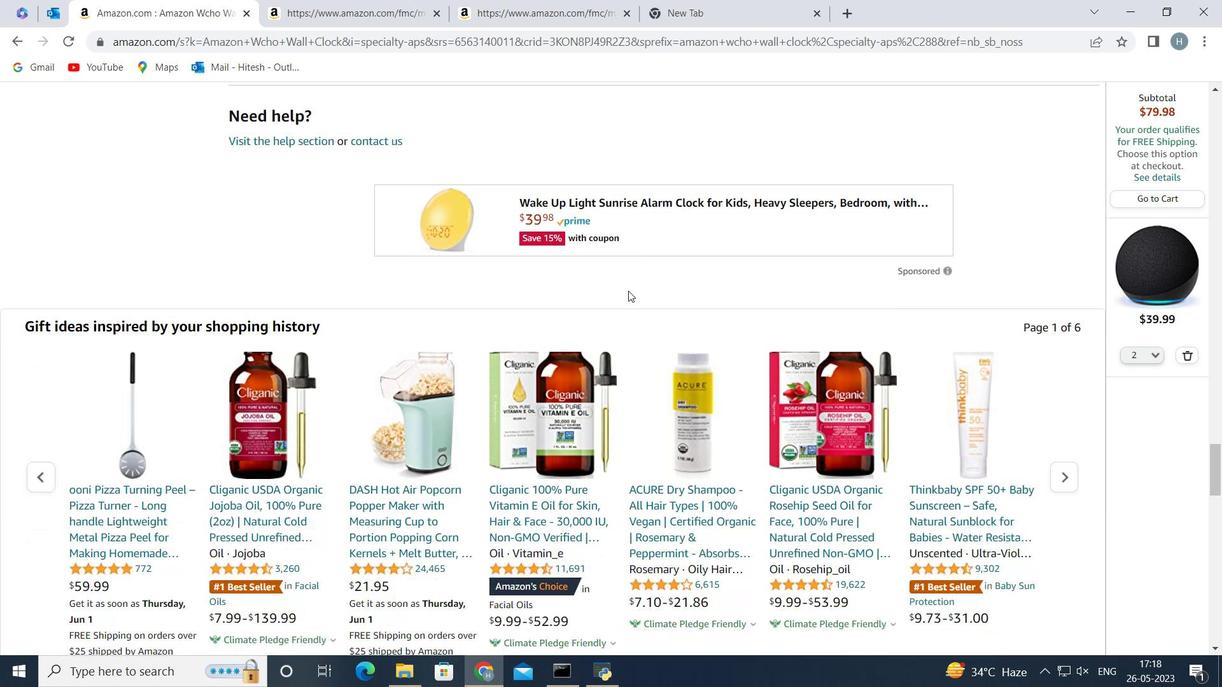 
Action: Mouse scrolled (628, 291) with delta (0, 0)
Screenshot: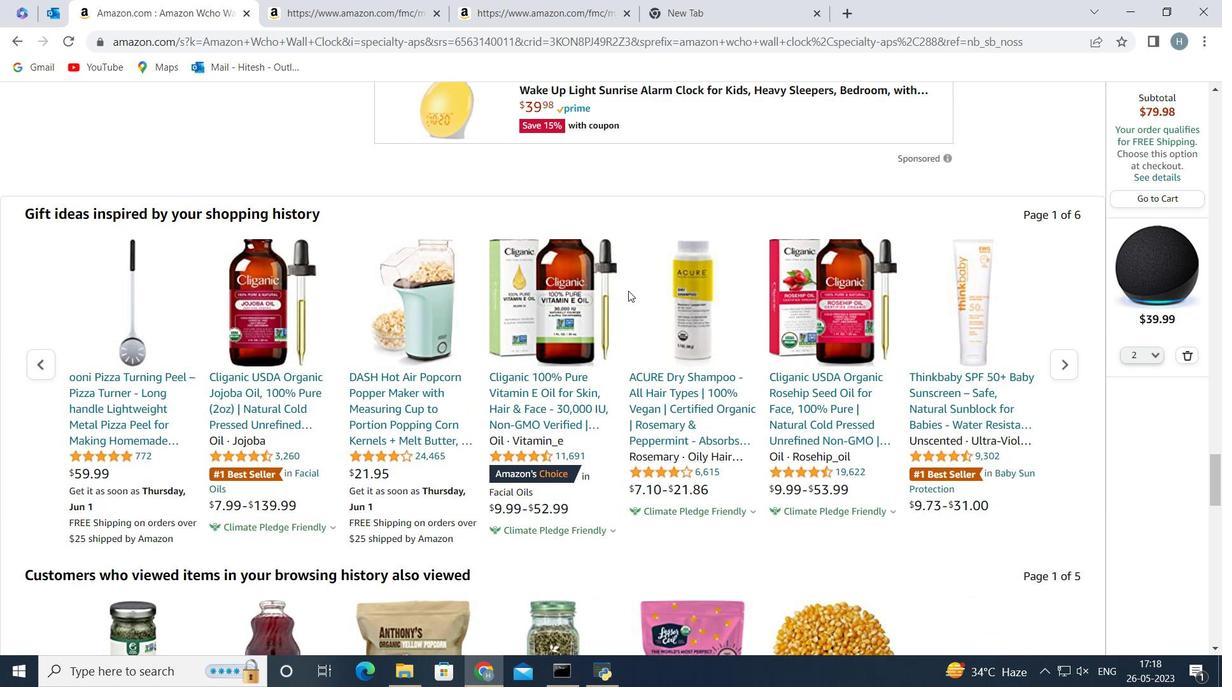 
Action: Mouse scrolled (628, 291) with delta (0, 0)
Screenshot: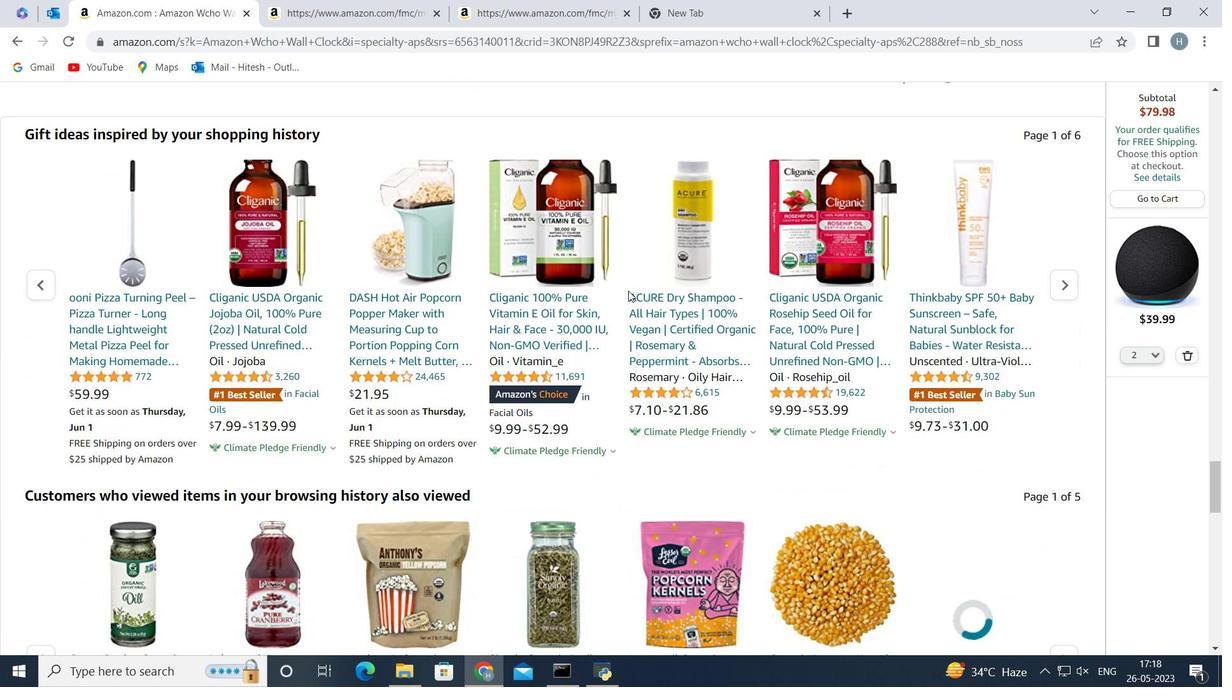 
Action: Mouse scrolled (628, 291) with delta (0, 0)
Screenshot: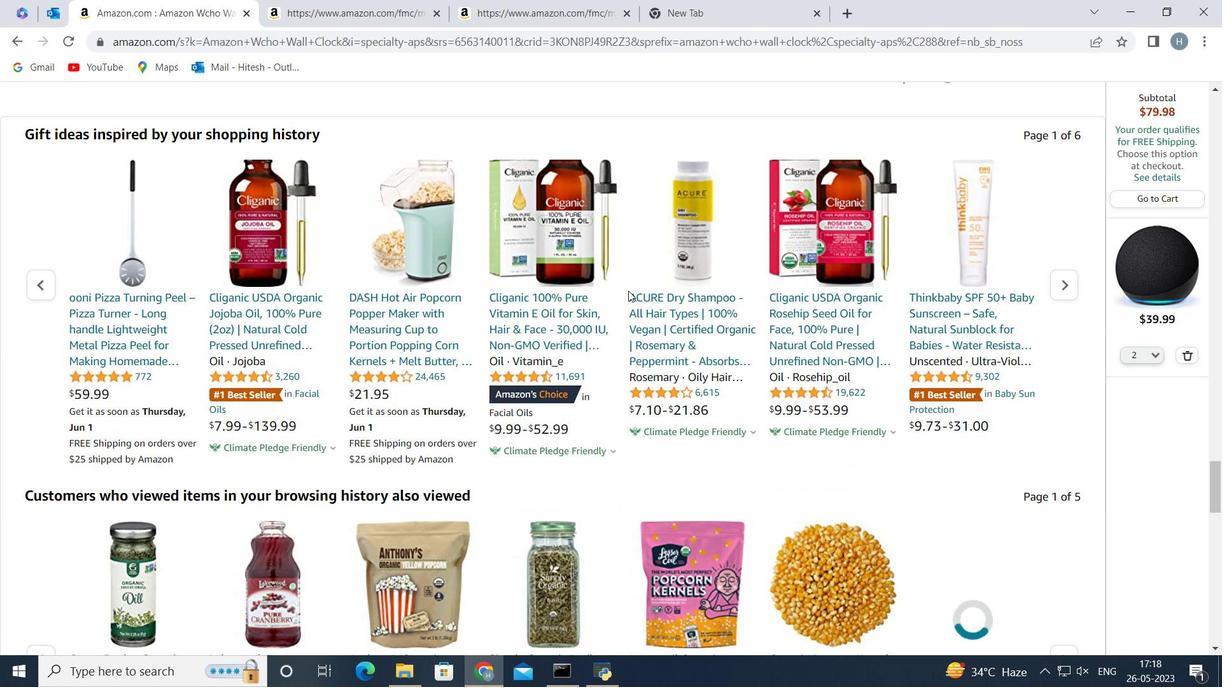 
Action: Mouse scrolled (628, 291) with delta (0, 0)
Screenshot: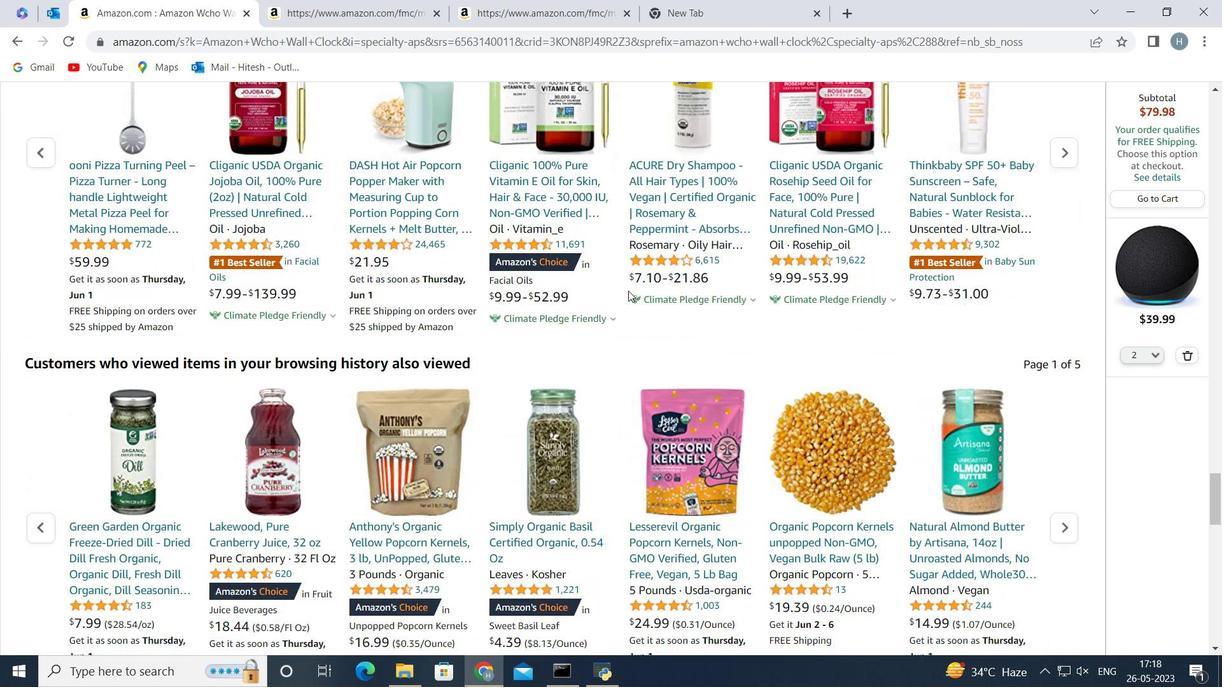 
Action: Mouse scrolled (628, 291) with delta (0, 0)
Screenshot: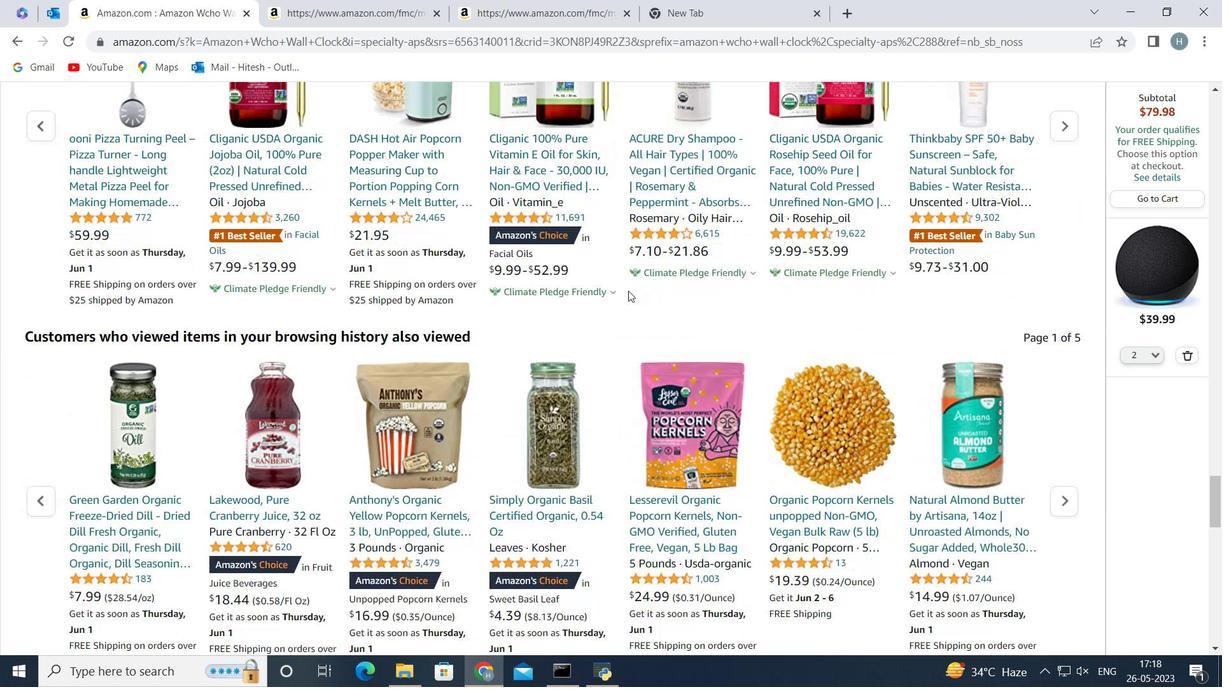 
Action: Mouse scrolled (628, 291) with delta (0, 0)
Screenshot: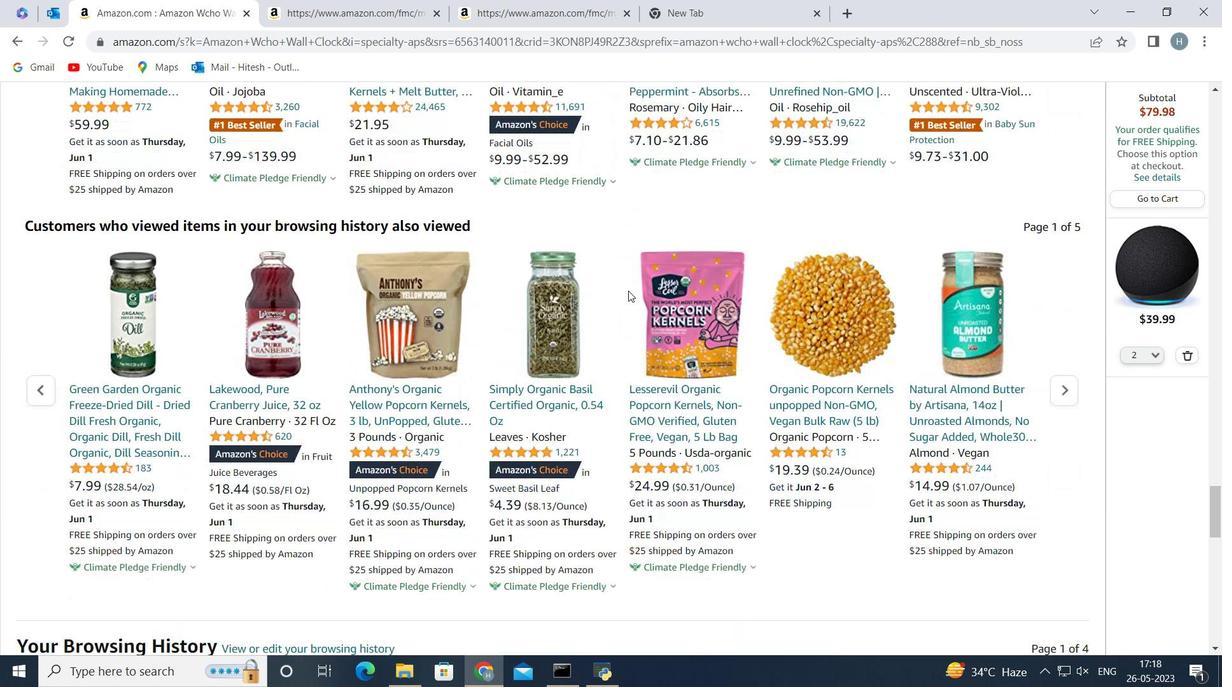 
Action: Mouse scrolled (628, 291) with delta (0, 0)
Screenshot: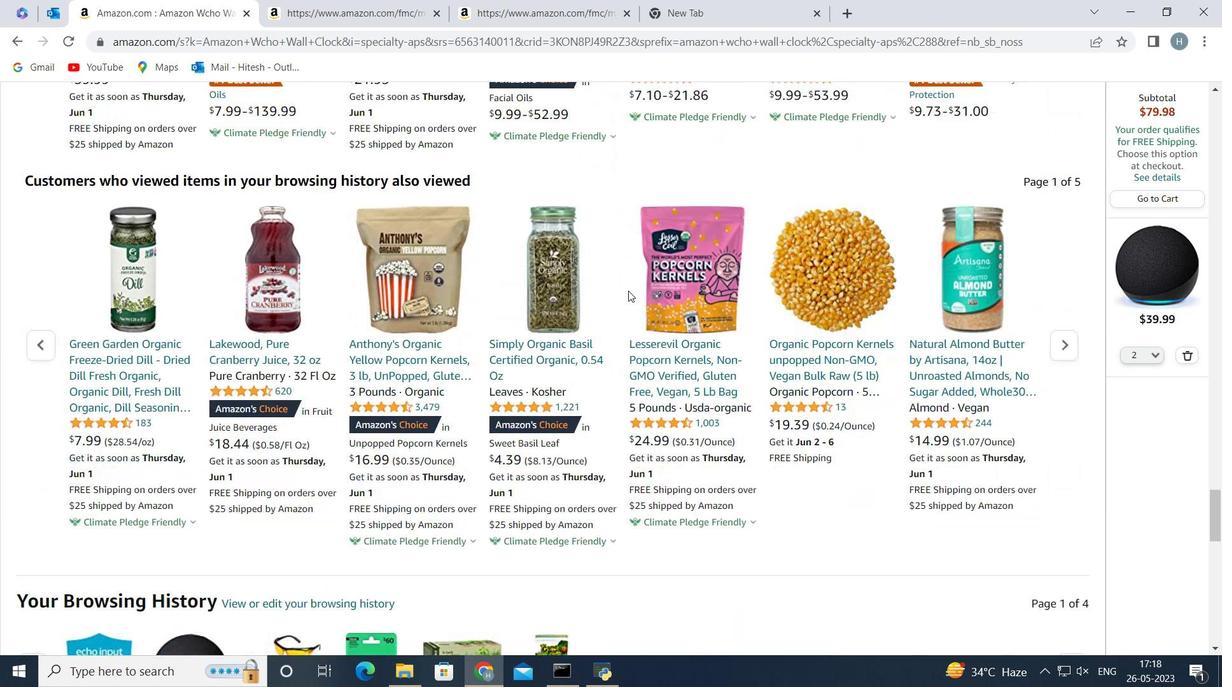 
Action: Mouse scrolled (628, 291) with delta (0, 0)
Screenshot: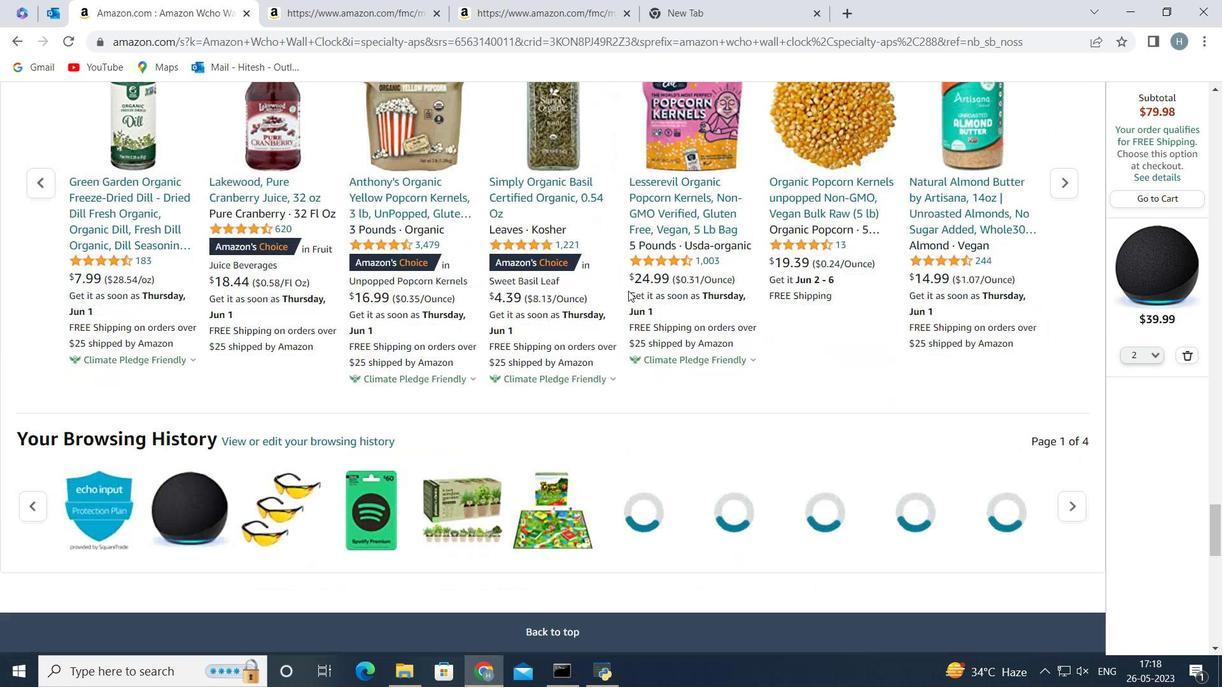 
Action: Mouse scrolled (628, 291) with delta (0, 0)
Screenshot: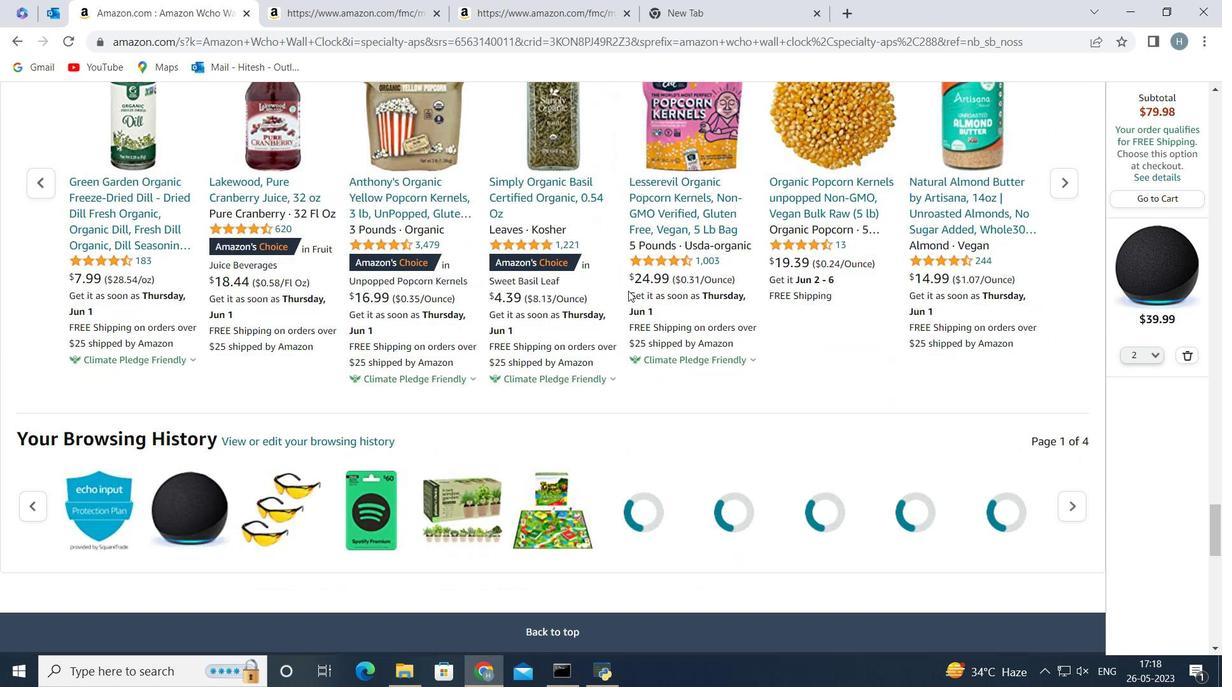 
Action: Mouse scrolled (628, 291) with delta (0, 0)
Screenshot: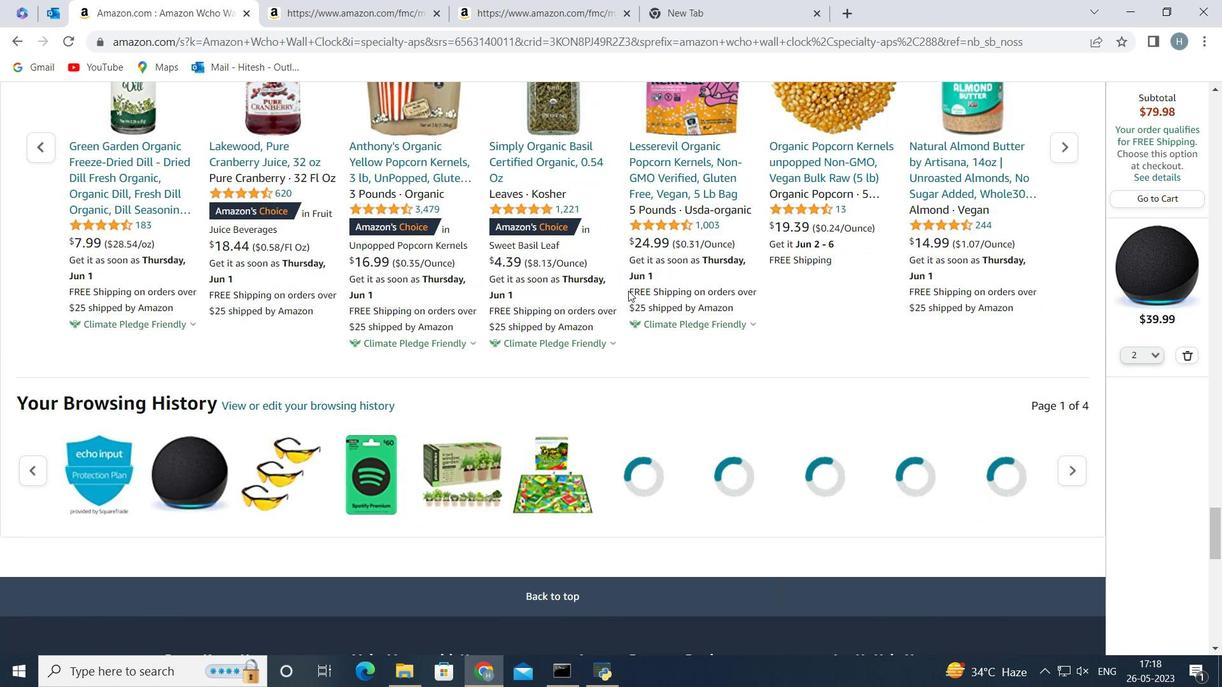 
Action: Mouse scrolled (628, 291) with delta (0, 0)
Screenshot: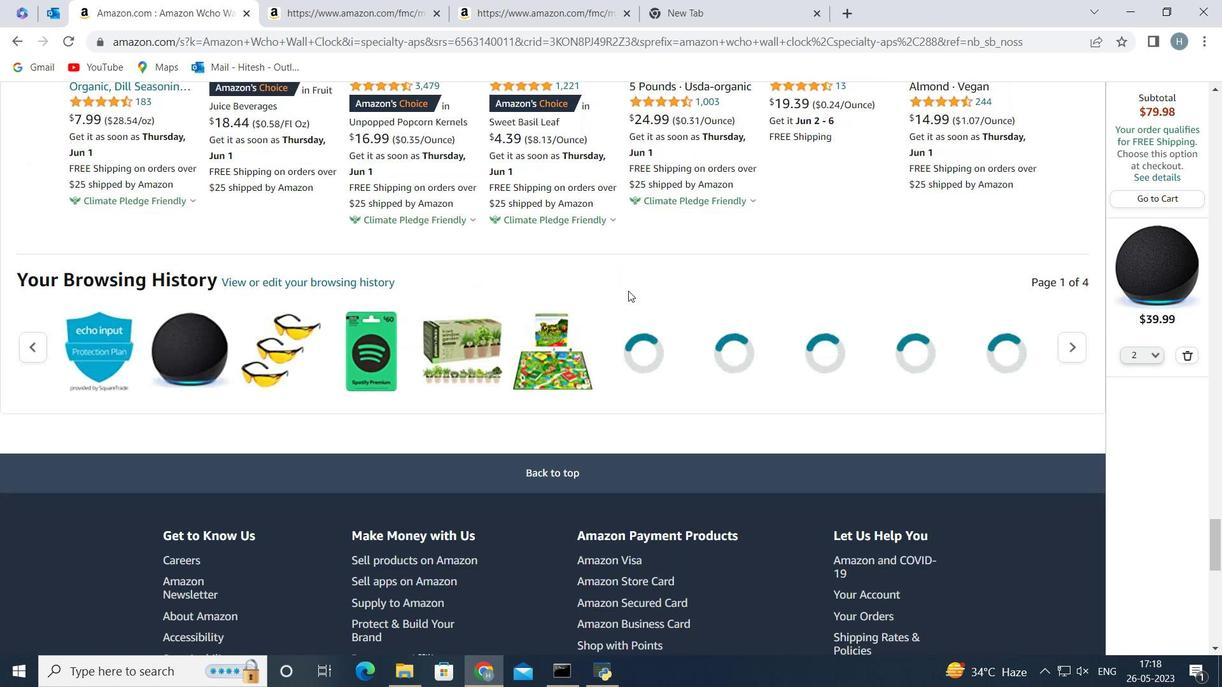 
Action: Mouse scrolled (628, 292) with delta (0, 0)
Screenshot: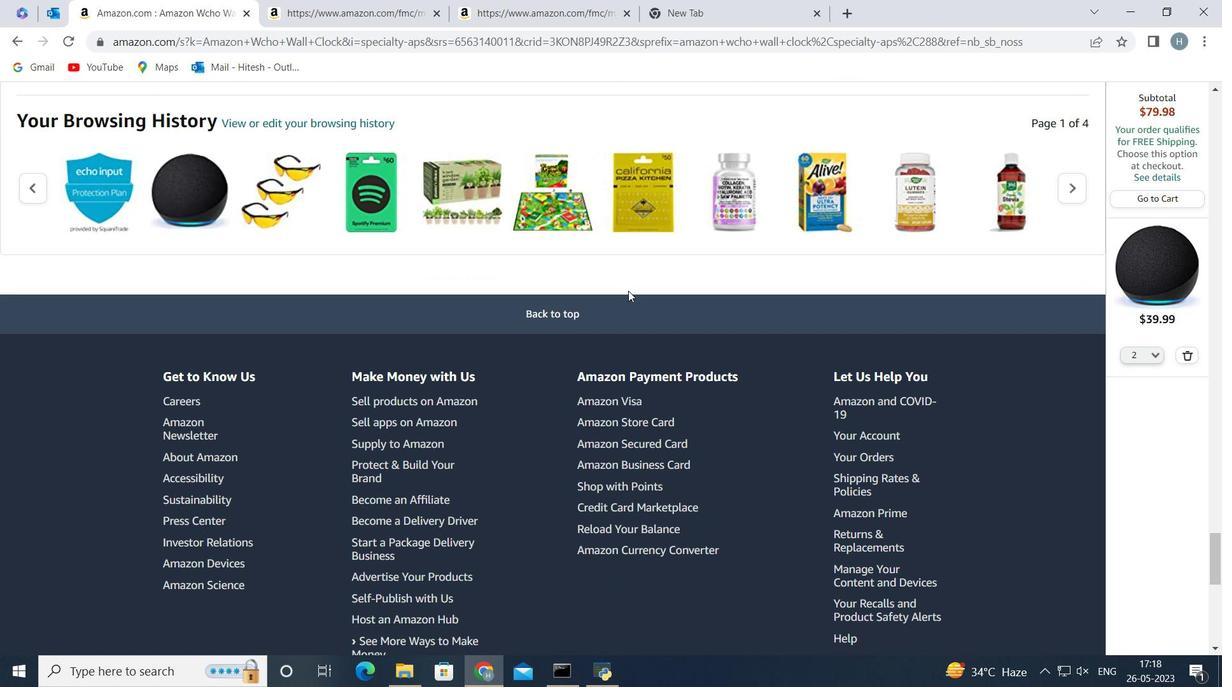 
Action: Mouse scrolled (628, 292) with delta (0, 0)
Screenshot: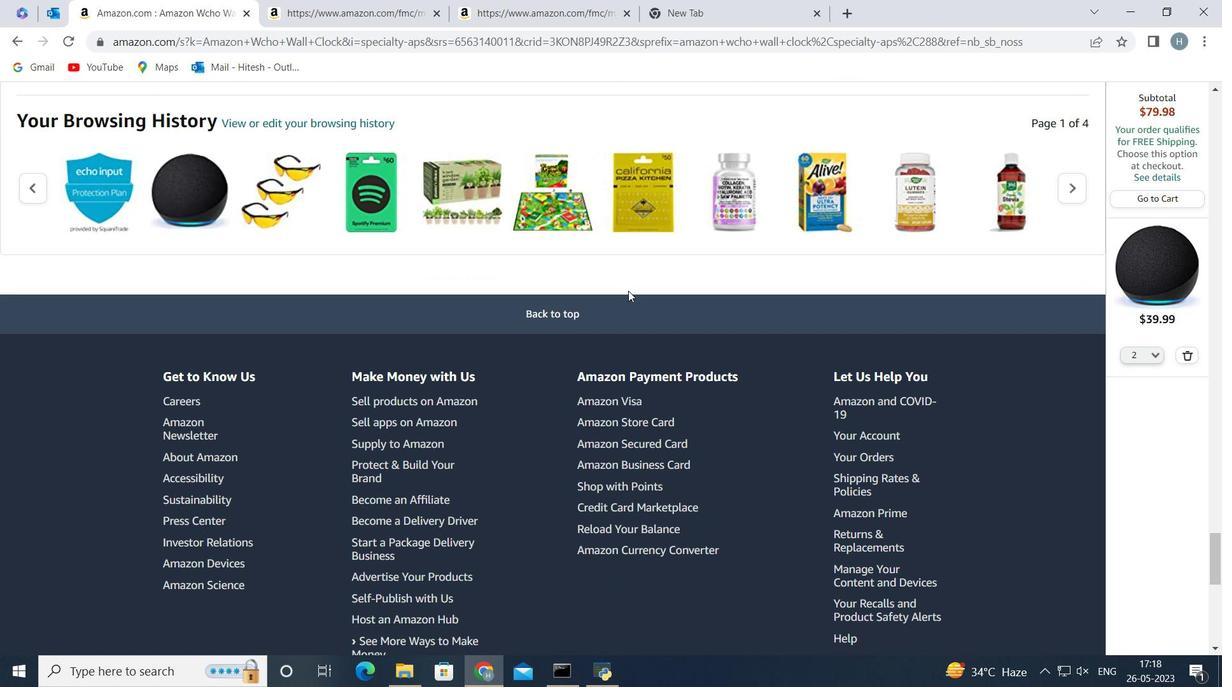 
Action: Mouse scrolled (628, 292) with delta (0, 0)
Screenshot: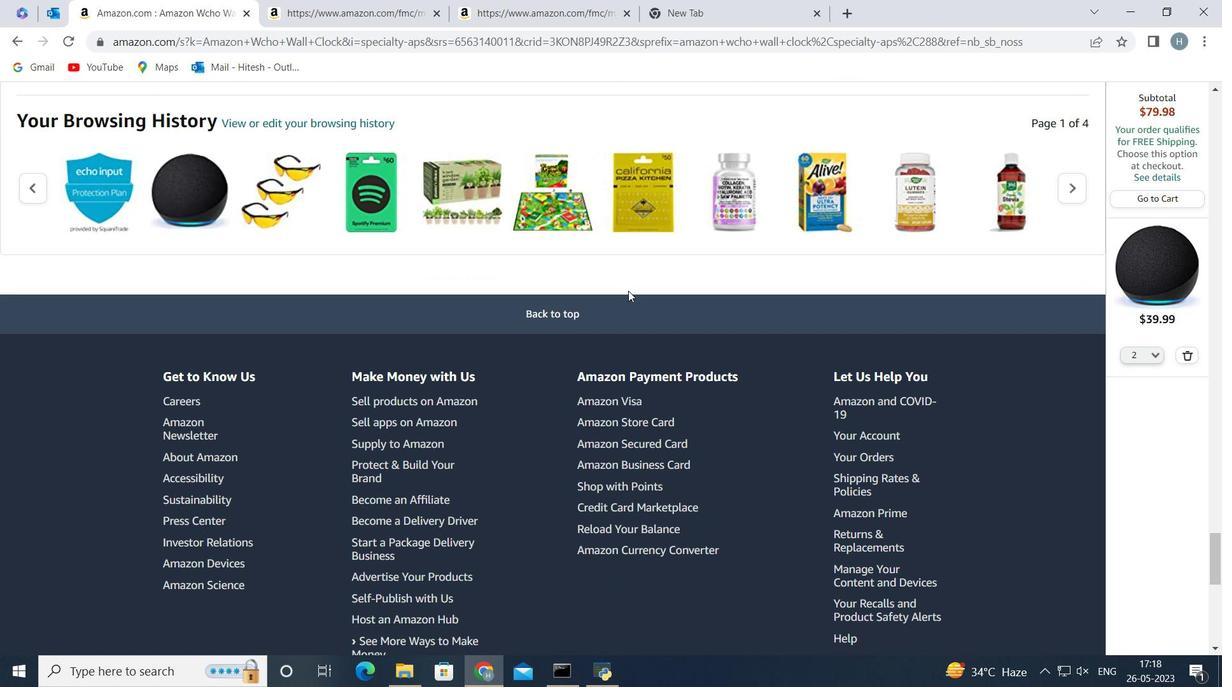 
Action: Mouse scrolled (628, 292) with delta (0, 0)
Screenshot: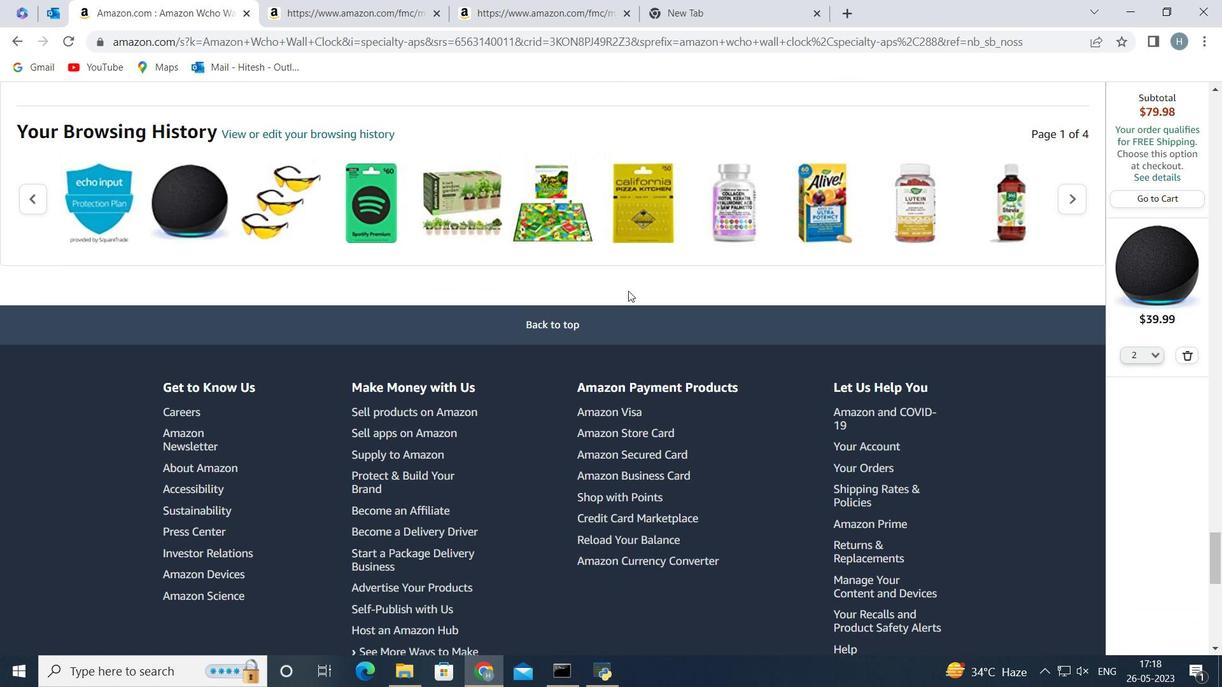 
Action: Mouse scrolled (628, 292) with delta (0, 0)
Screenshot: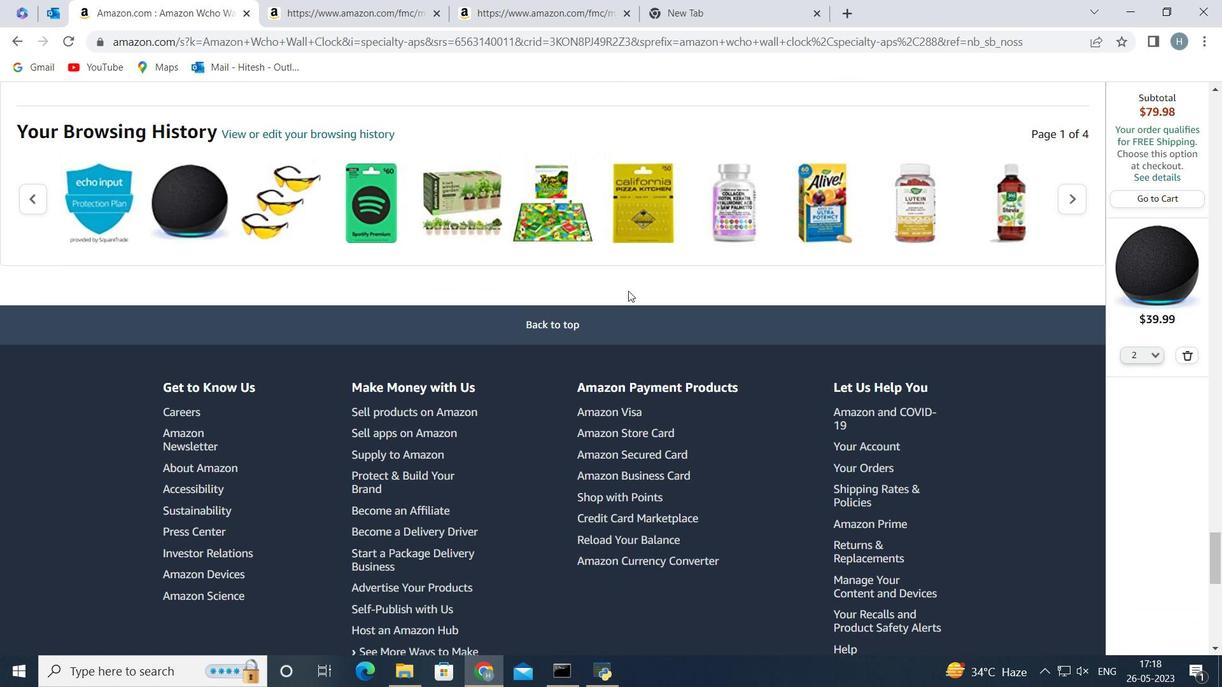 
Action: Mouse scrolled (628, 292) with delta (0, 0)
Screenshot: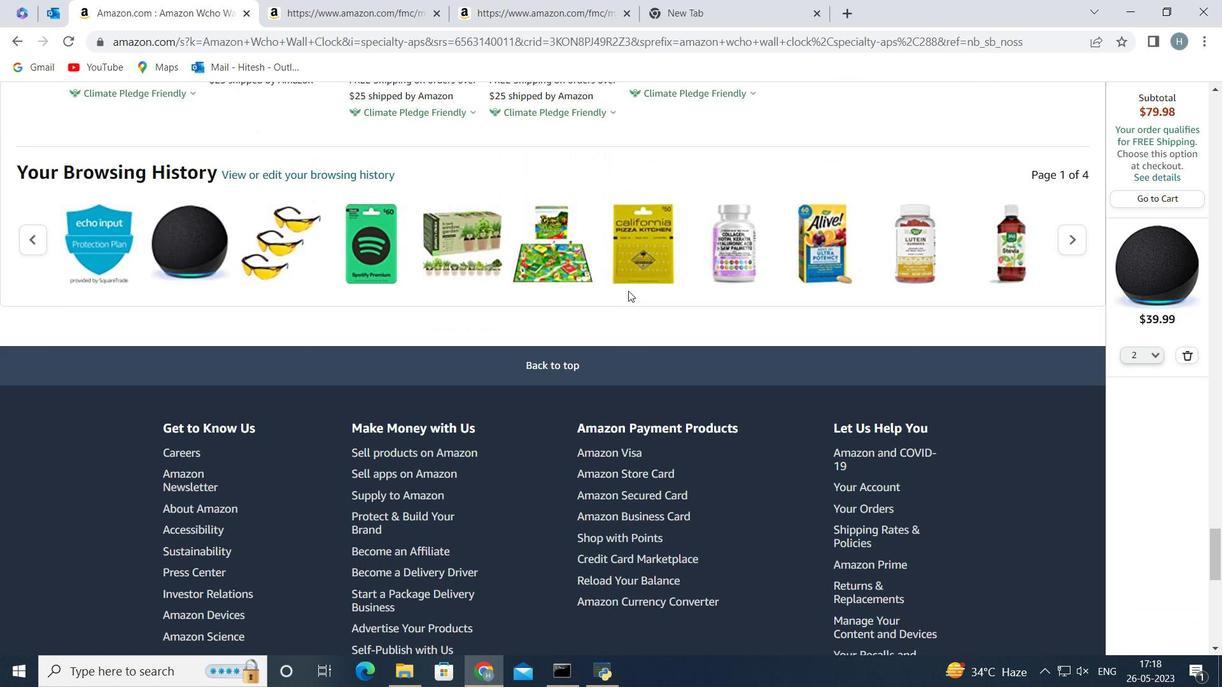 
Action: Mouse scrolled (628, 292) with delta (0, 0)
Screenshot: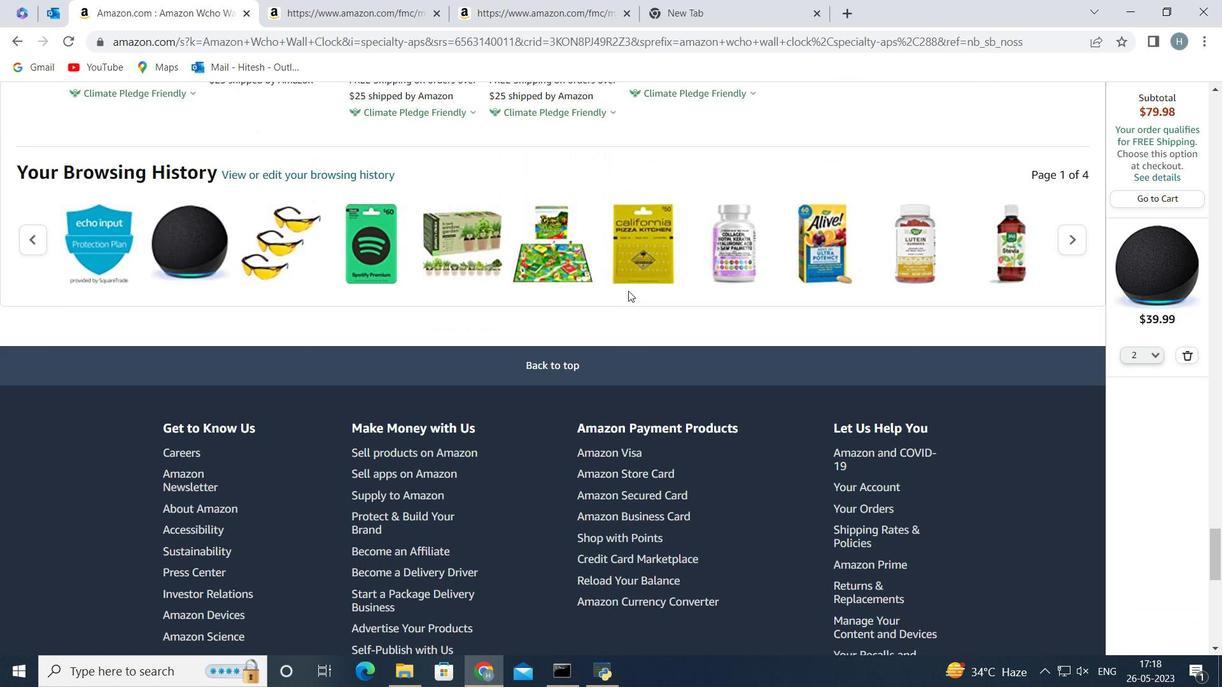 
Action: Mouse scrolled (628, 292) with delta (0, 0)
Screenshot: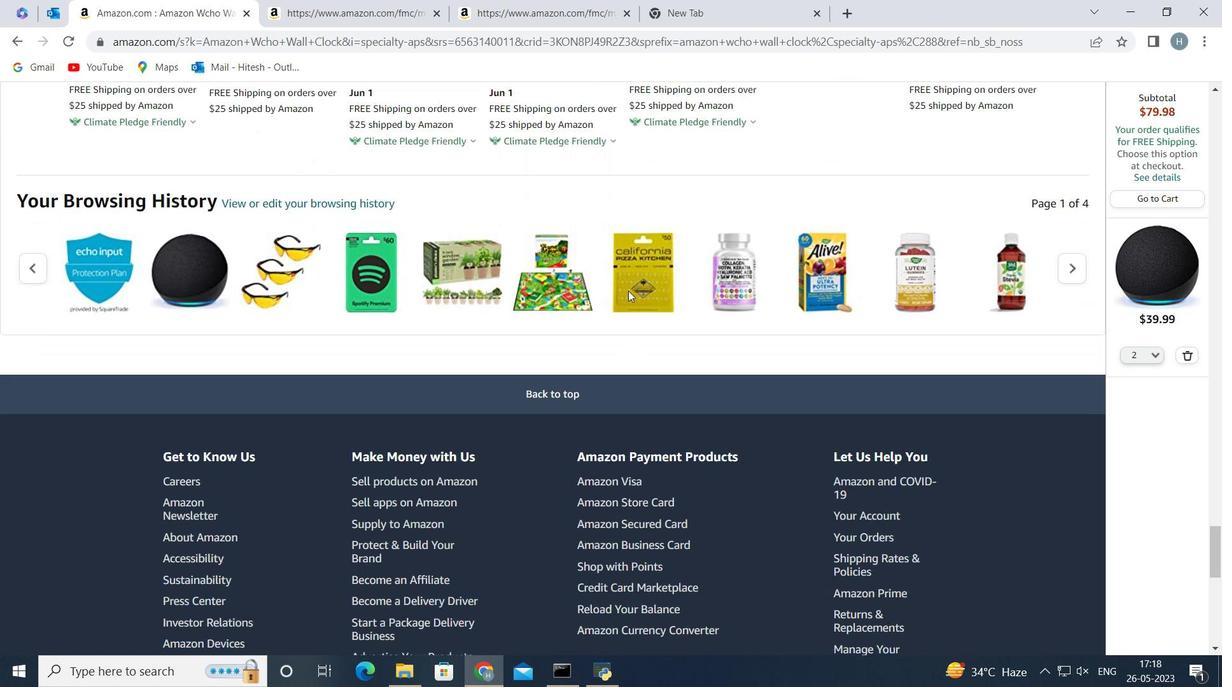 
Action: Mouse scrolled (628, 292) with delta (0, 0)
Screenshot: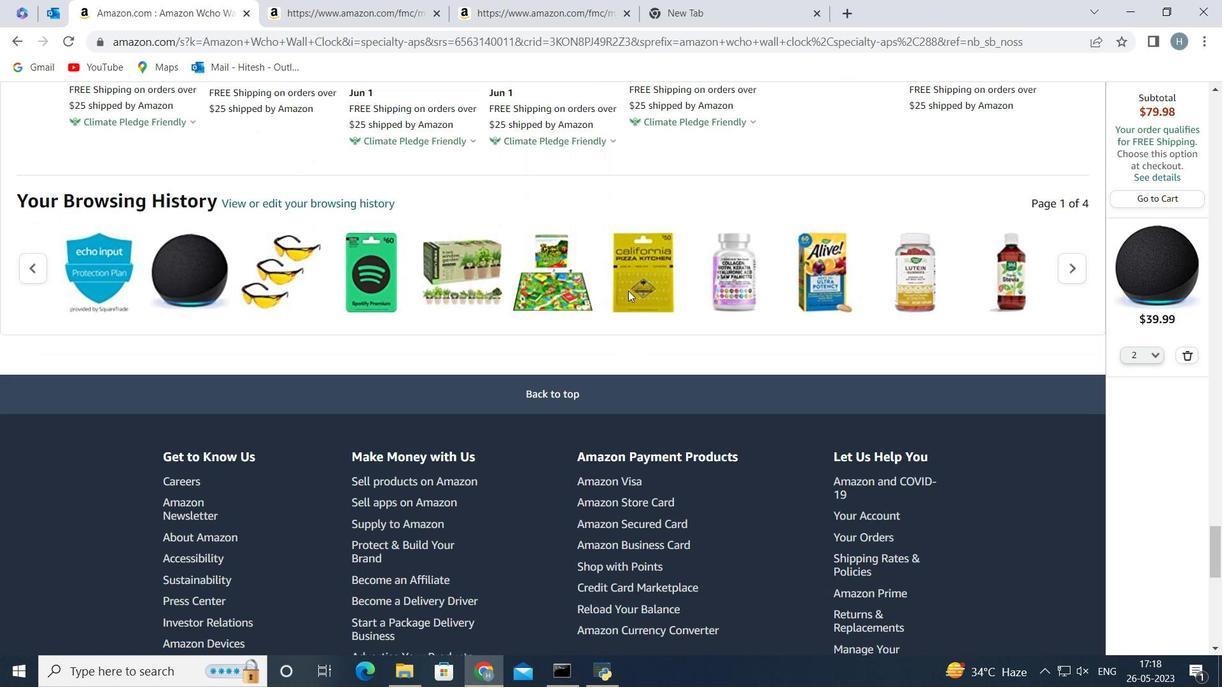 
Action: Mouse scrolled (628, 292) with delta (0, 0)
Screenshot: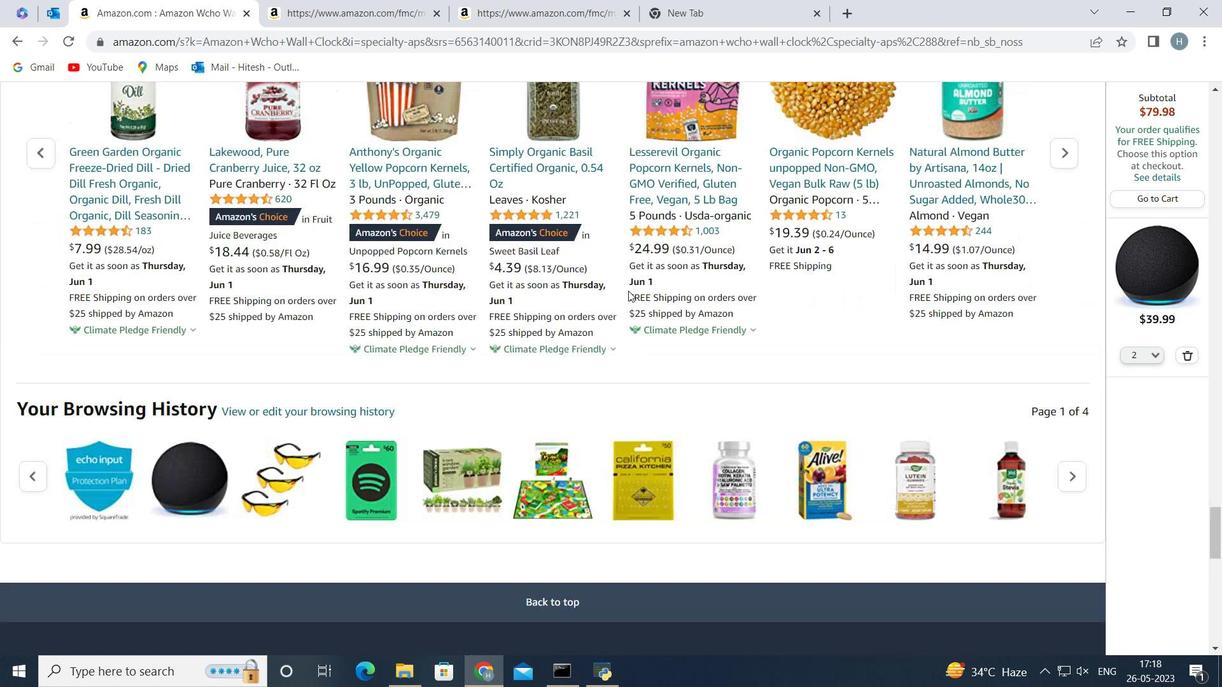 
Action: Mouse scrolled (628, 292) with delta (0, 0)
Screenshot: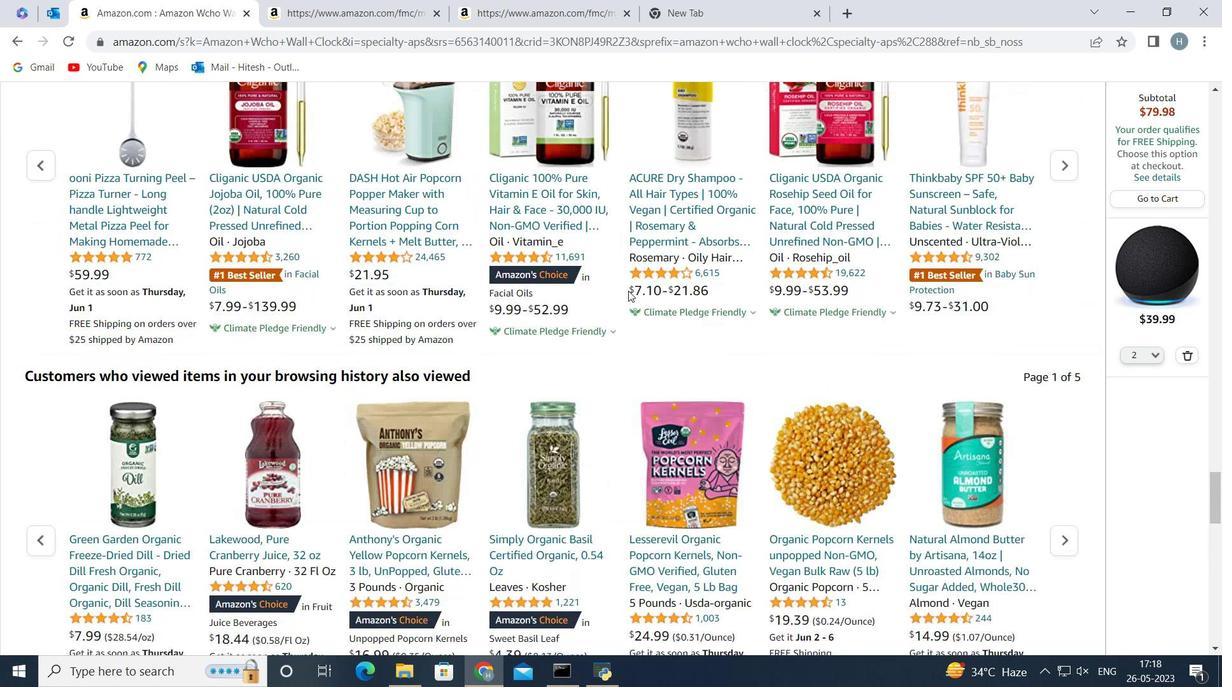 
Action: Mouse scrolled (628, 292) with delta (0, 0)
Screenshot: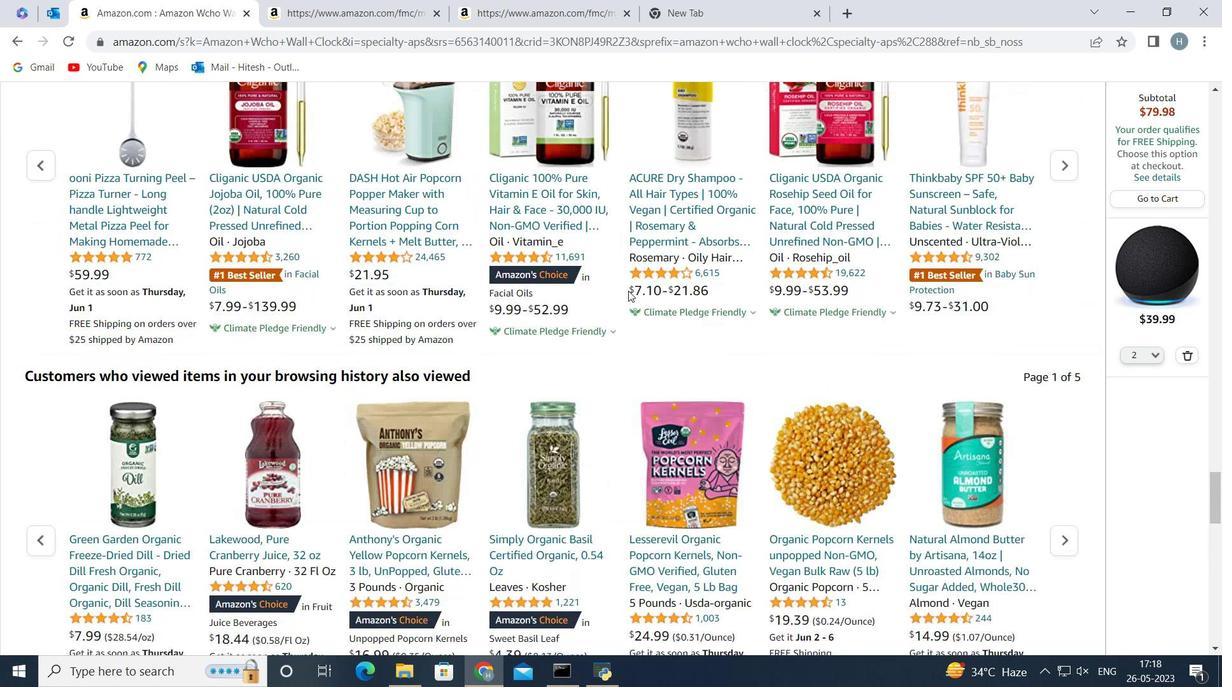 
Action: Mouse scrolled (628, 292) with delta (0, 0)
Screenshot: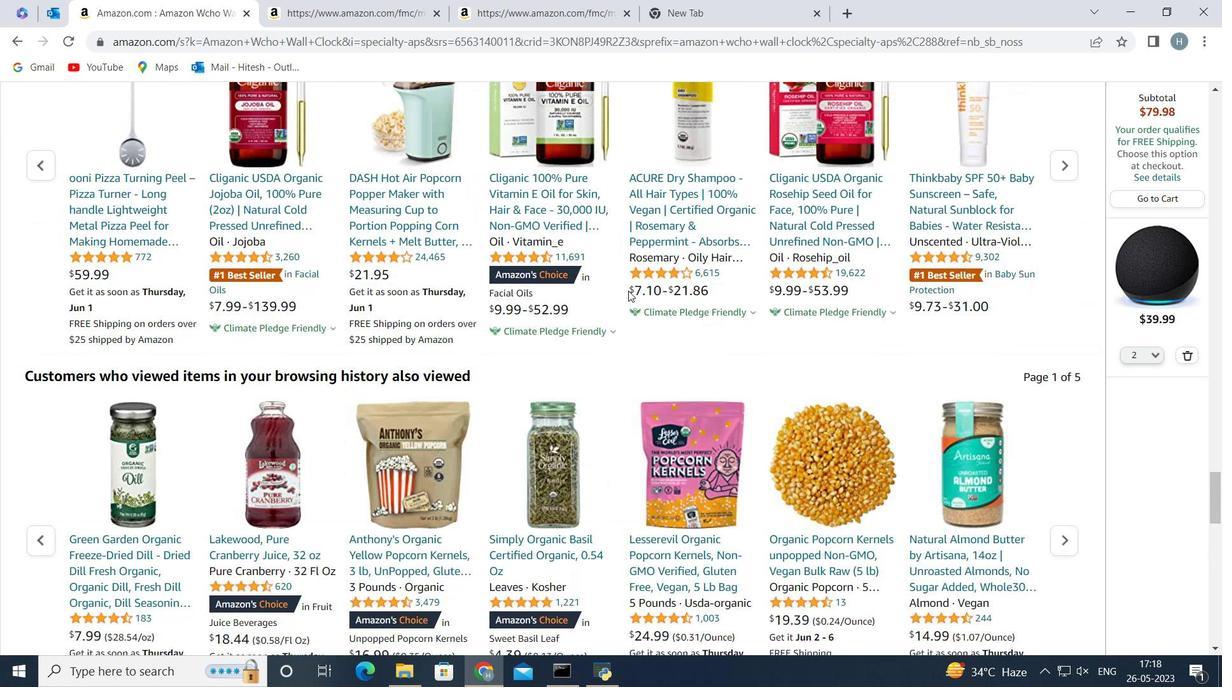 
Action: Mouse scrolled (628, 292) with delta (0, 0)
Screenshot: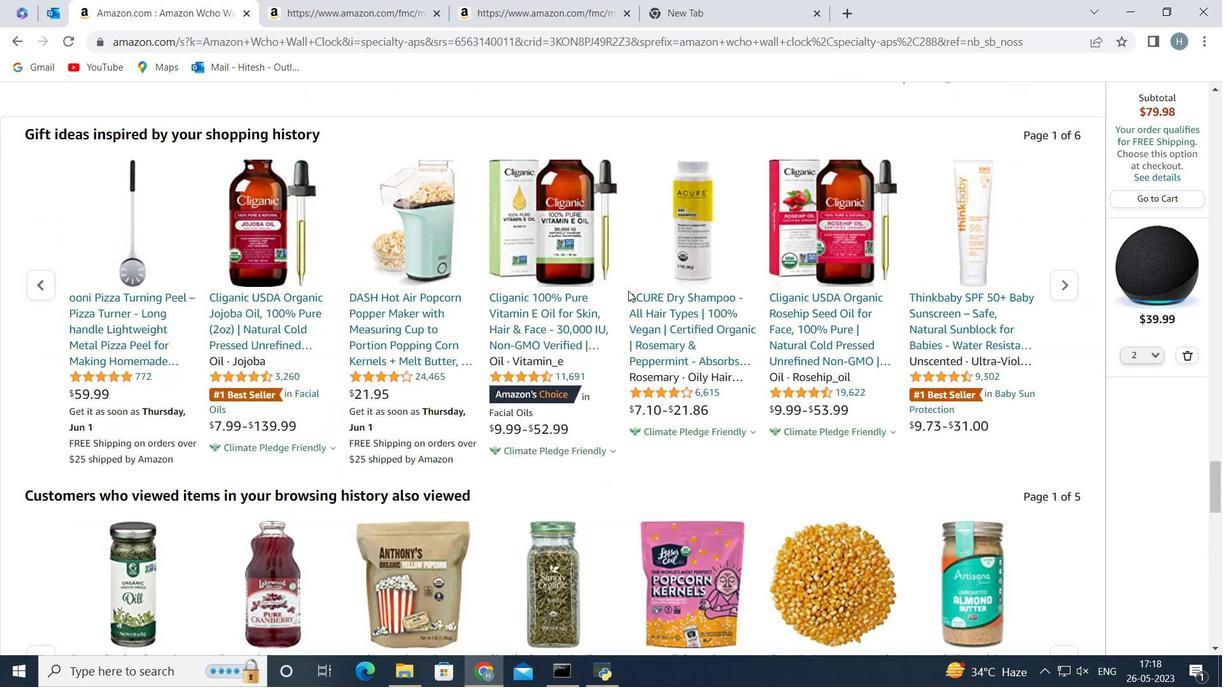 
Action: Mouse scrolled (628, 292) with delta (0, 0)
Screenshot: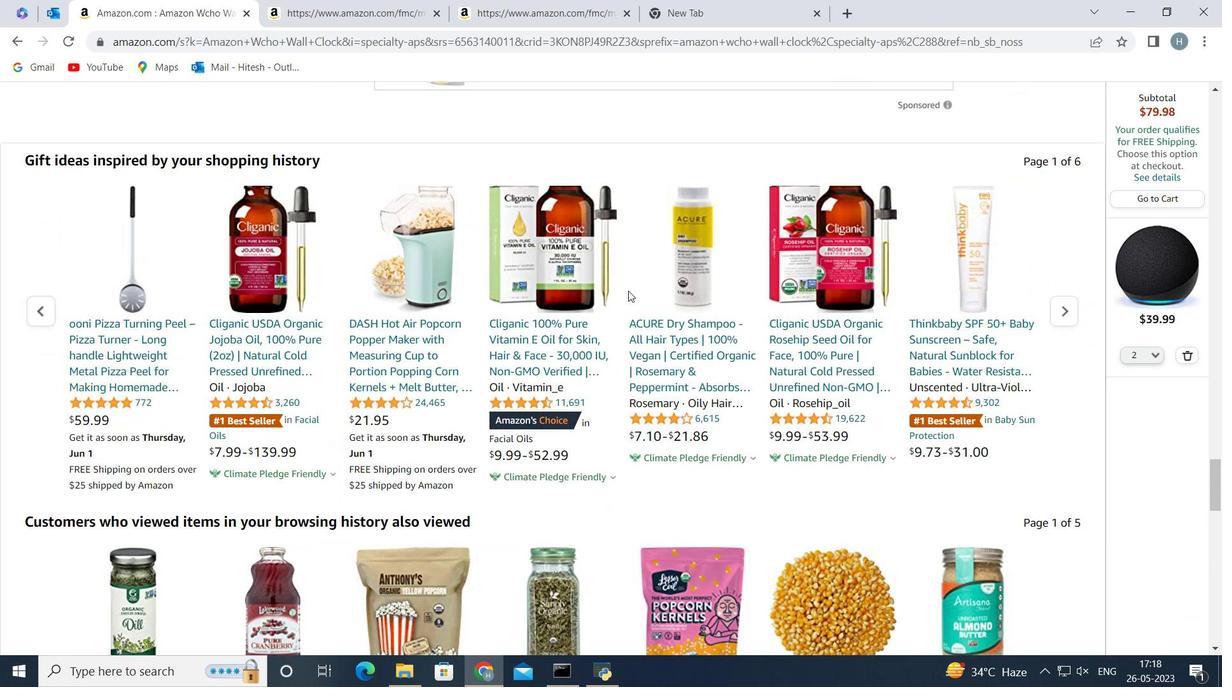 
Action: Mouse scrolled (628, 292) with delta (0, 0)
Screenshot: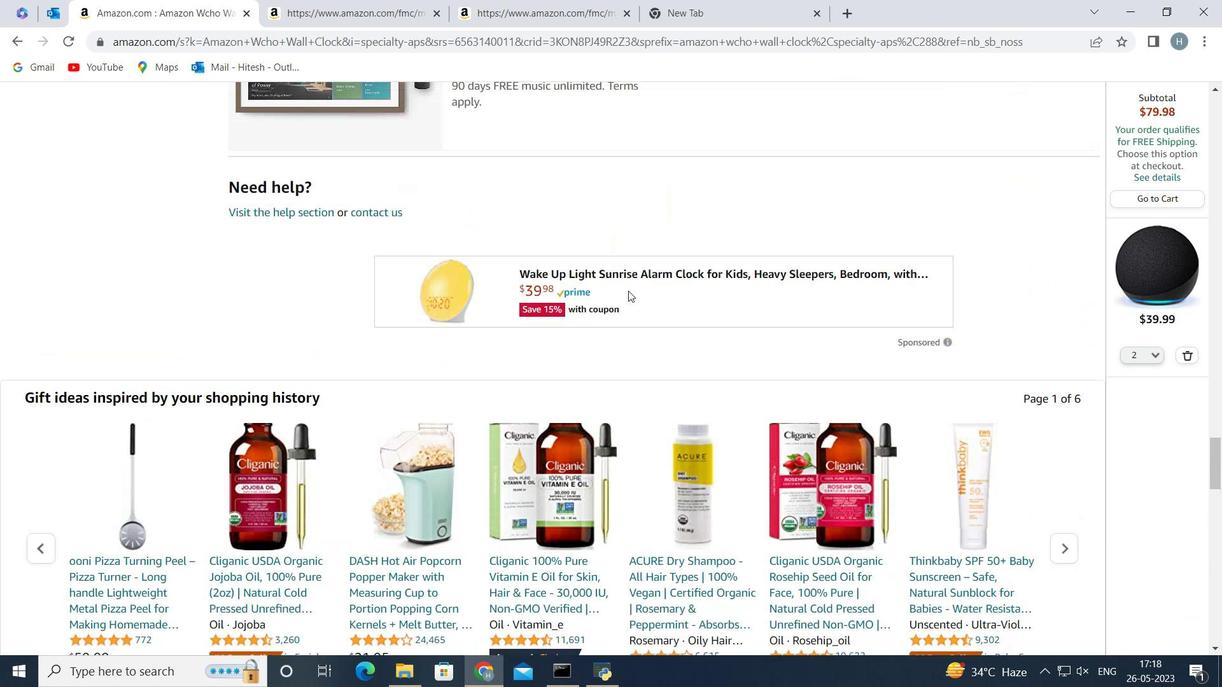 
Action: Mouse scrolled (628, 292) with delta (0, 0)
Screenshot: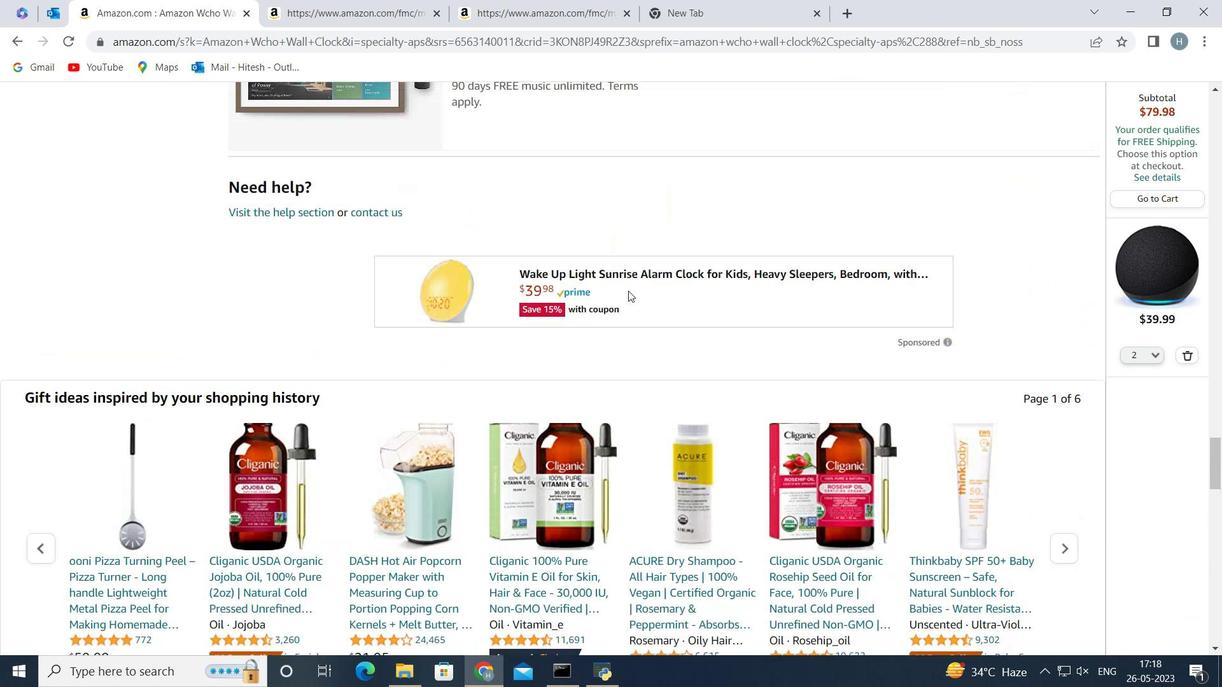 
Action: Mouse scrolled (628, 292) with delta (0, 0)
Screenshot: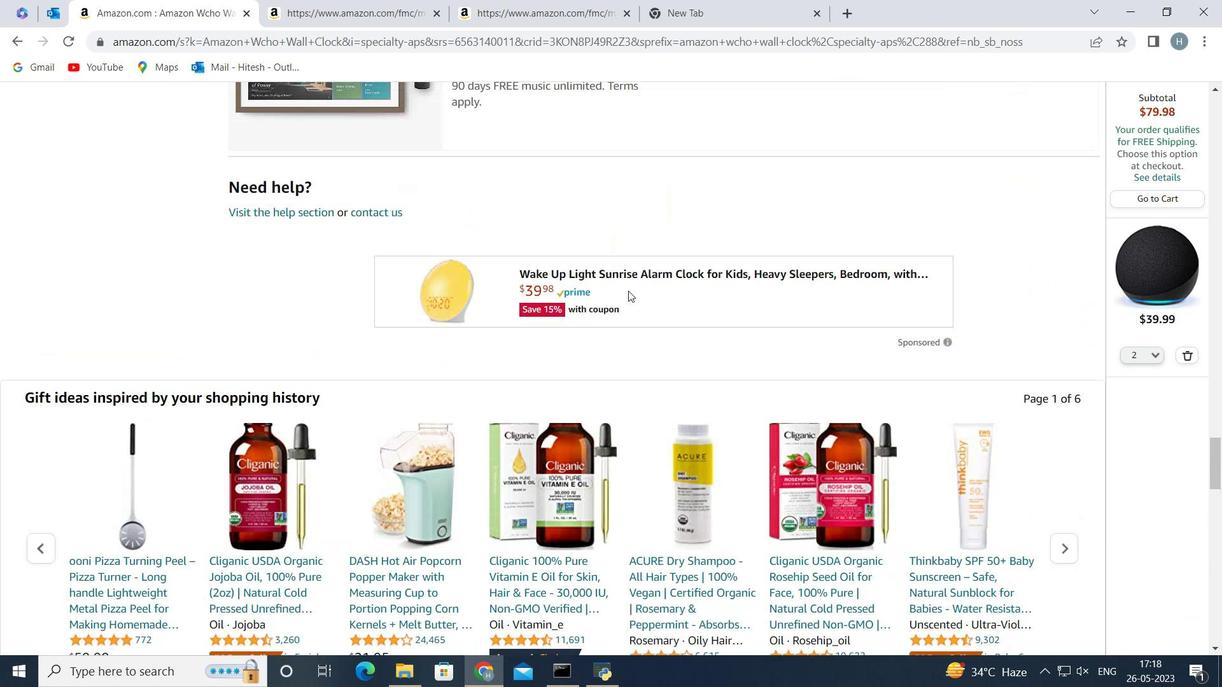 
Action: Mouse scrolled (628, 292) with delta (0, 0)
Screenshot: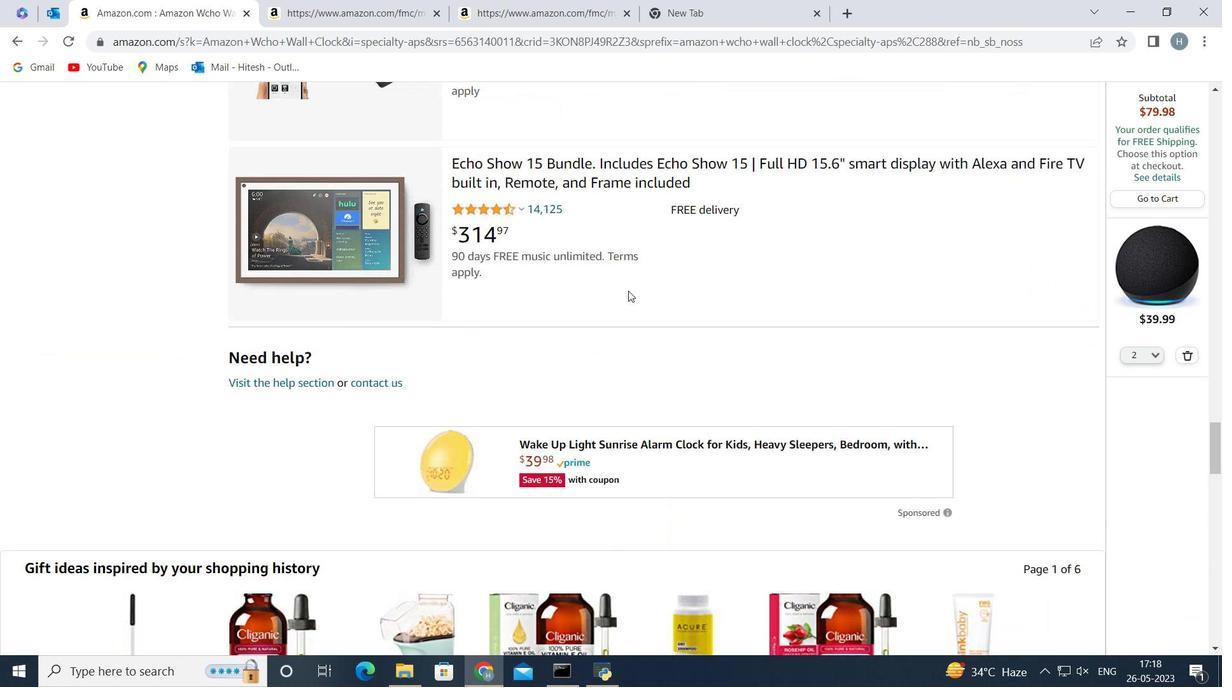 
Action: Mouse scrolled (628, 292) with delta (0, 0)
Screenshot: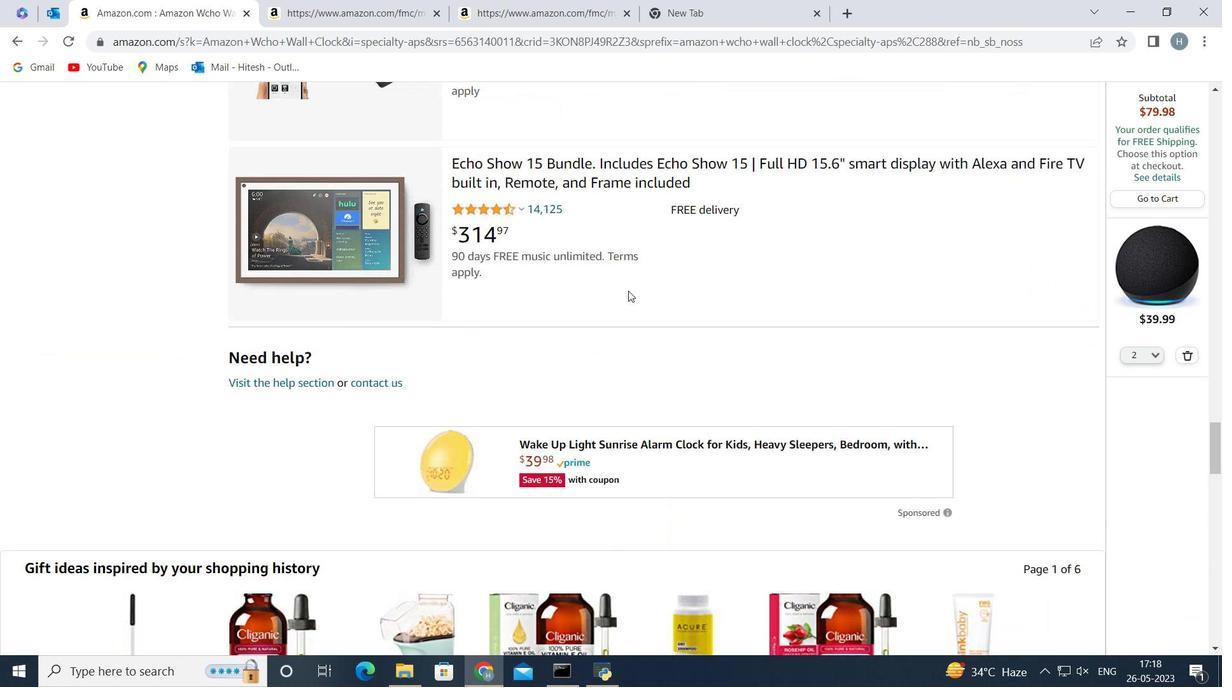 
Action: Mouse scrolled (628, 292) with delta (0, 0)
Screenshot: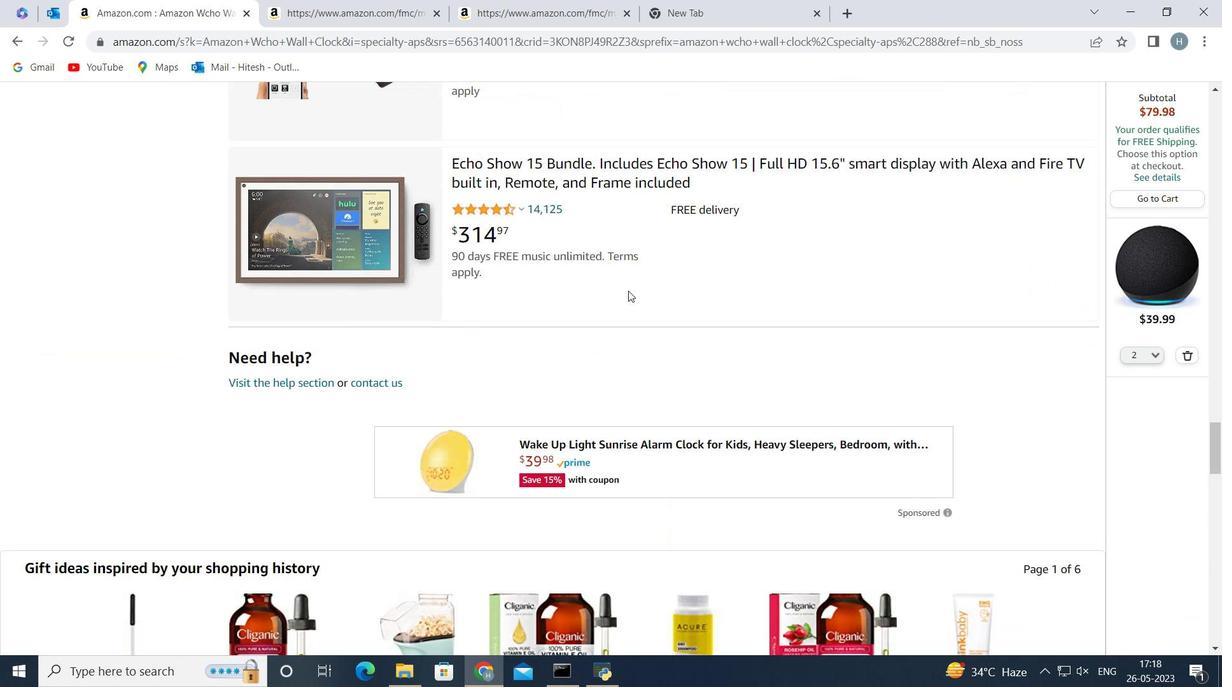 
Action: Mouse scrolled (628, 292) with delta (0, 0)
Screenshot: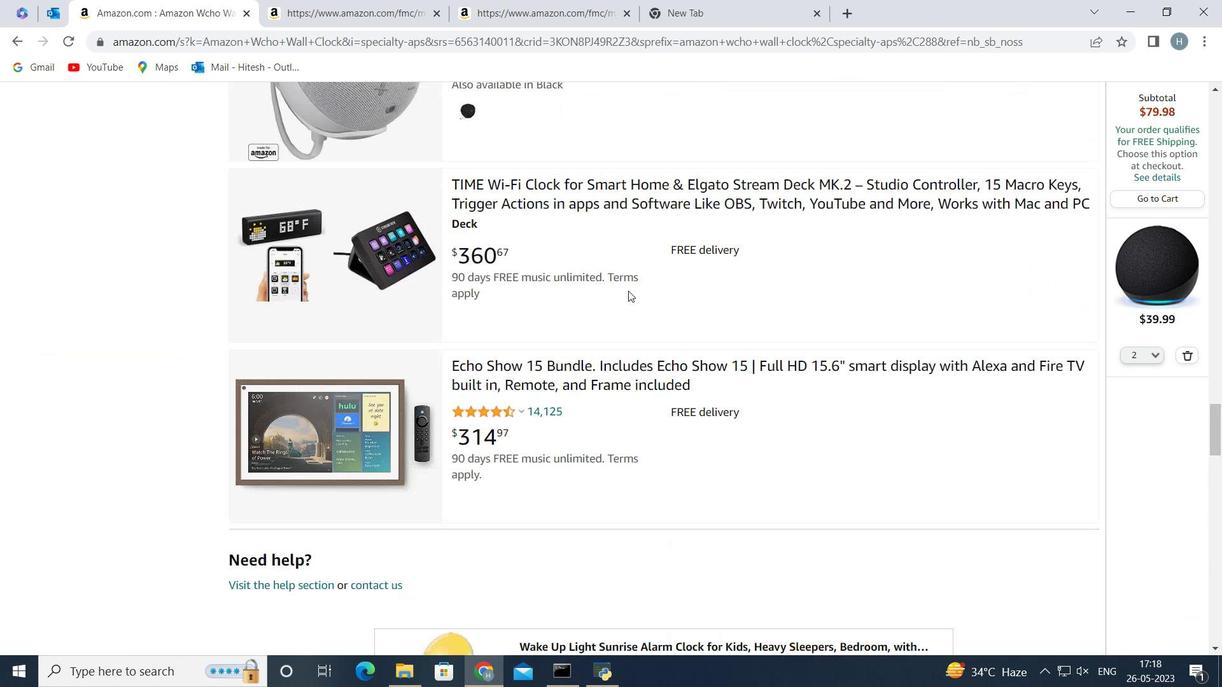 
Action: Mouse scrolled (628, 292) with delta (0, 0)
Screenshot: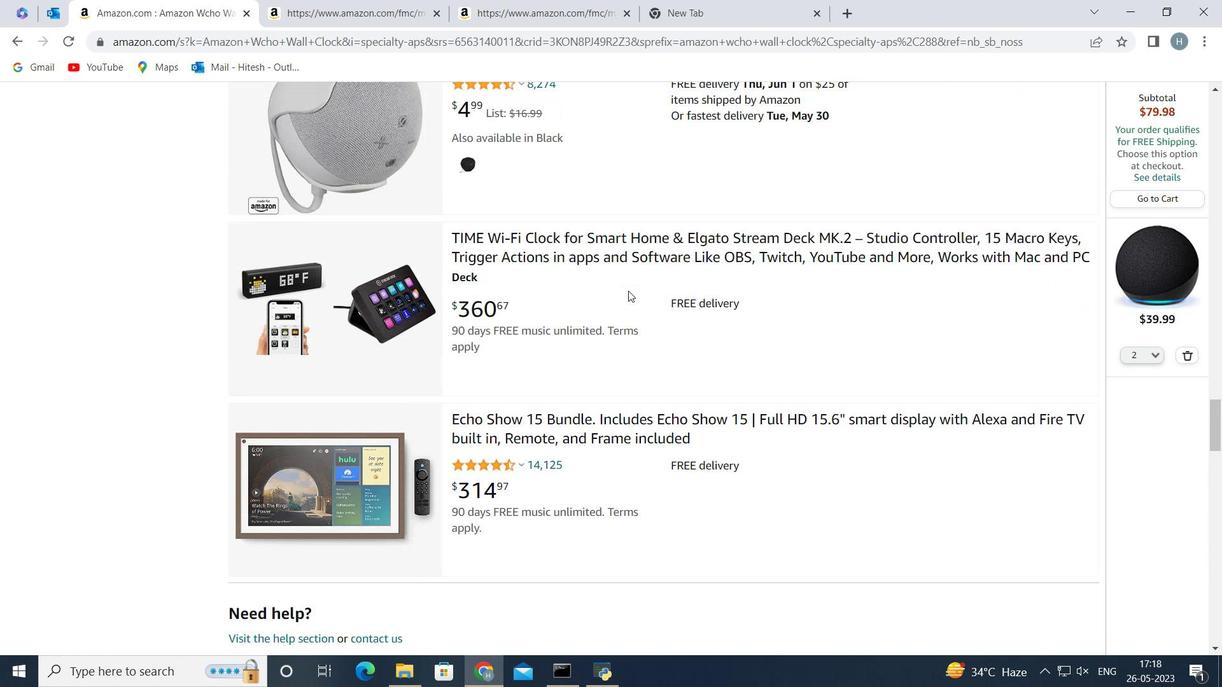 
Action: Mouse scrolled (628, 292) with delta (0, 0)
Screenshot: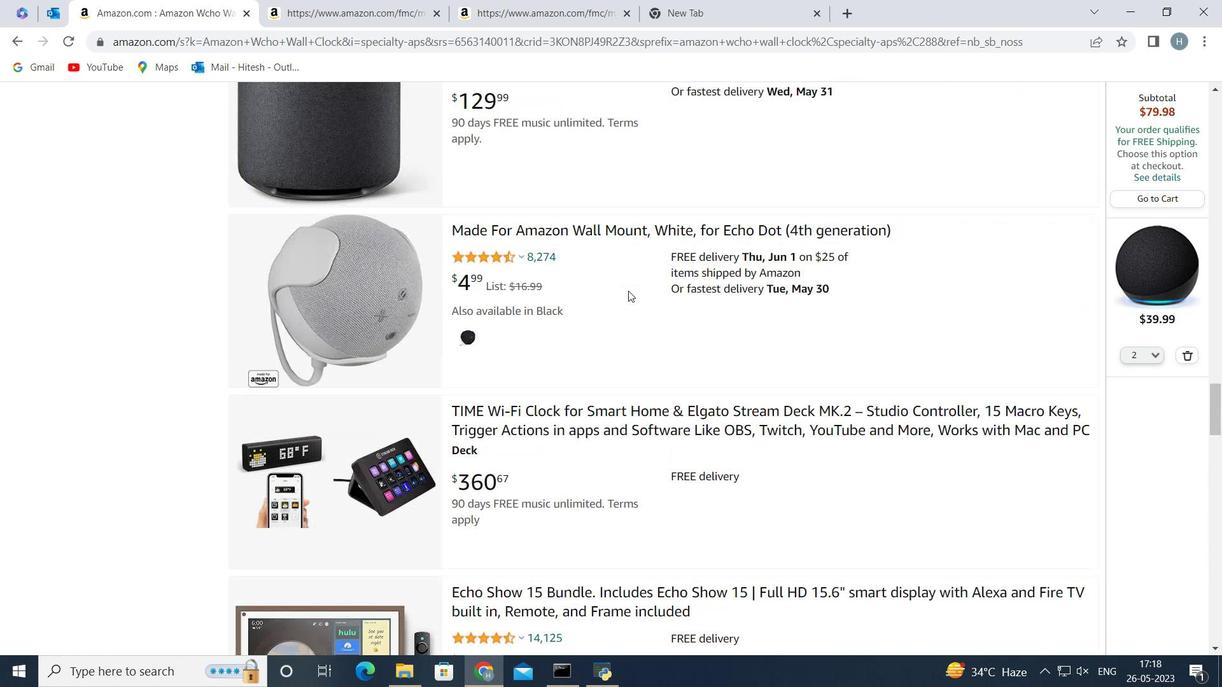 
Action: Mouse scrolled (628, 292) with delta (0, 0)
Screenshot: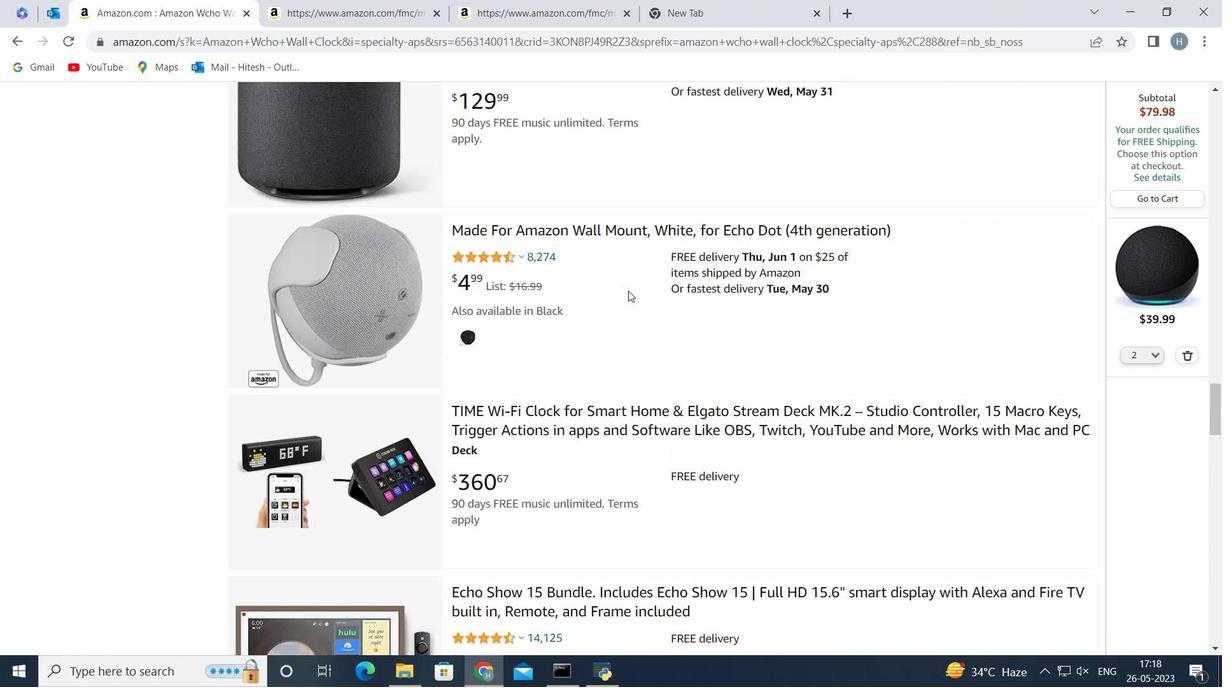 
Action: Mouse scrolled (628, 292) with delta (0, 0)
Screenshot: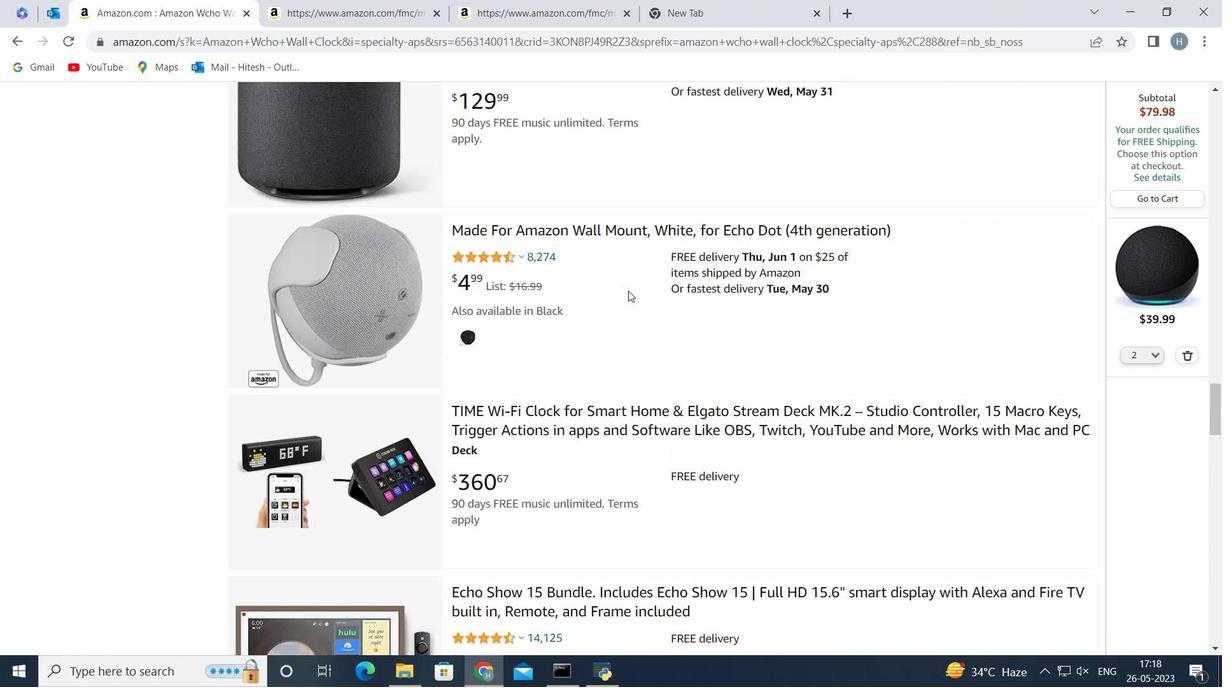 
Action: Mouse scrolled (628, 292) with delta (0, 0)
Screenshot: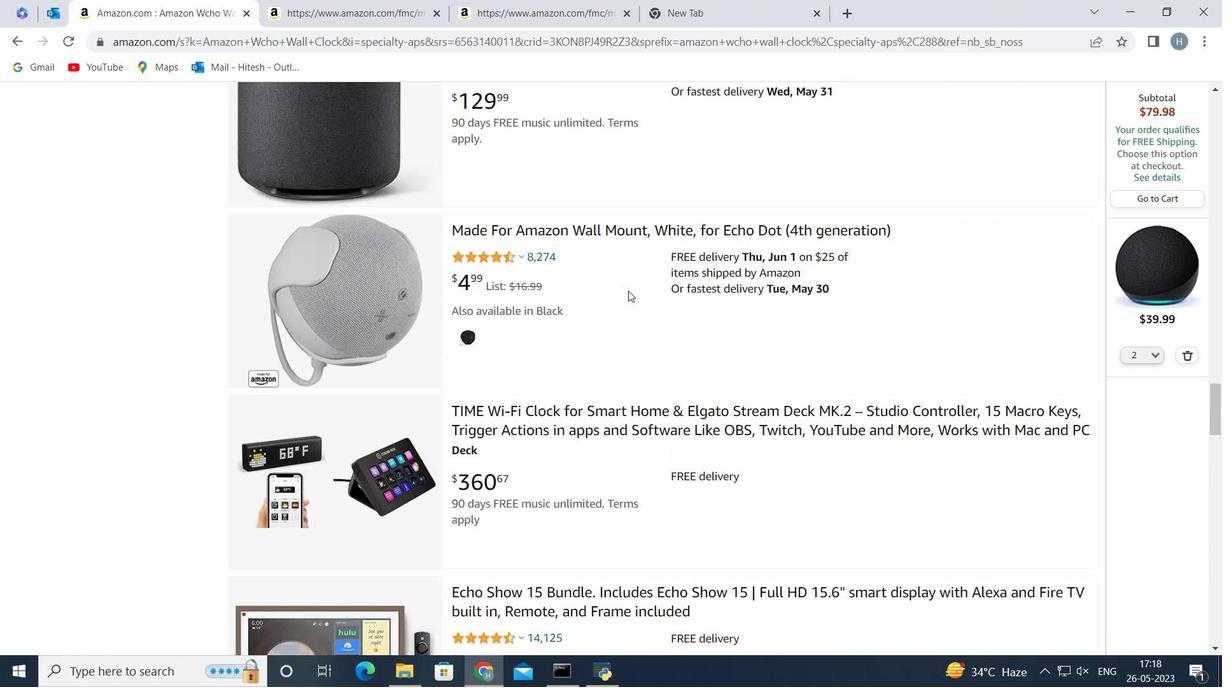 
Action: Mouse scrolled (628, 292) with delta (0, 0)
Screenshot: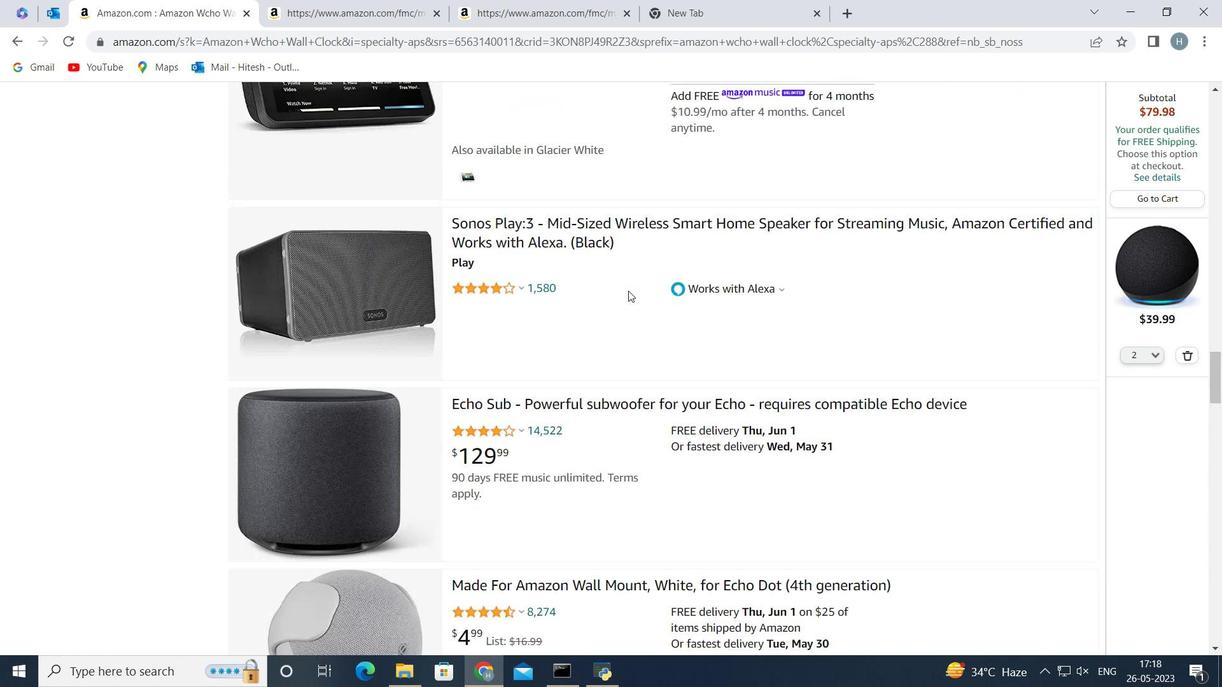 
Action: Mouse scrolled (628, 292) with delta (0, 0)
Screenshot: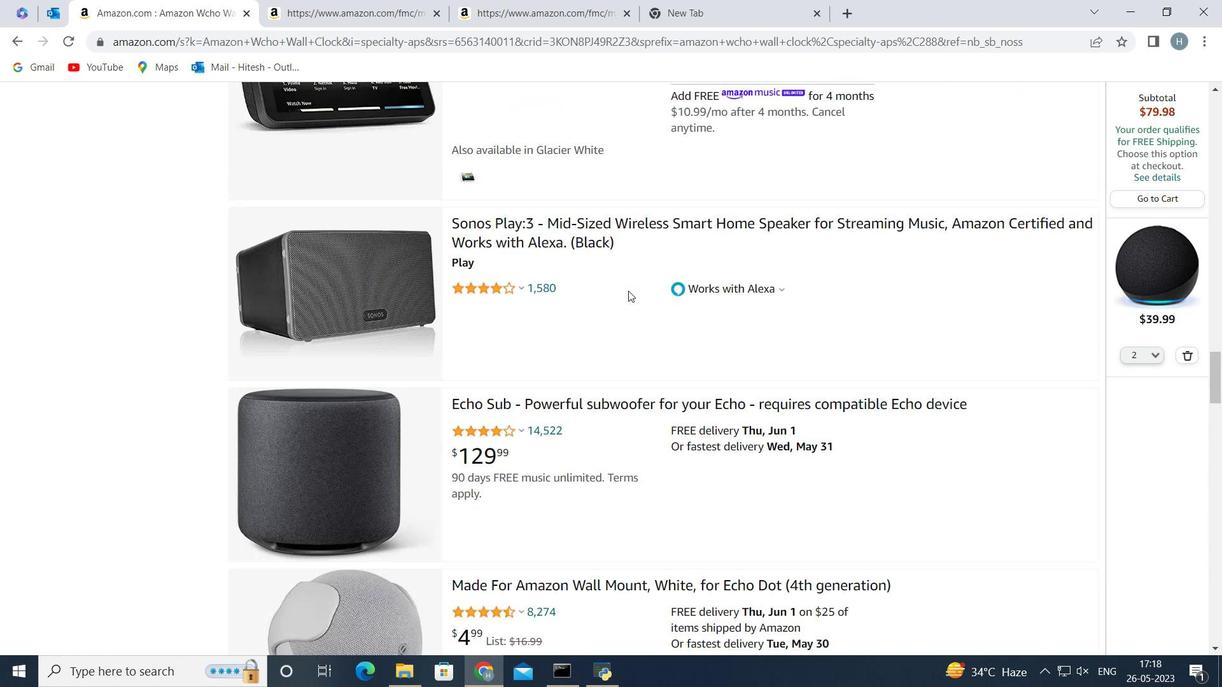 
Action: Mouse scrolled (628, 292) with delta (0, 0)
Screenshot: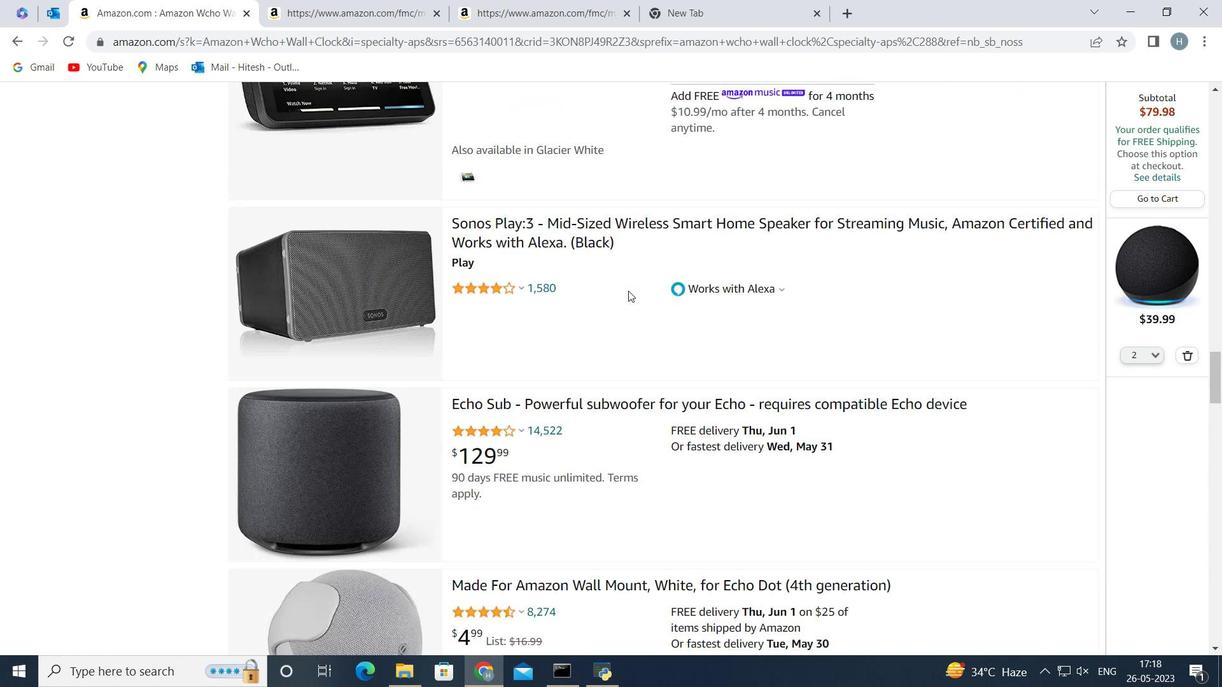 
Action: Mouse scrolled (628, 292) with delta (0, 0)
Screenshot: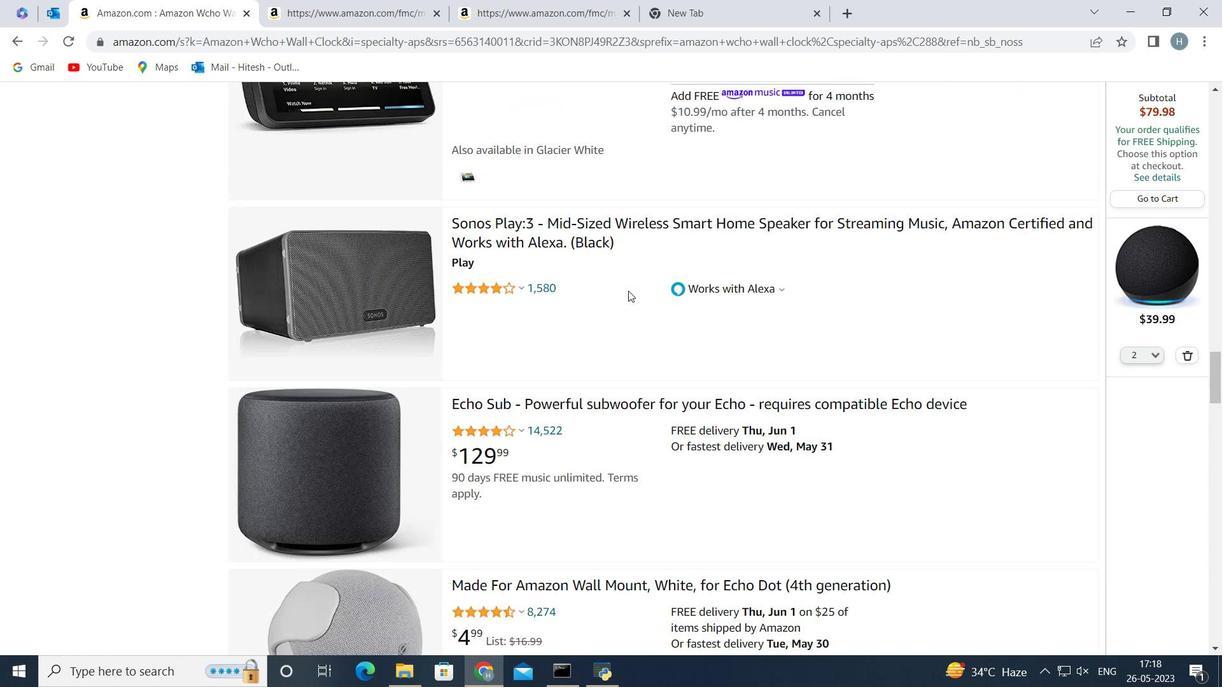 
Action: Mouse scrolled (628, 292) with delta (0, 0)
Screenshot: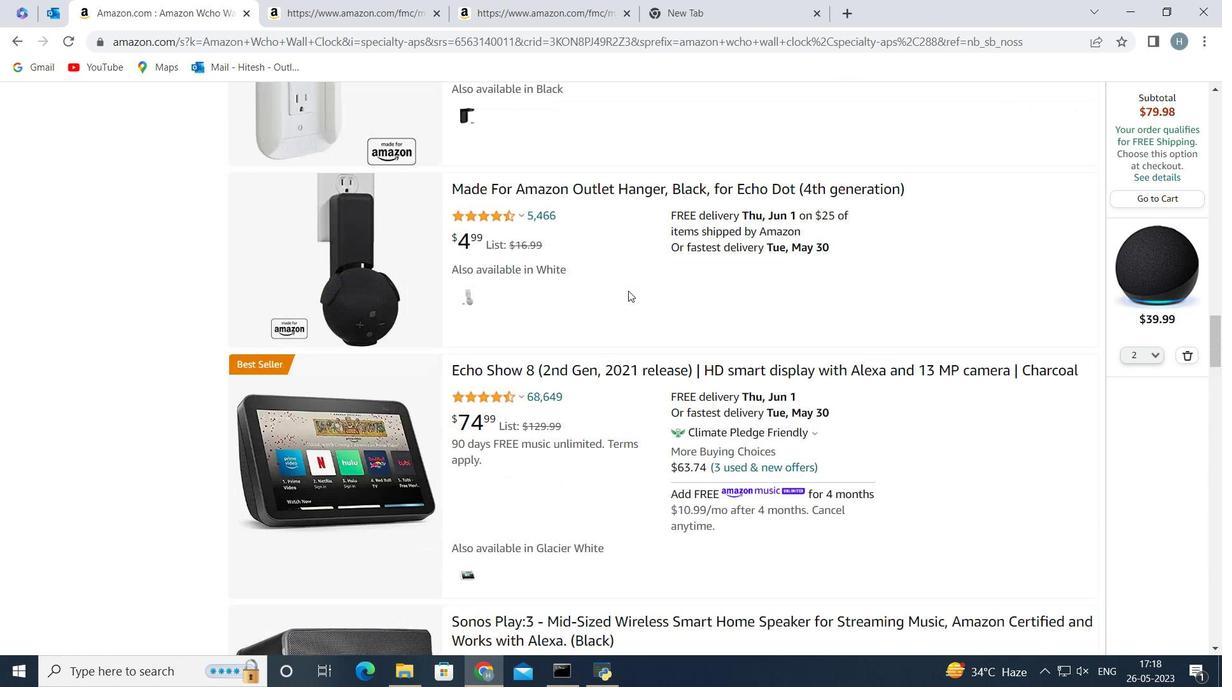 
Action: Mouse scrolled (628, 292) with delta (0, 0)
Screenshot: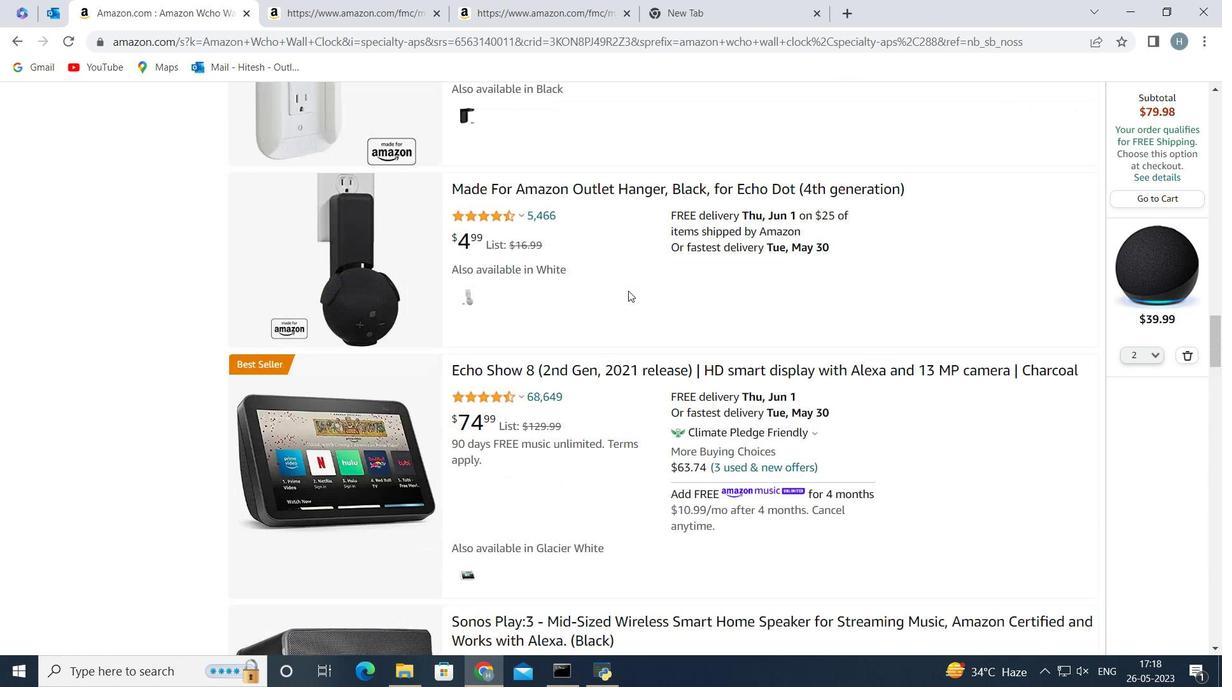 
Action: Mouse scrolled (628, 292) with delta (0, 0)
Screenshot: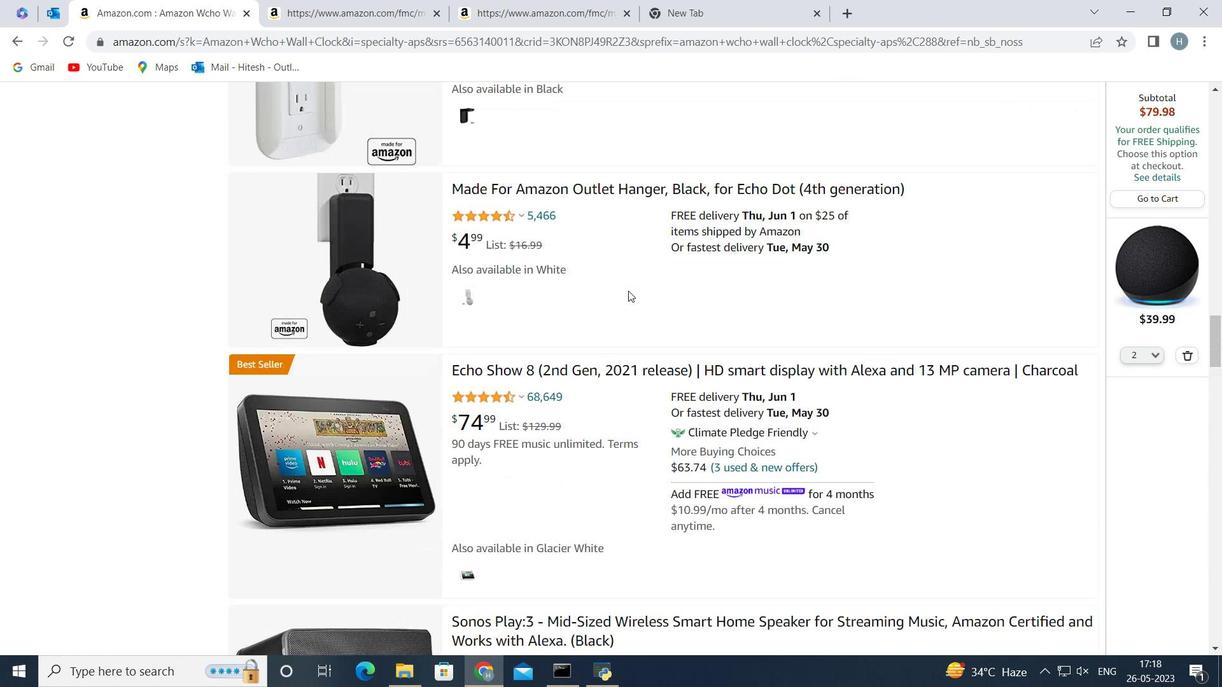 
Action: Mouse scrolled (628, 292) with delta (0, 0)
Screenshot: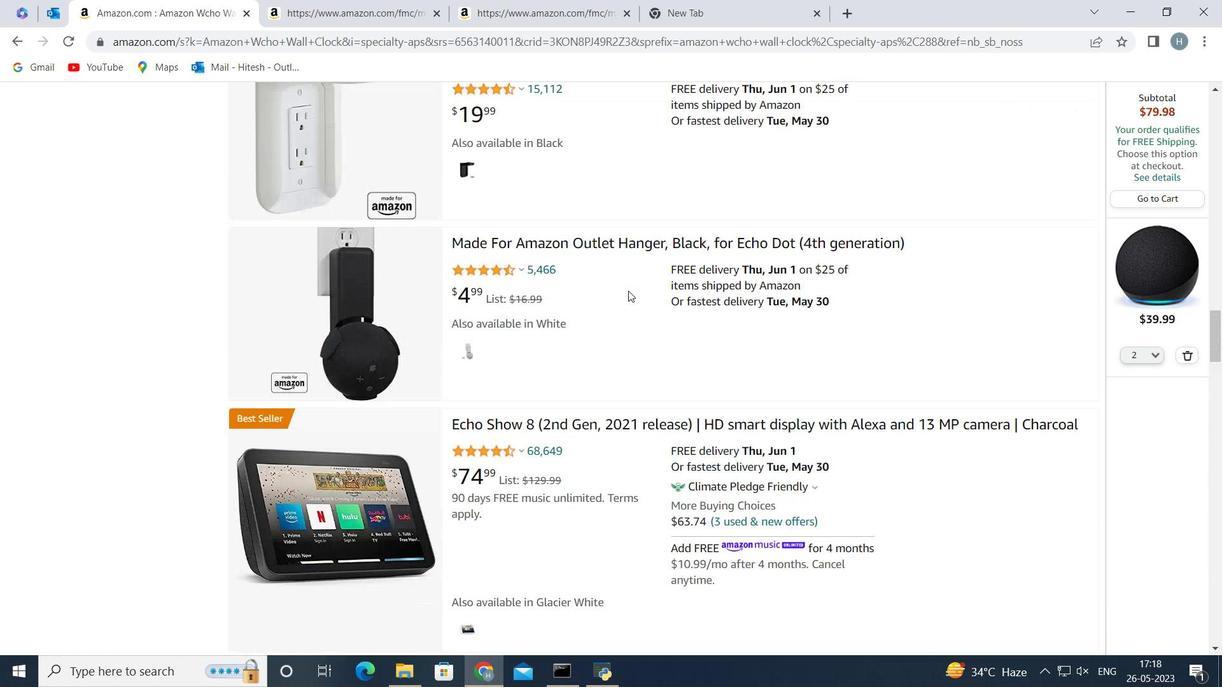 
Action: Mouse scrolled (628, 292) with delta (0, 0)
Screenshot: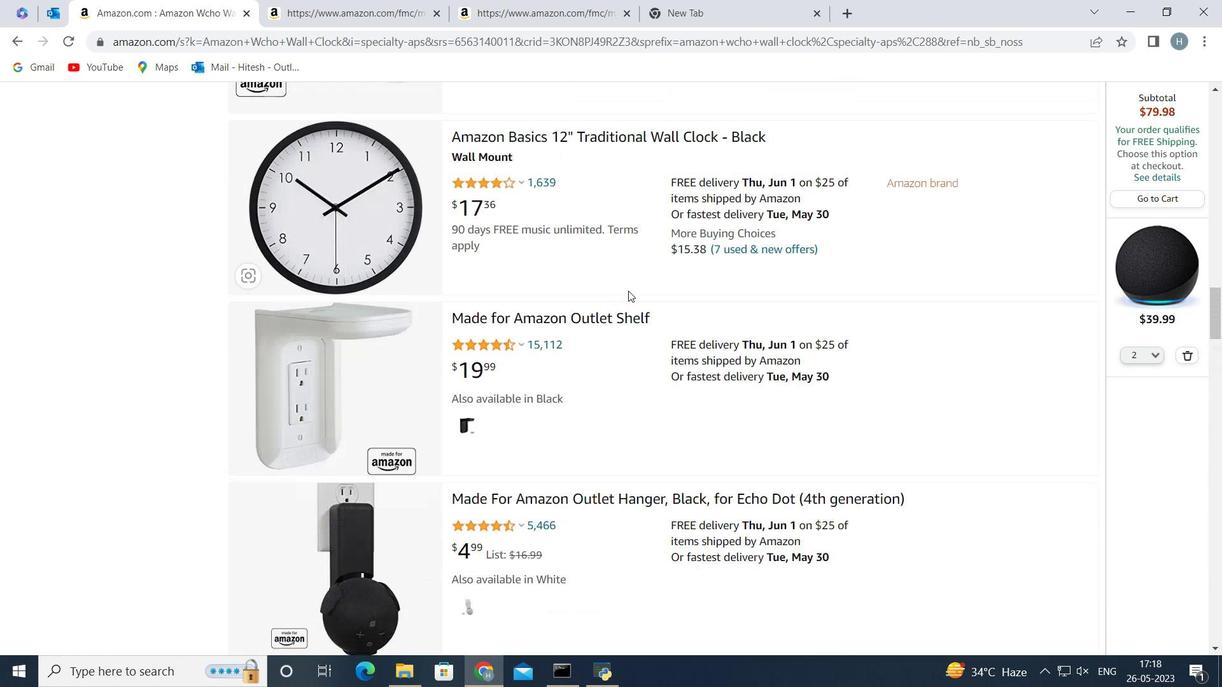 
Action: Mouse scrolled (628, 292) with delta (0, 0)
Screenshot: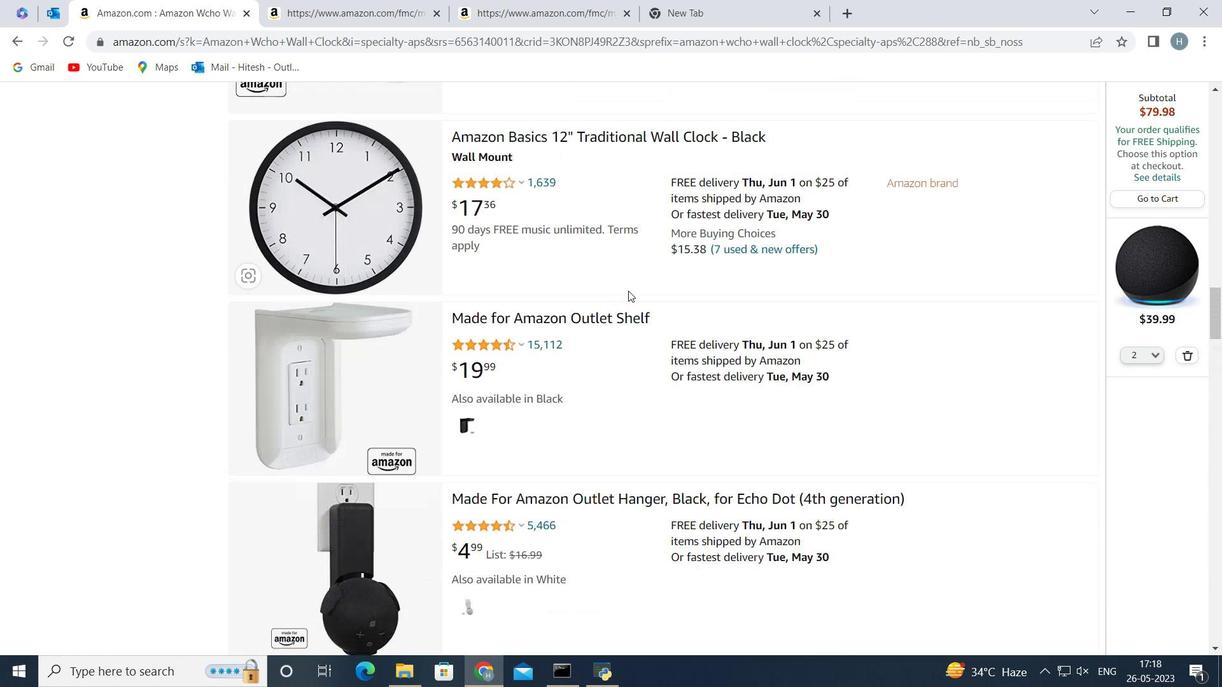 
Action: Mouse scrolled (628, 292) with delta (0, 0)
Screenshot: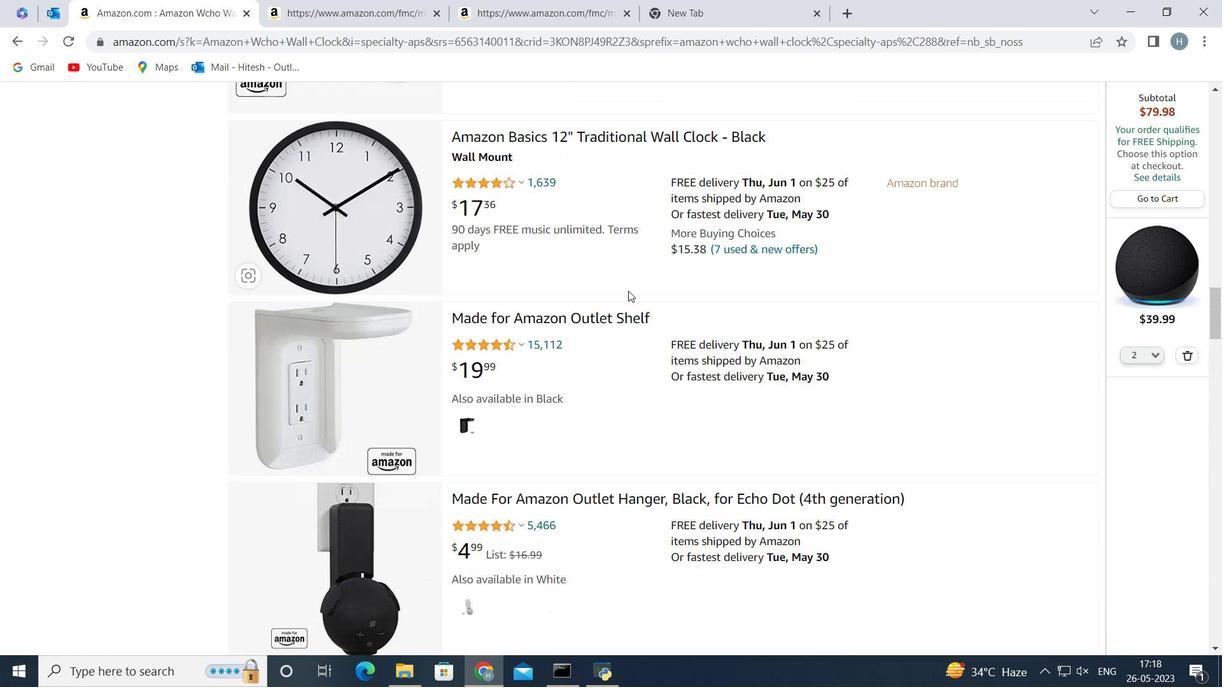 
Action: Mouse scrolled (628, 292) with delta (0, 0)
Screenshot: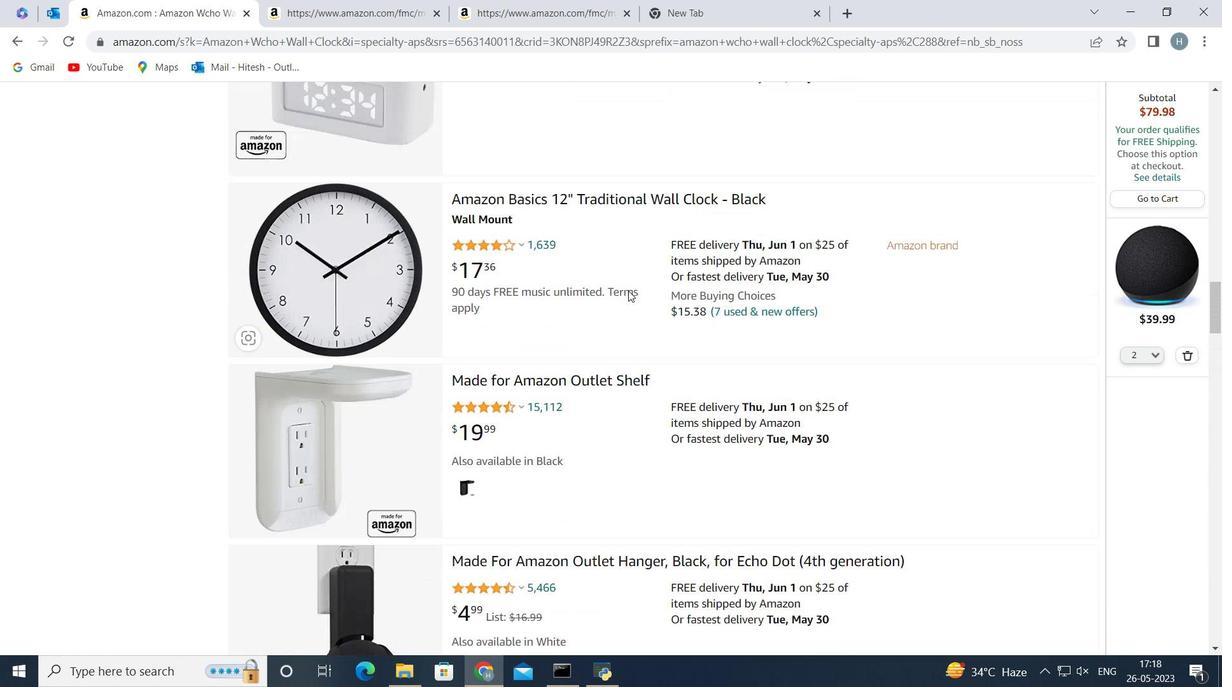 
Action: Mouse scrolled (628, 292) with delta (0, 0)
Screenshot: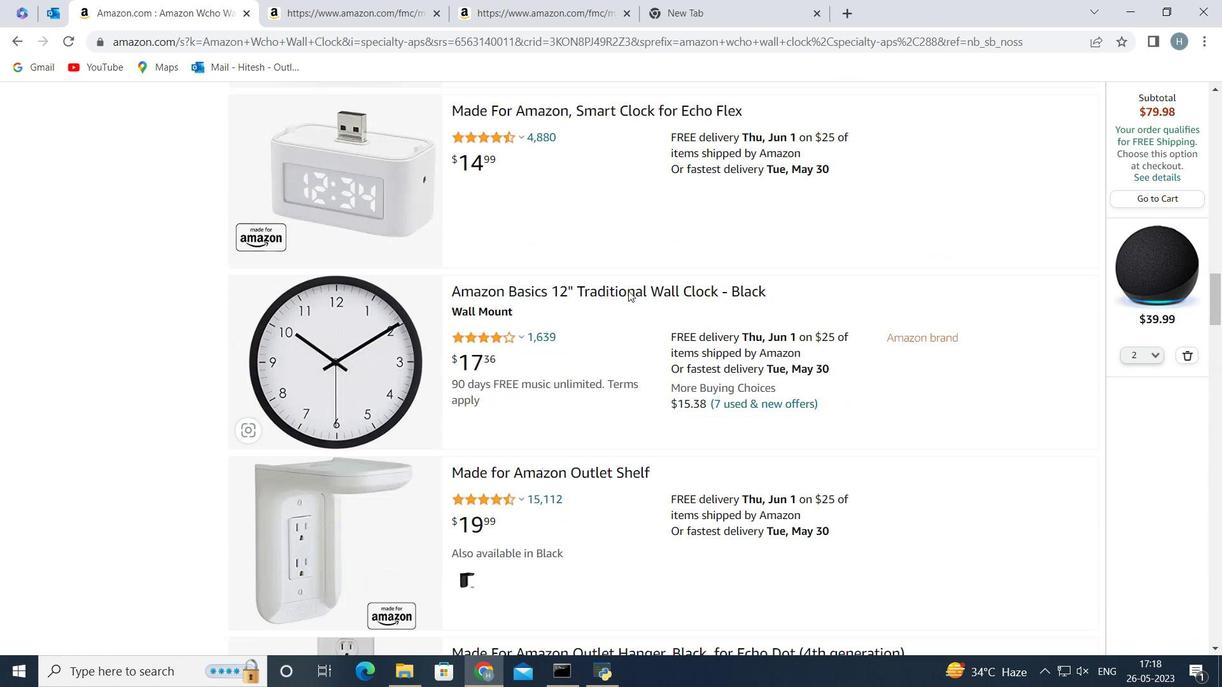 
Action: Mouse scrolled (628, 292) with delta (0, 0)
Screenshot: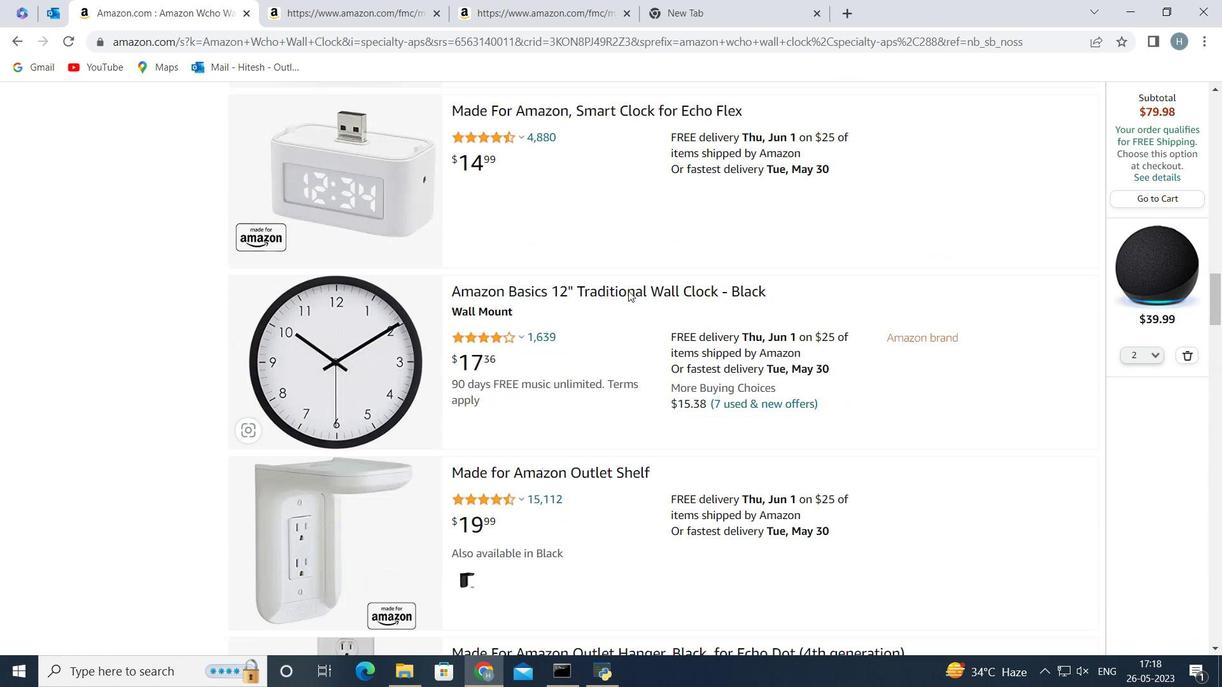 
Action: Mouse scrolled (628, 292) with delta (0, 0)
Screenshot: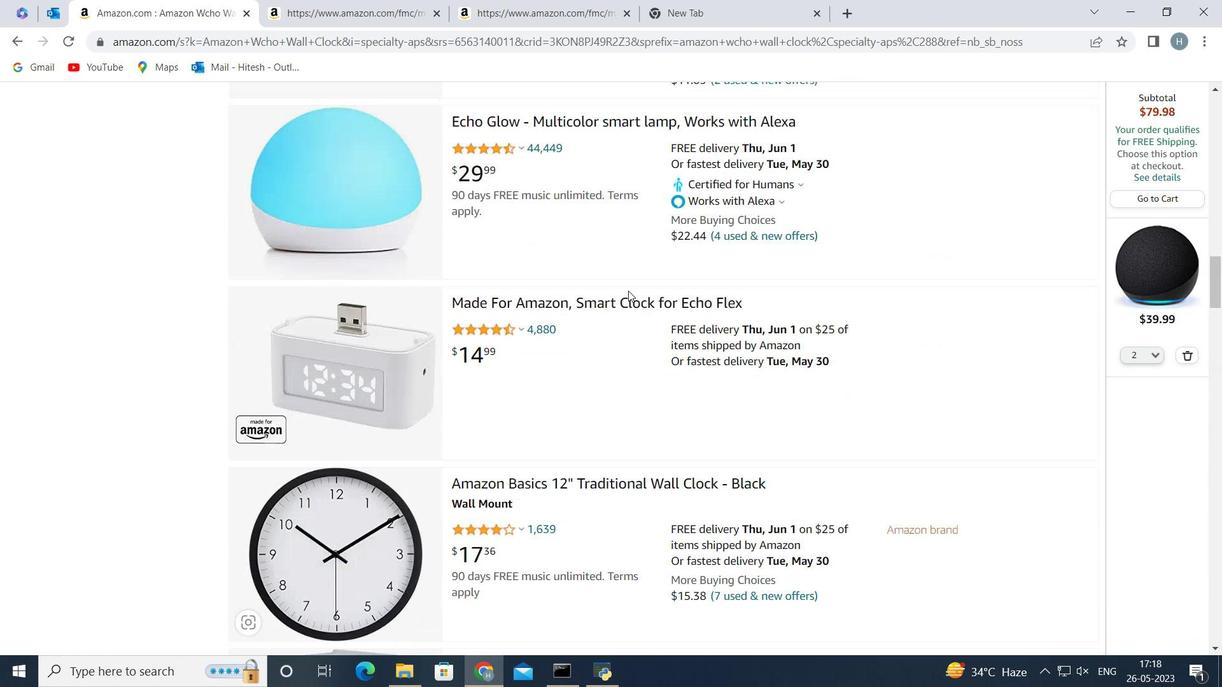 
Action: Mouse scrolled (628, 292) with delta (0, 0)
Screenshot: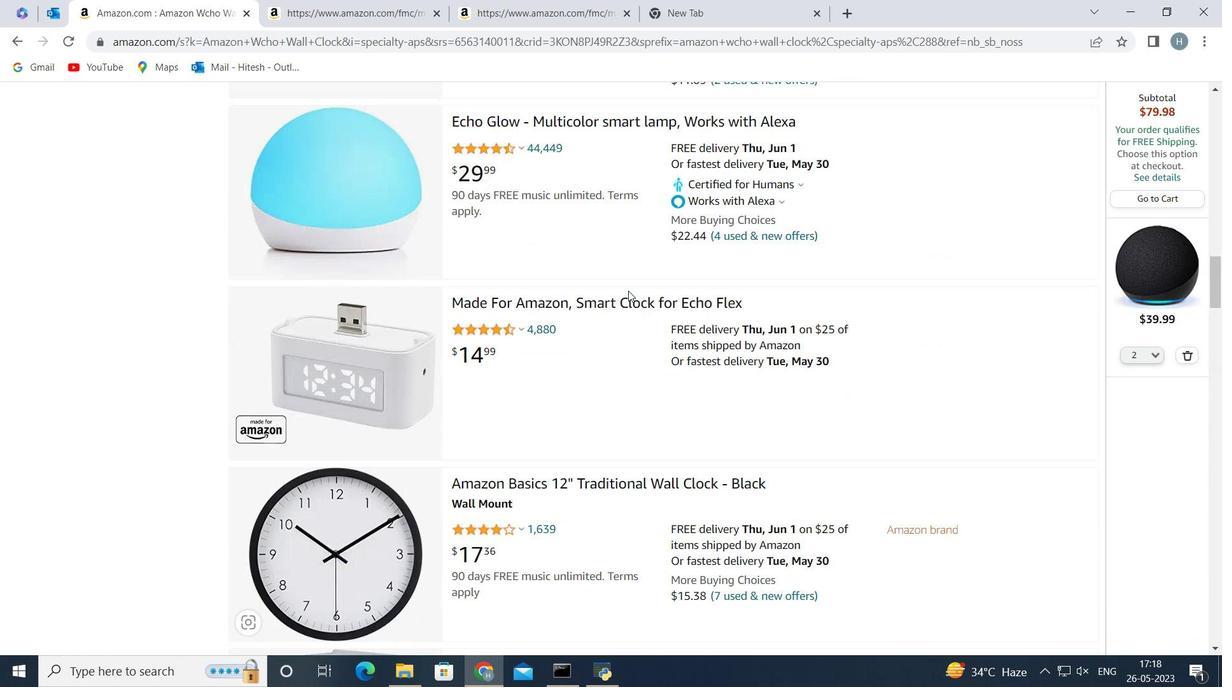 
Action: Mouse scrolled (628, 292) with delta (0, 0)
Screenshot: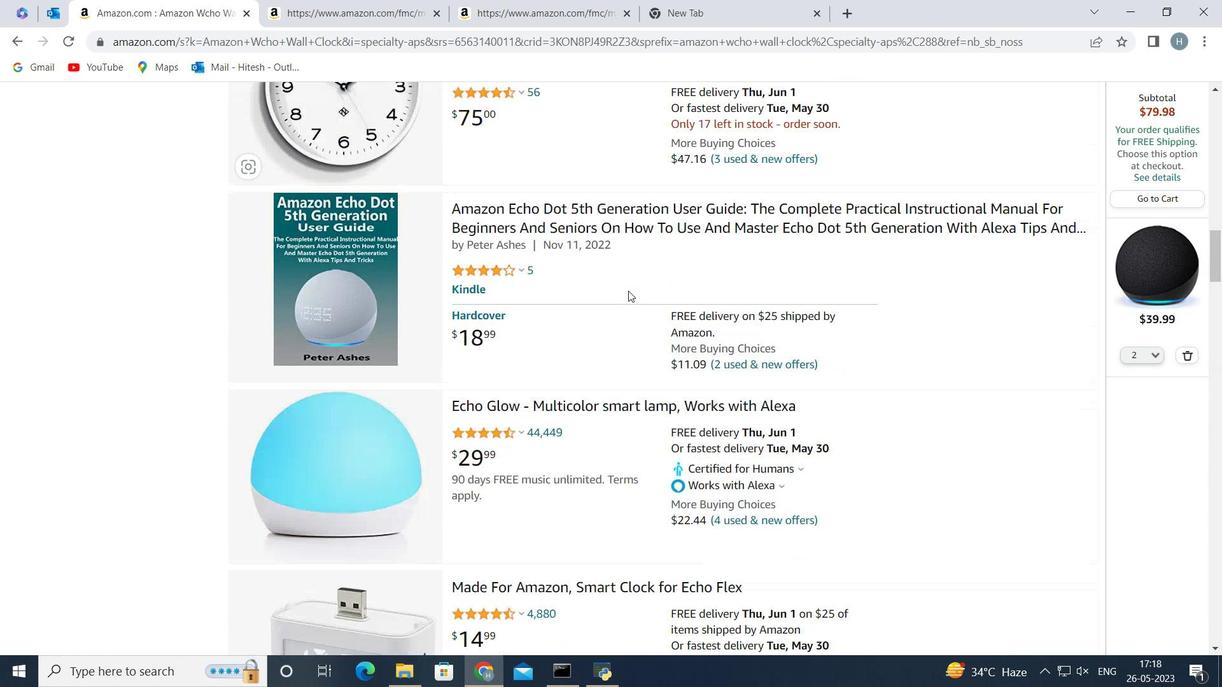 
Action: Mouse scrolled (628, 292) with delta (0, 0)
Screenshot: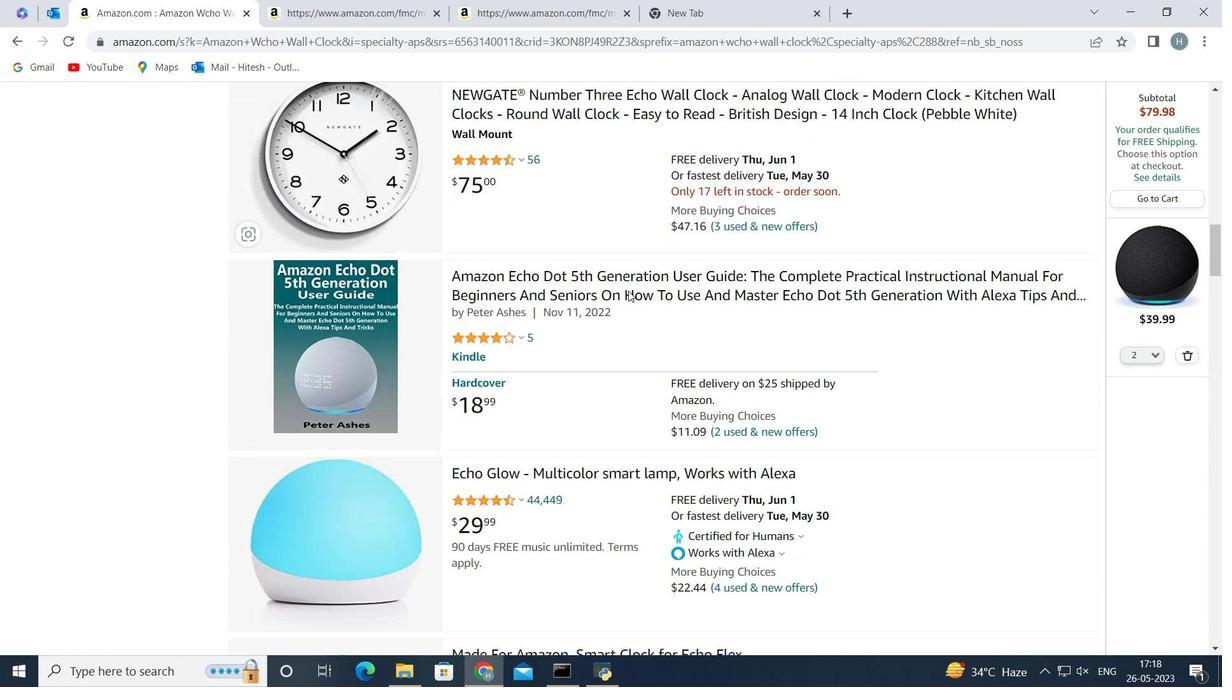 
Action: Mouse scrolled (628, 292) with delta (0, 0)
Screenshot: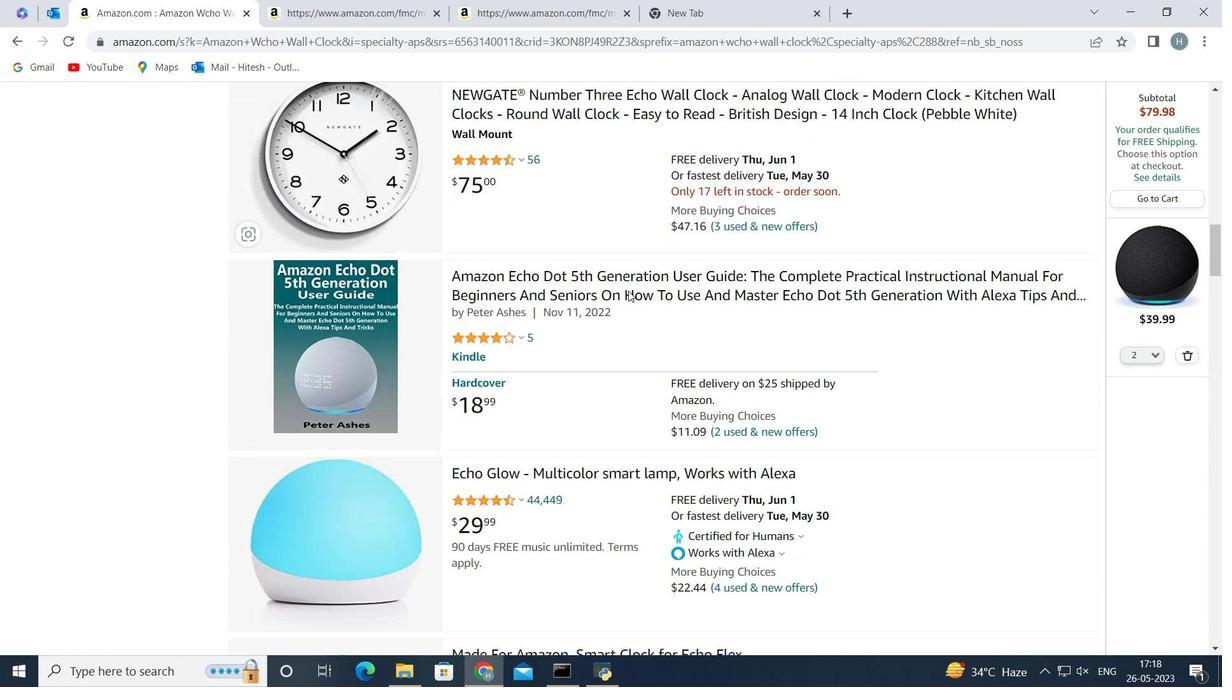 
Action: Mouse scrolled (628, 292) with delta (0, 0)
Screenshot: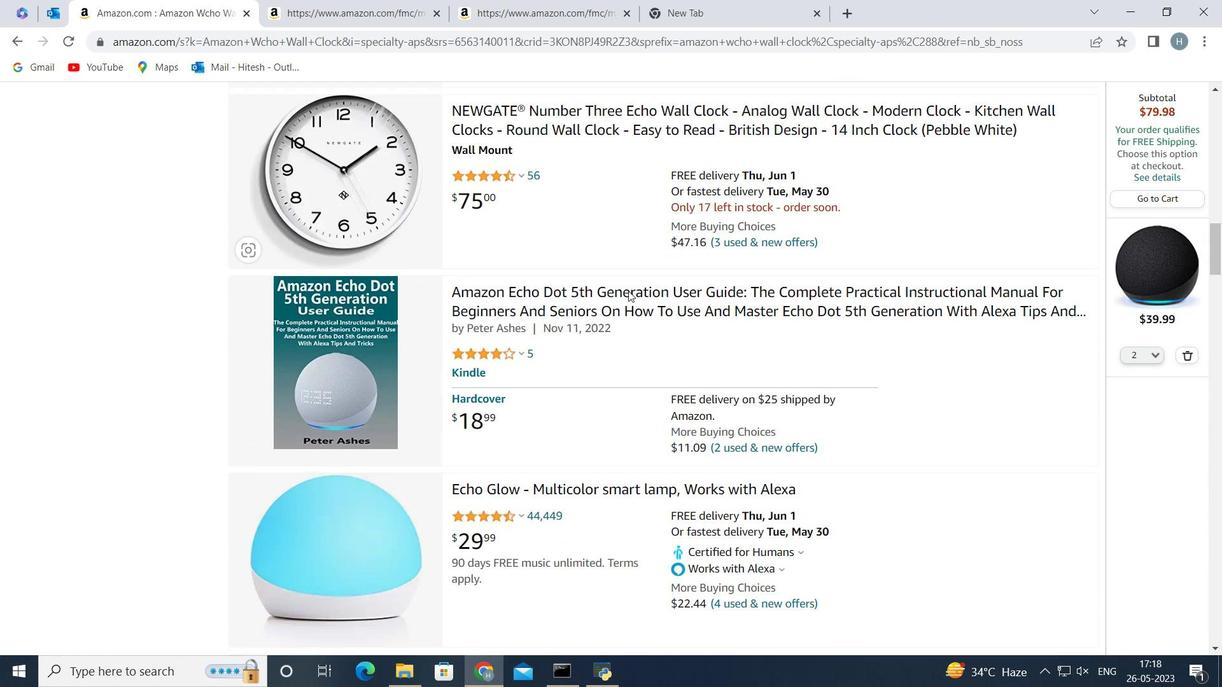 
Action: Mouse scrolled (628, 292) with delta (0, 0)
Screenshot: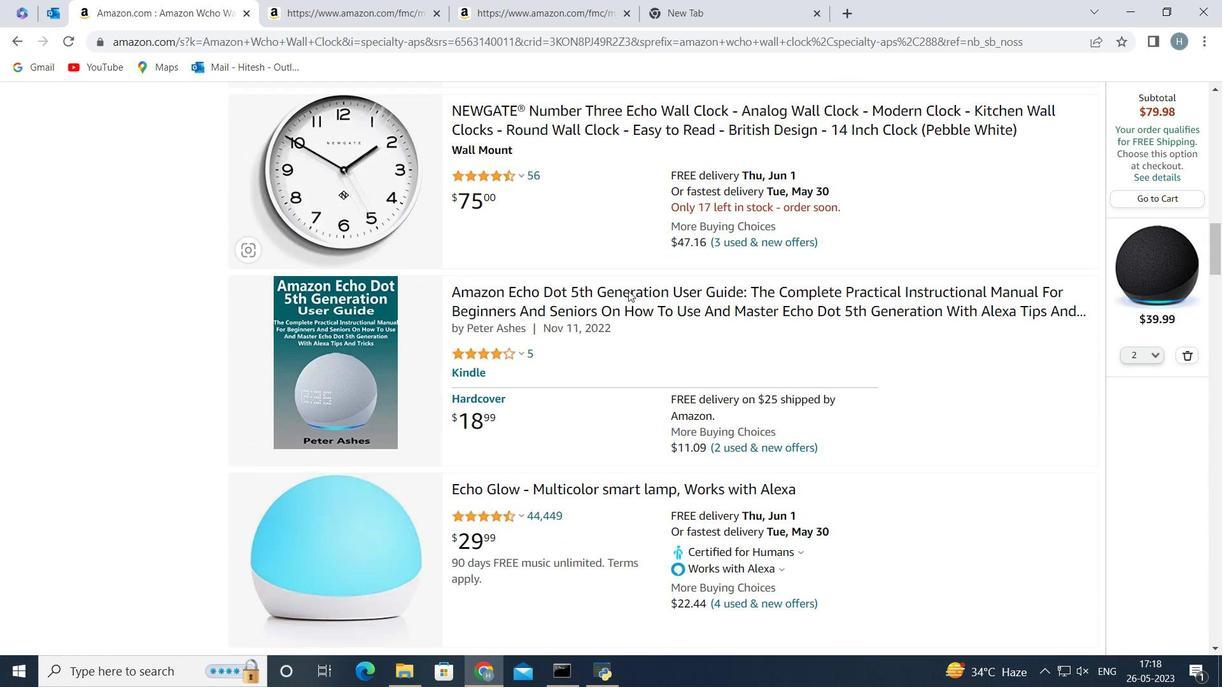 
Action: Mouse scrolled (628, 292) with delta (0, 0)
Screenshot: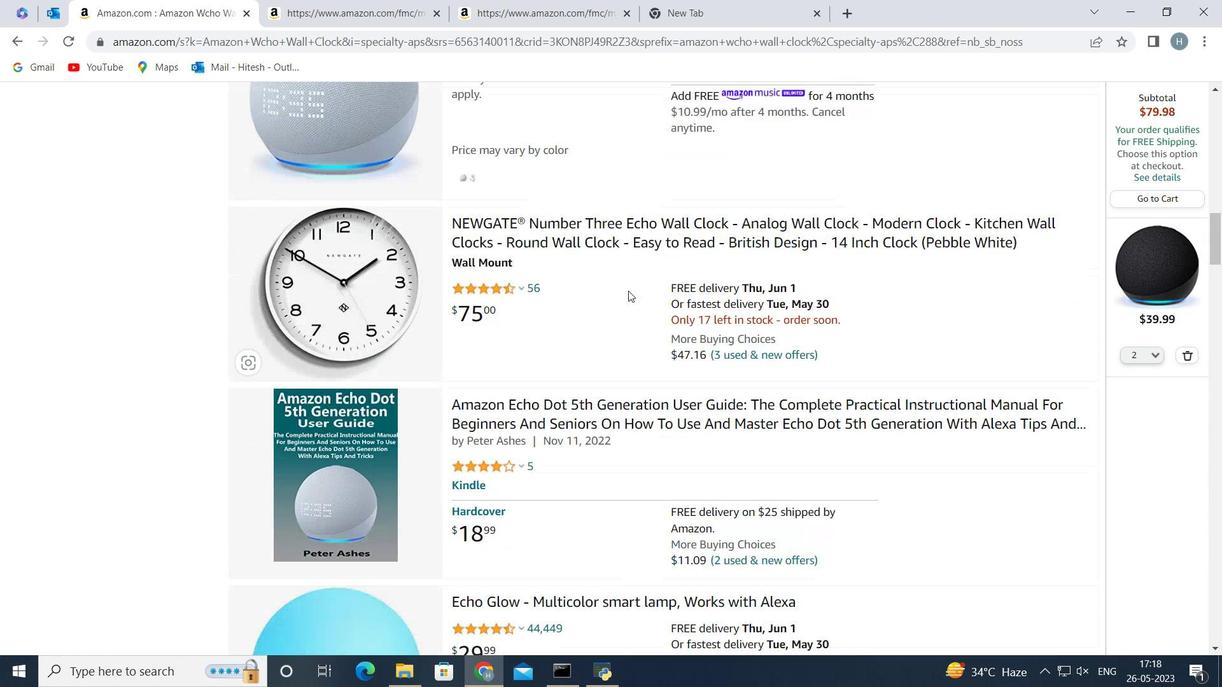 
Action: Mouse scrolled (628, 292) with delta (0, 0)
Screenshot: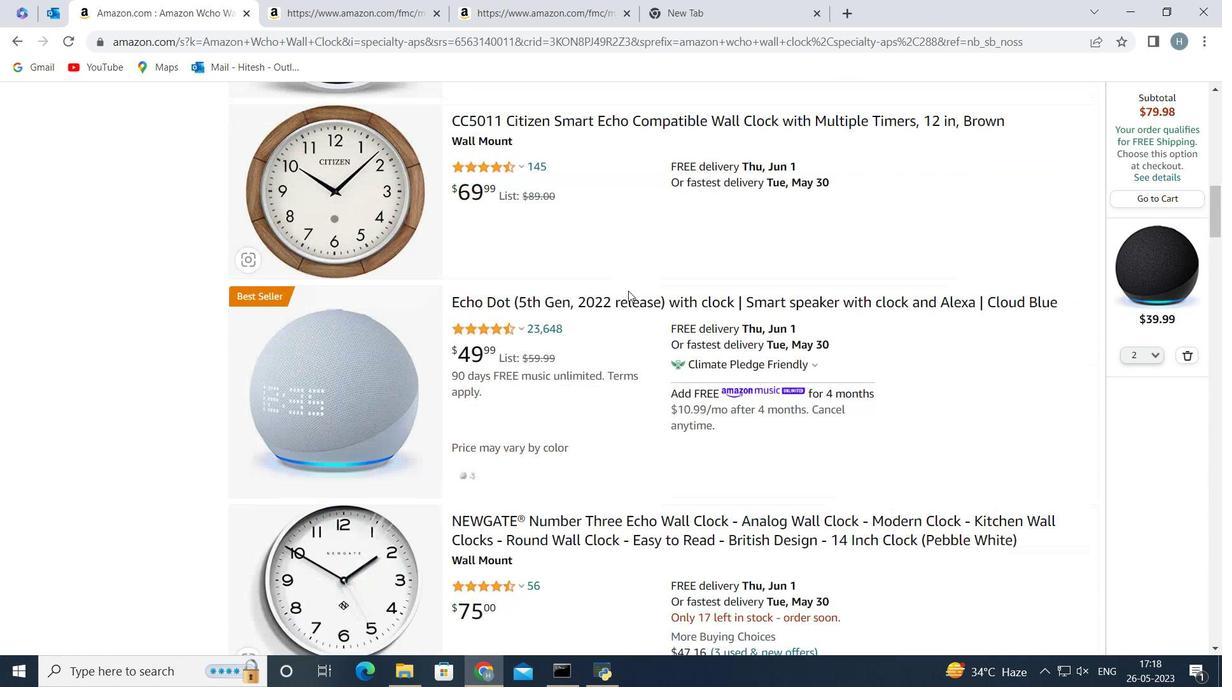 
Action: Mouse scrolled (628, 292) with delta (0, 0)
Screenshot: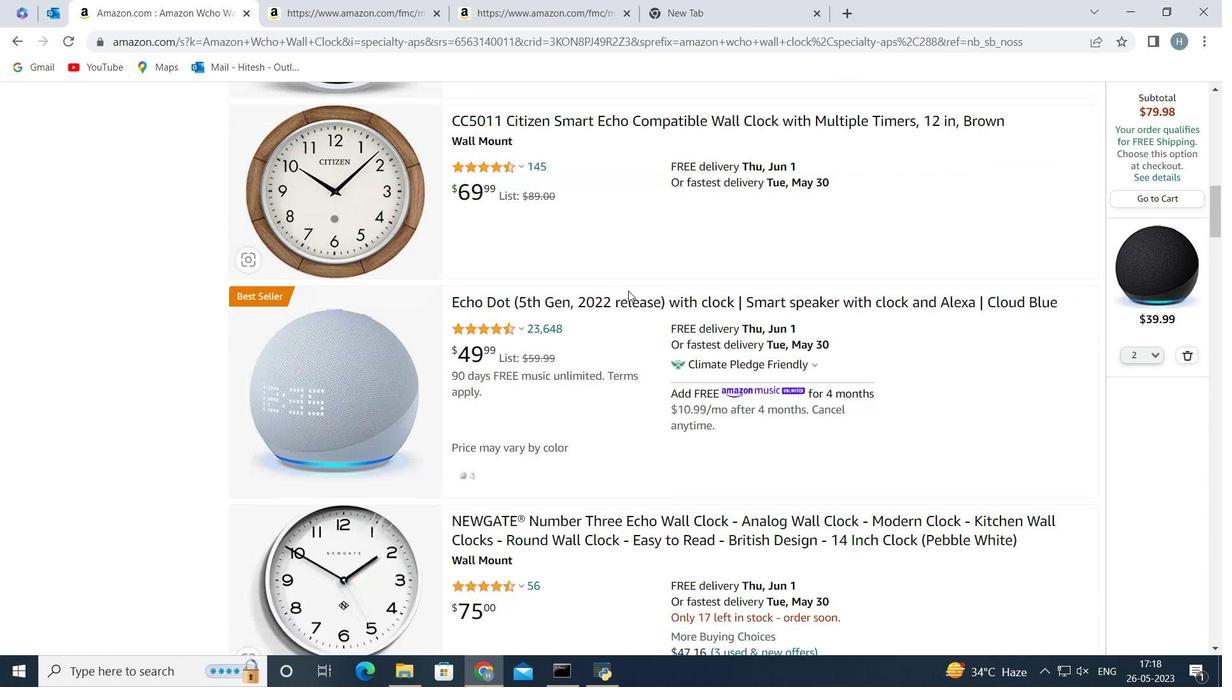 
Action: Mouse scrolled (628, 292) with delta (0, 0)
Screenshot: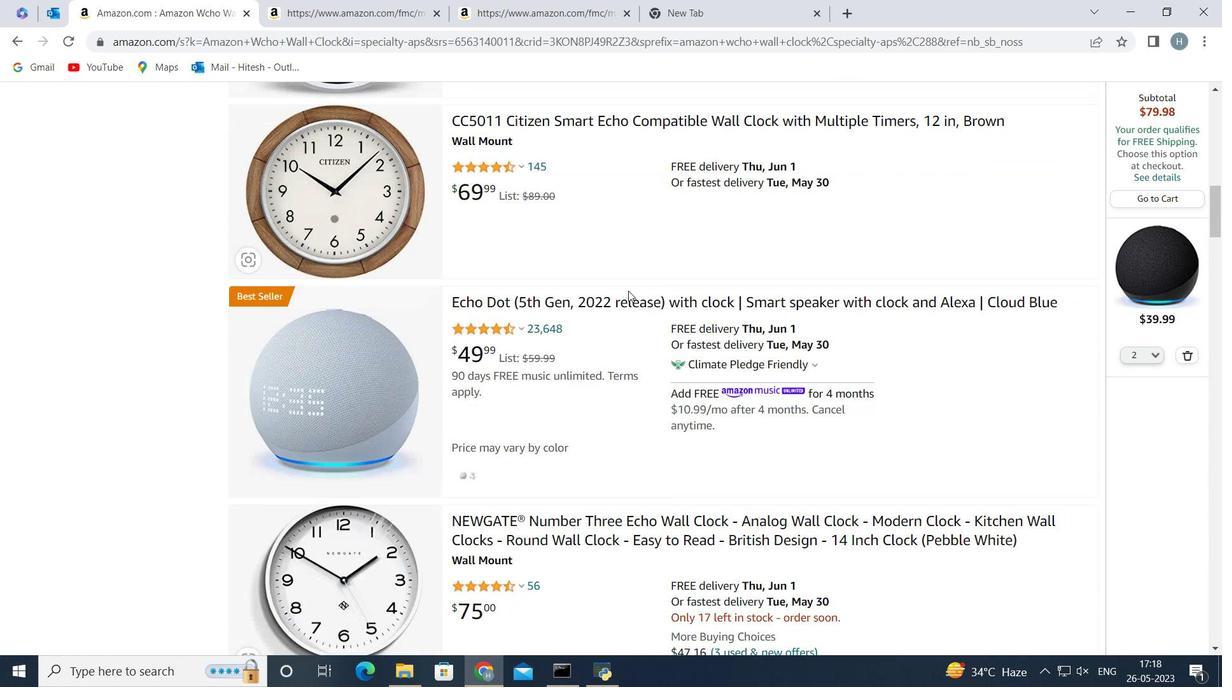 
Action: Mouse scrolled (628, 292) with delta (0, 0)
Screenshot: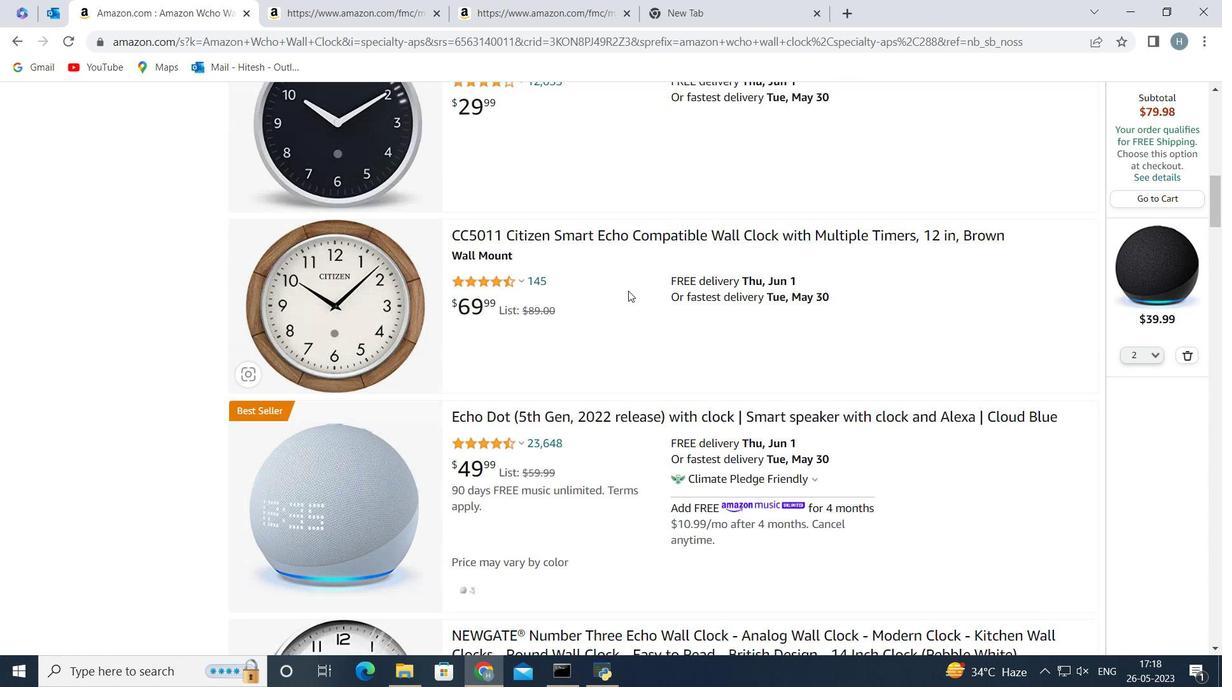 
Action: Mouse scrolled (628, 292) with delta (0, 0)
Screenshot: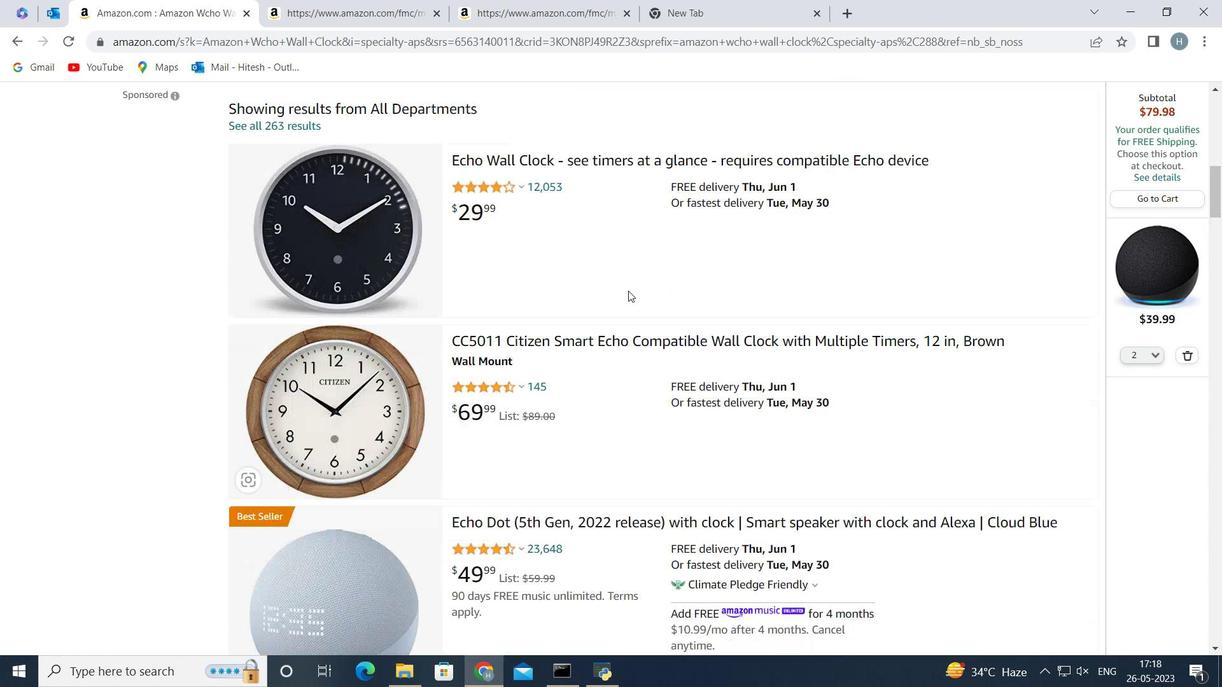 
Action: Mouse scrolled (628, 292) with delta (0, 0)
Screenshot: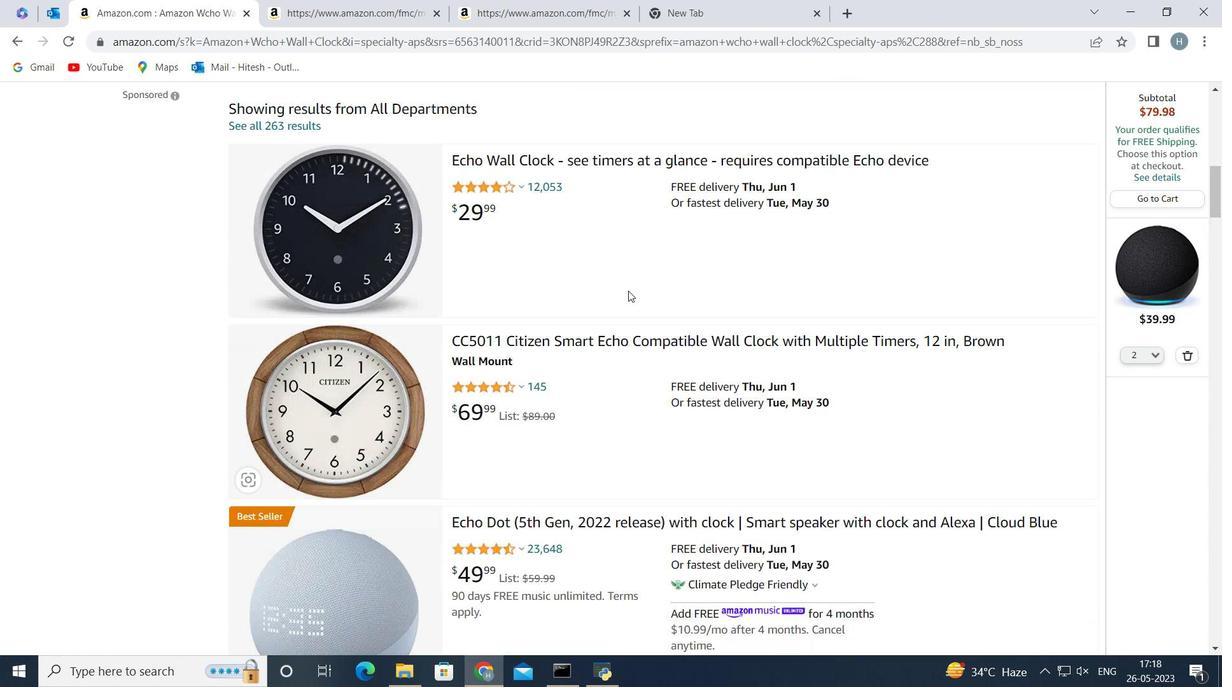 
Action: Mouse scrolled (628, 292) with delta (0, 0)
Screenshot: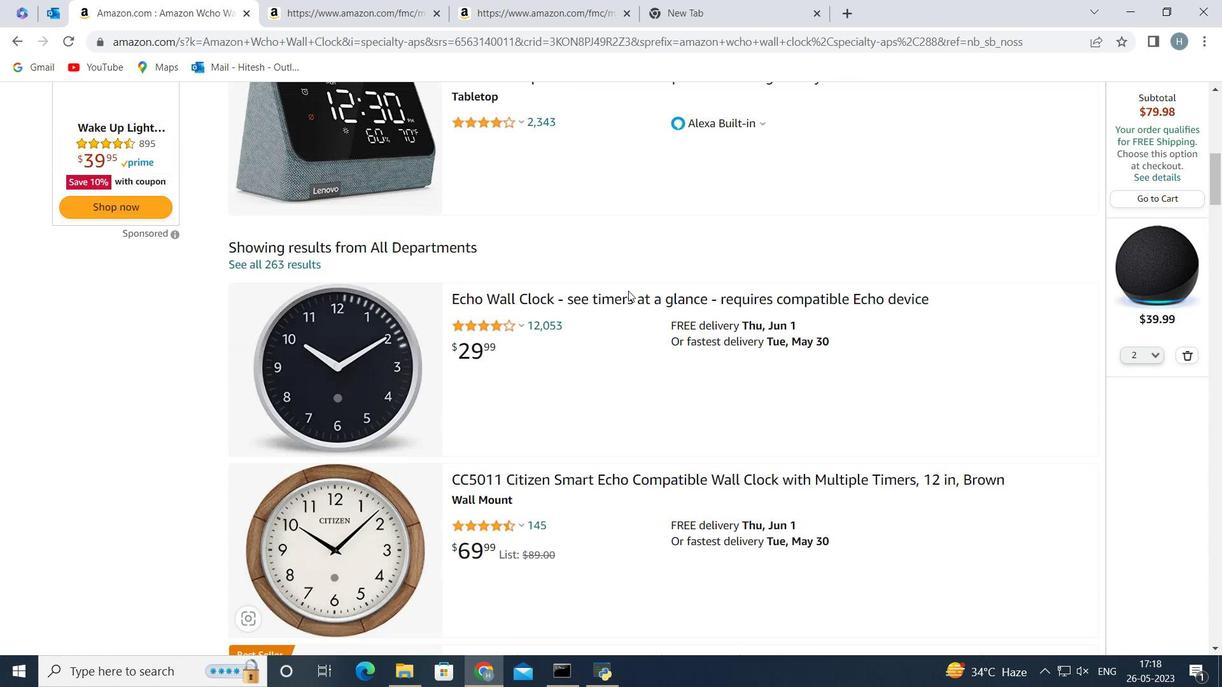 
Action: Mouse scrolled (628, 292) with delta (0, 0)
Screenshot: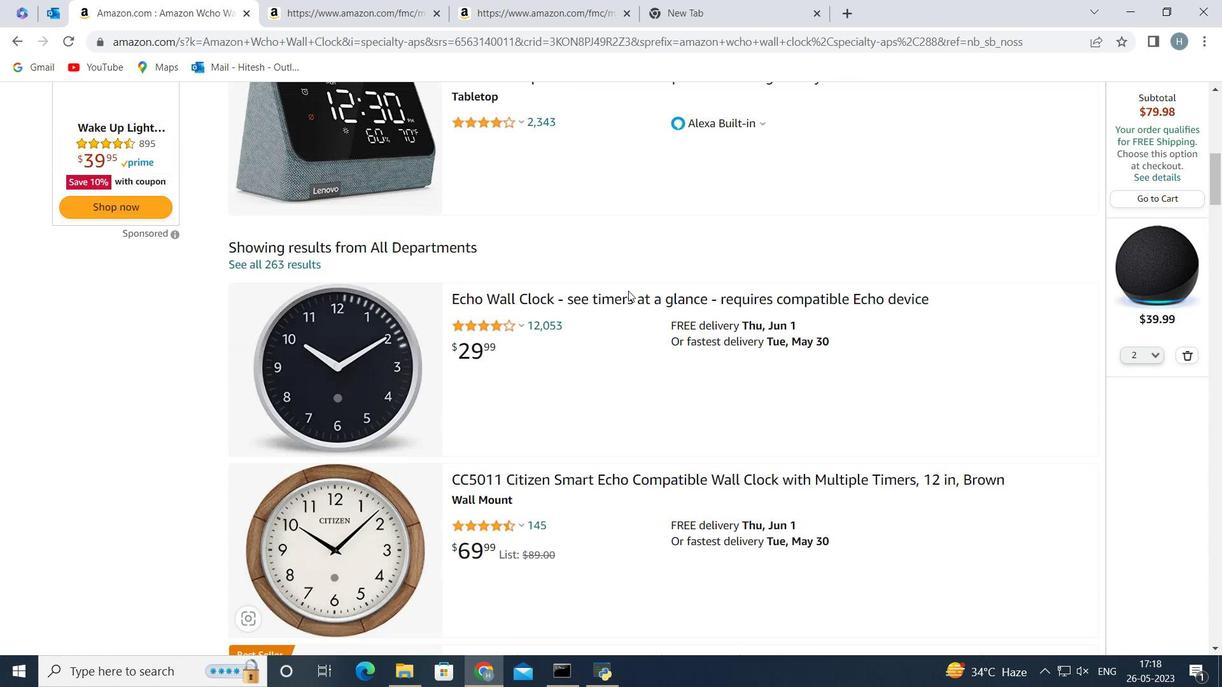 
Action: Mouse scrolled (628, 292) with delta (0, 0)
Screenshot: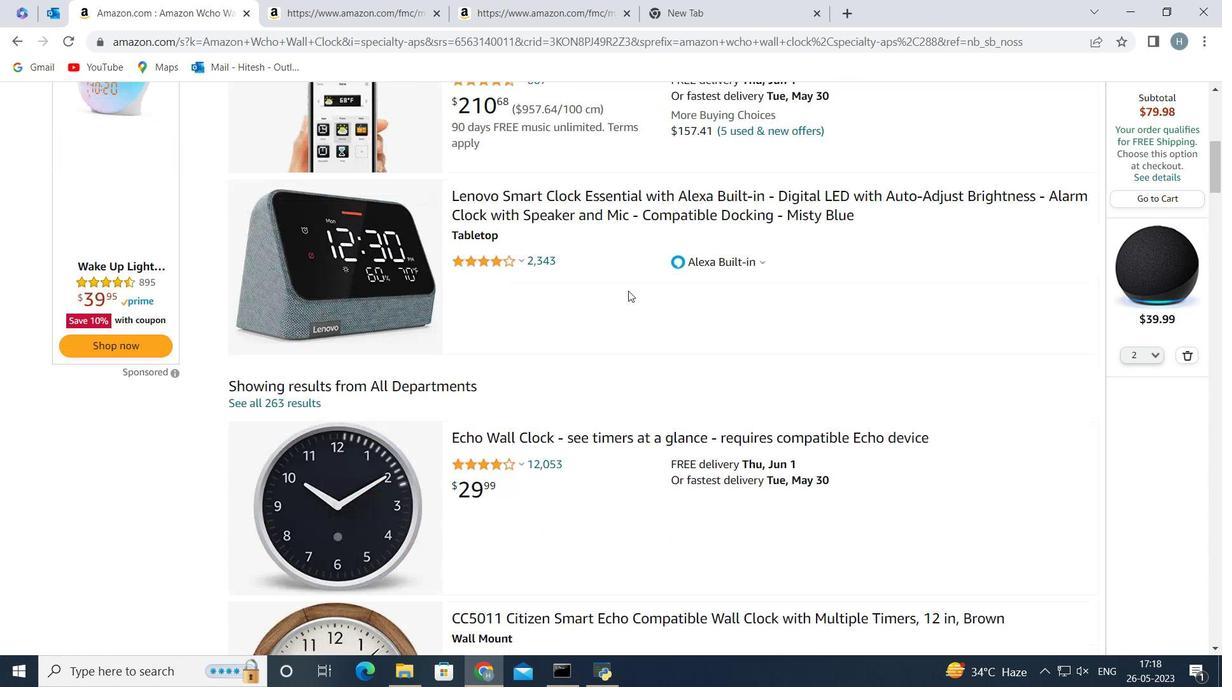 
Action: Mouse scrolled (628, 292) with delta (0, 0)
Screenshot: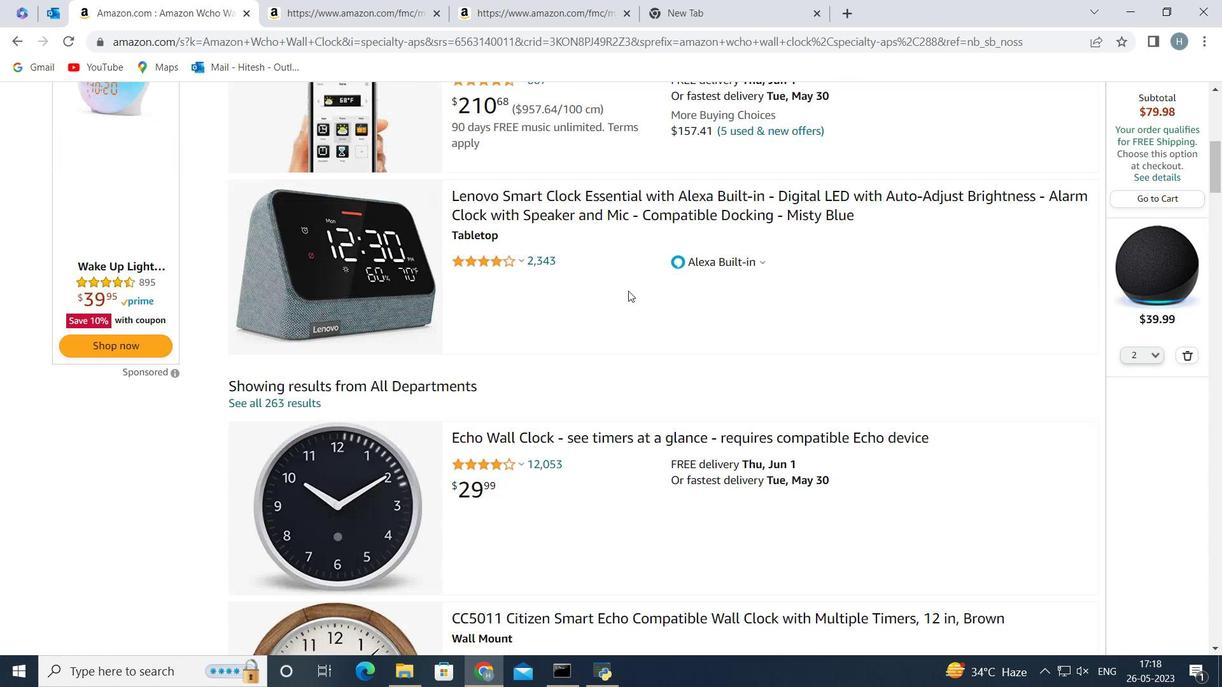 
Action: Mouse scrolled (628, 292) with delta (0, 0)
Screenshot: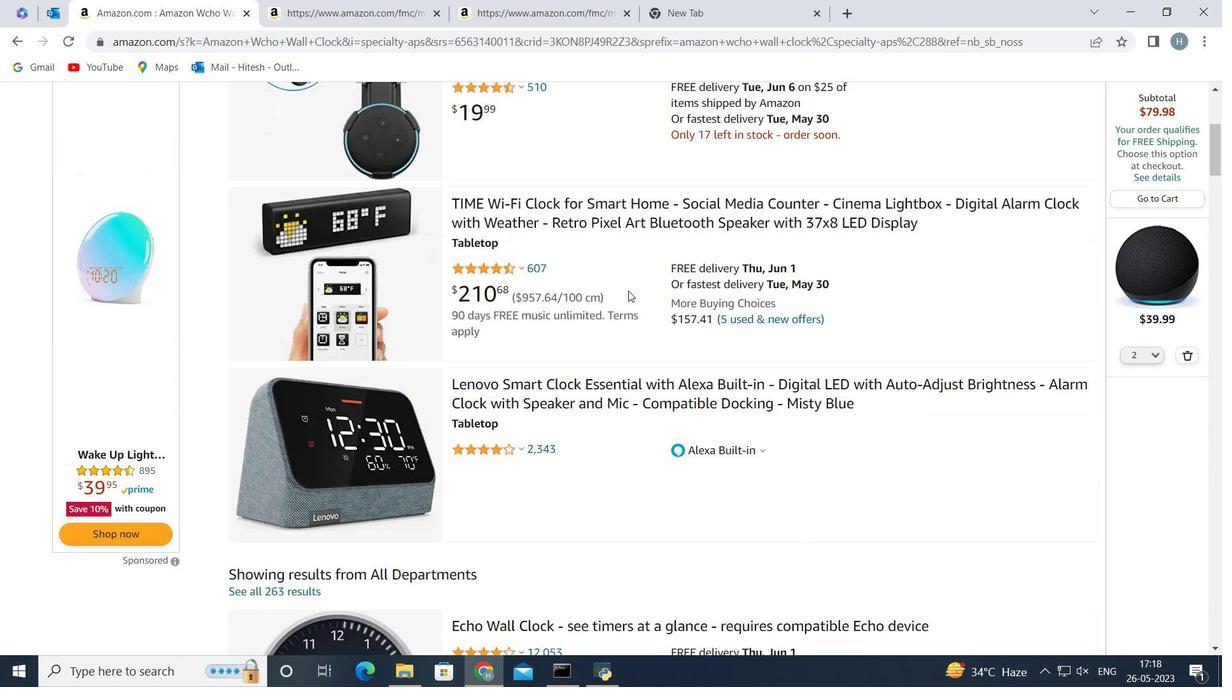 
Action: Mouse scrolled (628, 292) with delta (0, 0)
Screenshot: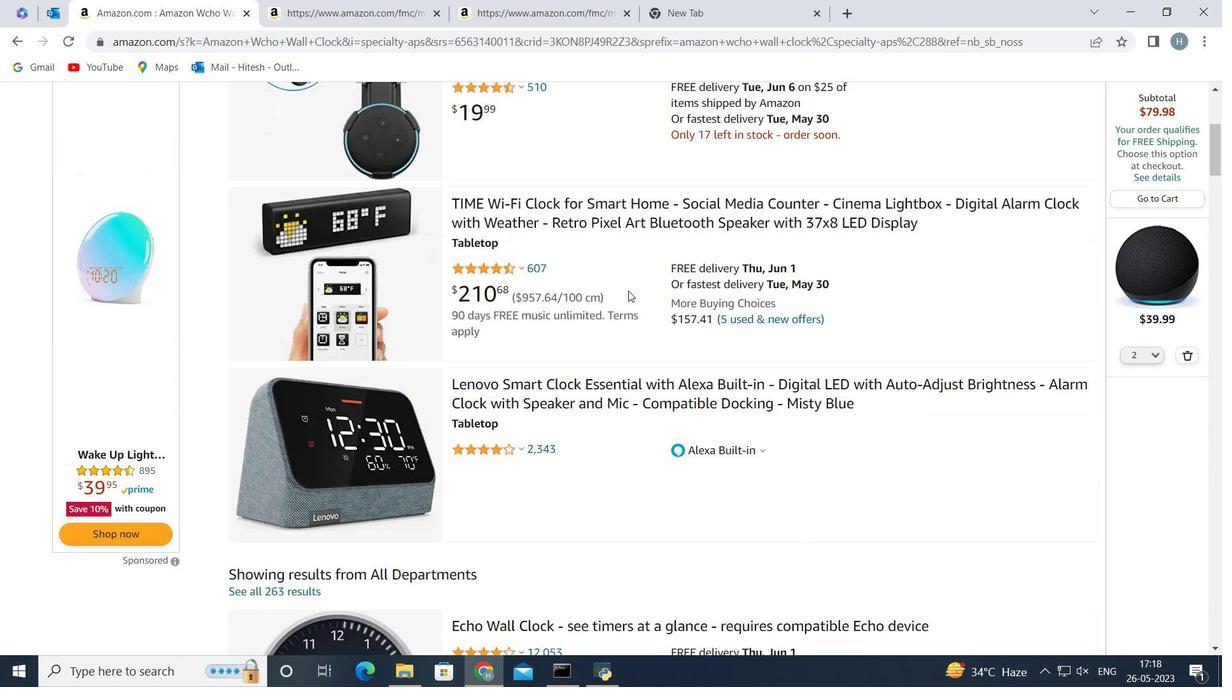 
Action: Mouse scrolled (628, 292) with delta (0, 0)
Screenshot: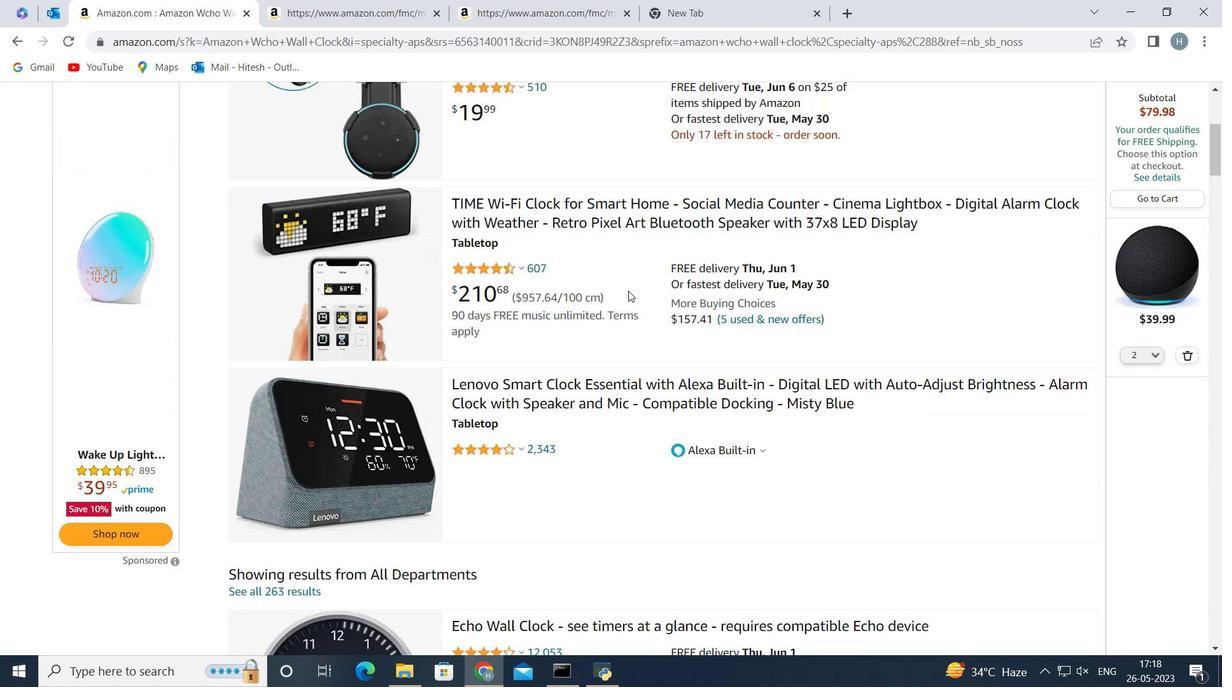 
Action: Mouse scrolled (628, 292) with delta (0, 0)
Screenshot: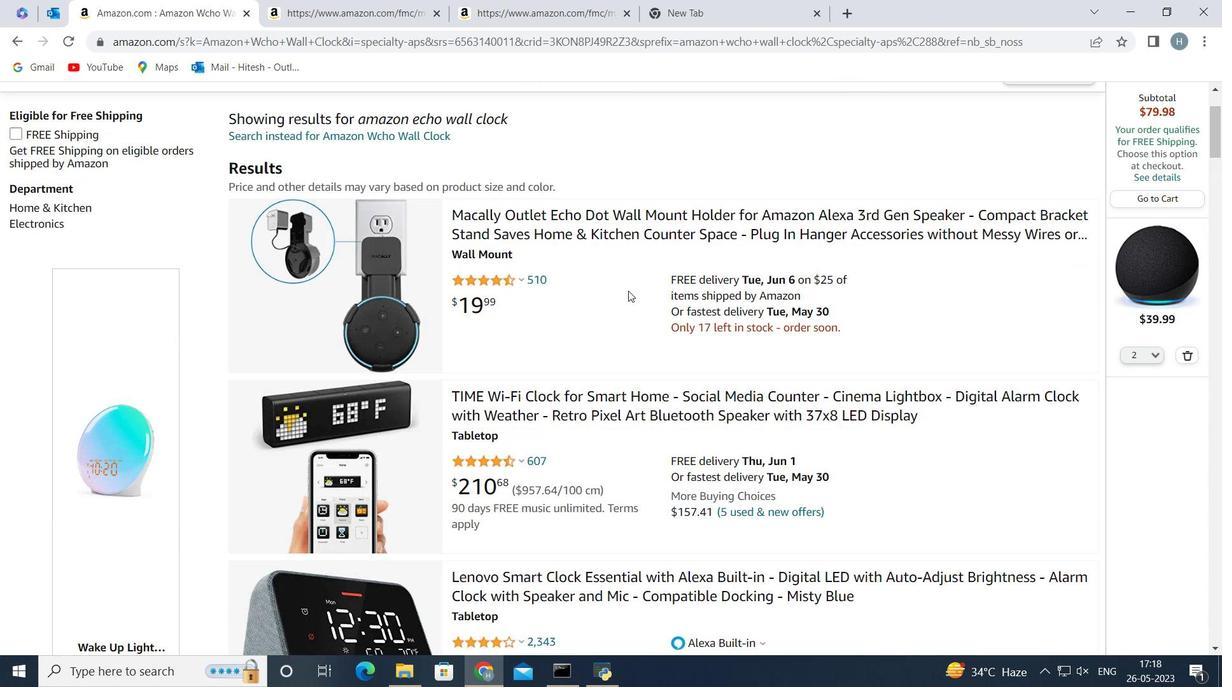 
Action: Mouse scrolled (628, 292) with delta (0, 0)
Screenshot: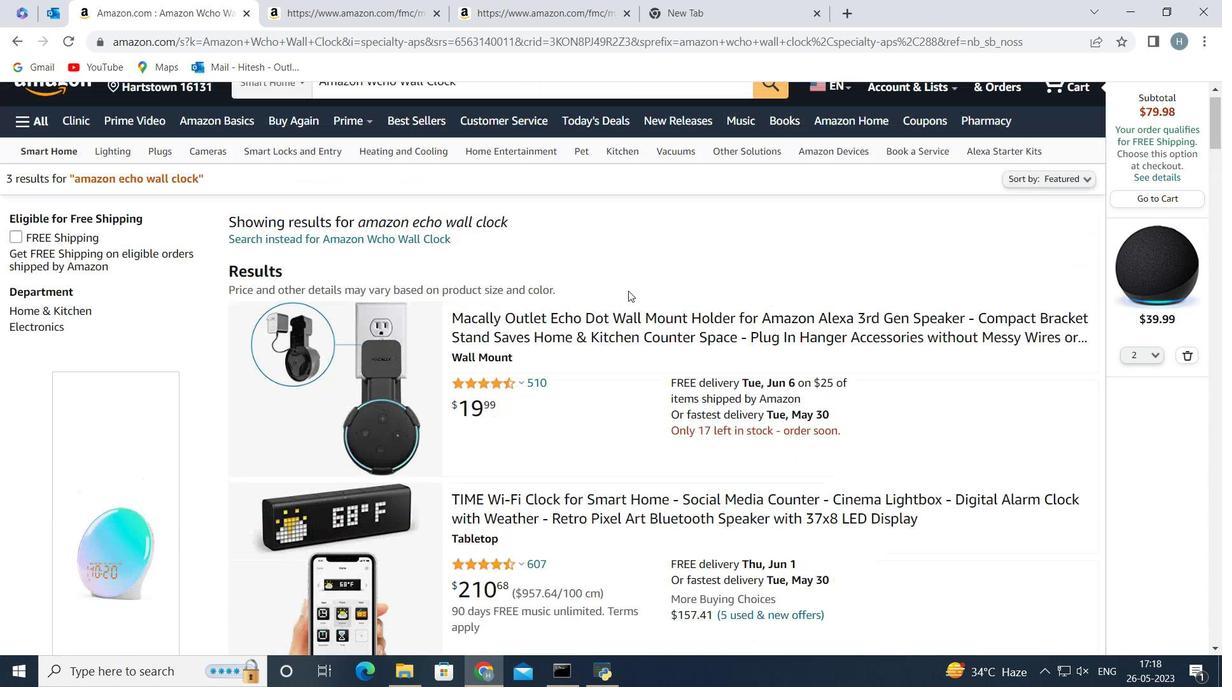 
Action: Mouse scrolled (628, 292) with delta (0, 0)
Screenshot: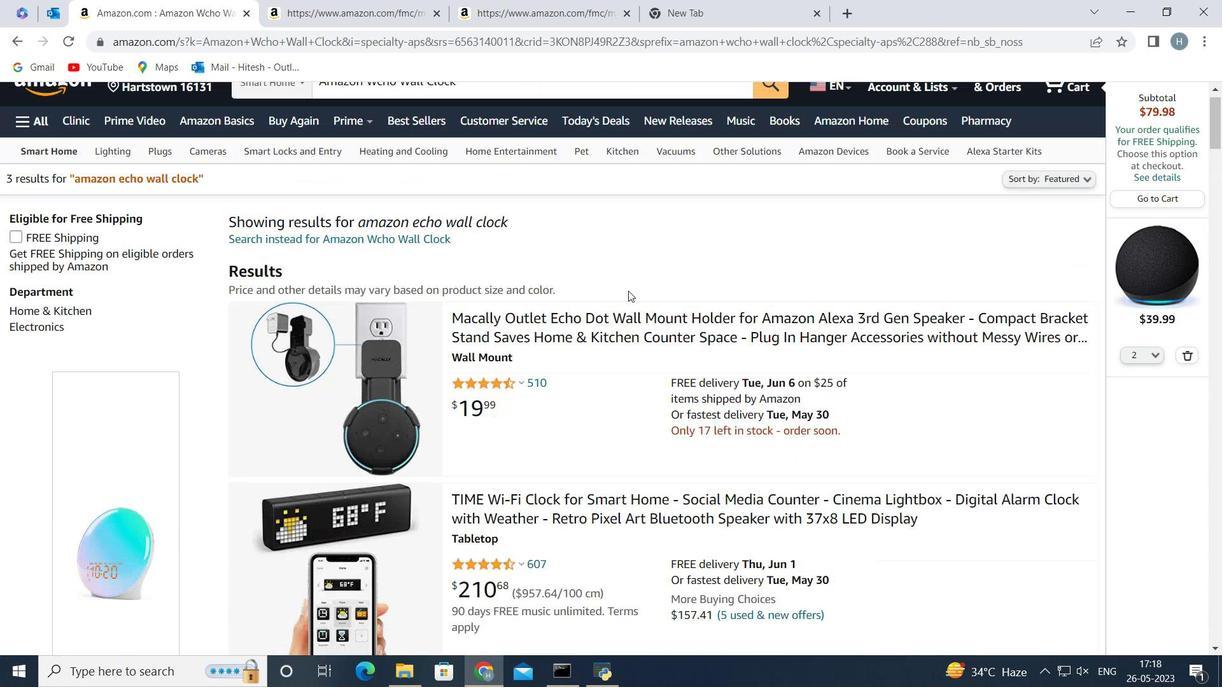 
Action: Mouse scrolled (628, 292) with delta (0, 0)
Screenshot: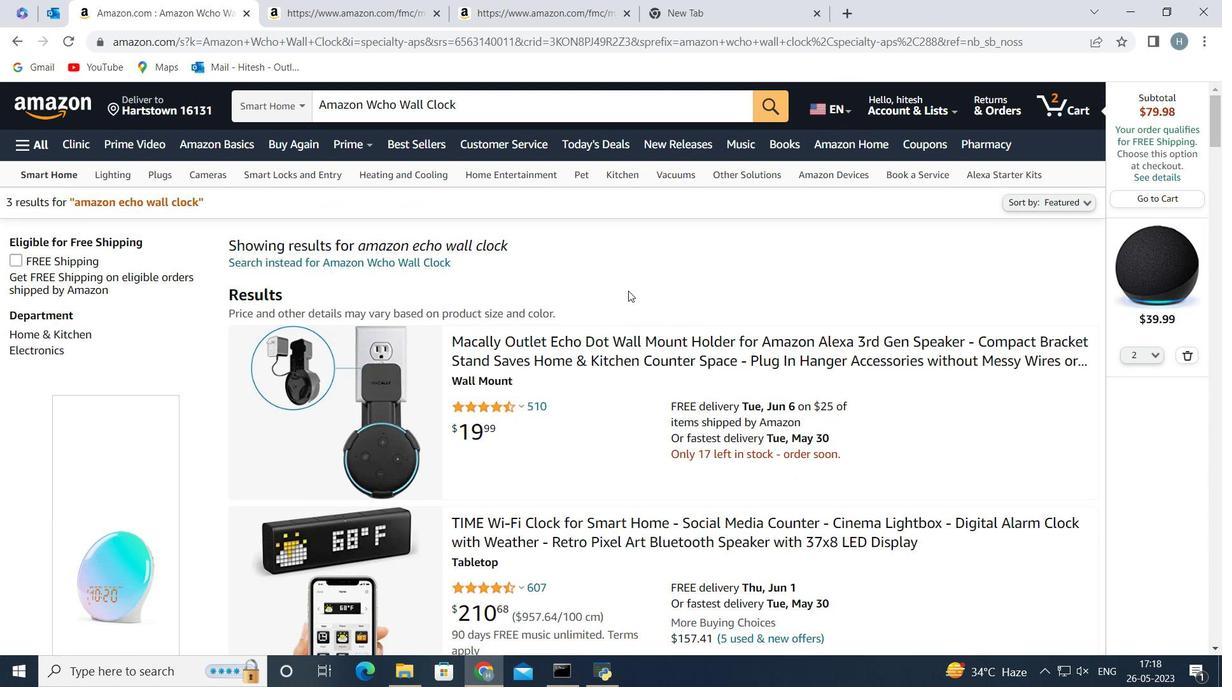 
Action: Mouse scrolled (628, 292) with delta (0, 0)
Screenshot: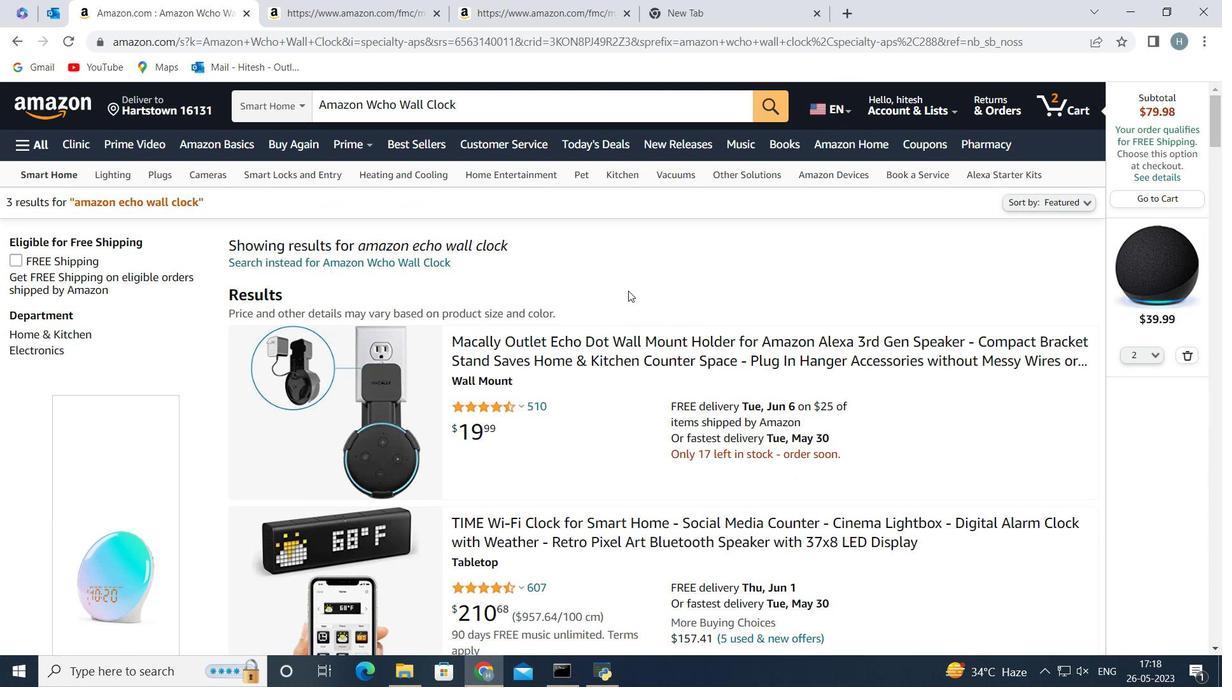 
Action: Mouse moved to (503, 344)
Screenshot: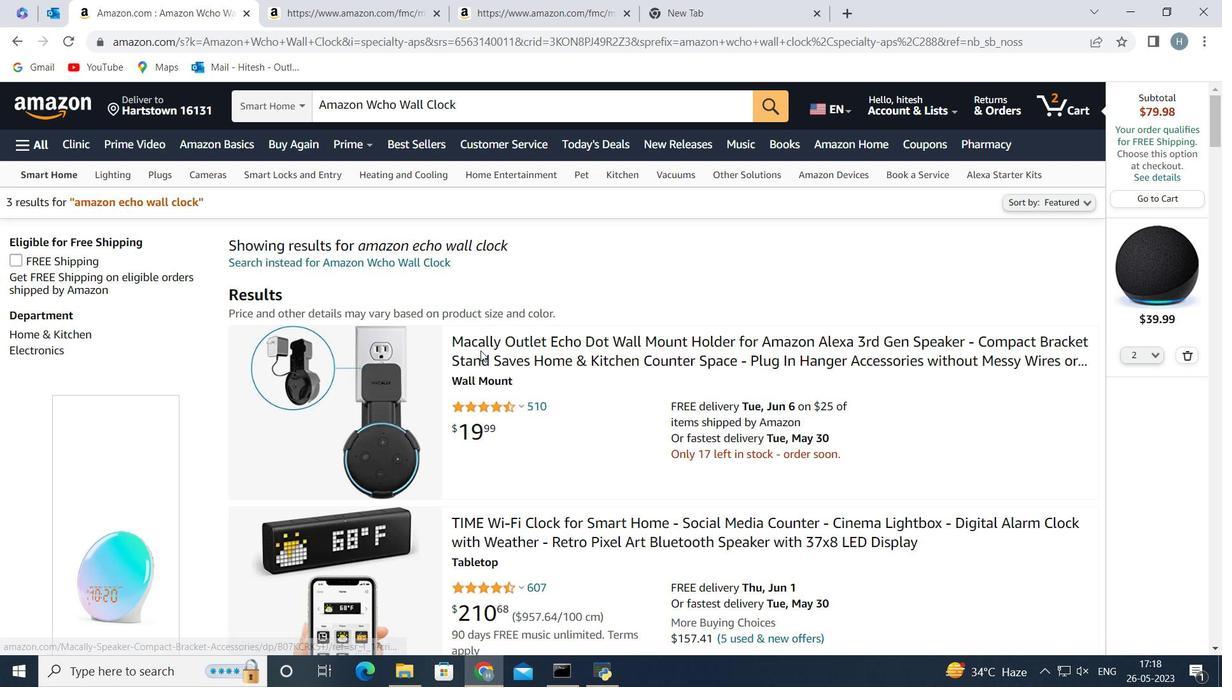 
Action: Mouse scrolled (503, 343) with delta (0, 0)
Screenshot: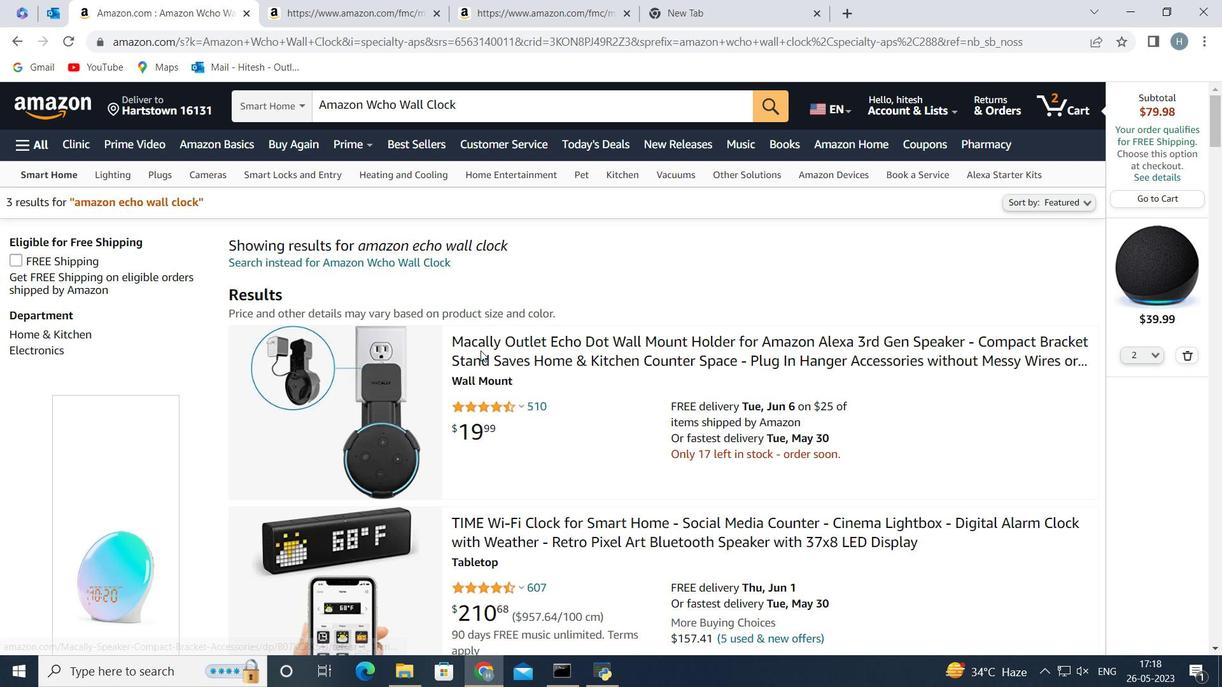 
Action: Mouse moved to (614, 267)
Screenshot: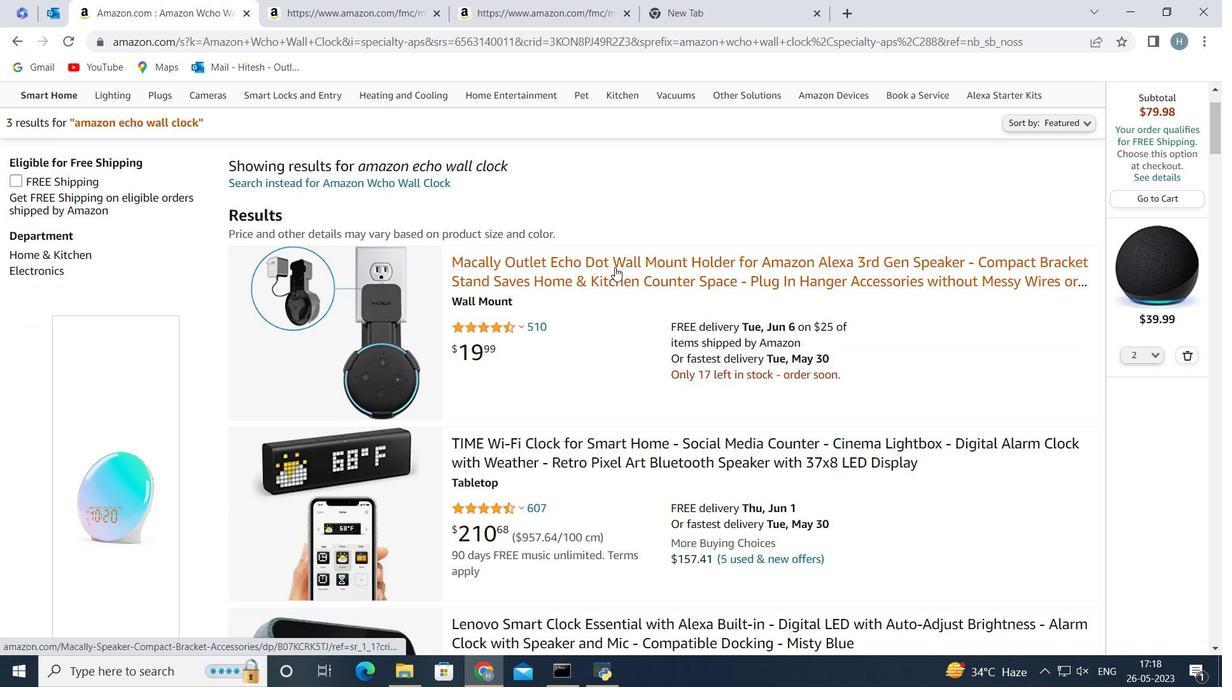 
Action: Mouse scrolled (614, 266) with delta (0, 0)
Screenshot: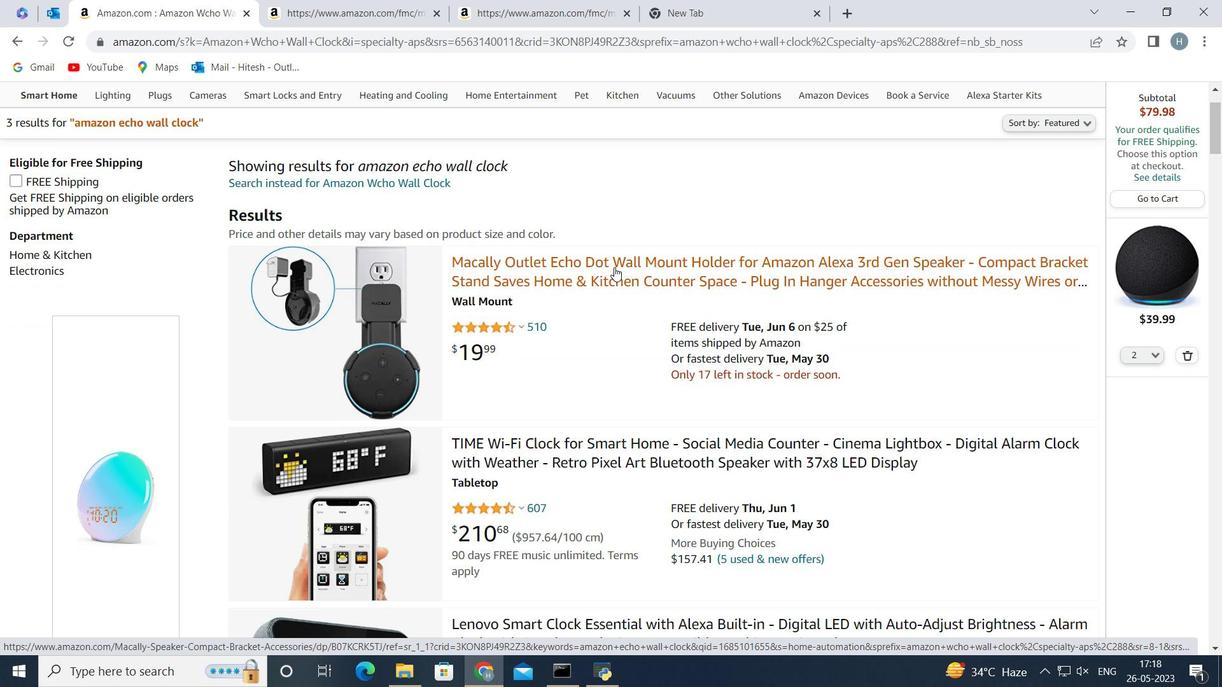 
Action: Mouse moved to (664, 225)
Screenshot: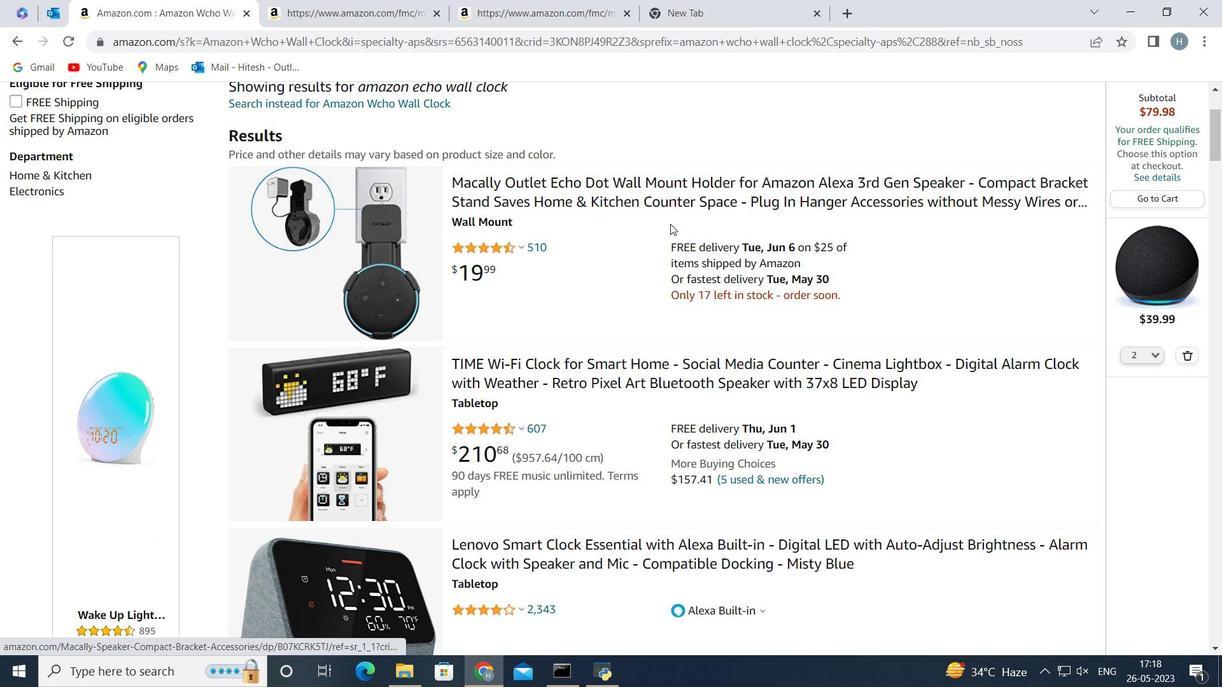 
Action: Mouse scrolled (664, 224) with delta (0, 0)
Screenshot: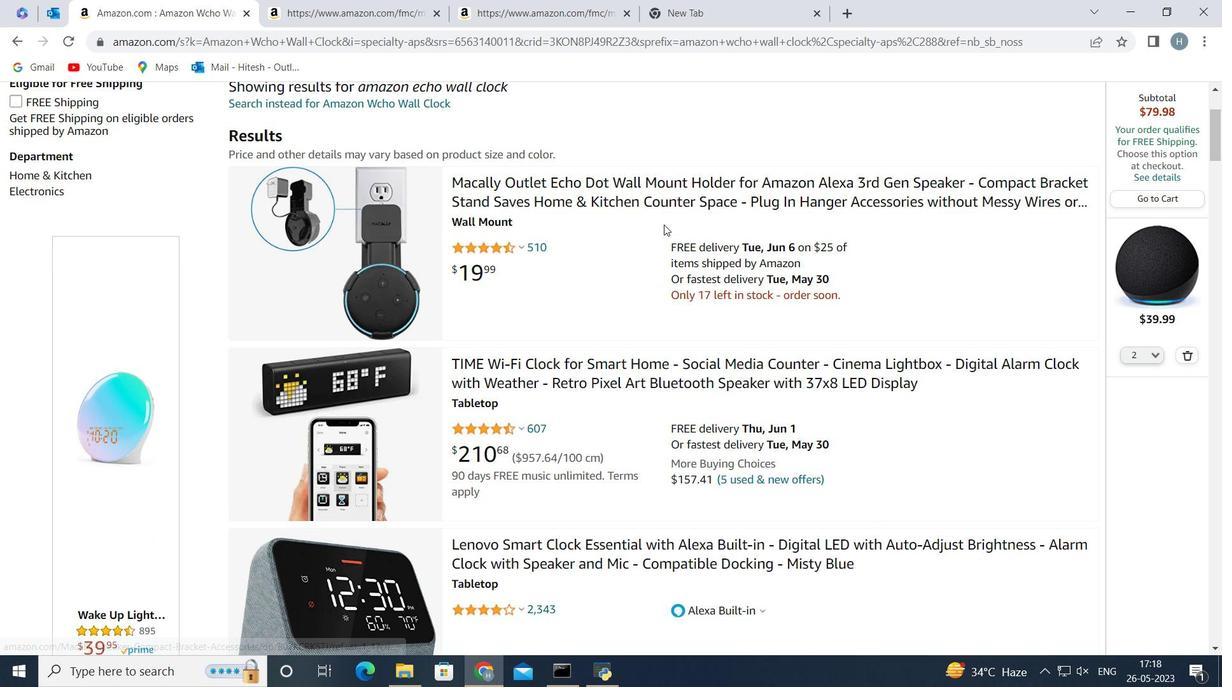 
Action: Mouse scrolled (664, 224) with delta (0, 0)
Screenshot: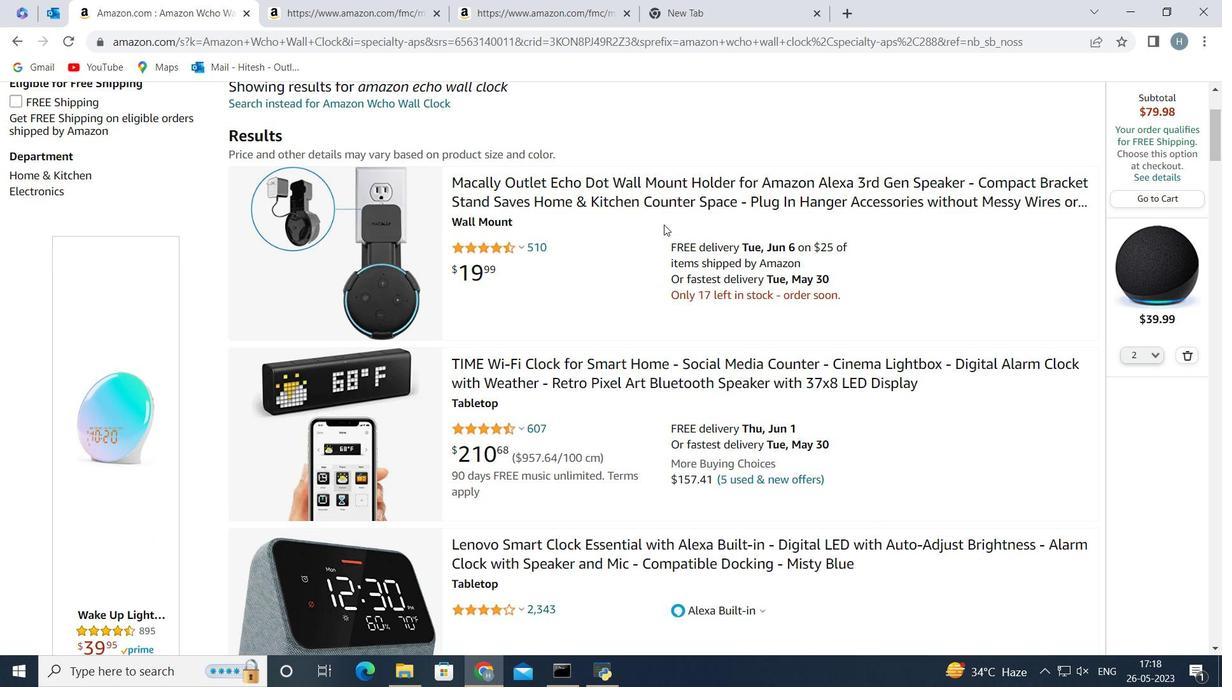 
Action: Mouse moved to (598, 233)
Screenshot: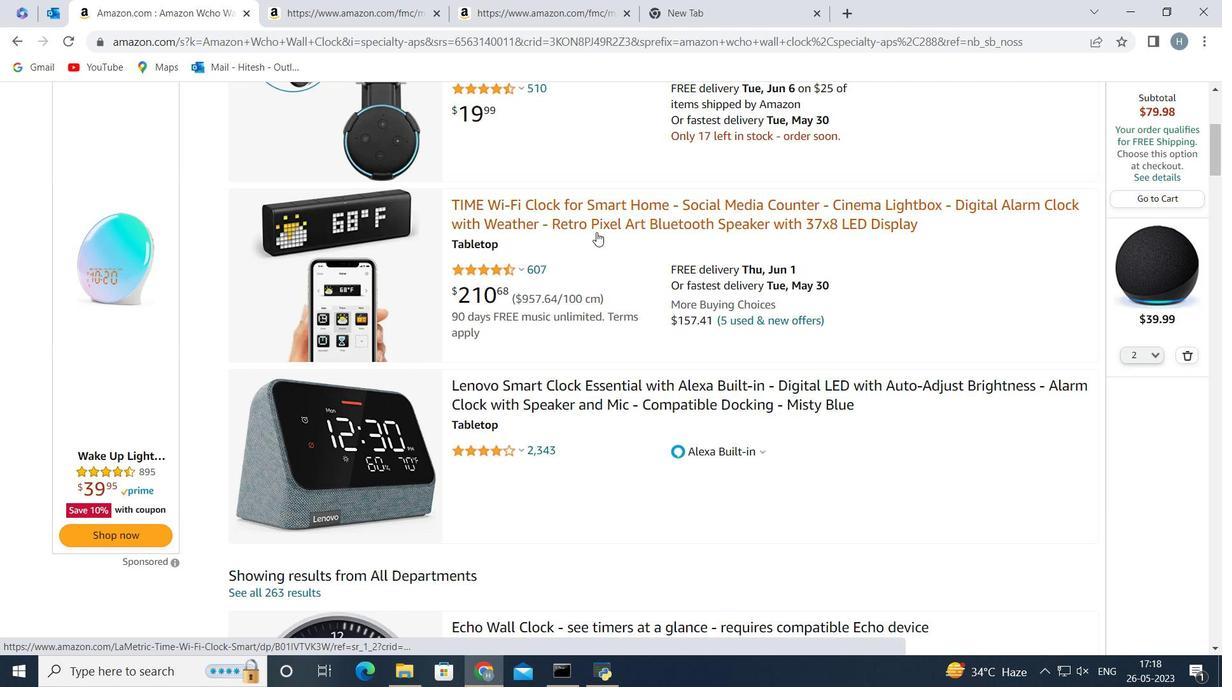
Action: Mouse scrolled (598, 233) with delta (0, 0)
Screenshot: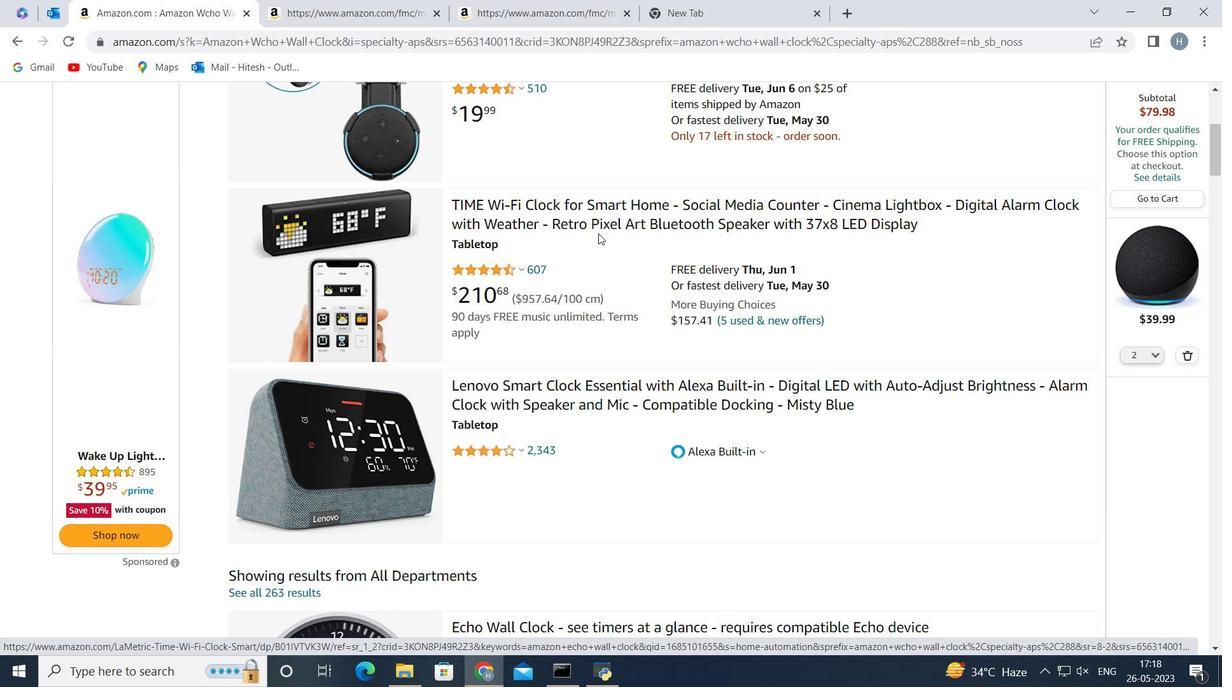 
Action: Mouse moved to (621, 296)
Screenshot: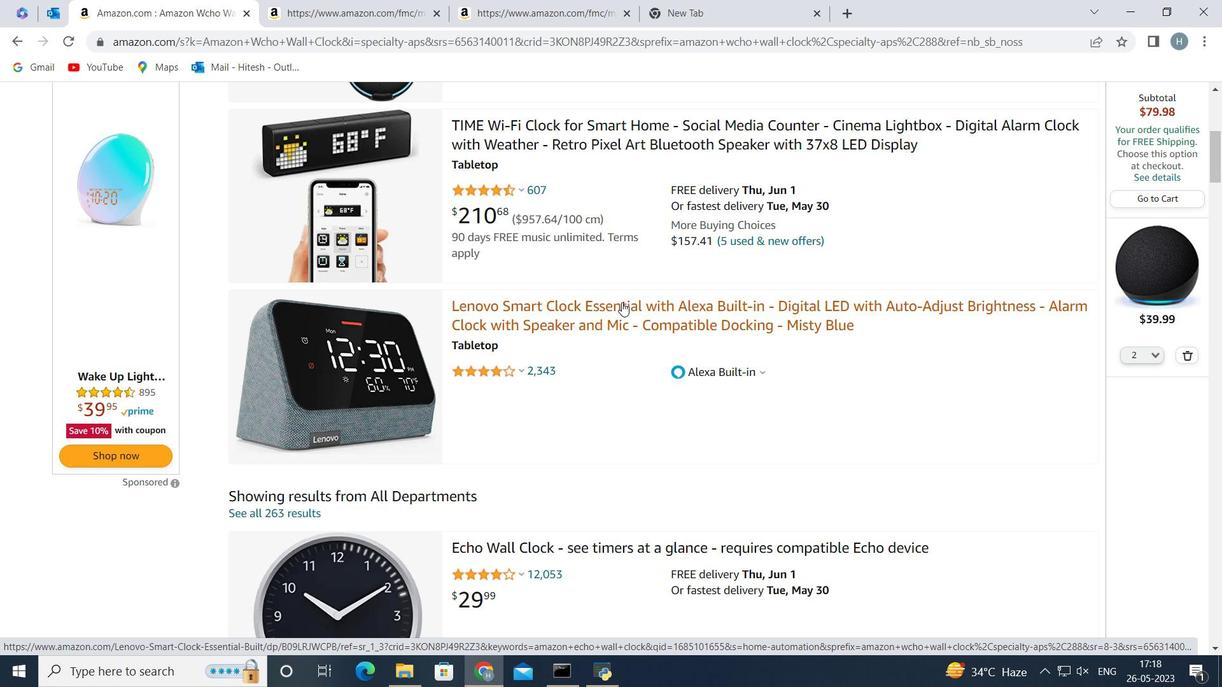 
Action: Mouse scrolled (621, 295) with delta (0, 0)
Screenshot: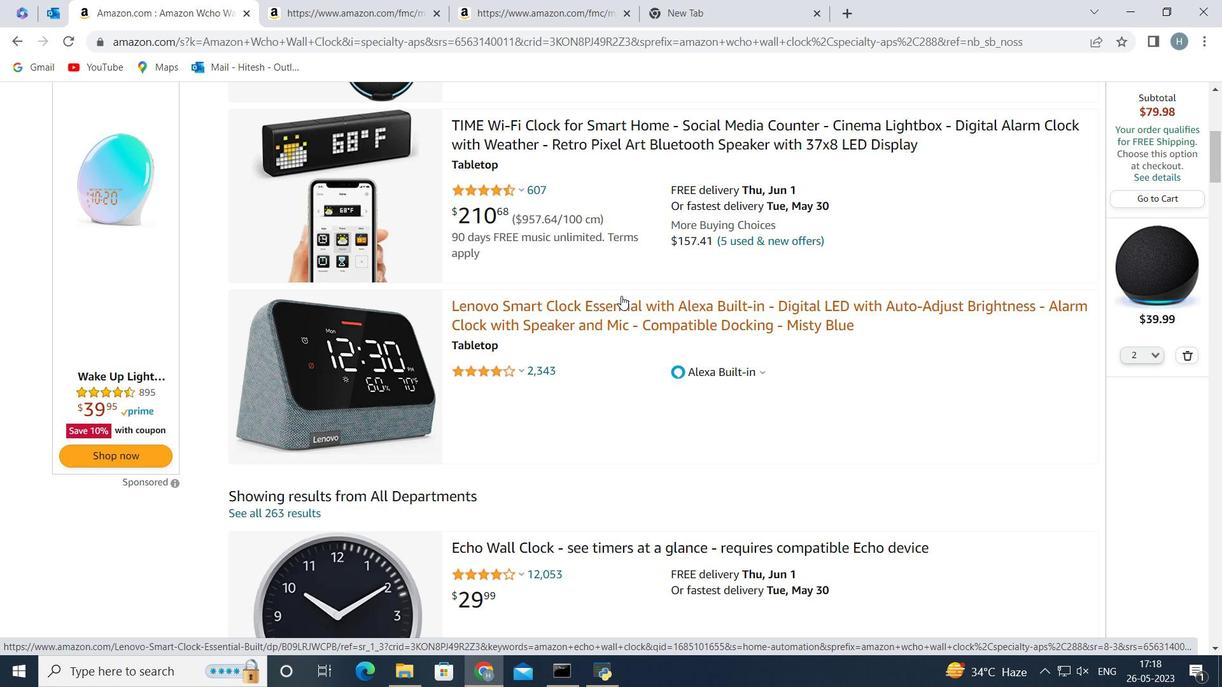 
Action: Mouse moved to (597, 358)
Screenshot: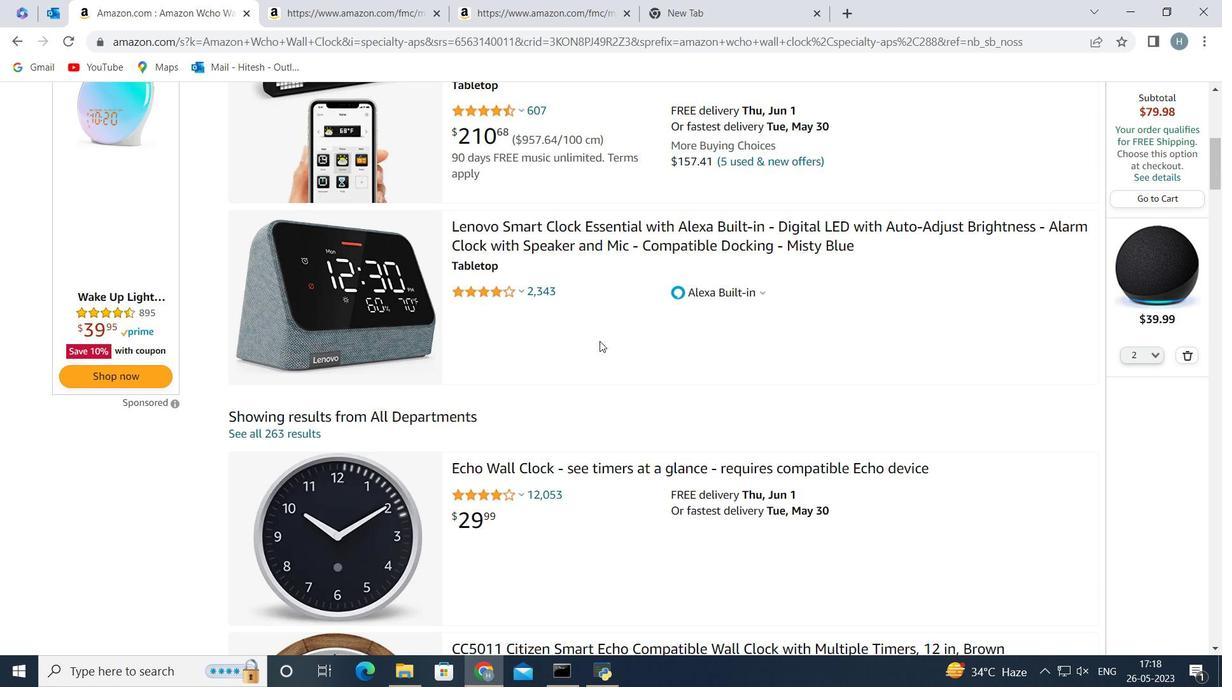 
Action: Mouse scrolled (597, 357) with delta (0, 0)
Screenshot: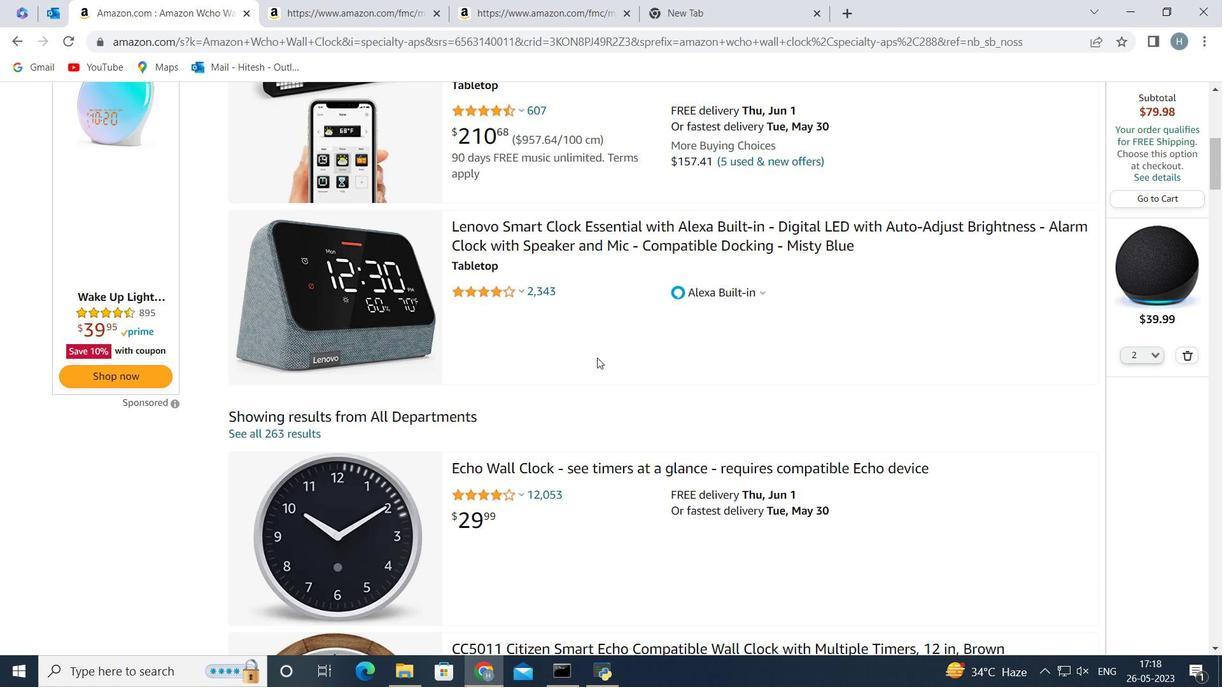 
Action: Mouse scrolled (597, 357) with delta (0, 0)
